 Task: Create a flat brand manual brochure template.
Action: Mouse moved to (259, 127)
Screenshot: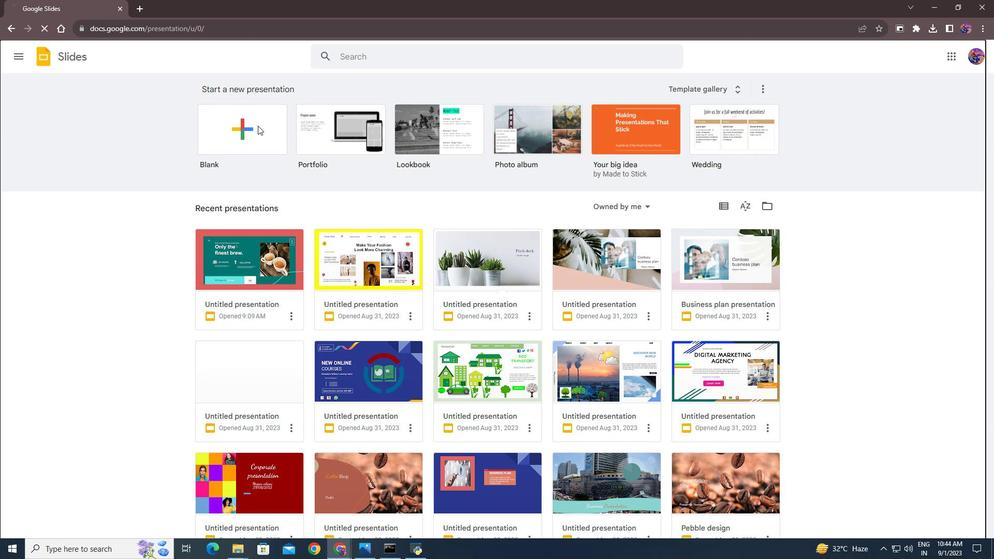 
Action: Mouse pressed left at (259, 127)
Screenshot: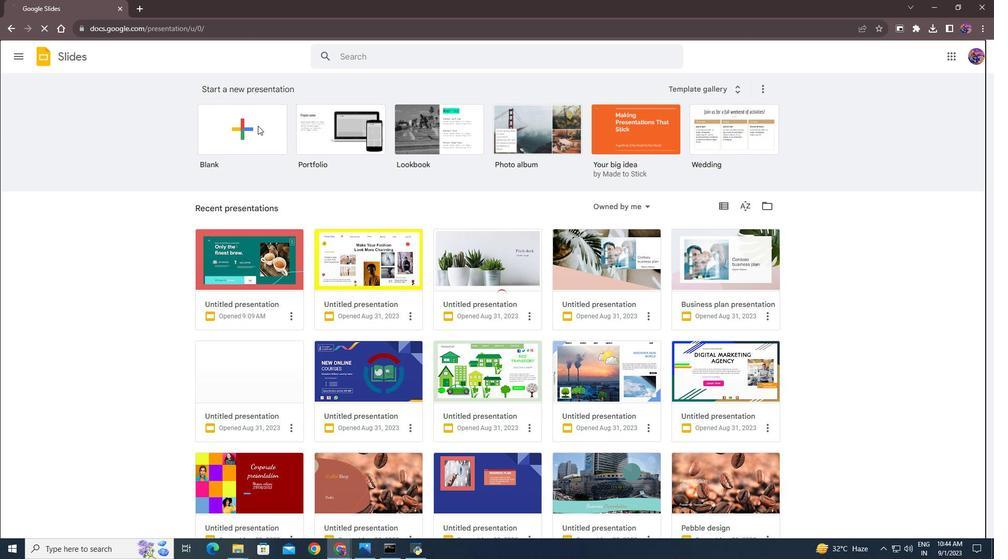 
Action: Mouse moved to (342, 173)
Screenshot: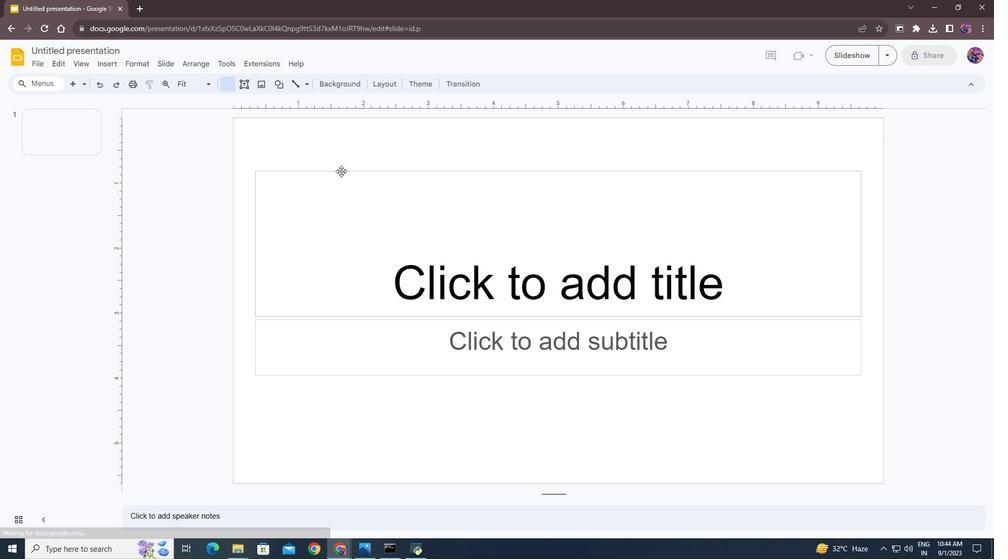 
Action: Mouse pressed left at (342, 173)
Screenshot: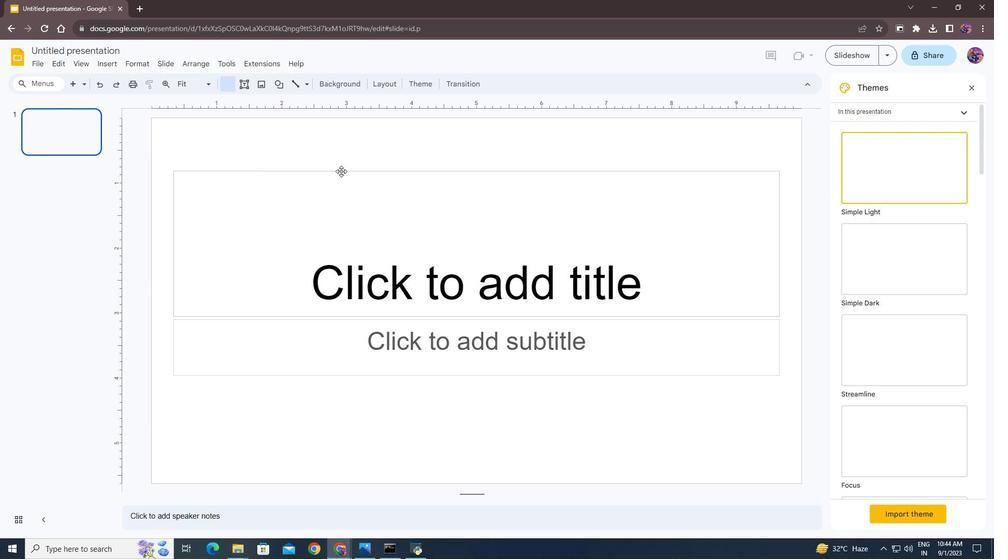 
Action: Key pressed <Key.delete>
Screenshot: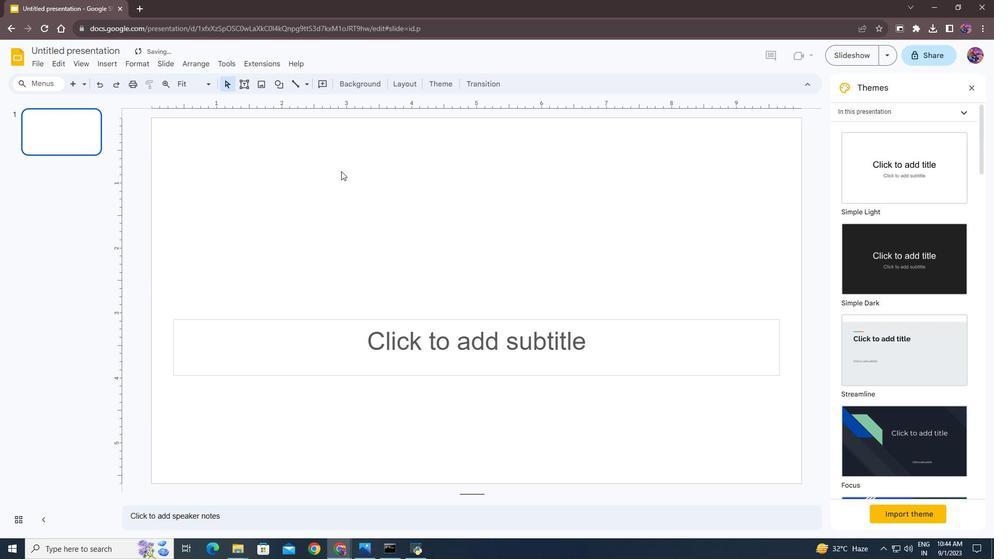 
Action: Mouse moved to (307, 321)
Screenshot: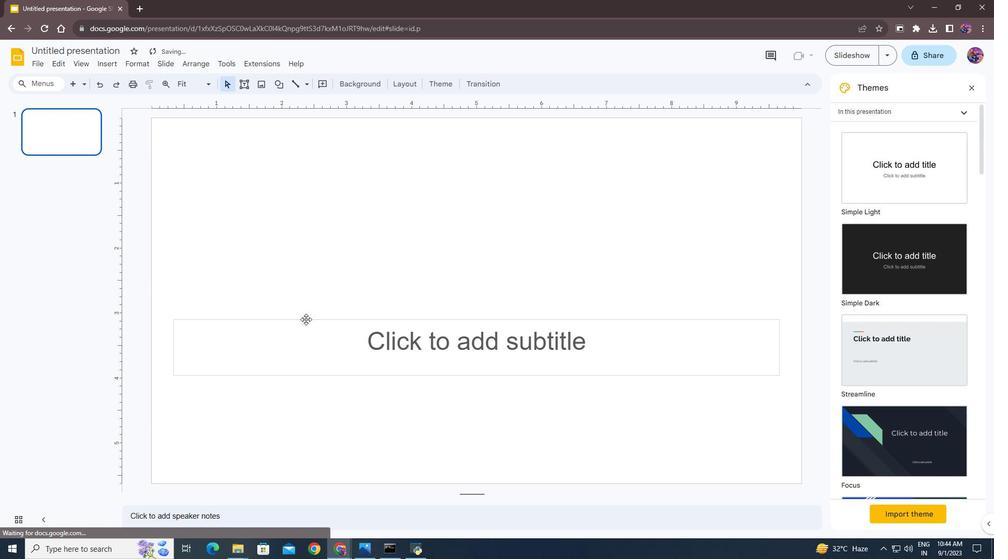 
Action: Mouse pressed left at (307, 321)
Screenshot: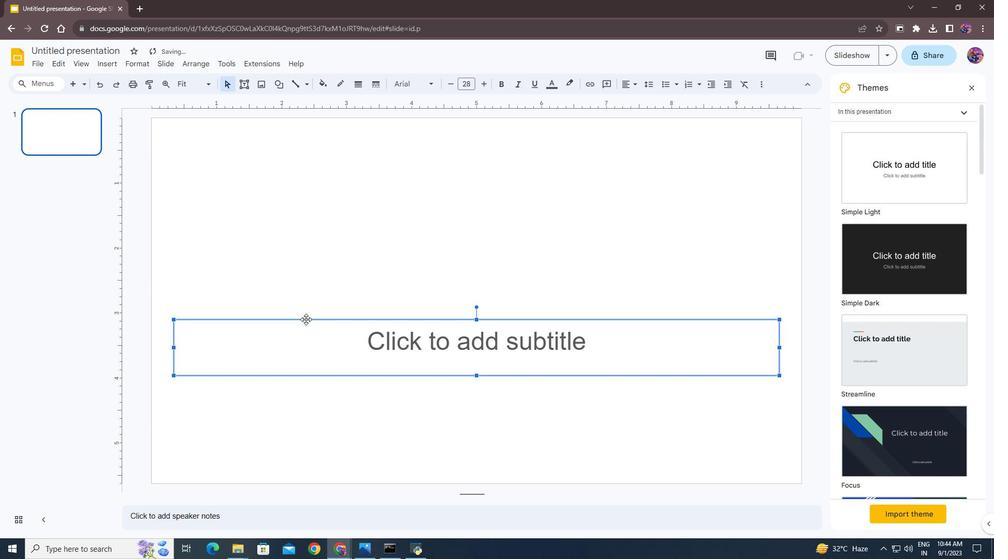 
Action: Key pressed <Key.delete>
Screenshot: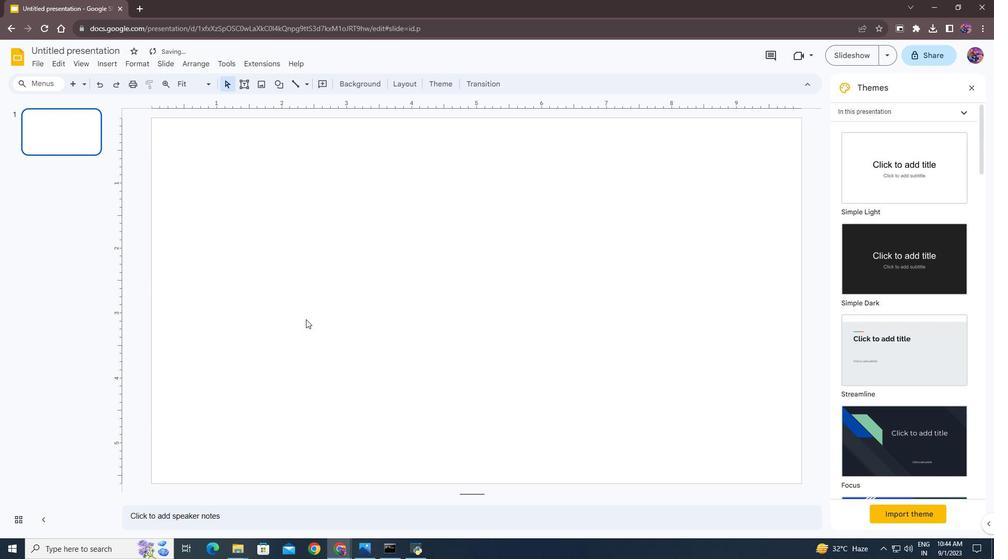 
Action: Mouse moved to (897, 370)
Screenshot: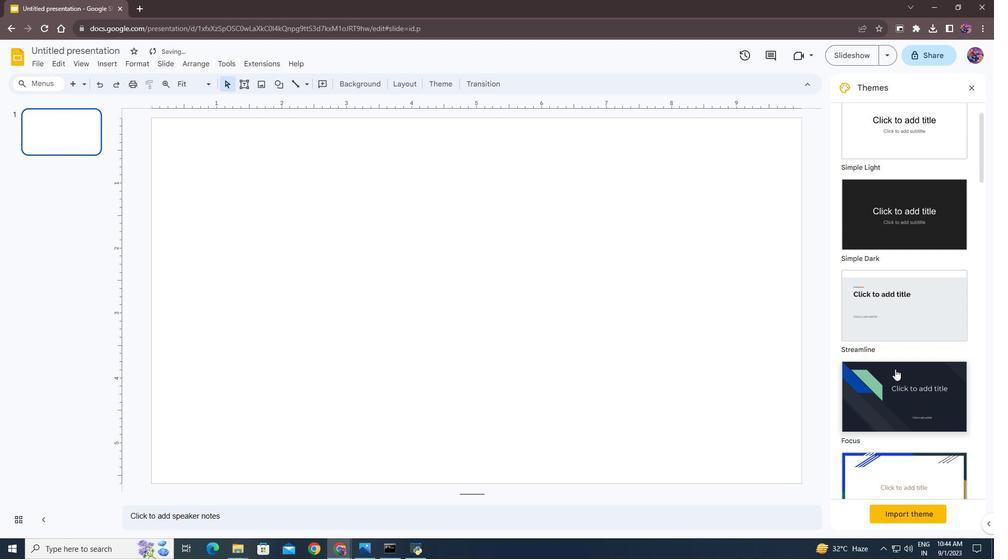 
Action: Mouse scrolled (897, 370) with delta (0, 0)
Screenshot: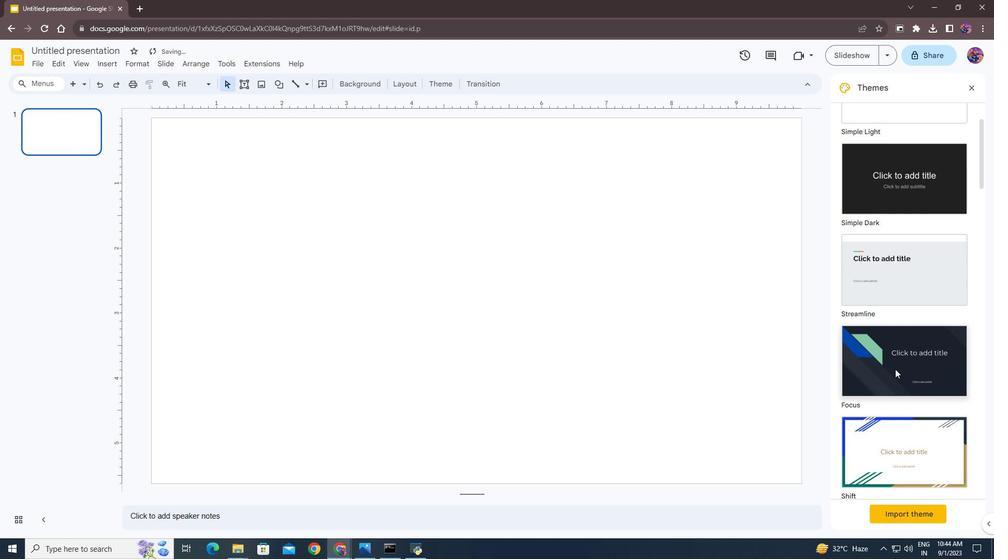 
Action: Mouse scrolled (897, 370) with delta (0, 0)
Screenshot: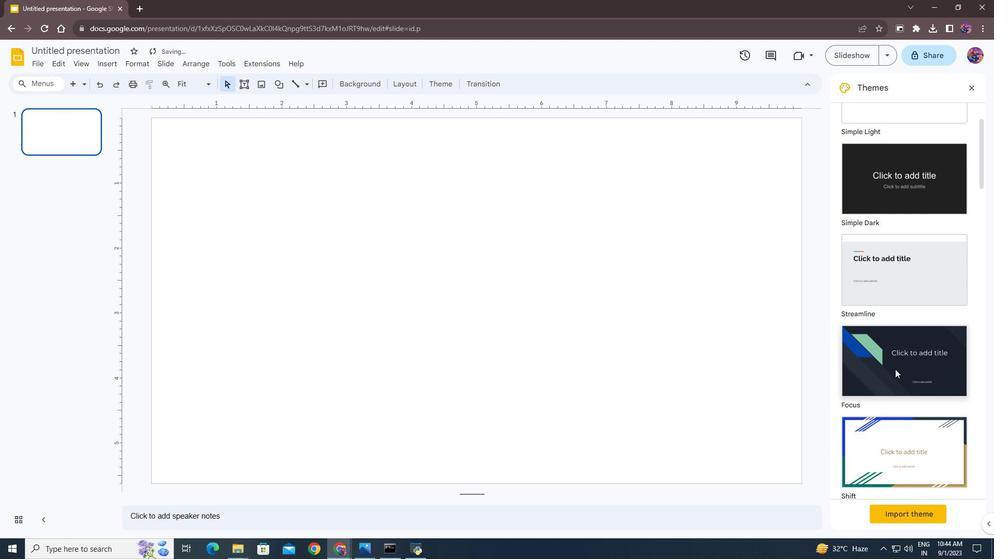 
Action: Mouse scrolled (897, 370) with delta (0, 0)
Screenshot: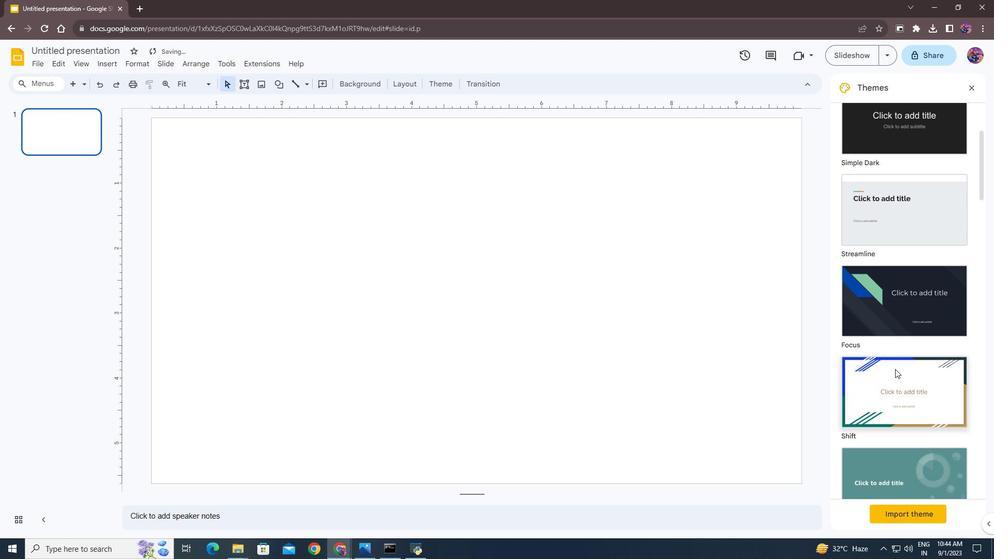 
Action: Mouse scrolled (897, 370) with delta (0, 0)
Screenshot: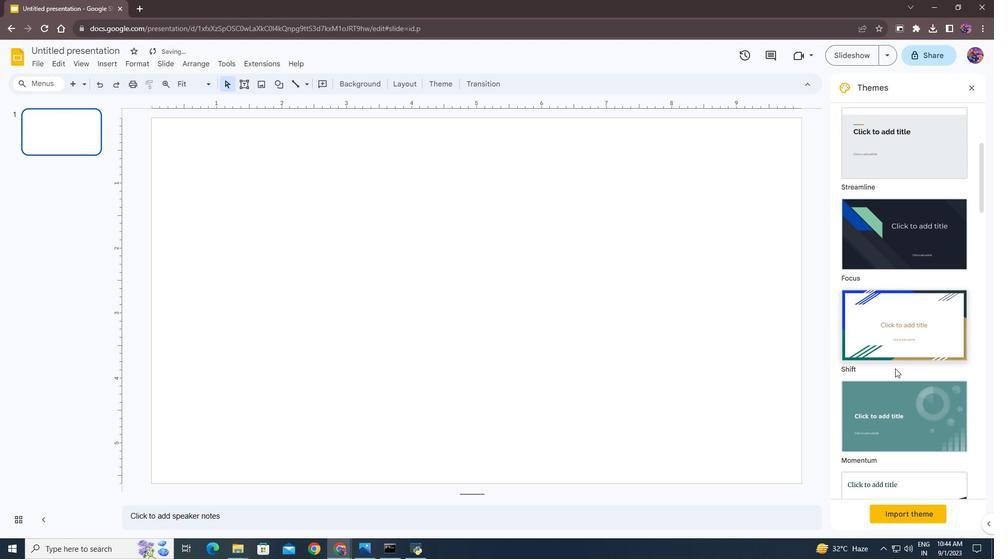 
Action: Mouse moved to (897, 370)
Screenshot: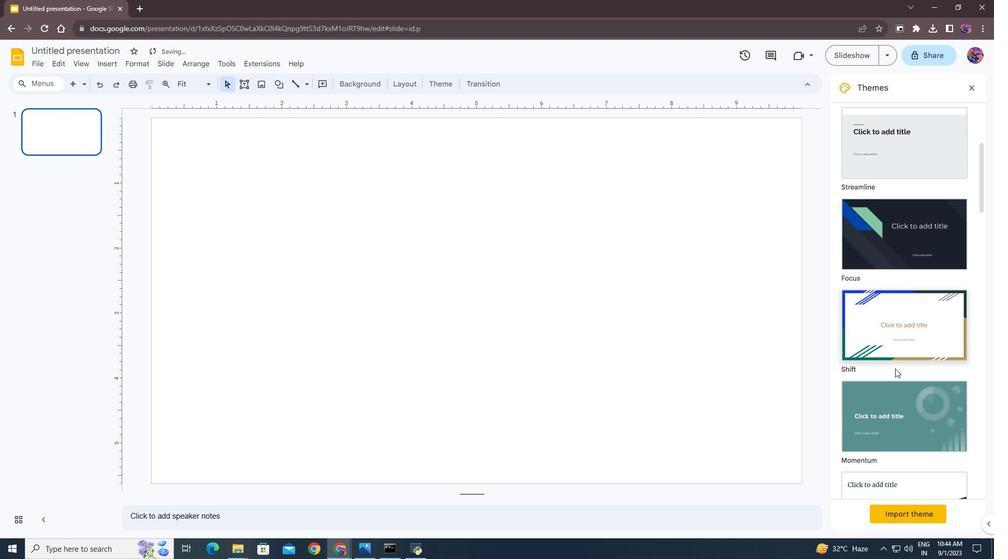
Action: Mouse scrolled (897, 369) with delta (0, 0)
Screenshot: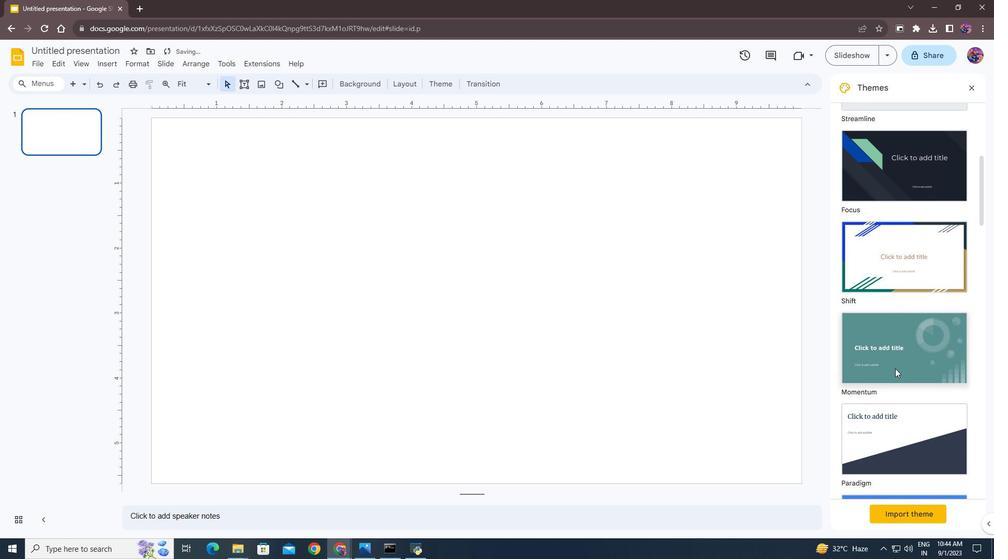 
Action: Mouse scrolled (897, 369) with delta (0, 0)
Screenshot: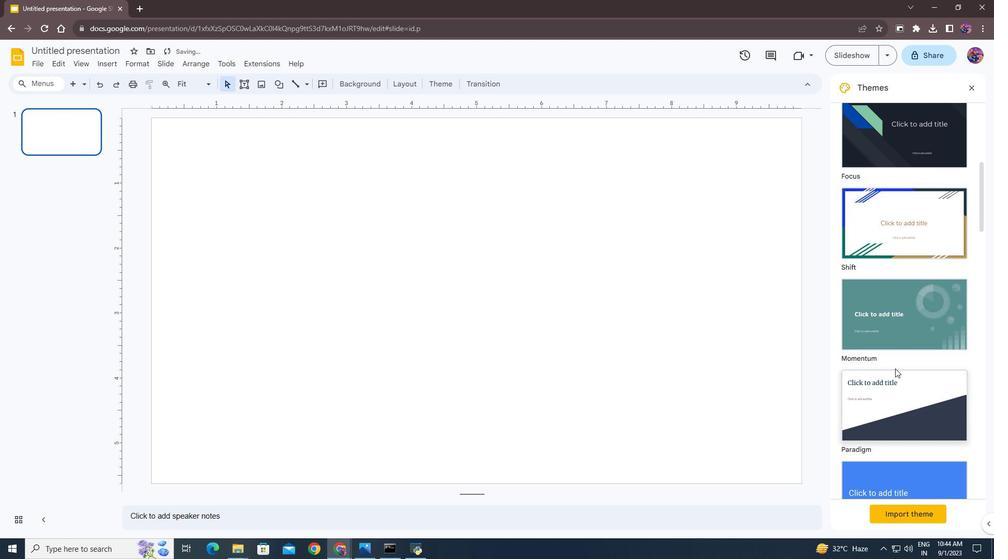 
Action: Mouse scrolled (897, 369) with delta (0, 0)
Screenshot: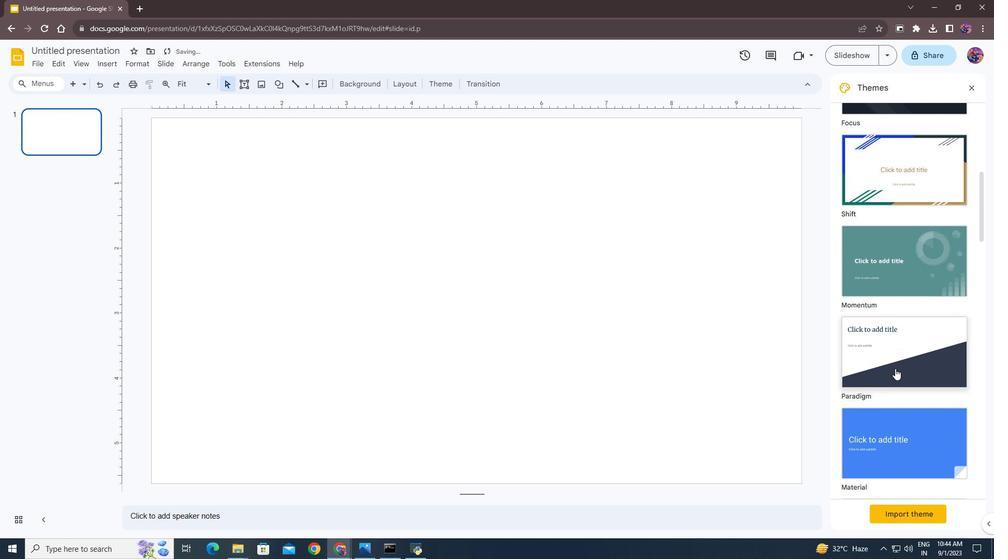 
Action: Mouse scrolled (897, 369) with delta (0, 0)
Screenshot: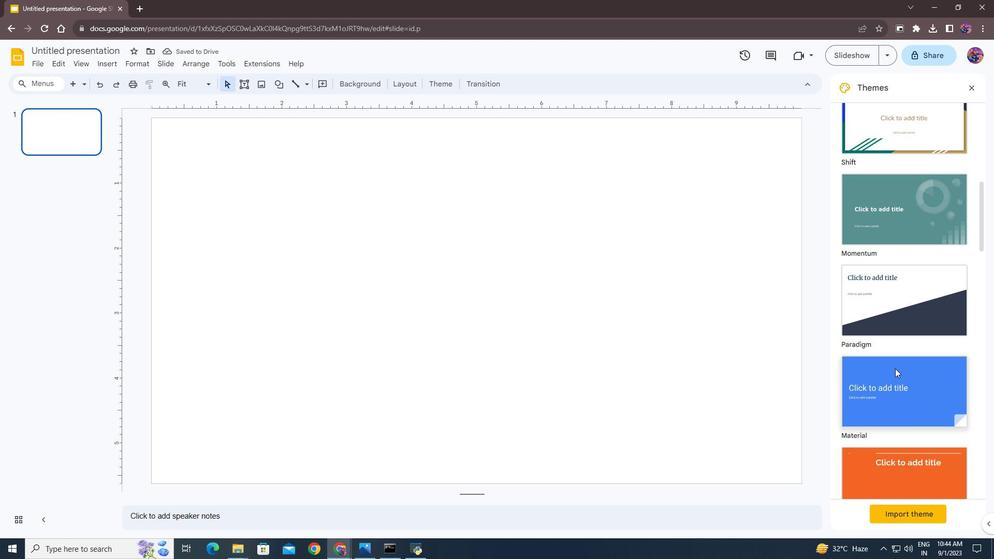 
Action: Mouse scrolled (897, 369) with delta (0, 0)
Screenshot: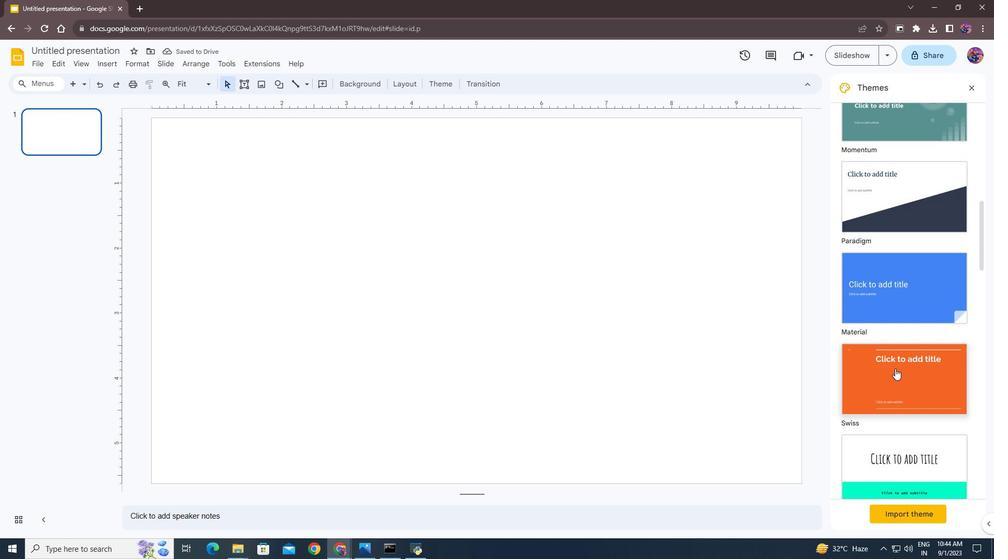 
Action: Mouse scrolled (897, 369) with delta (0, 0)
Screenshot: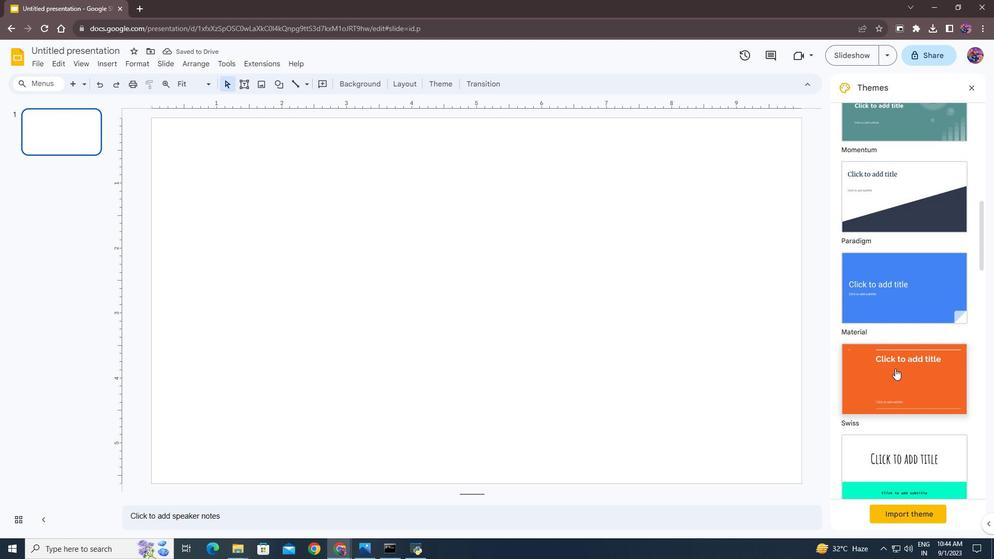 
Action: Mouse scrolled (897, 369) with delta (0, 0)
Screenshot: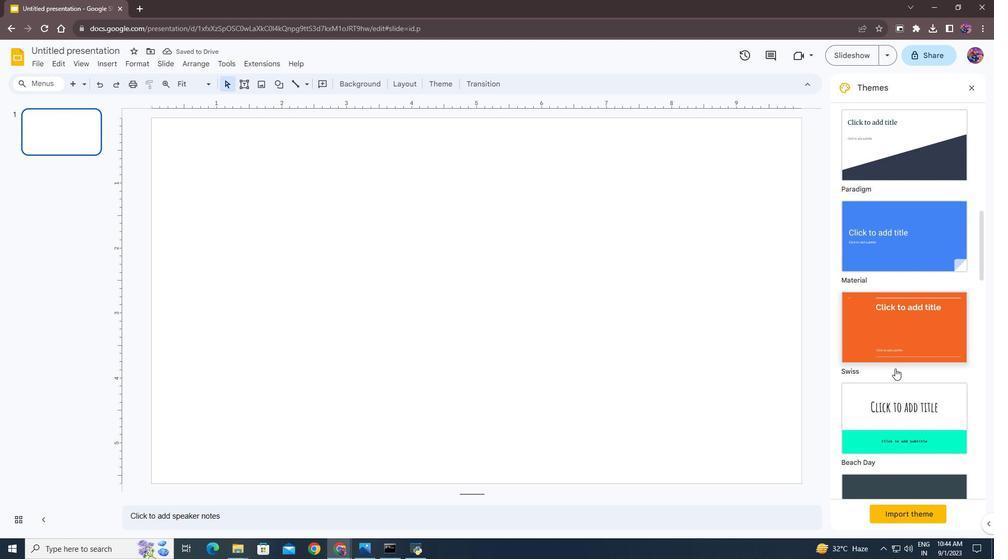 
Action: Mouse scrolled (897, 369) with delta (0, 0)
Screenshot: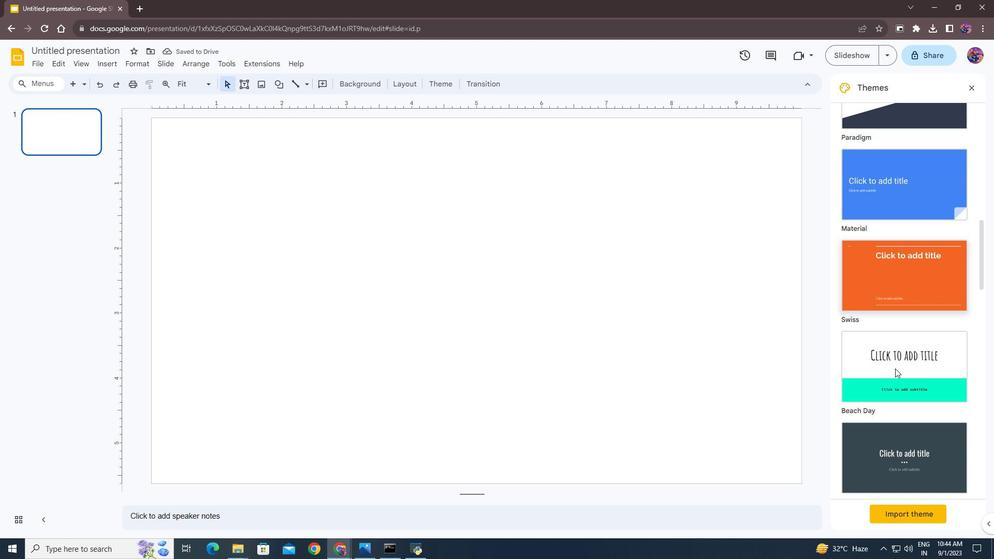 
Action: Mouse scrolled (897, 369) with delta (0, 0)
Screenshot: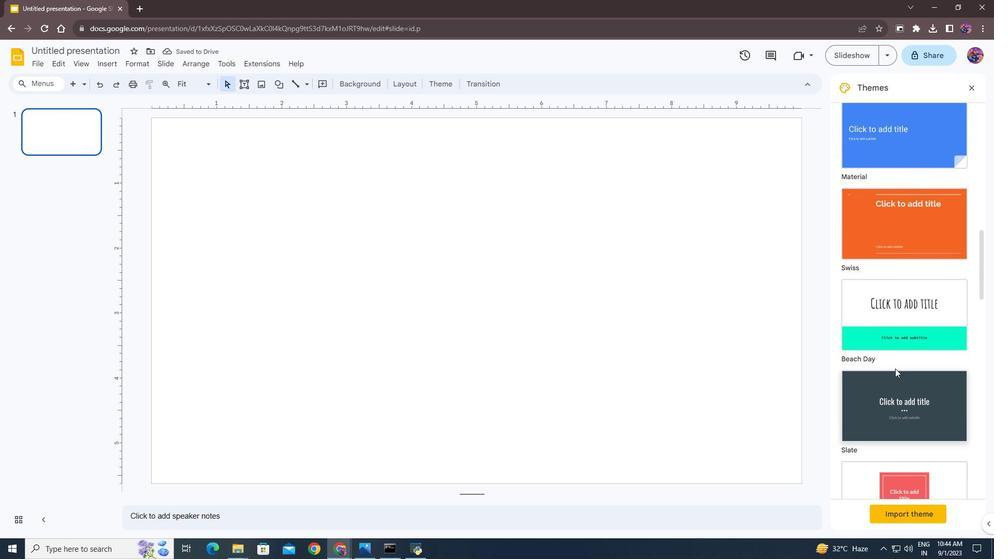 
Action: Mouse scrolled (897, 369) with delta (0, 0)
Screenshot: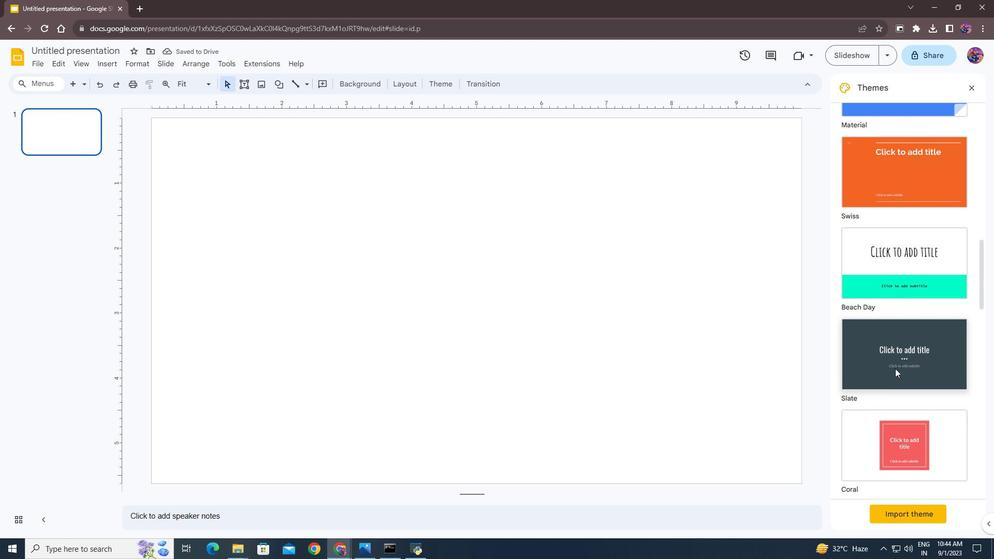 
Action: Mouse scrolled (897, 369) with delta (0, 0)
Screenshot: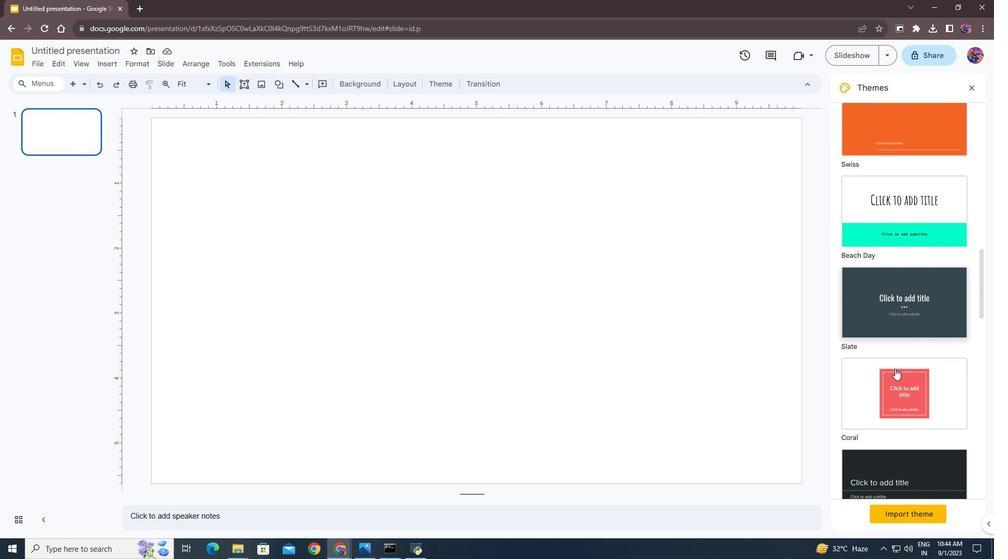 
Action: Mouse scrolled (897, 369) with delta (0, 0)
Screenshot: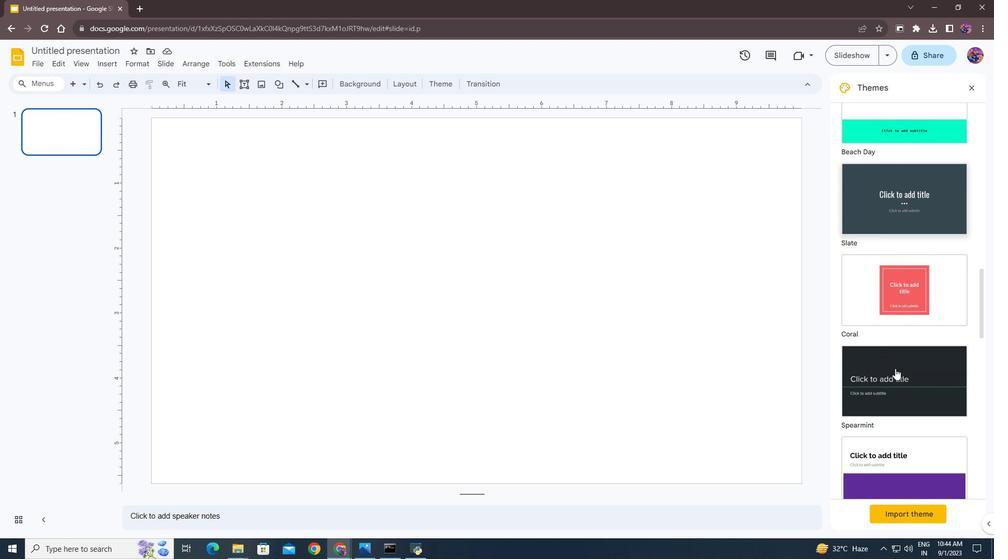 
Action: Mouse scrolled (897, 369) with delta (0, 0)
Screenshot: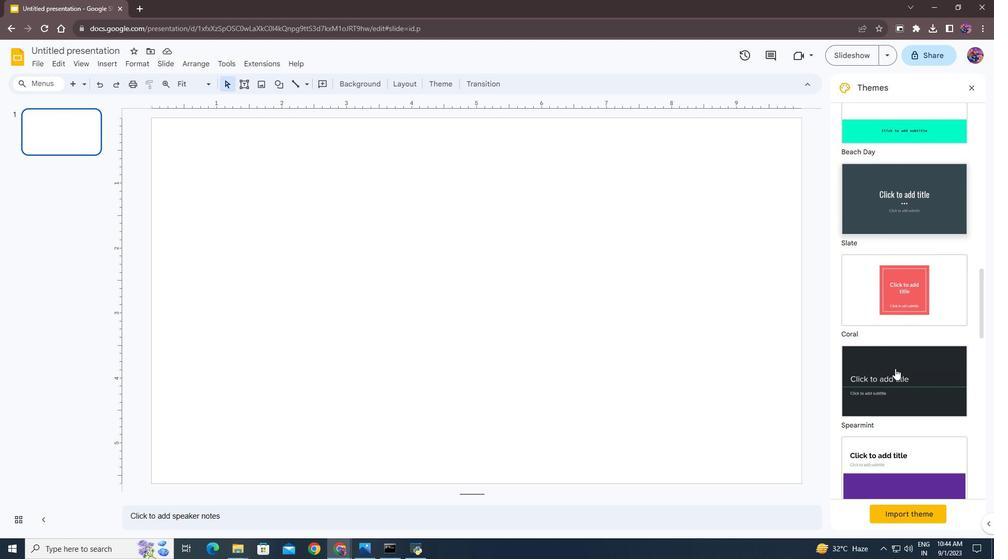 
Action: Mouse scrolled (897, 369) with delta (0, 0)
Screenshot: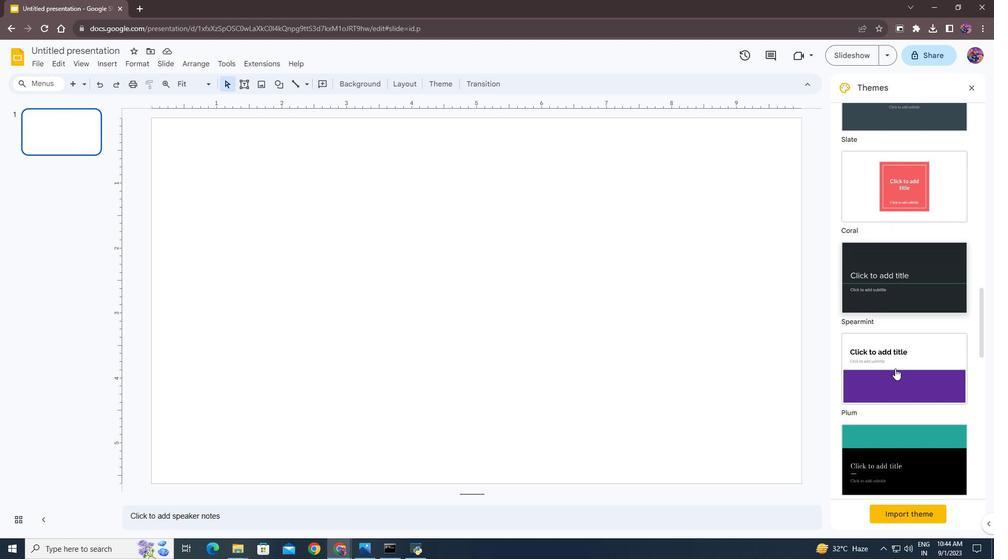 
Action: Mouse scrolled (897, 369) with delta (0, 0)
Screenshot: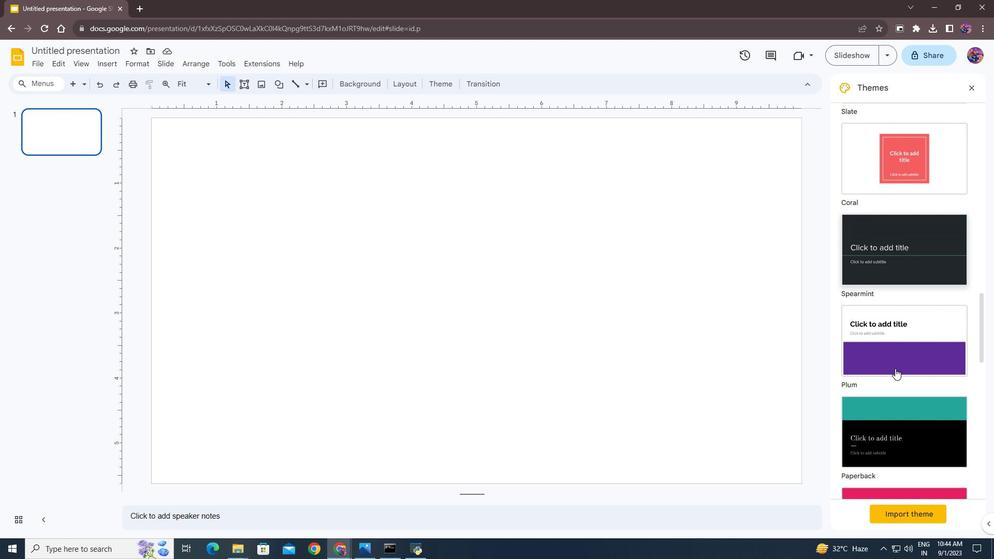 
Action: Mouse scrolled (897, 369) with delta (0, 0)
Screenshot: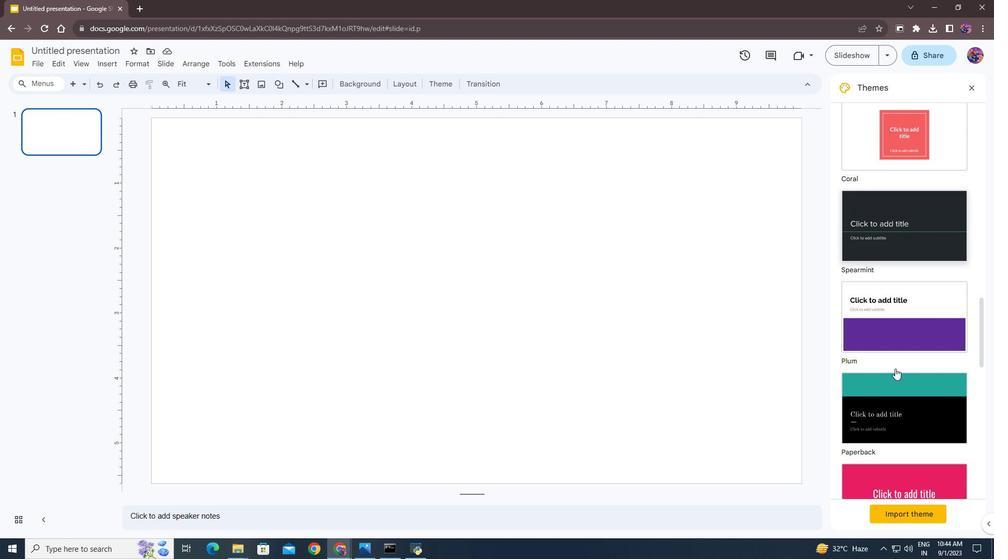 
Action: Mouse moved to (891, 317)
Screenshot: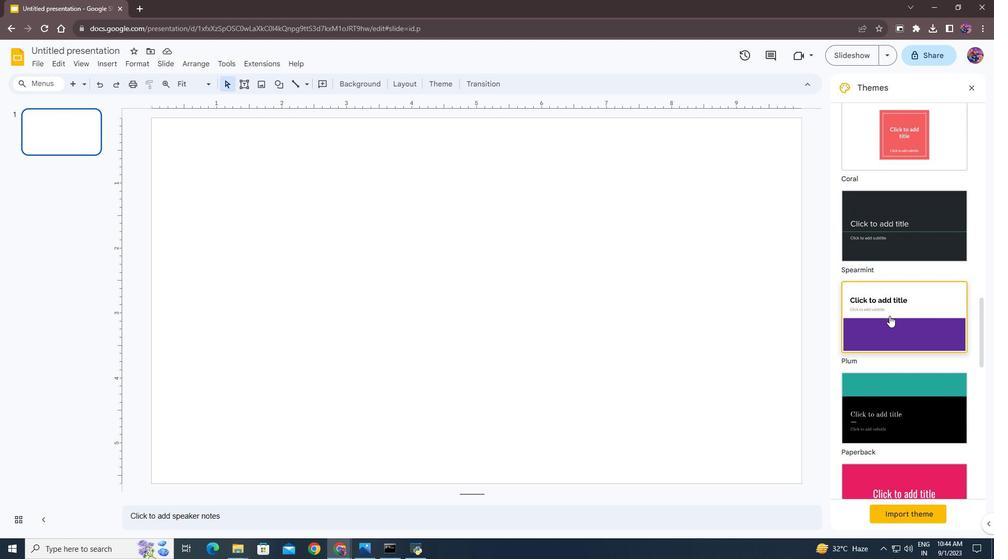 
Action: Mouse pressed left at (891, 317)
Screenshot: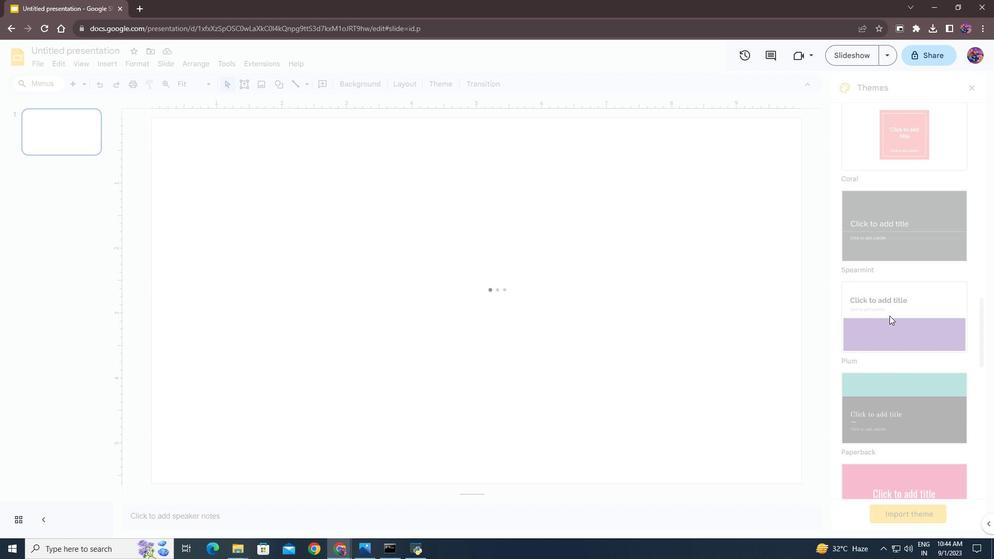 
Action: Mouse moved to (441, 263)
Screenshot: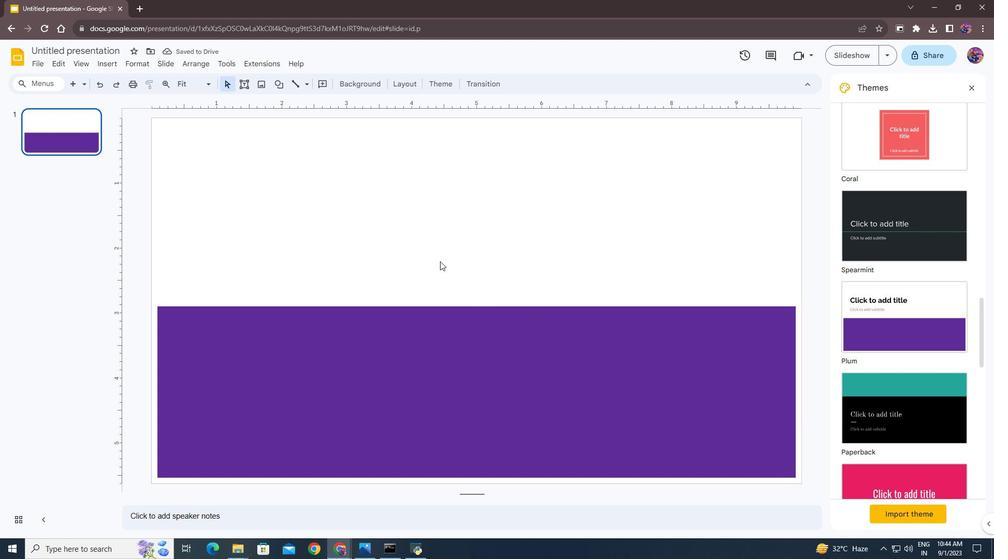 
Action: Mouse pressed left at (441, 263)
Screenshot: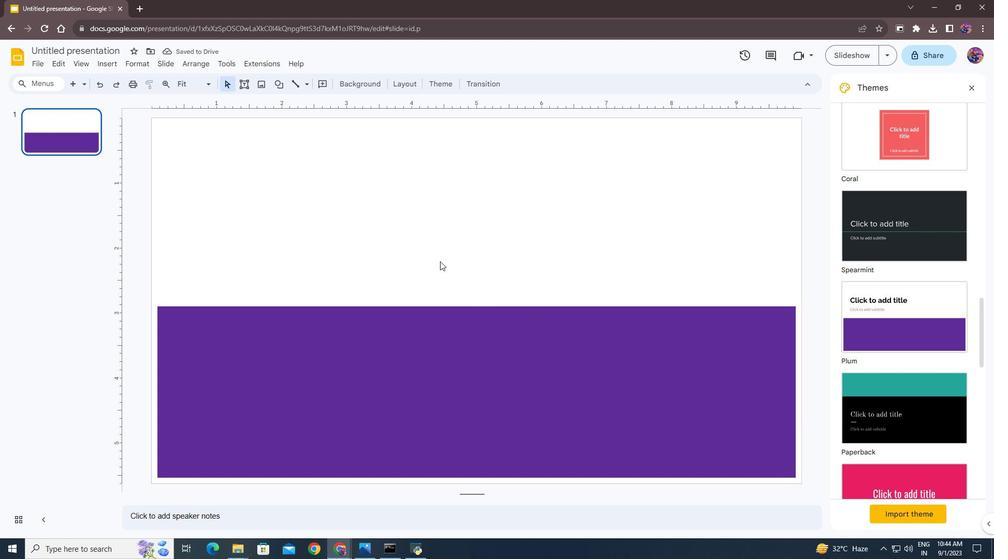 
Action: Mouse moved to (240, 81)
Screenshot: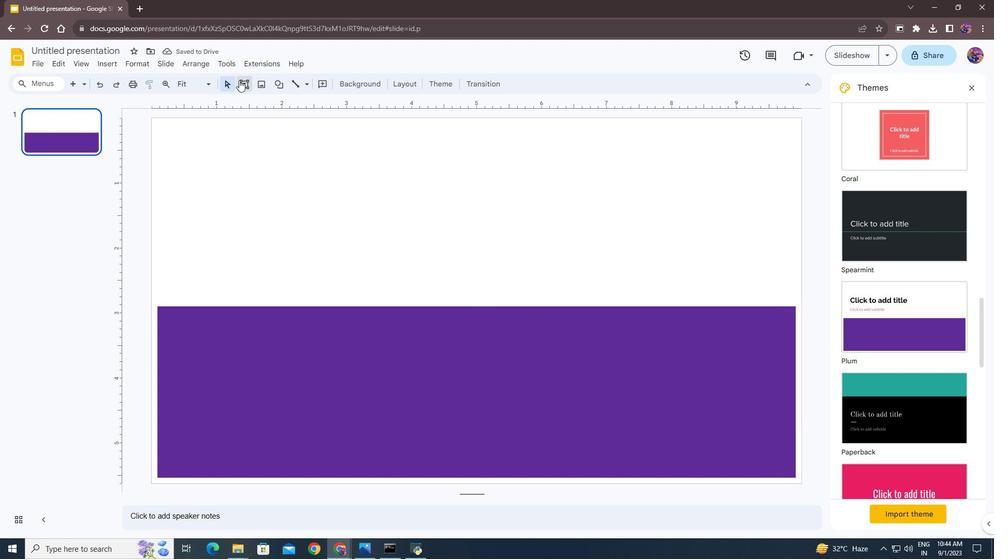 
Action: Mouse pressed left at (240, 81)
Screenshot: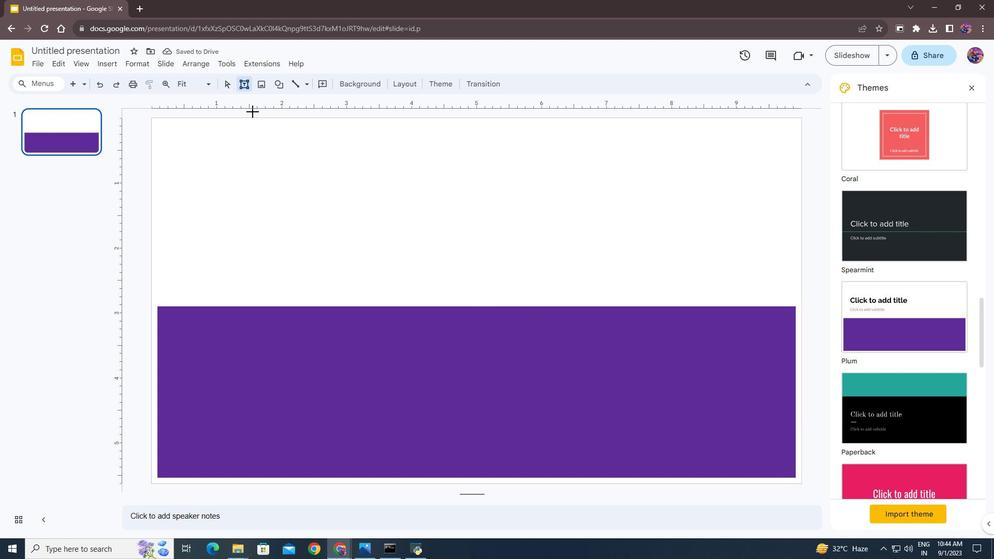 
Action: Mouse moved to (253, 205)
Screenshot: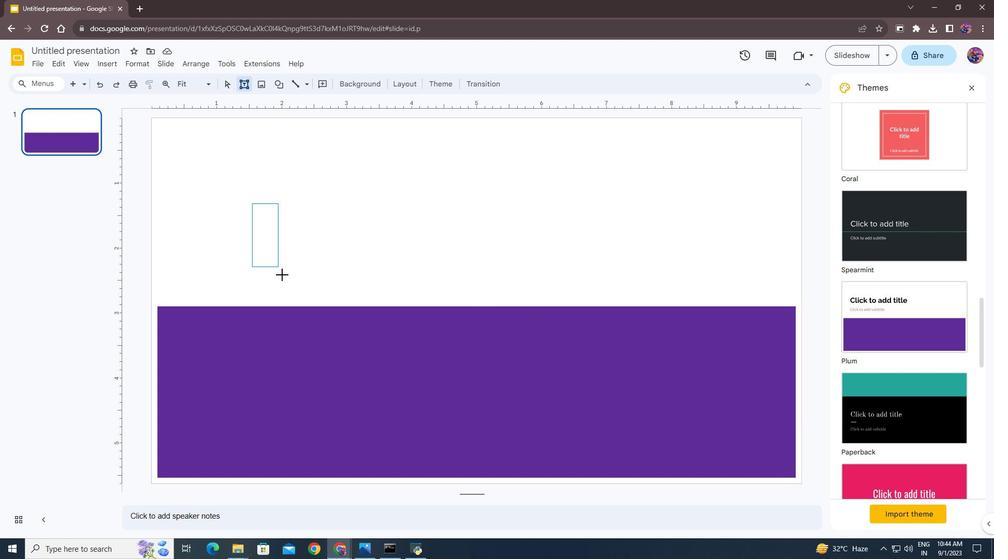 
Action: Mouse pressed left at (253, 205)
Screenshot: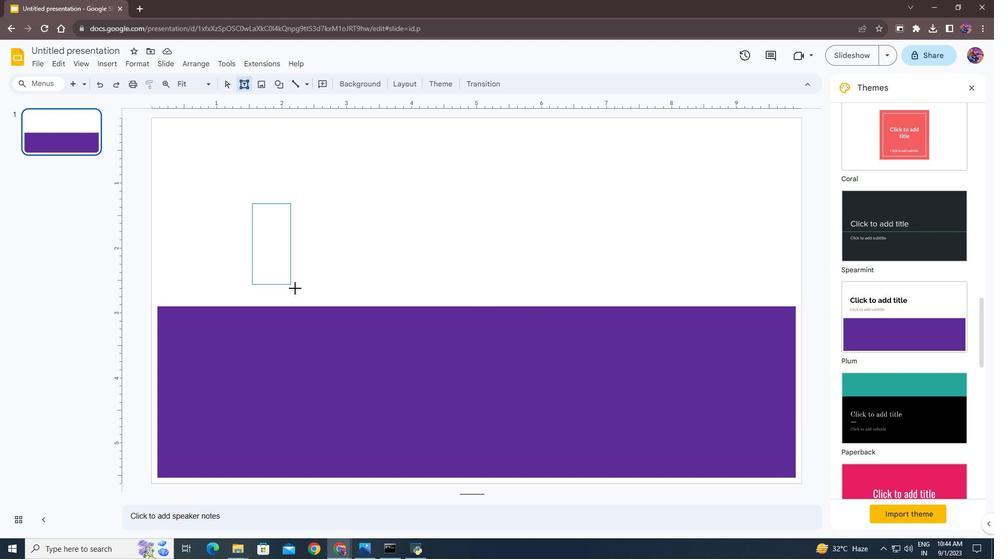 
Action: Mouse moved to (572, 259)
Screenshot: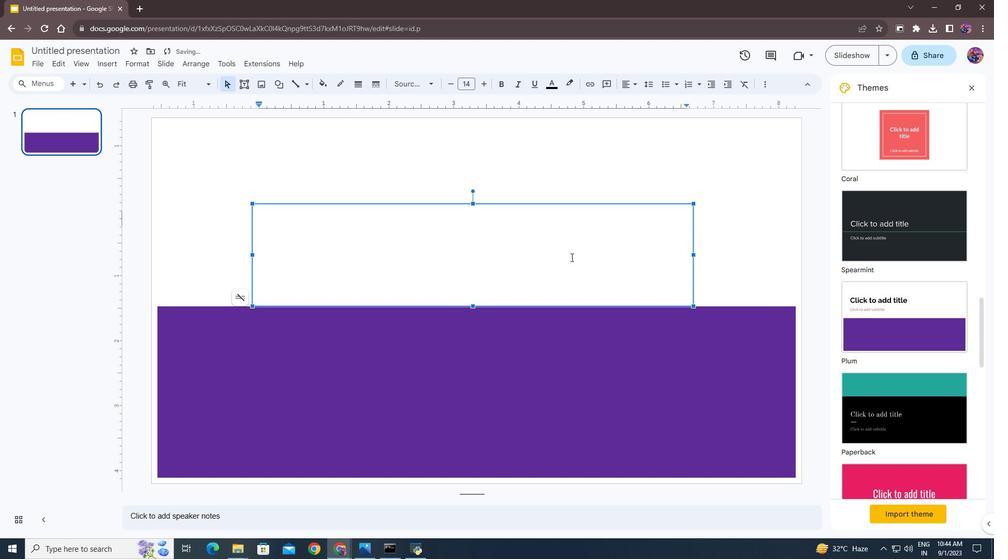 
Action: Key pressed <Key.shift><Key.shift><Key.shift><Key.shift><Key.shift><Key.shift><Key.shift><Key.shift><Key.shift><Key.shift><Key.shift>Wl<Key.backspace>elv<Key.backspace>come<Key.shift_r><Key.shift_r><Key.shift_r><Key.shift_r><Key.shift_r><Key.shift_r><Key.shift_r><Key.shift_r><Key.home>
Screenshot: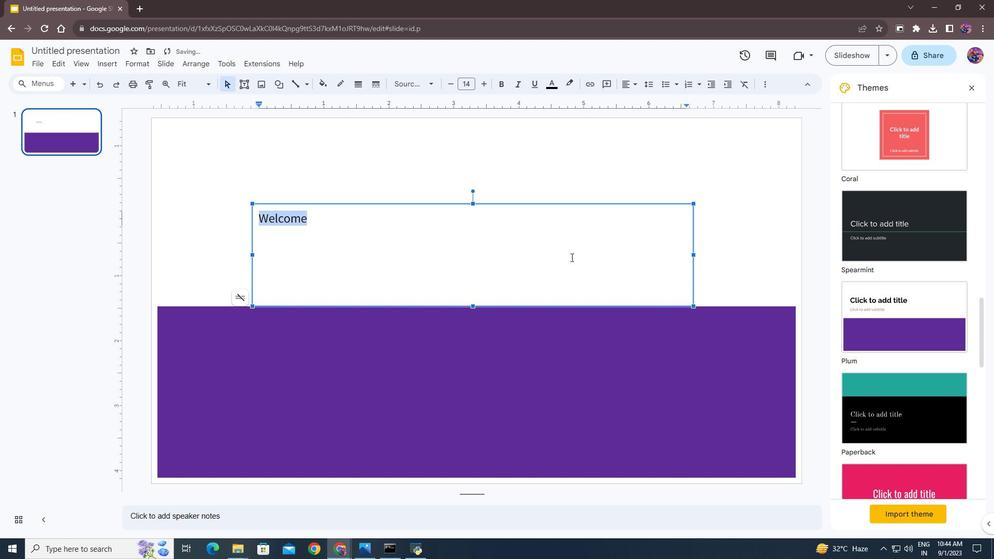 
Action: Mouse moved to (483, 85)
Screenshot: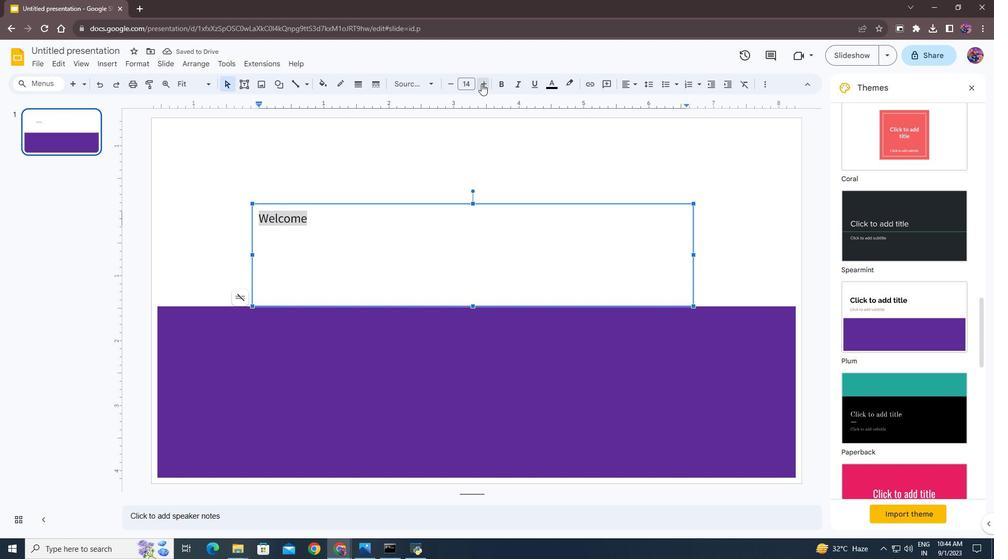 
Action: Mouse pressed left at (483, 85)
Screenshot: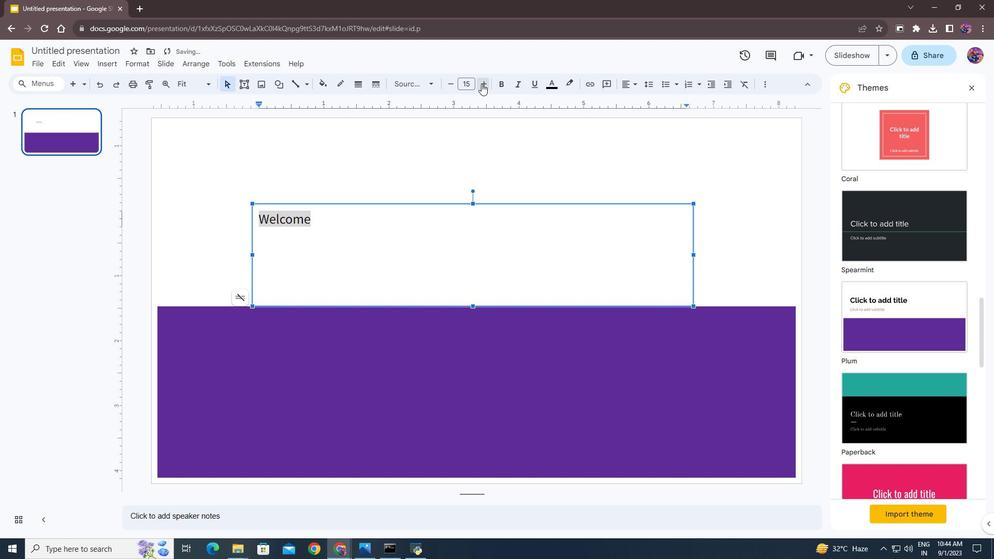 
Action: Mouse moved to (483, 85)
Screenshot: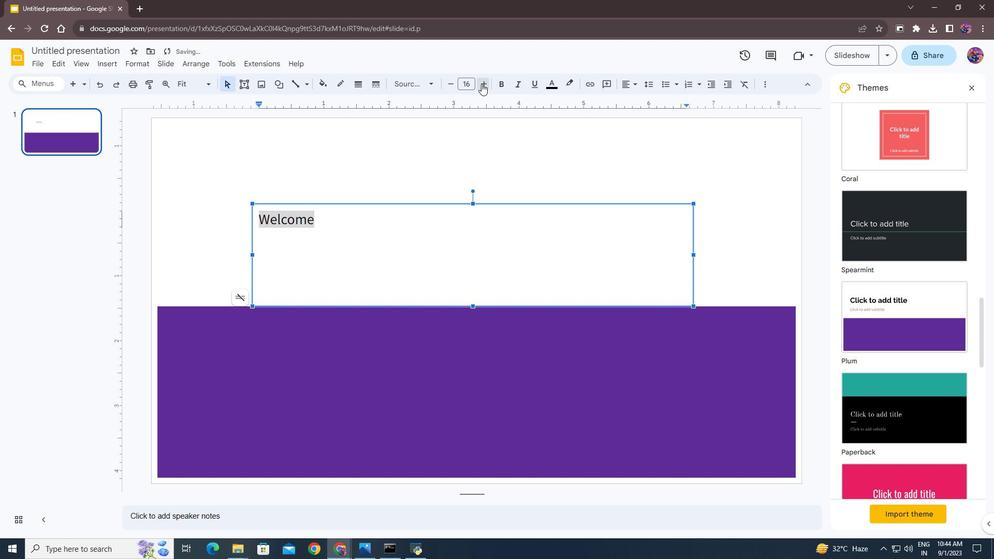 
Action: Mouse pressed left at (483, 85)
Screenshot: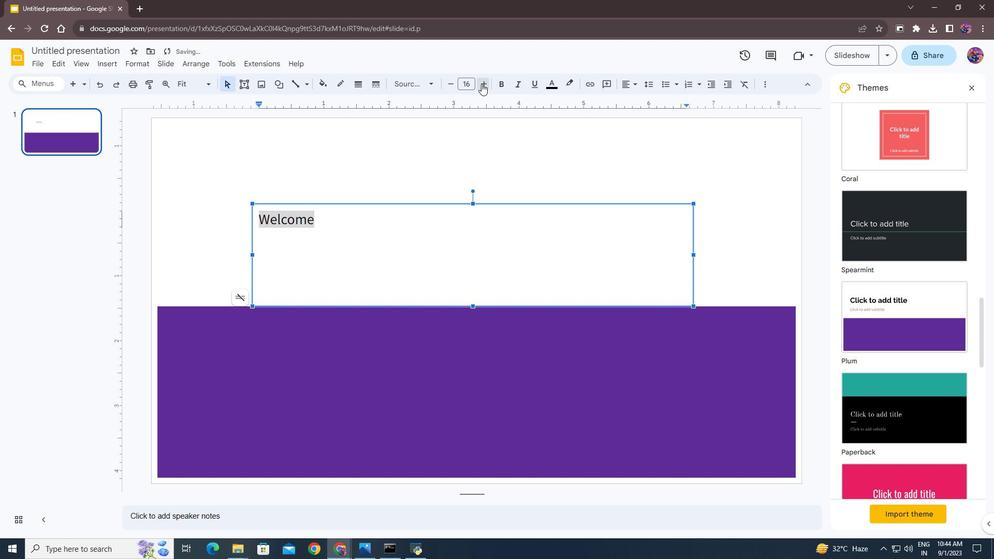 
Action: Mouse pressed left at (483, 85)
Screenshot: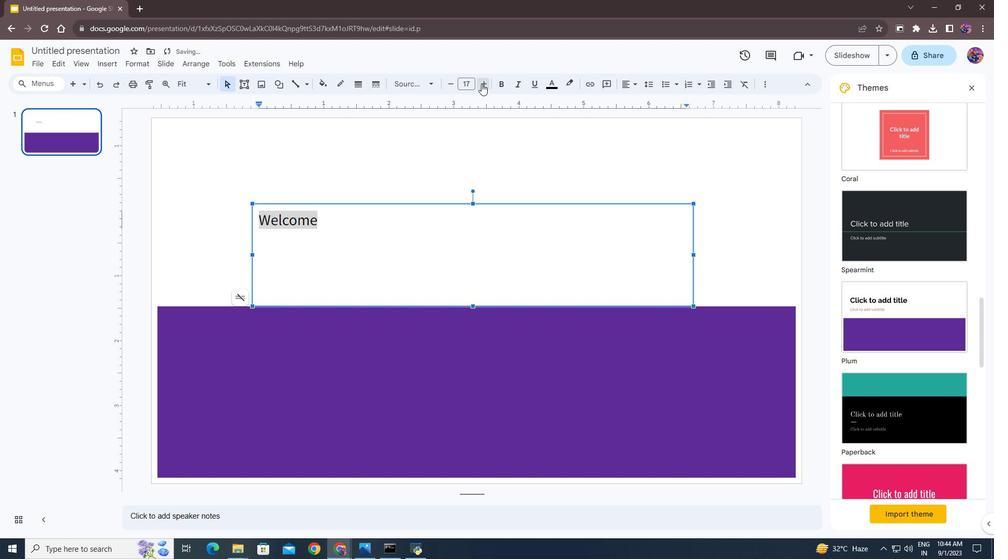 
Action: Mouse pressed left at (483, 85)
Screenshot: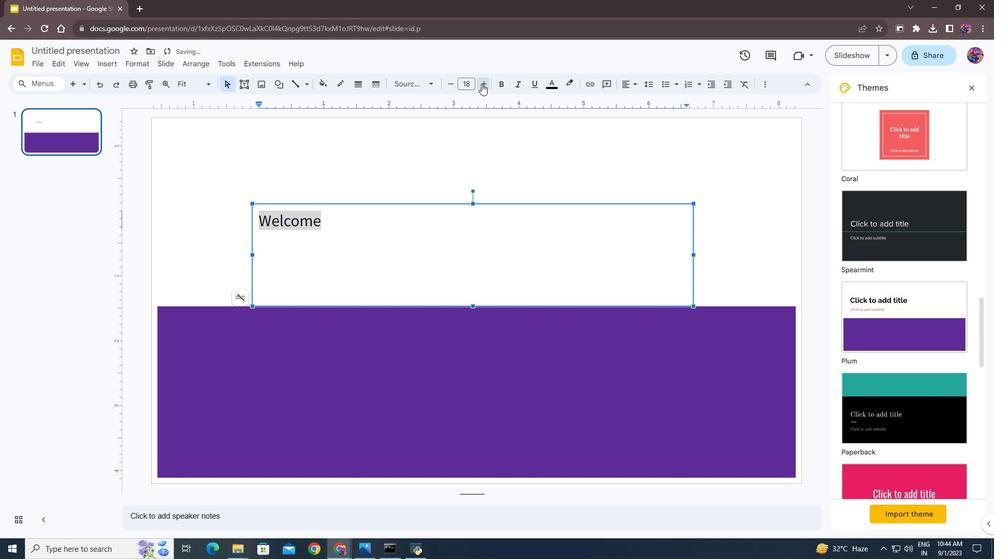 
Action: Mouse pressed left at (483, 85)
Screenshot: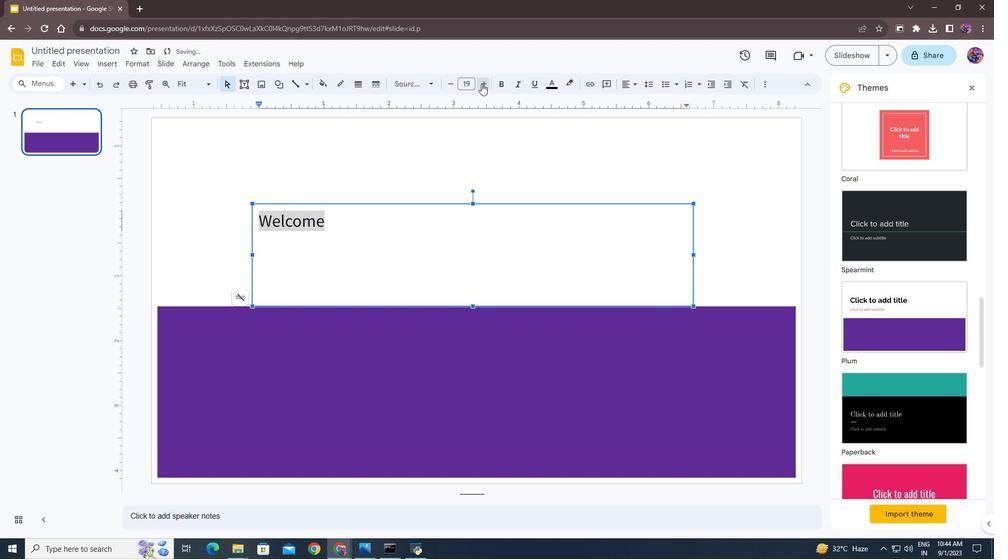 
Action: Mouse pressed left at (483, 85)
Screenshot: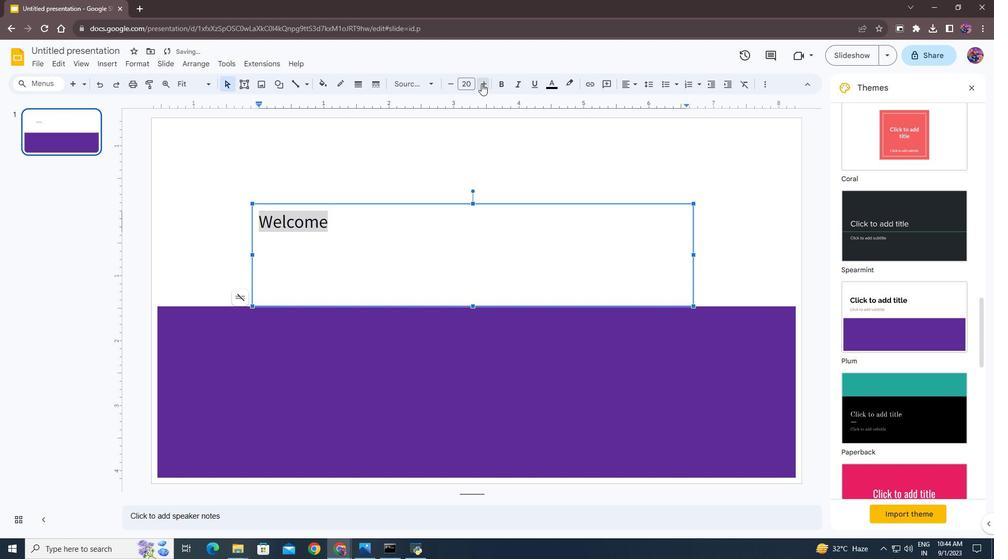 
Action: Mouse pressed left at (483, 85)
Screenshot: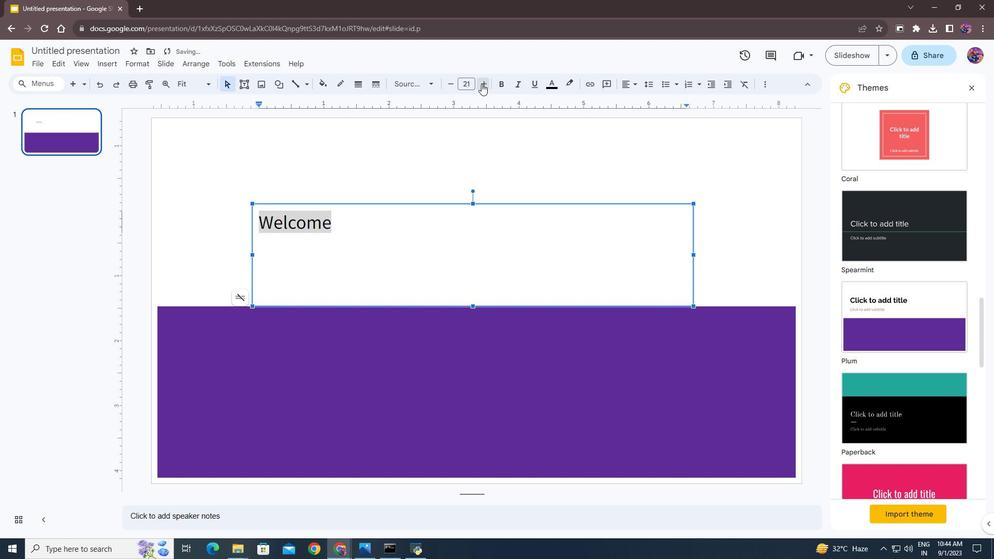 
Action: Mouse pressed left at (483, 85)
Screenshot: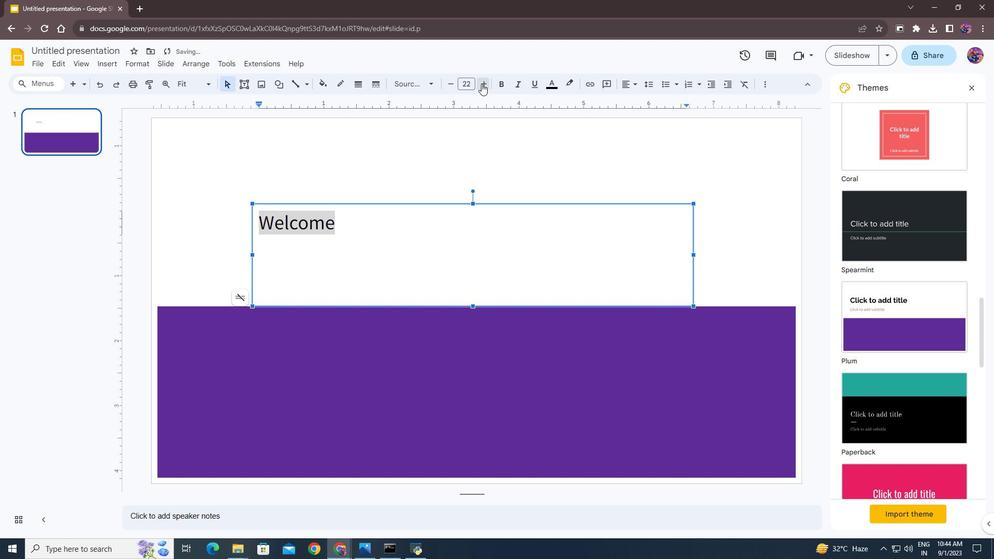
Action: Mouse pressed left at (483, 85)
Screenshot: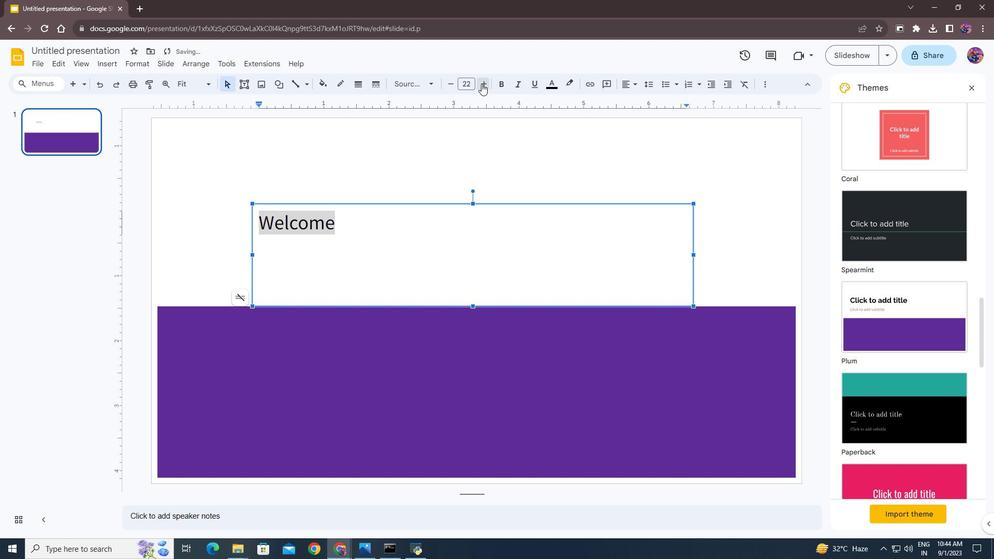 
Action: Mouse pressed left at (483, 85)
Screenshot: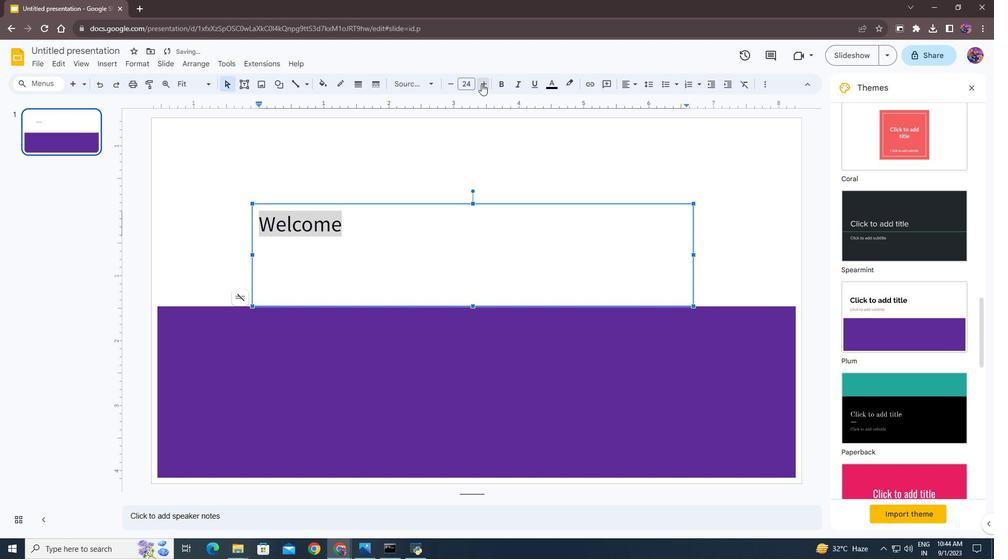 
Action: Mouse pressed left at (483, 85)
Screenshot: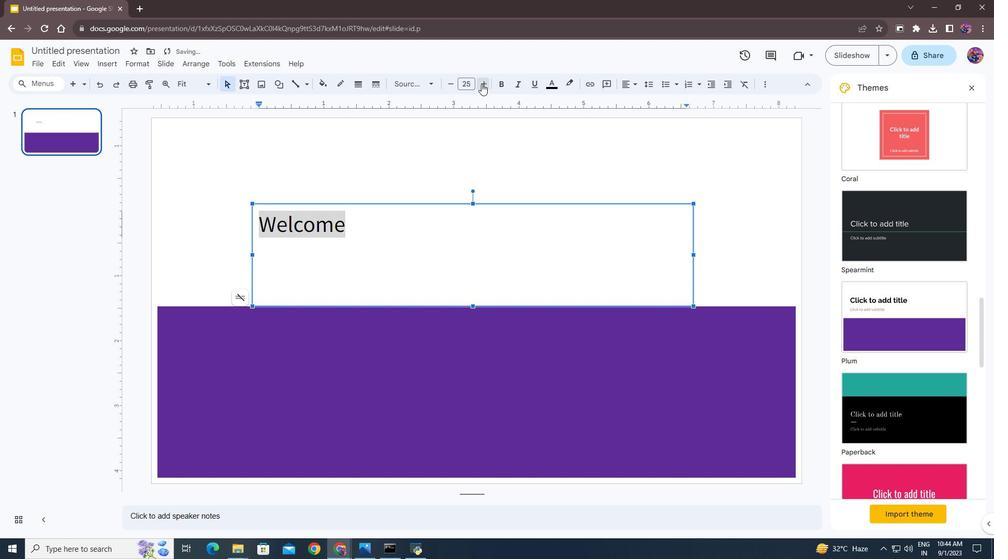 
Action: Mouse pressed left at (483, 85)
Screenshot: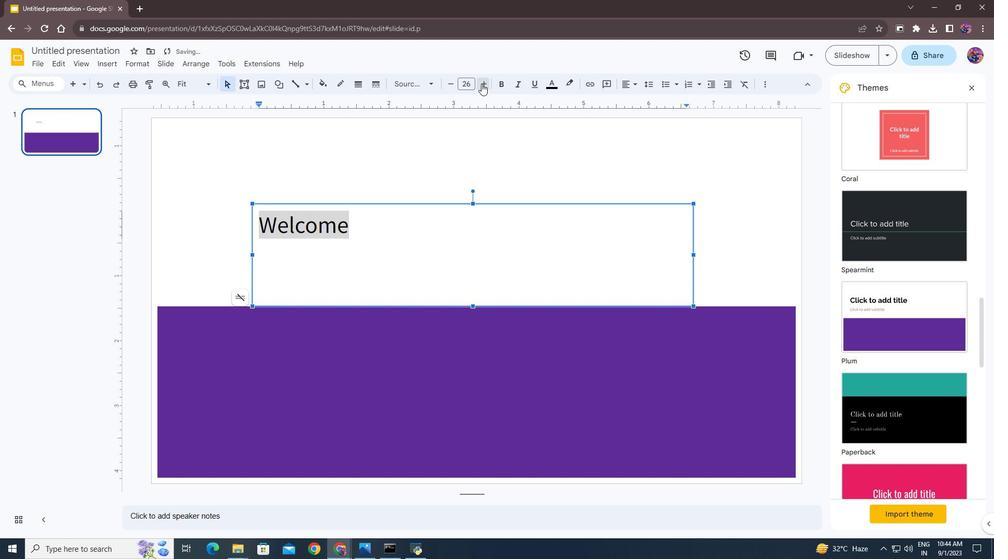 
Action: Mouse pressed left at (483, 85)
Screenshot: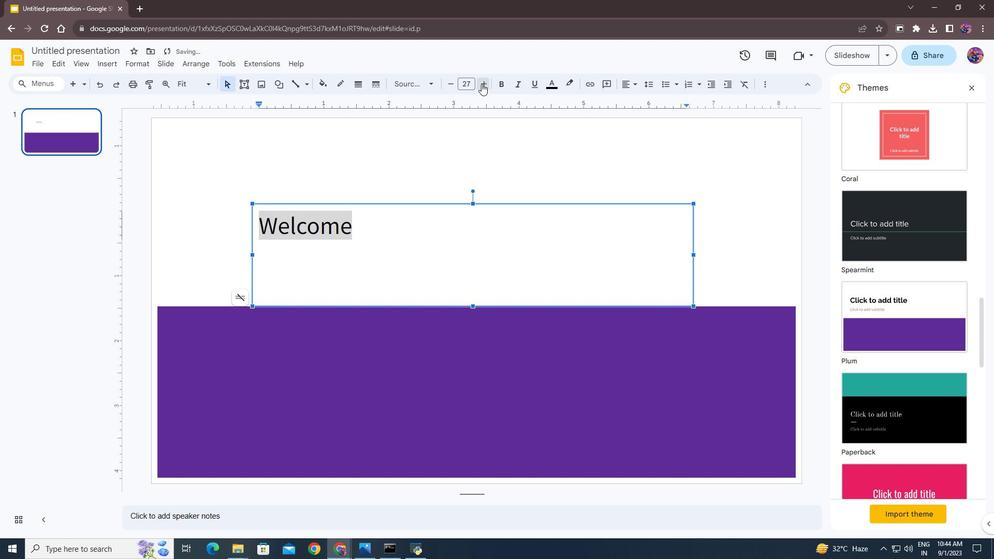 
Action: Mouse pressed left at (483, 85)
Screenshot: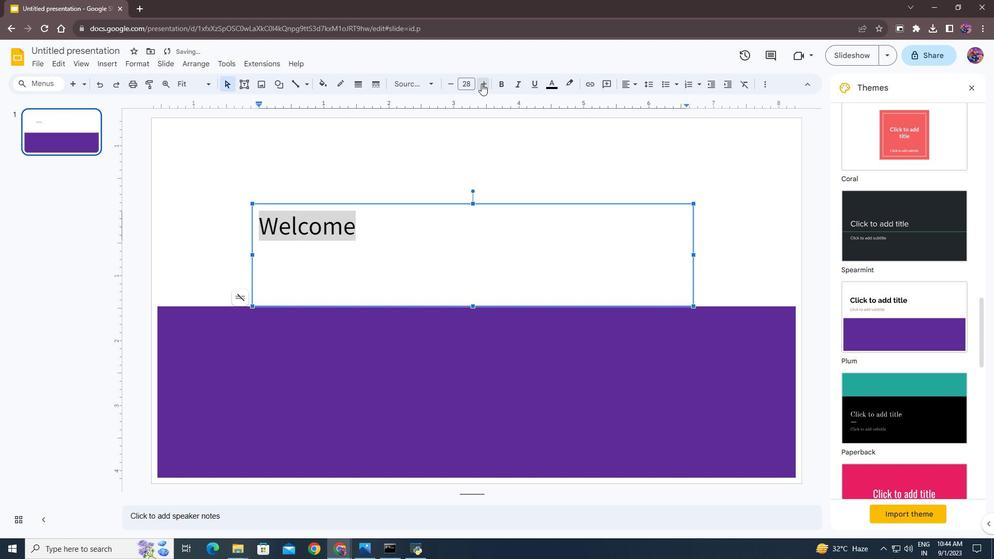 
Action: Mouse pressed left at (483, 85)
Screenshot: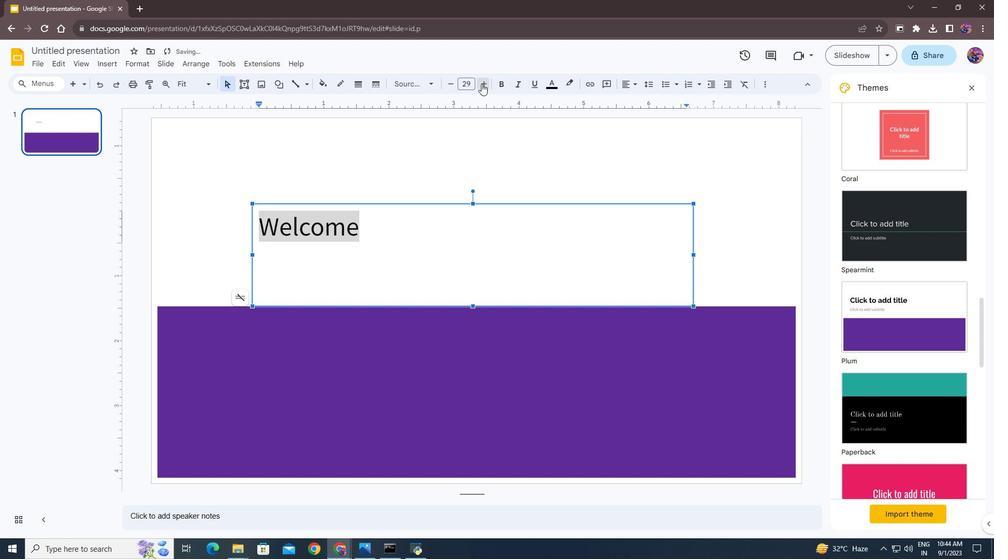 
Action: Mouse pressed left at (483, 85)
Screenshot: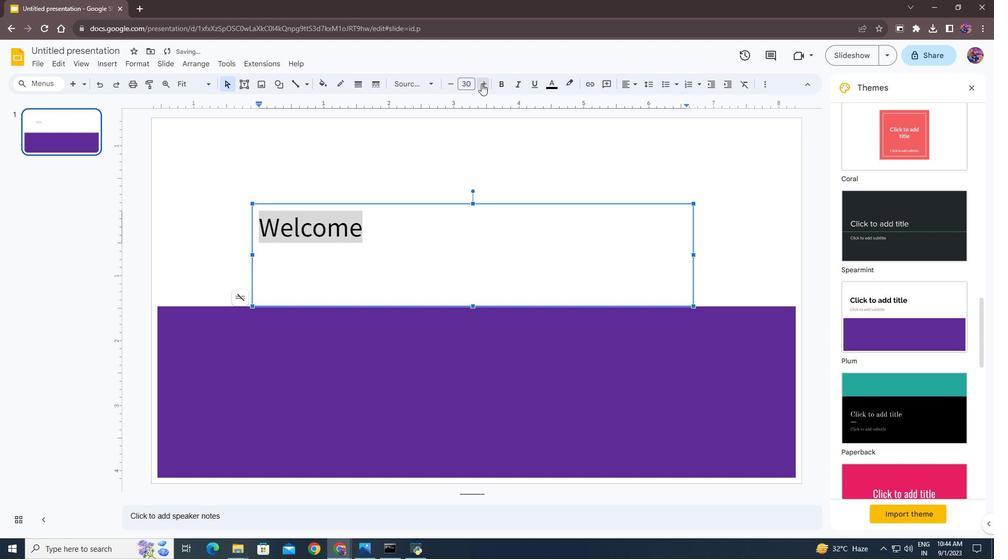 
Action: Mouse pressed left at (483, 85)
Screenshot: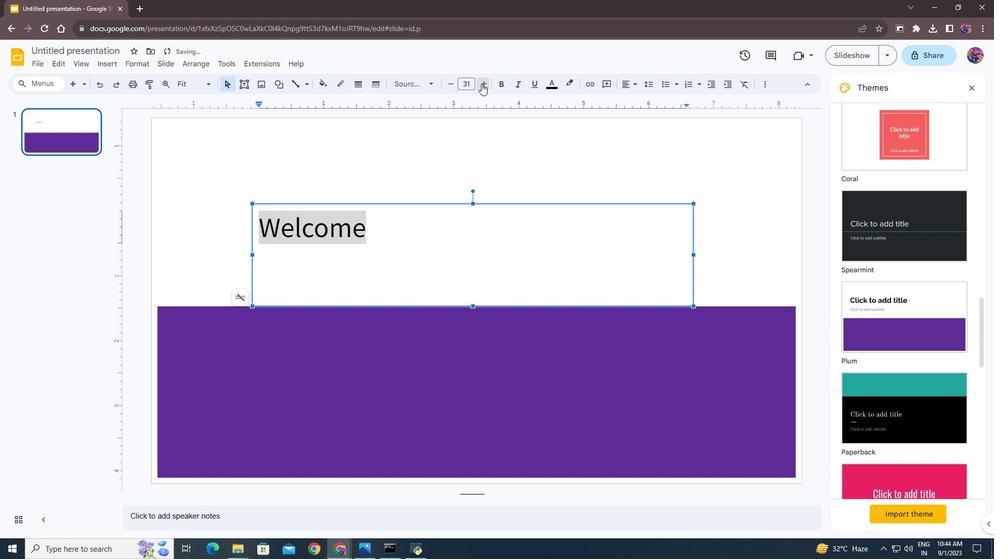 
Action: Mouse pressed left at (483, 85)
Screenshot: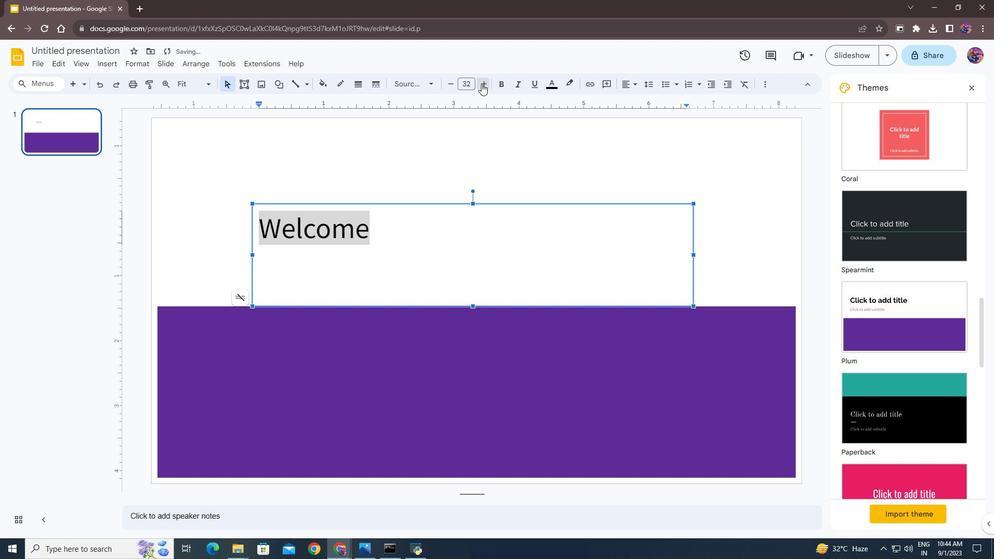 
Action: Mouse pressed left at (483, 85)
Screenshot: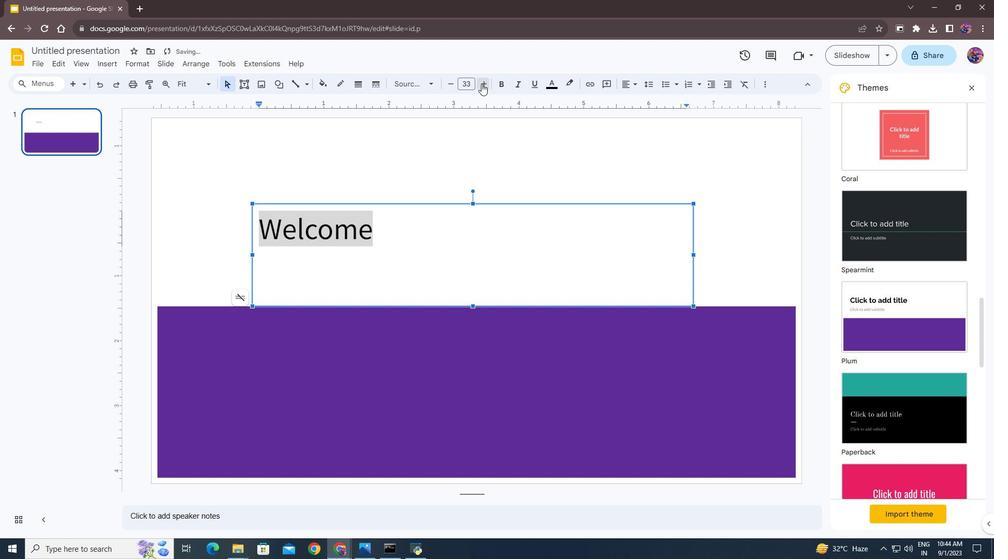 
Action: Mouse pressed left at (483, 85)
Screenshot: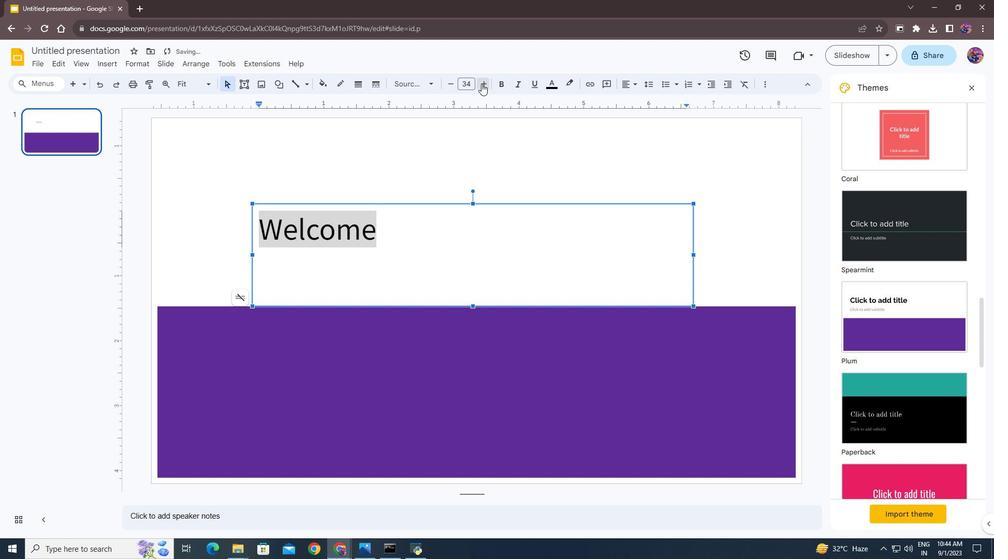 
Action: Mouse pressed left at (483, 85)
Screenshot: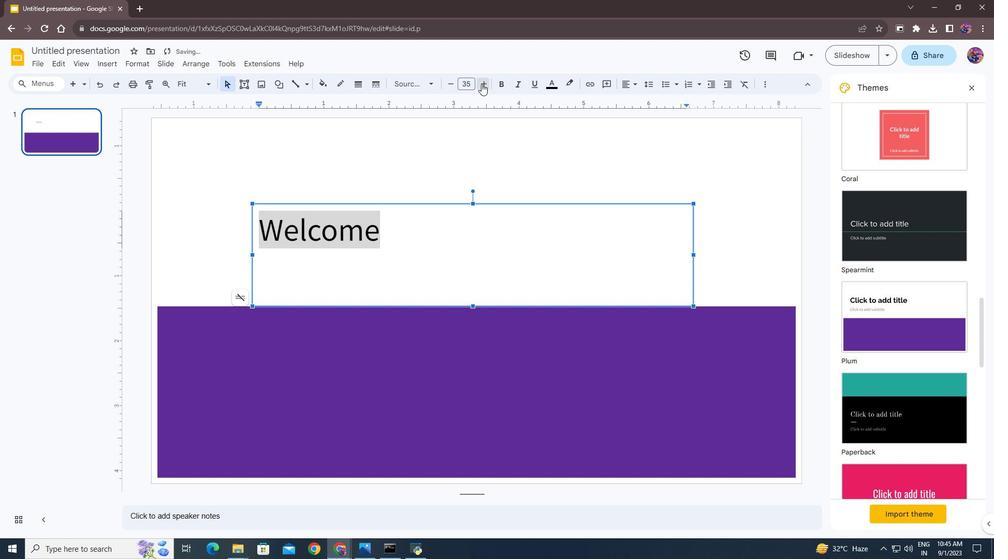 
Action: Mouse pressed left at (483, 85)
Screenshot: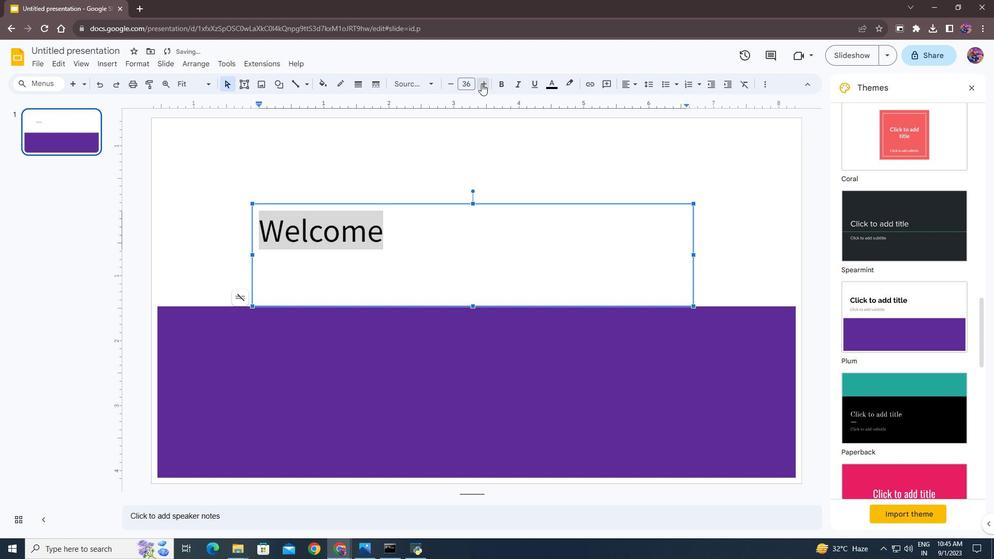 
Action: Mouse pressed left at (483, 85)
Screenshot: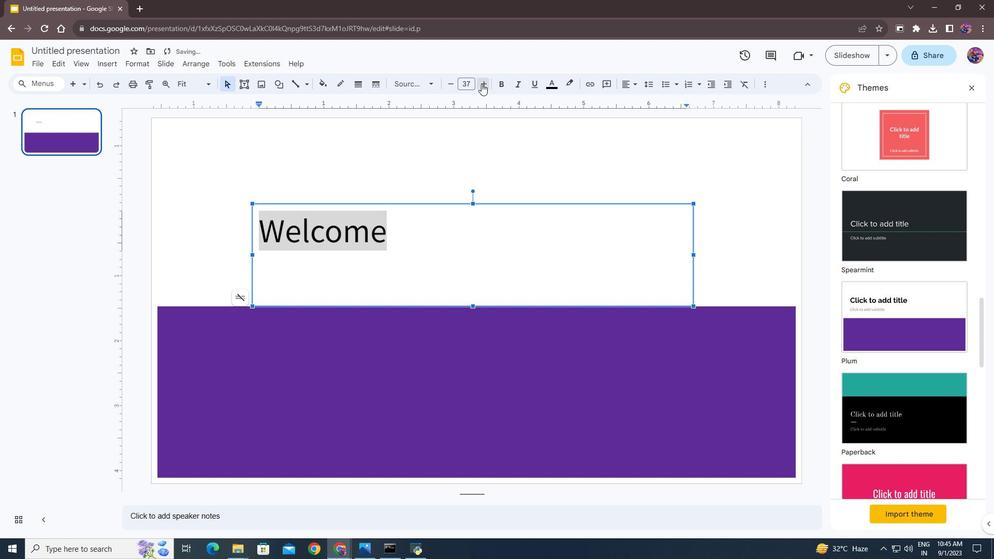 
Action: Mouse pressed left at (483, 85)
Screenshot: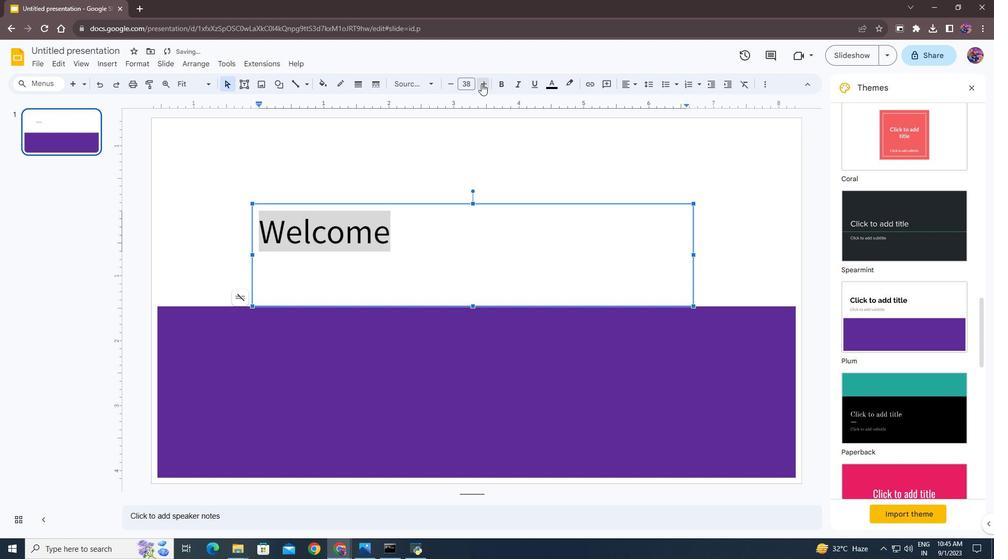 
Action: Mouse pressed left at (483, 85)
Screenshot: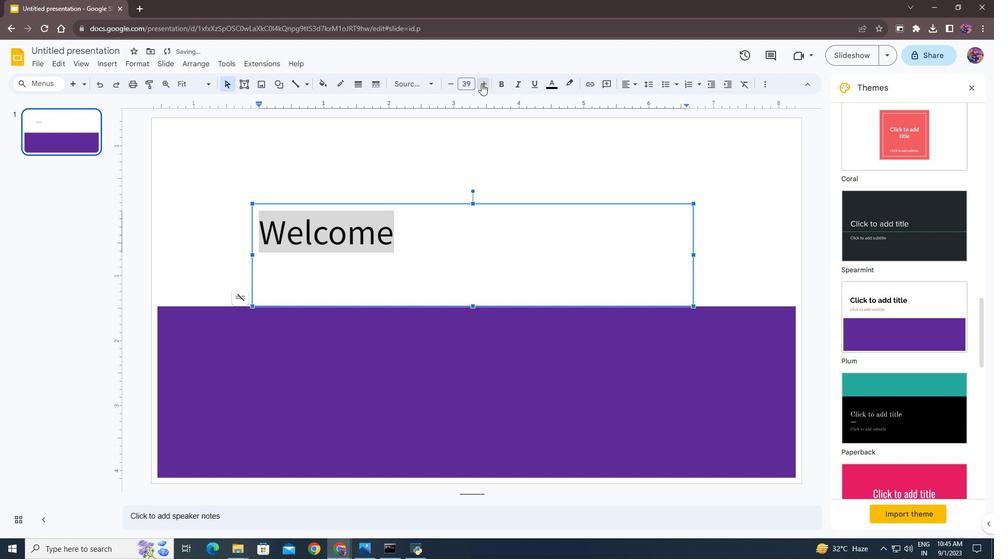 
Action: Mouse pressed left at (483, 85)
Screenshot: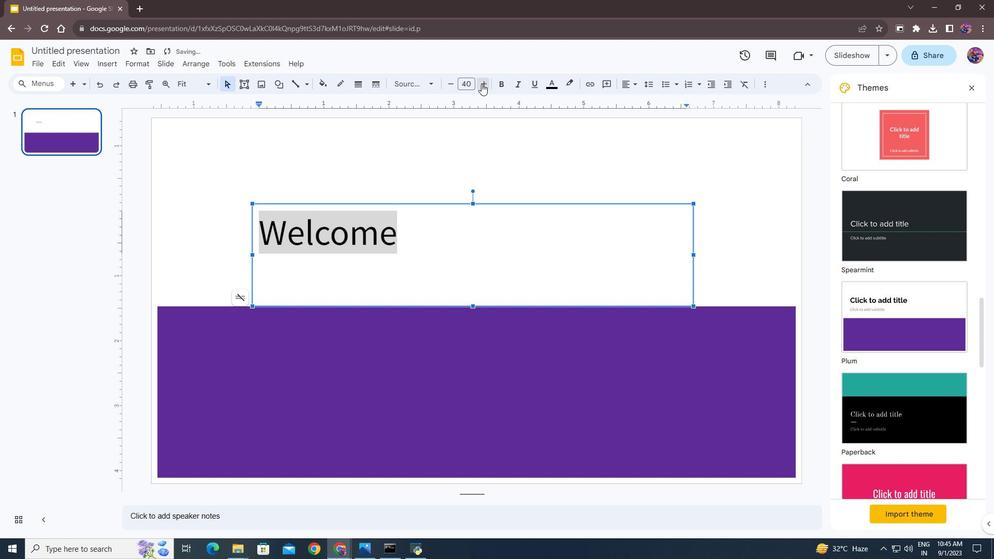 
Action: Mouse pressed left at (483, 85)
Screenshot: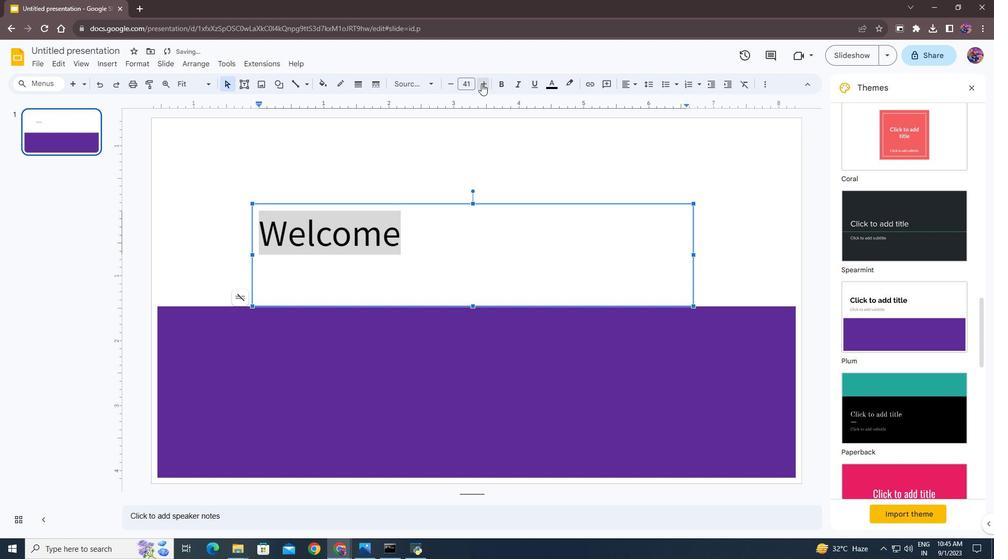 
Action: Mouse pressed left at (483, 85)
Screenshot: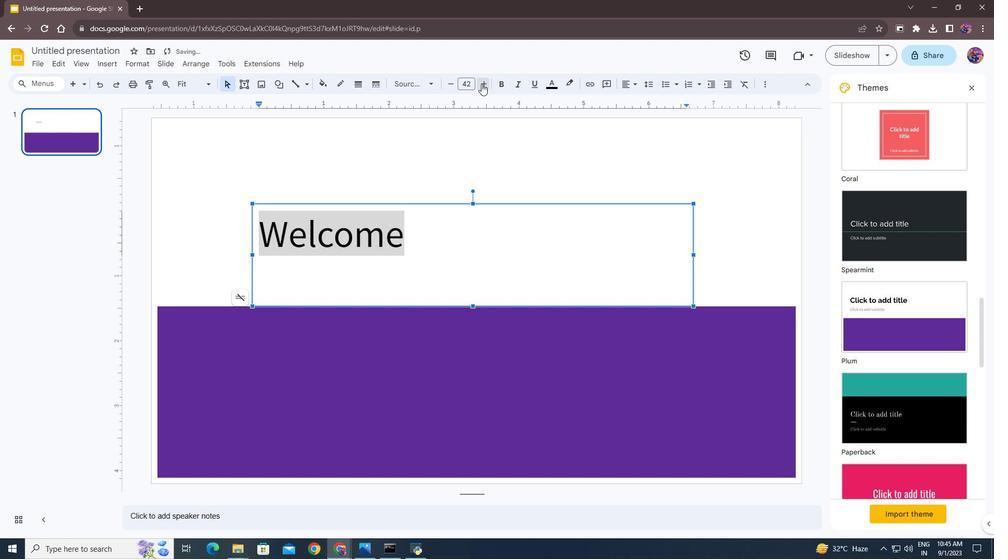 
Action: Mouse pressed left at (483, 85)
Screenshot: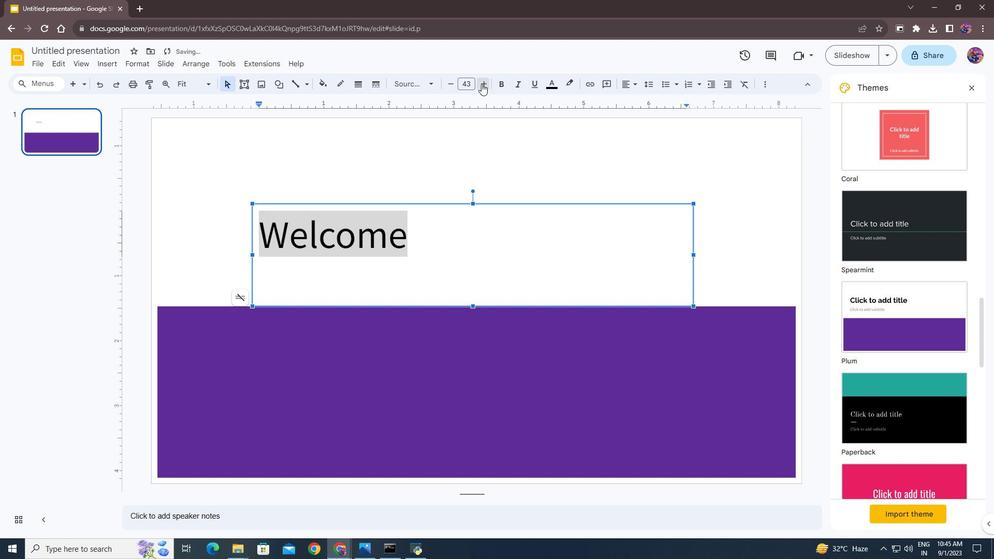 
Action: Mouse pressed left at (483, 85)
Screenshot: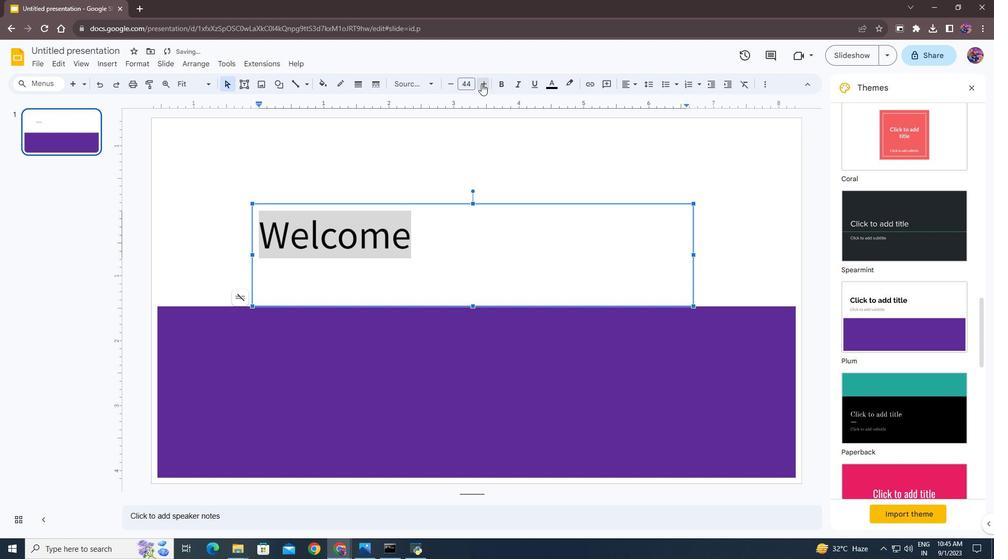 
Action: Mouse pressed left at (483, 85)
Screenshot: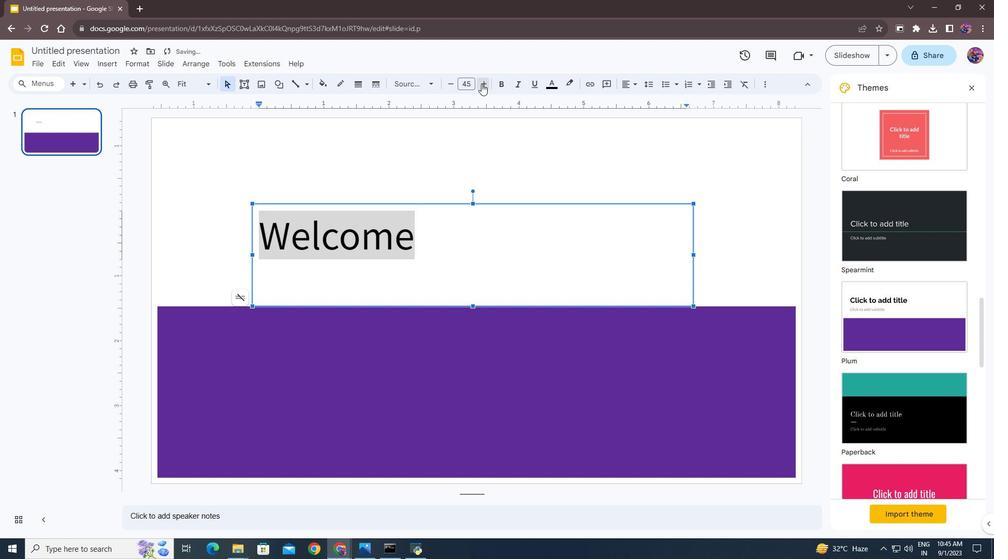 
Action: Mouse pressed left at (483, 85)
Screenshot: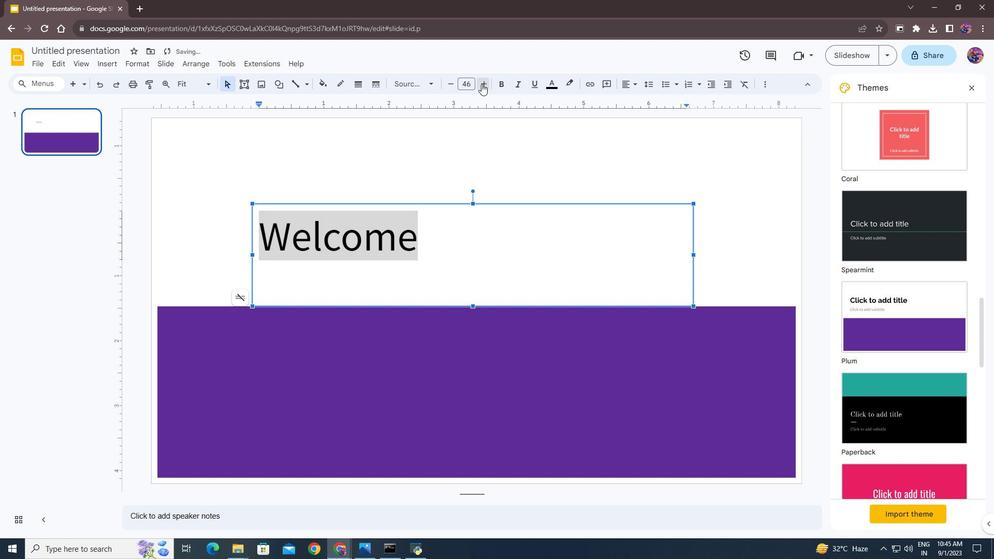 
Action: Mouse pressed left at (483, 85)
Screenshot: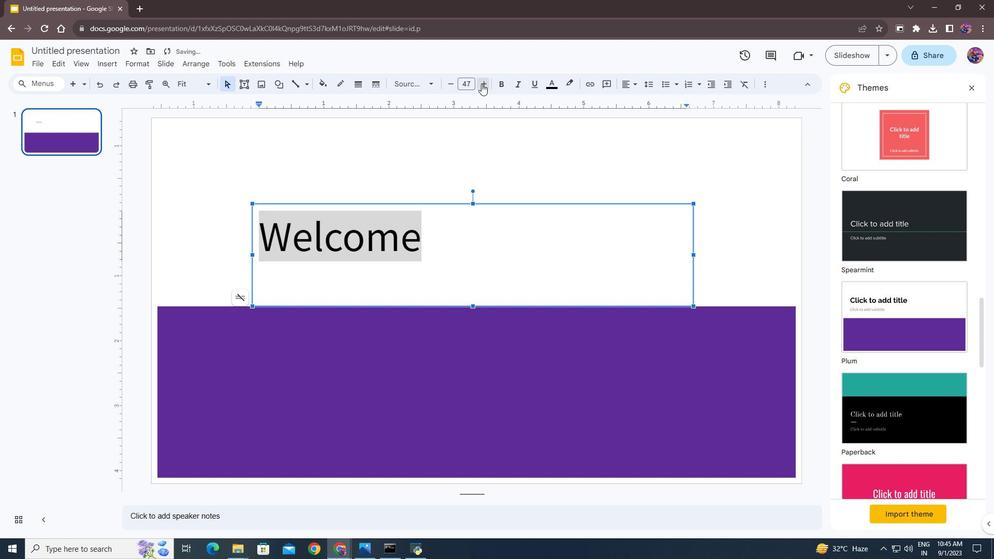 
Action: Mouse pressed left at (483, 85)
Screenshot: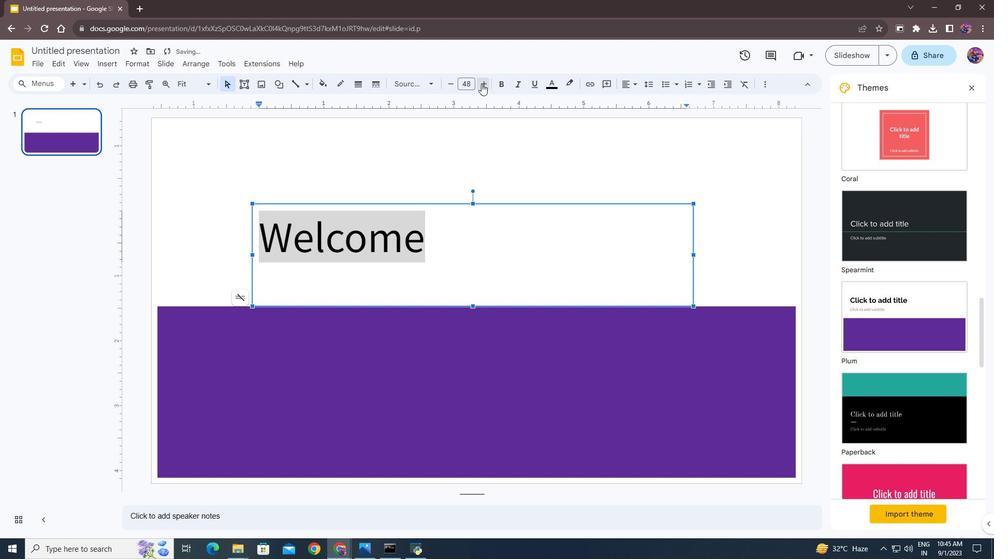 
Action: Mouse pressed left at (483, 85)
Screenshot: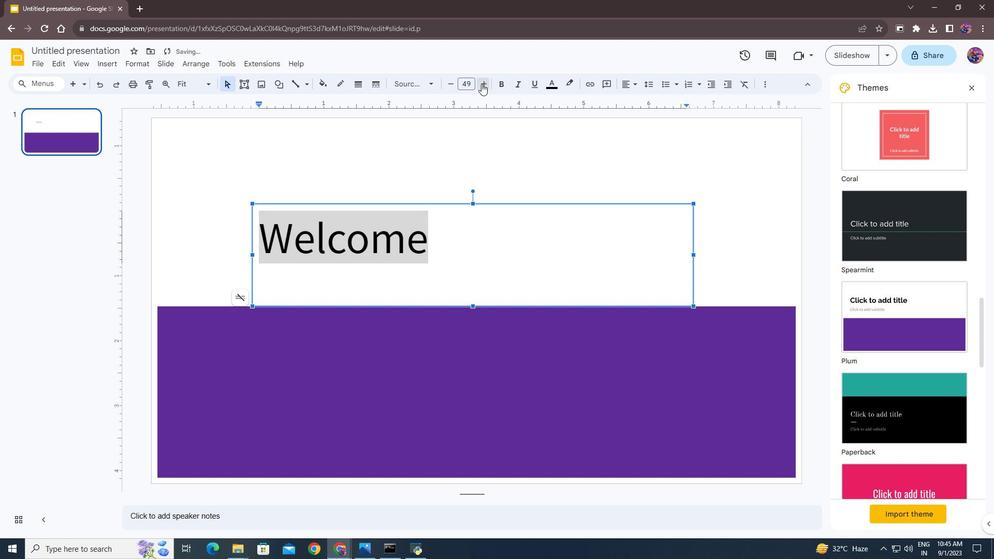 
Action: Mouse pressed left at (483, 85)
Screenshot: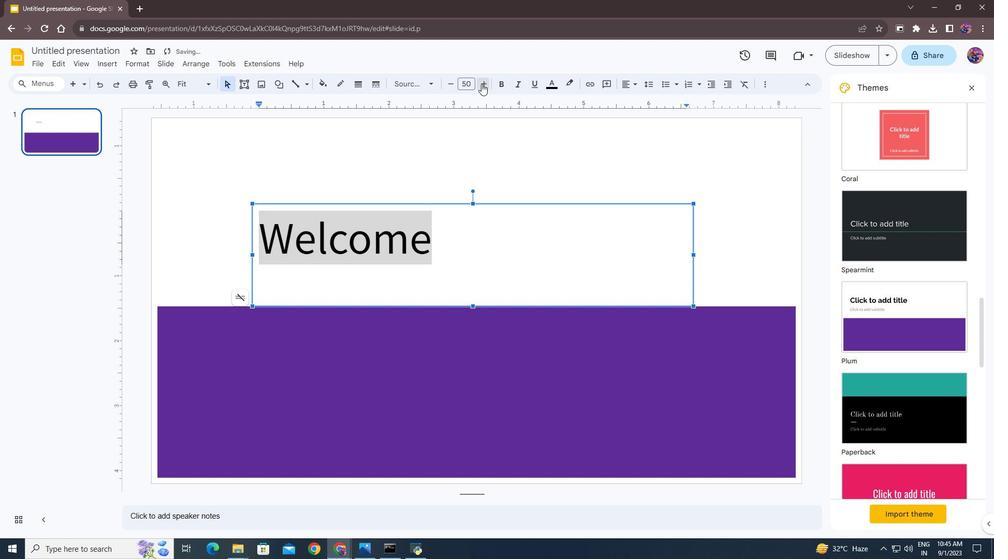 
Action: Mouse pressed left at (483, 85)
Screenshot: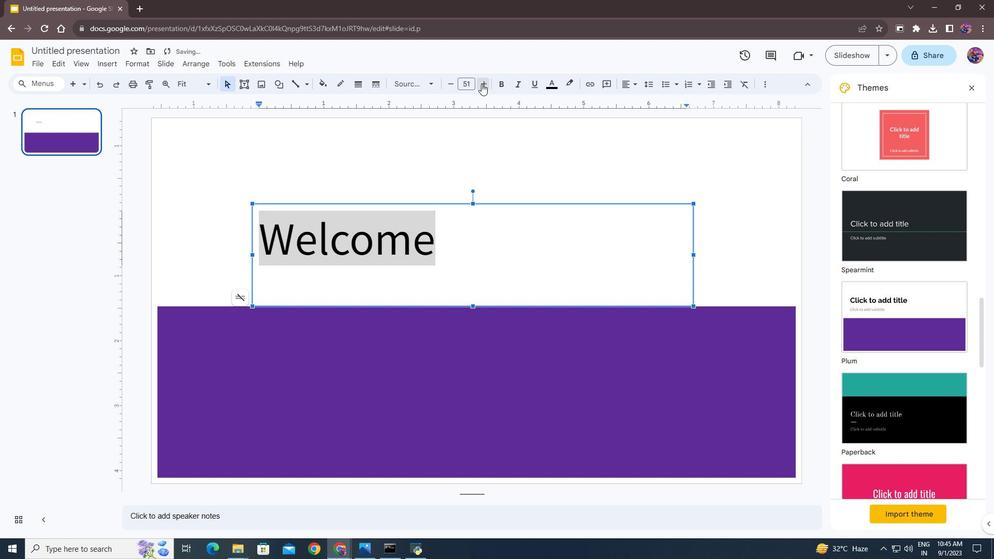 
Action: Mouse pressed left at (483, 85)
Screenshot: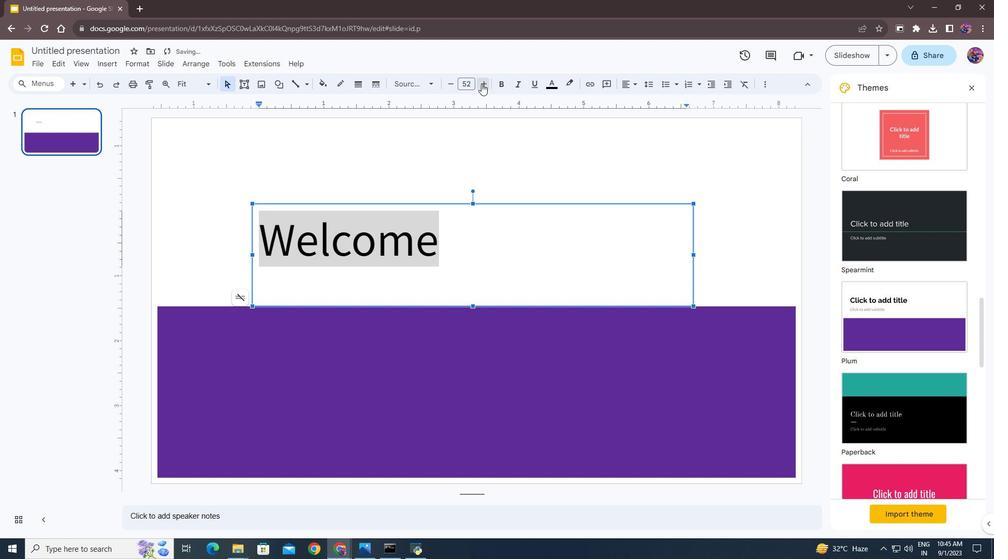 
Action: Mouse pressed left at (483, 85)
Screenshot: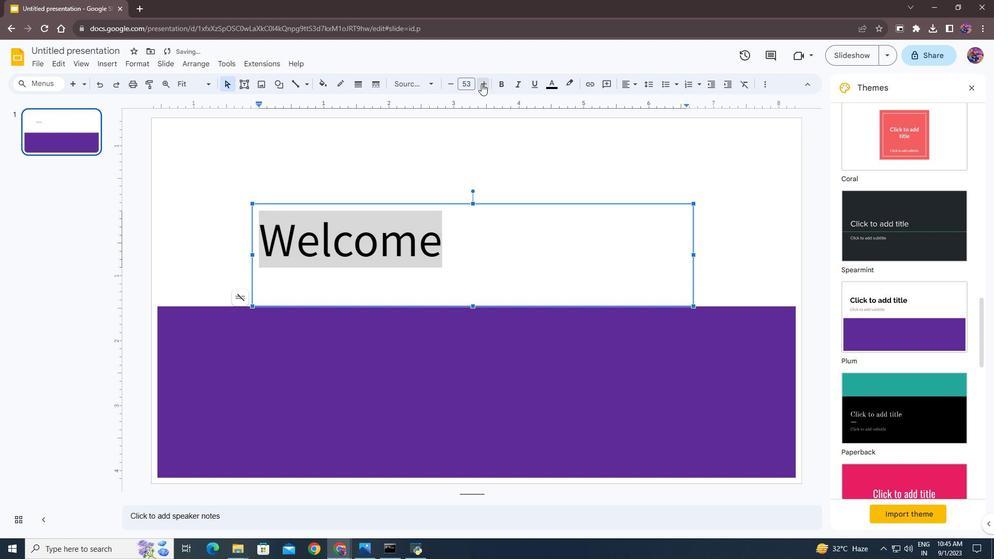 
Action: Mouse pressed left at (483, 85)
Screenshot: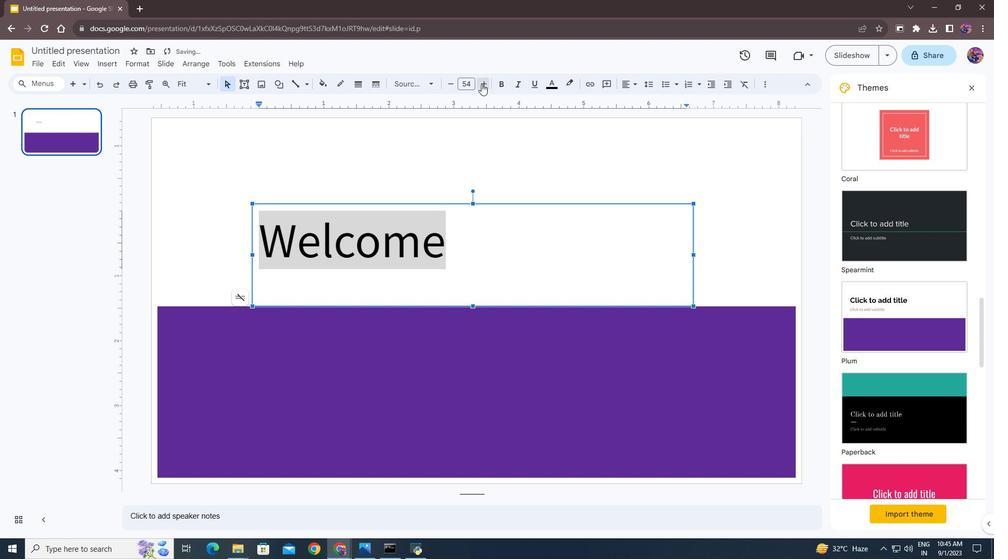 
Action: Mouse pressed left at (483, 85)
Screenshot: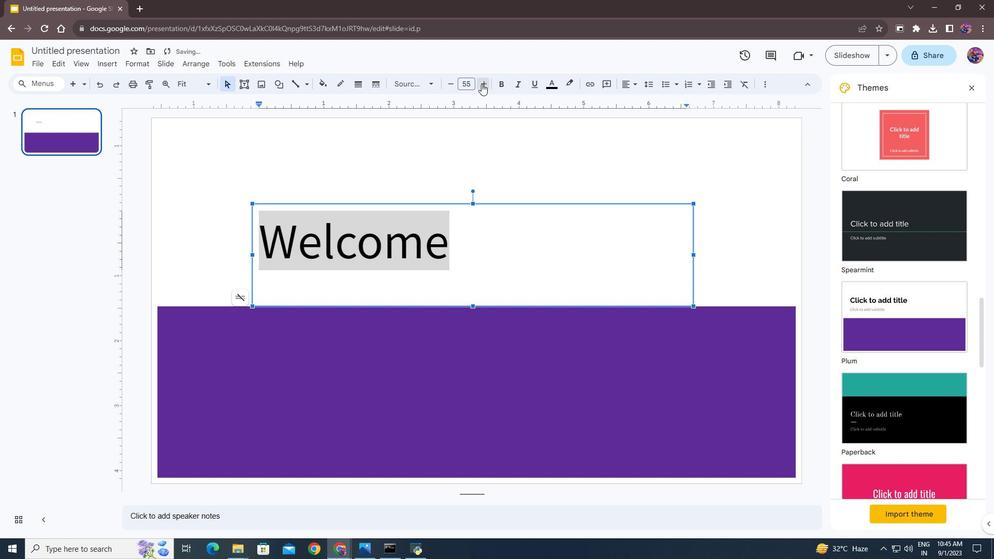 
Action: Mouse pressed left at (483, 85)
Screenshot: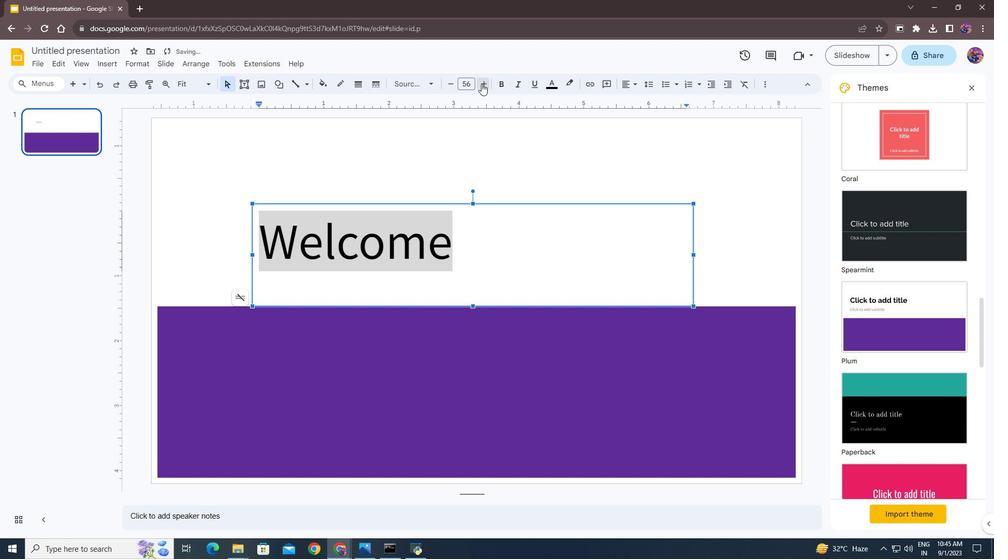 
Action: Mouse pressed left at (483, 85)
Screenshot: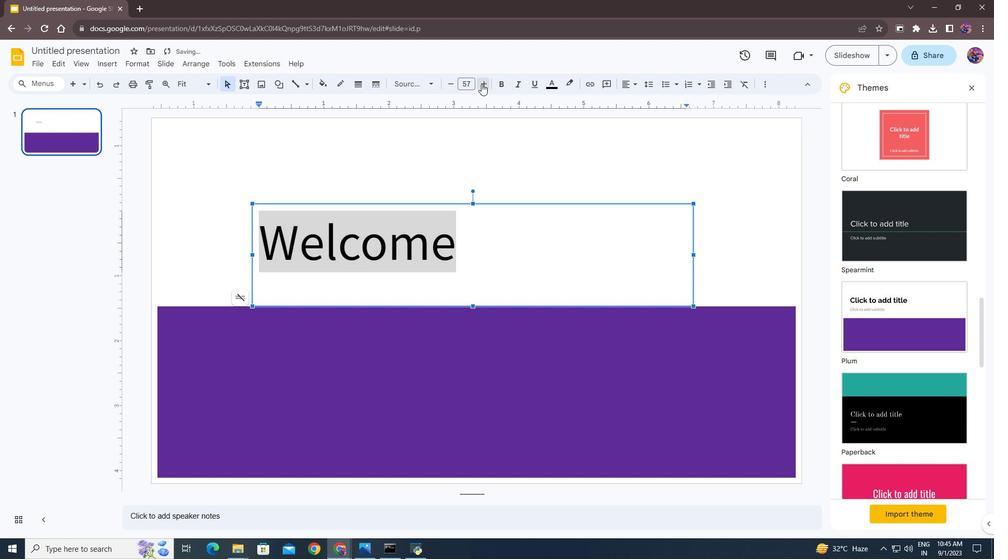 
Action: Mouse pressed left at (483, 85)
Screenshot: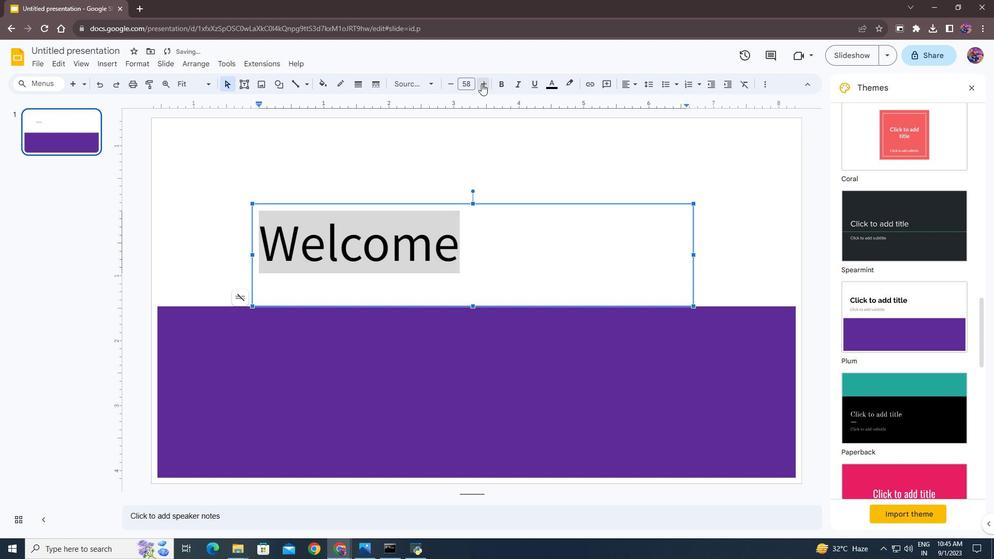 
Action: Mouse pressed left at (483, 85)
Screenshot: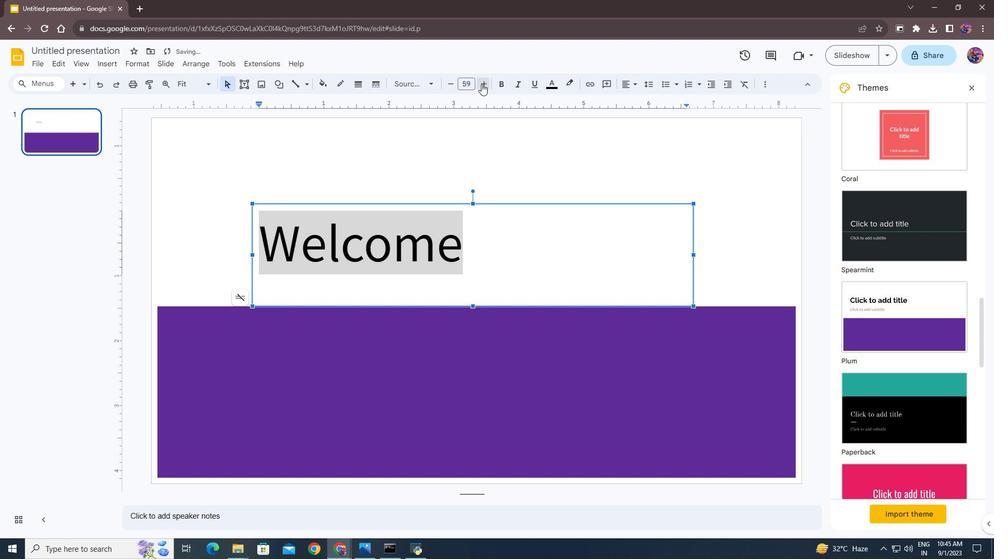 
Action: Mouse pressed left at (483, 85)
Screenshot: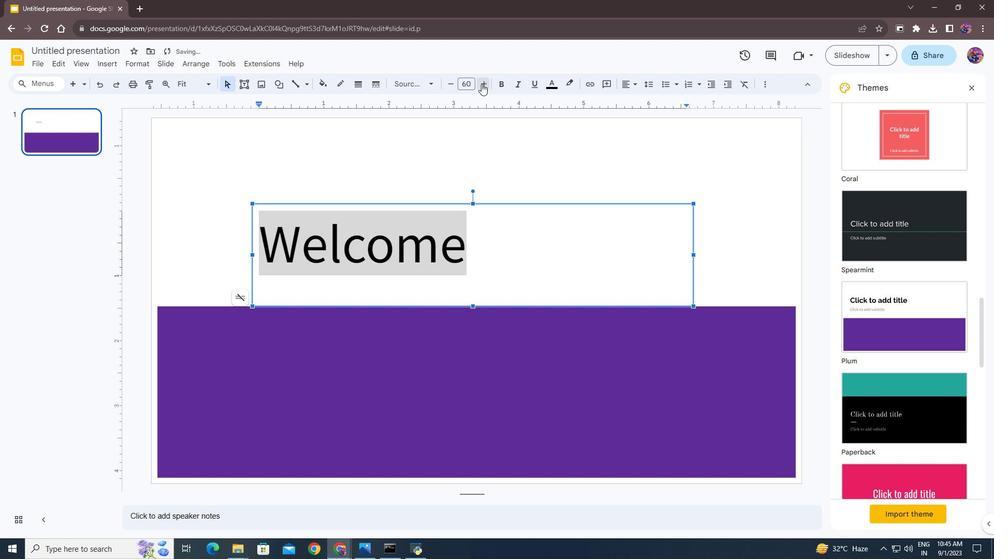 
Action: Mouse pressed left at (483, 85)
Screenshot: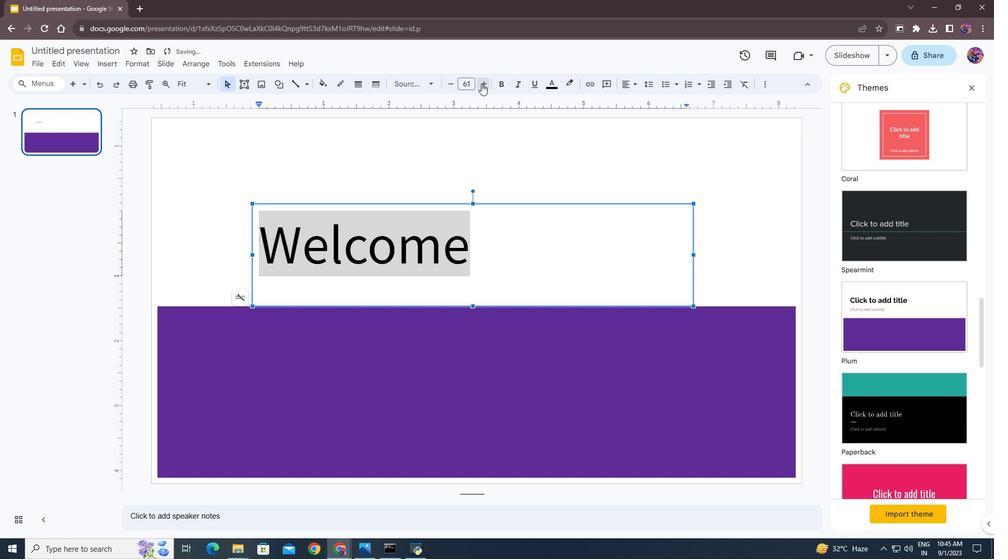 
Action: Mouse pressed left at (483, 85)
Screenshot: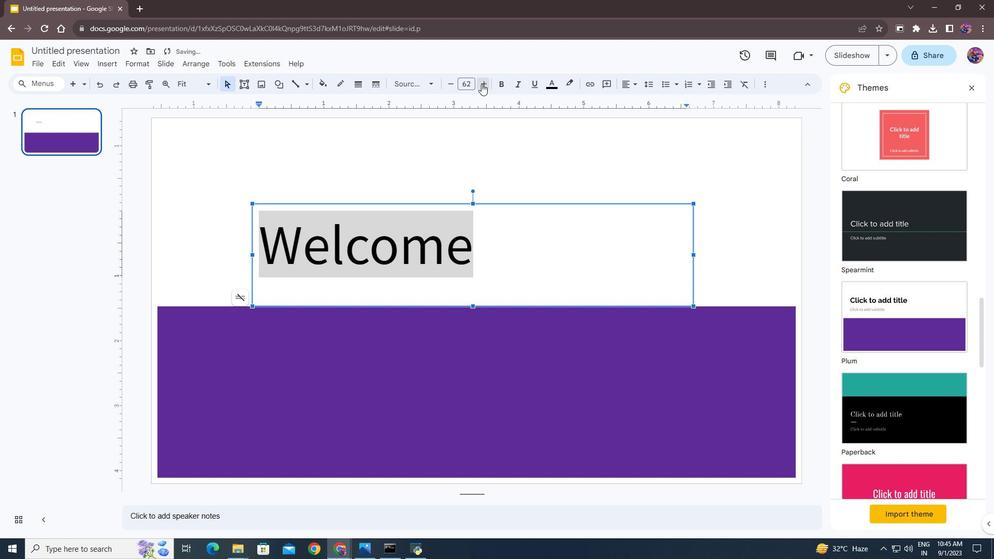 
Action: Mouse pressed left at (483, 85)
Screenshot: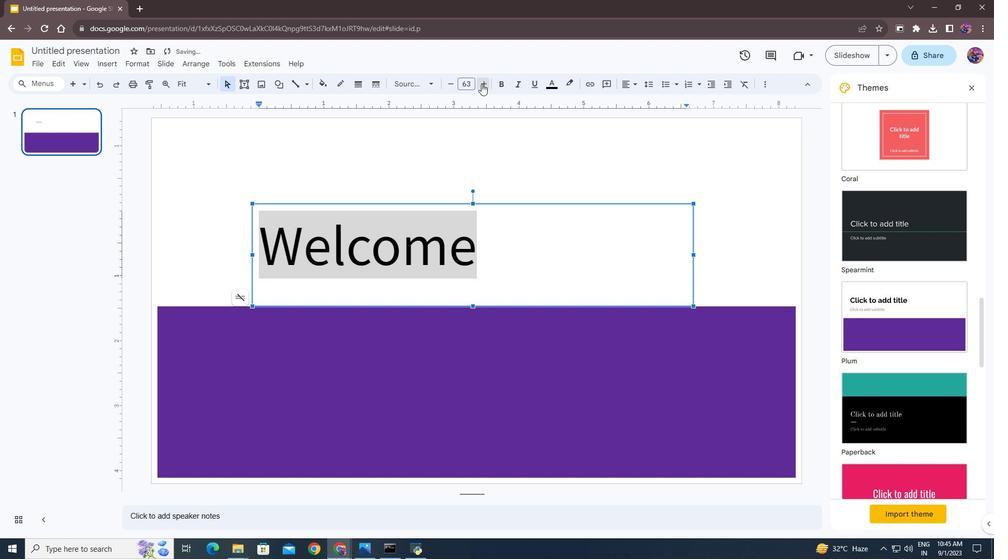 
Action: Mouse pressed left at (483, 85)
Screenshot: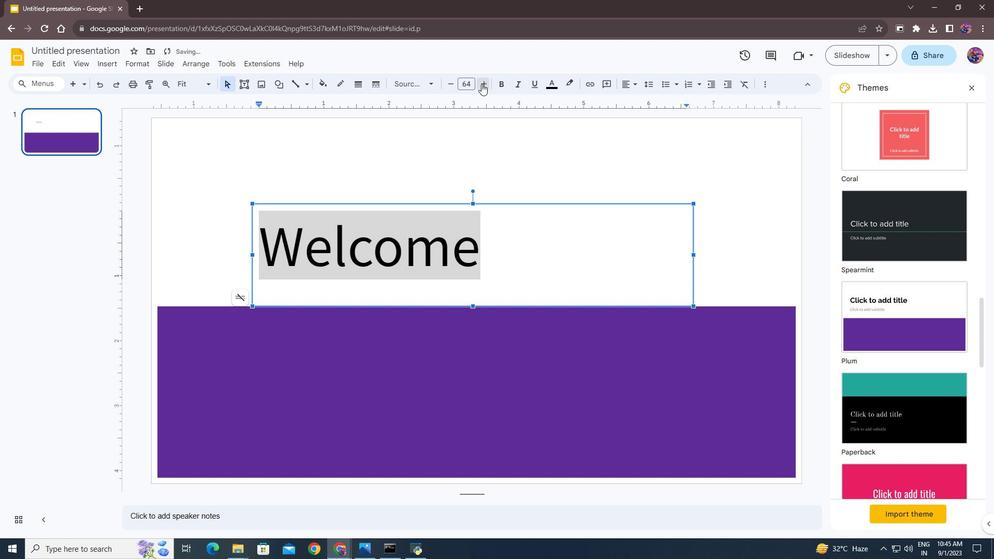 
Action: Mouse pressed left at (483, 85)
Screenshot: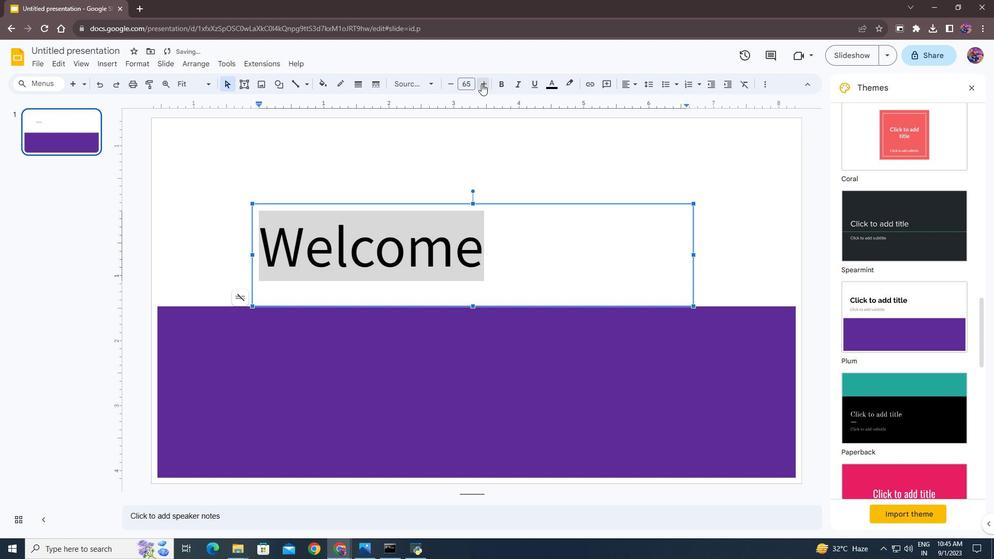 
Action: Mouse pressed left at (483, 85)
Screenshot: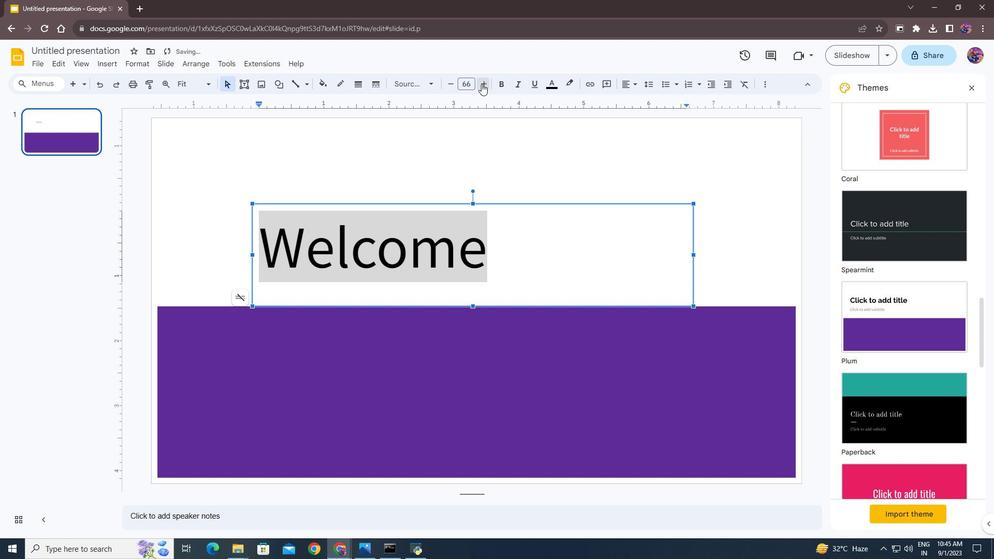 
Action: Mouse pressed left at (483, 85)
Screenshot: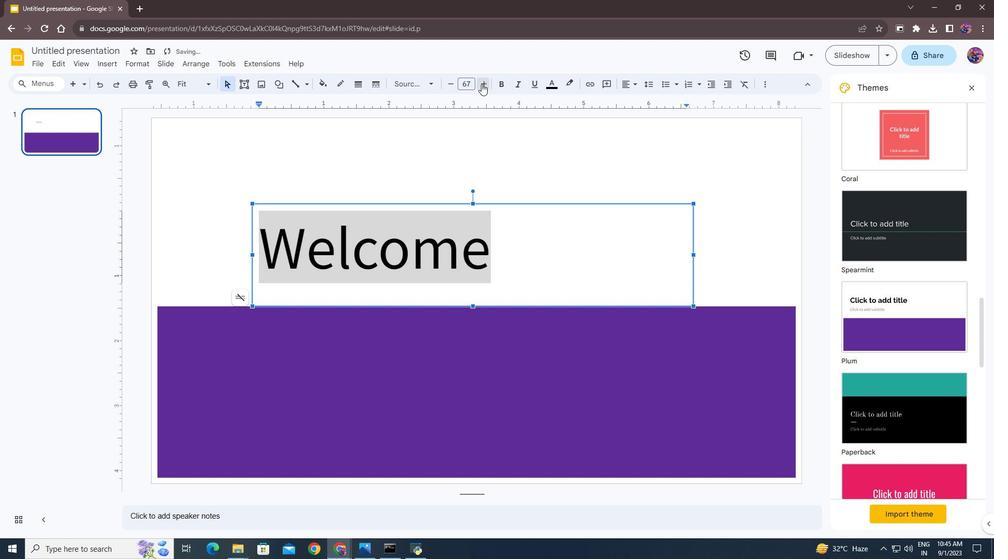 
Action: Mouse pressed left at (483, 85)
Screenshot: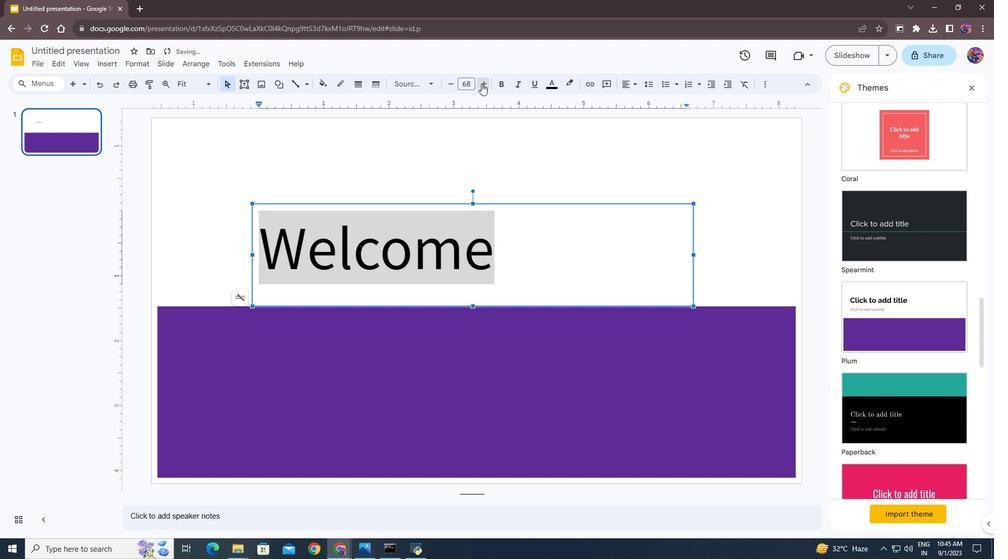 
Action: Mouse pressed left at (483, 85)
Screenshot: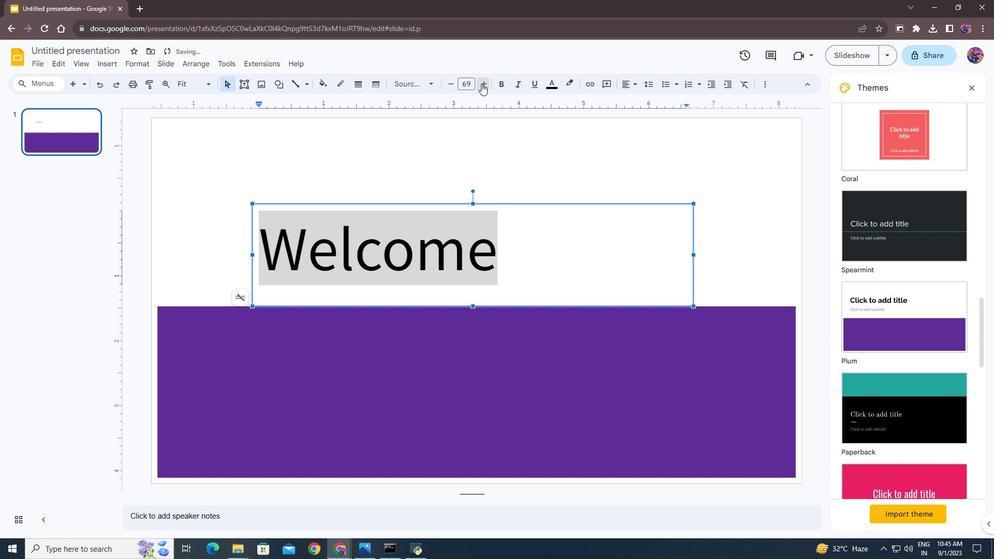 
Action: Mouse pressed left at (483, 85)
Screenshot: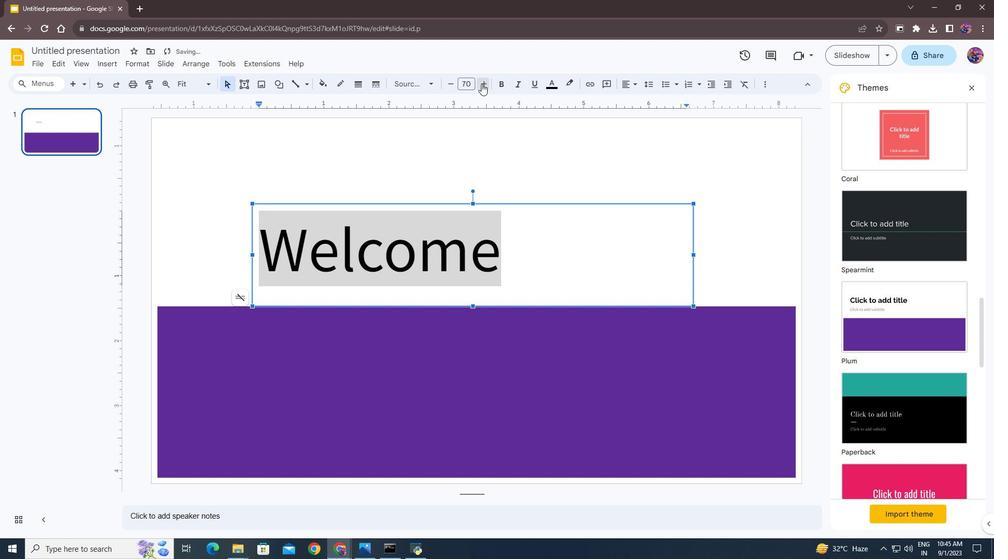 
Action: Mouse pressed left at (483, 85)
Screenshot: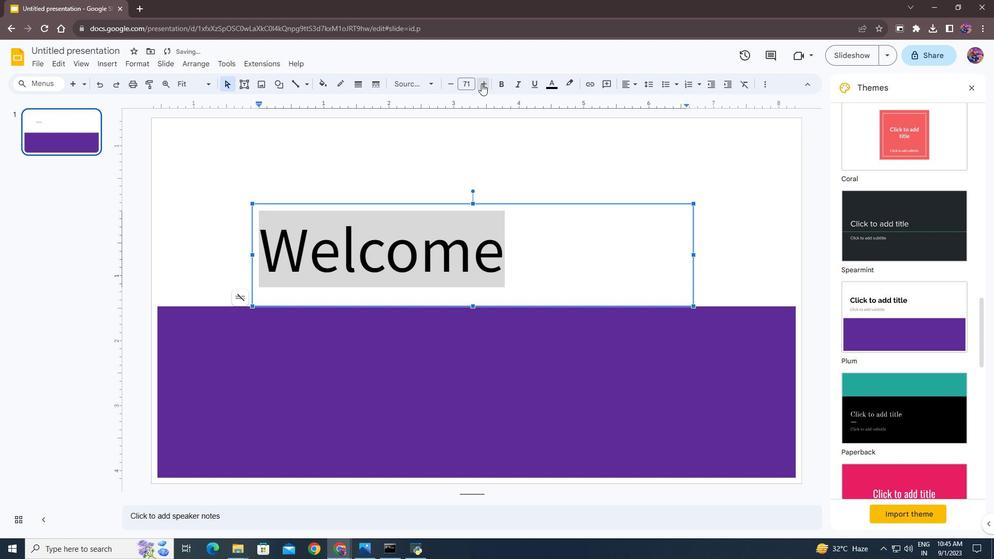 
Action: Mouse pressed left at (483, 85)
Screenshot: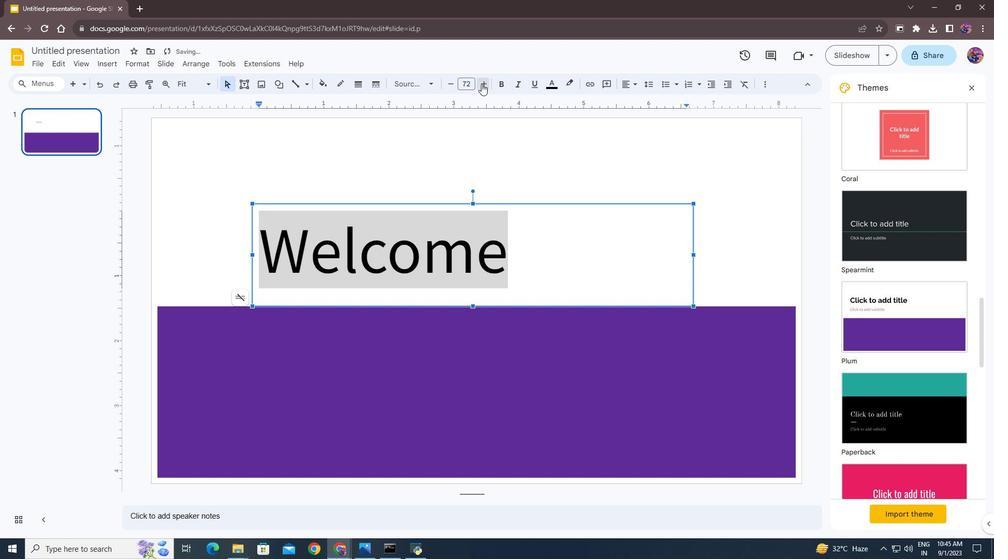 
Action: Mouse pressed left at (483, 85)
Screenshot: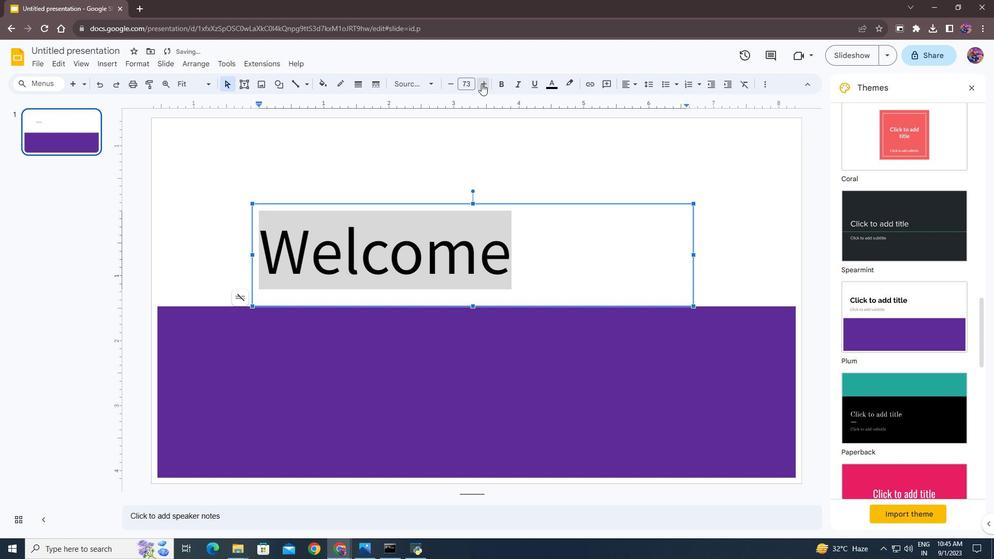 
Action: Mouse pressed left at (483, 85)
Screenshot: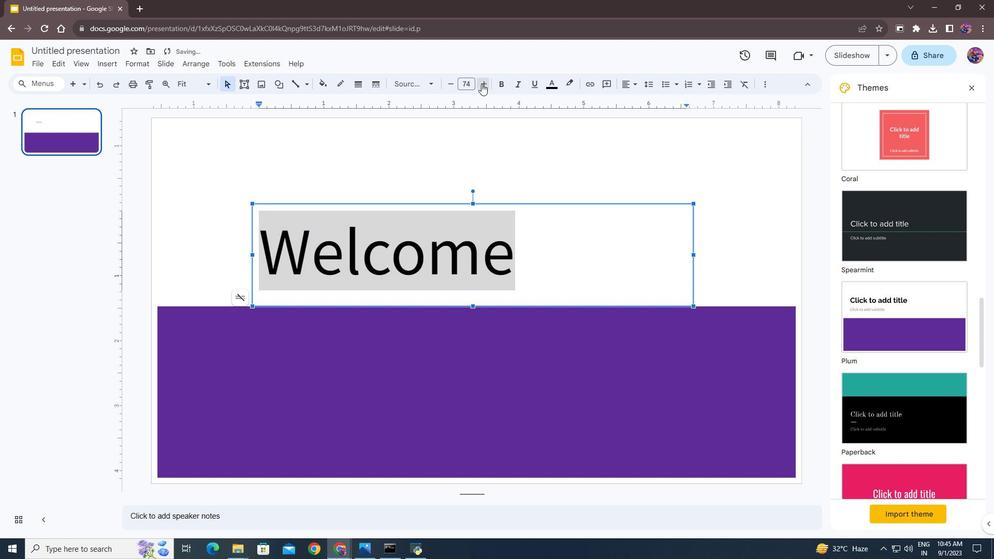 
Action: Mouse pressed left at (483, 85)
Screenshot: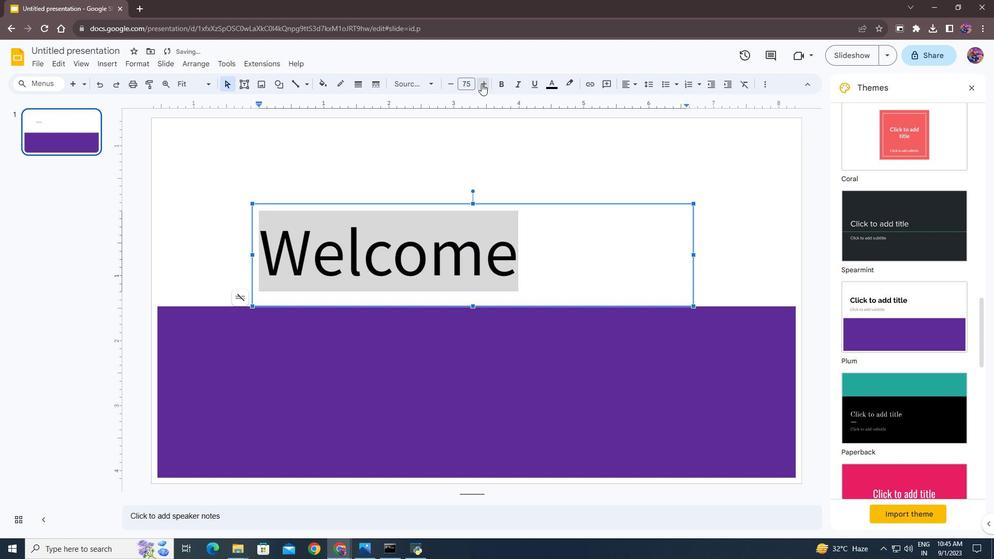 
Action: Mouse pressed left at (483, 85)
Screenshot: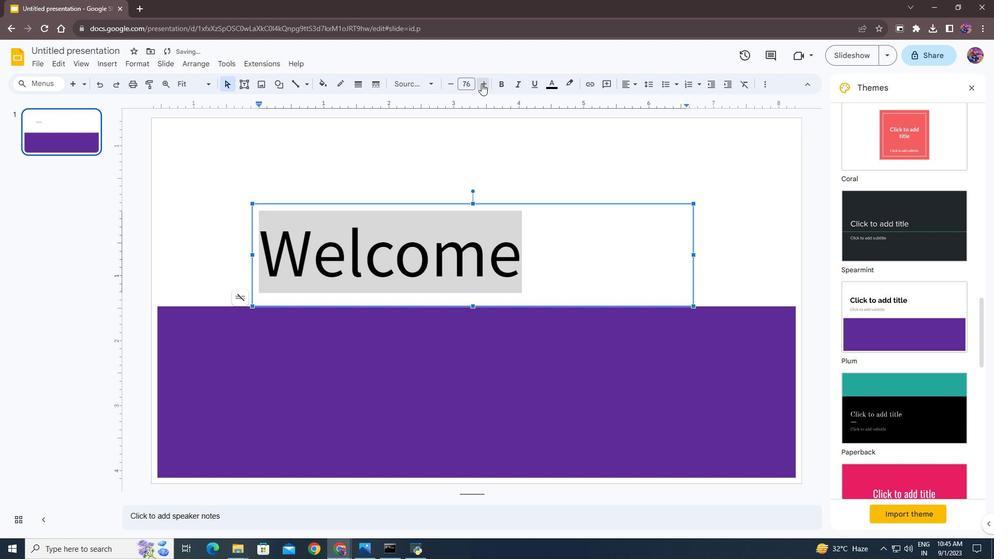 
Action: Mouse pressed left at (483, 85)
Screenshot: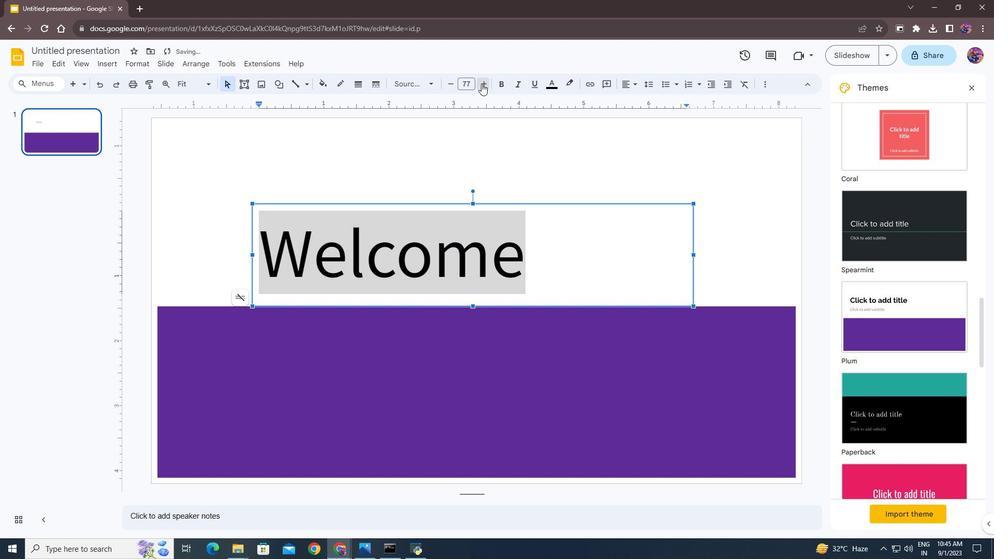 
Action: Mouse pressed left at (483, 85)
Screenshot: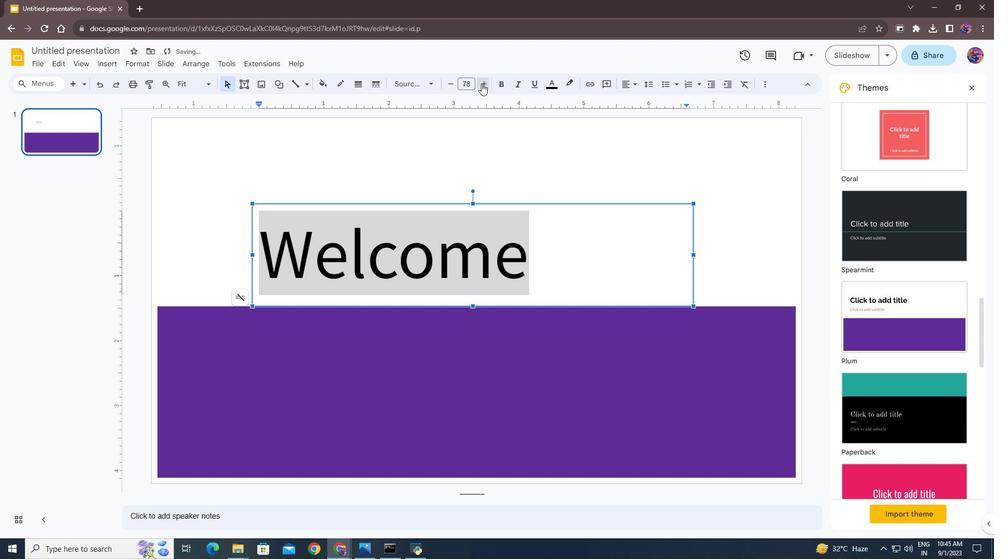 
Action: Mouse pressed left at (483, 85)
Screenshot: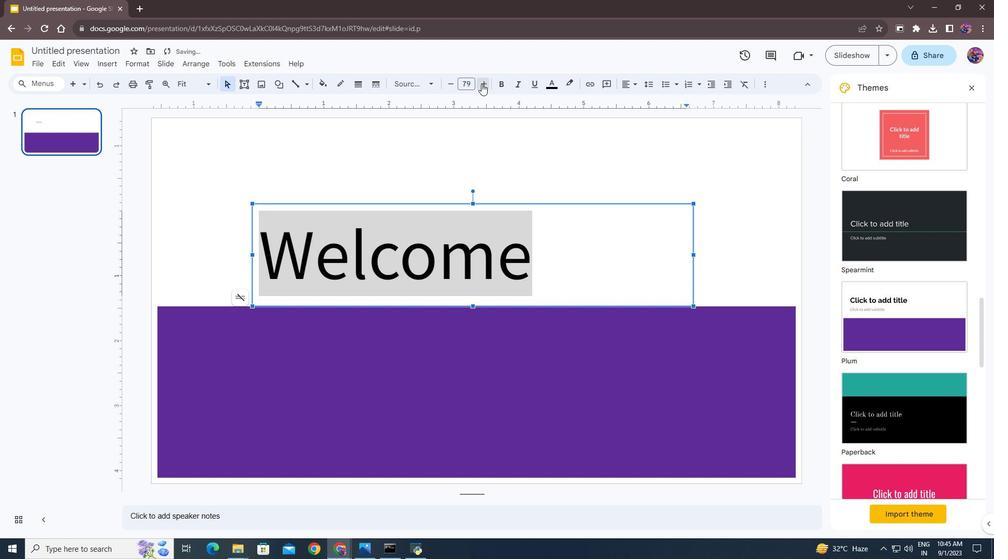 
Action: Mouse pressed left at (483, 85)
Screenshot: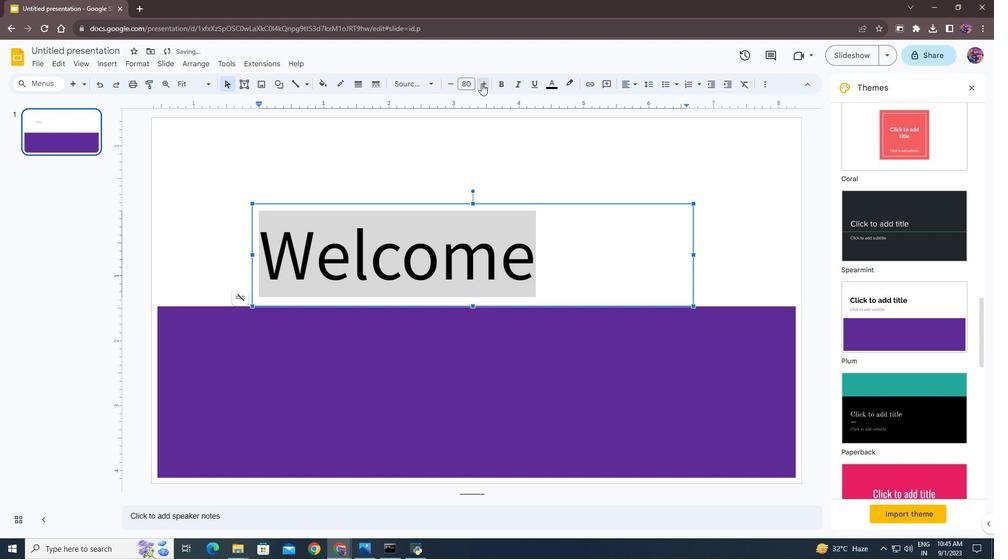 
Action: Mouse pressed left at (483, 85)
Screenshot: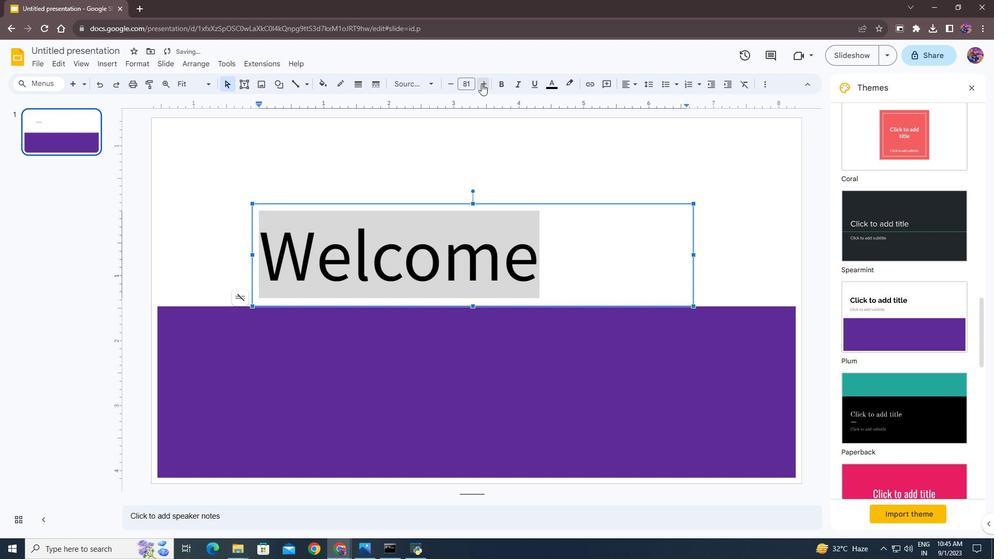 
Action: Mouse pressed left at (483, 85)
Screenshot: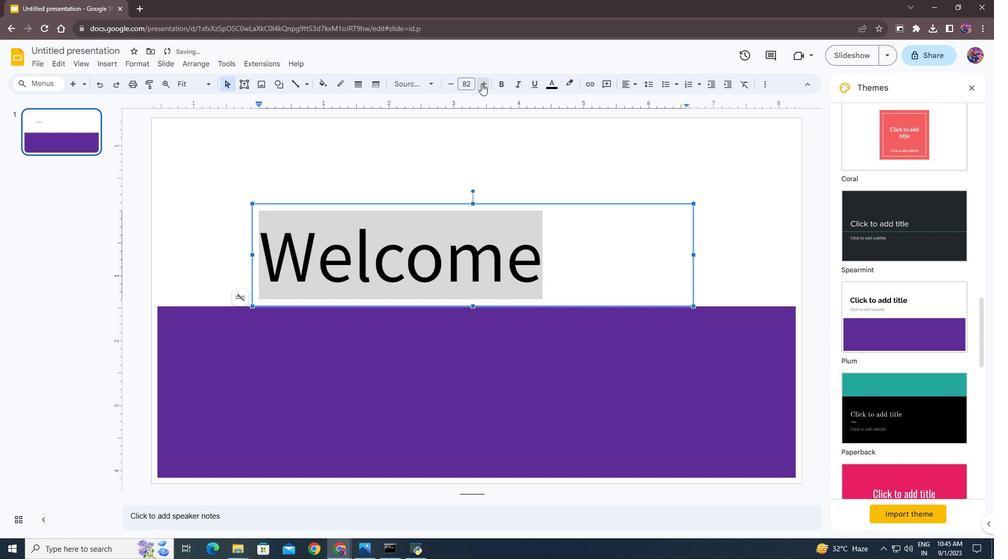 
Action: Mouse pressed left at (483, 85)
Screenshot: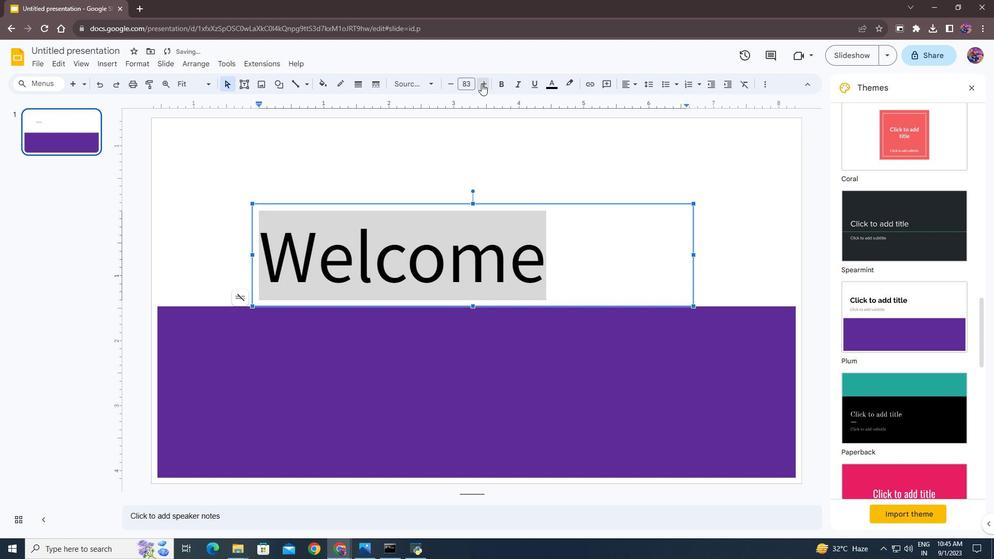 
Action: Mouse pressed left at (483, 85)
Screenshot: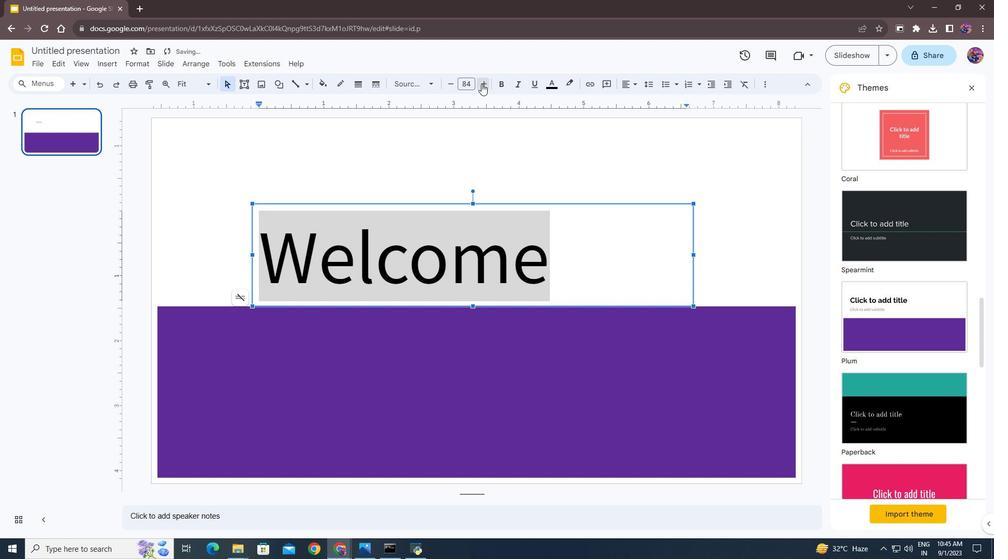
Action: Mouse pressed left at (483, 85)
Screenshot: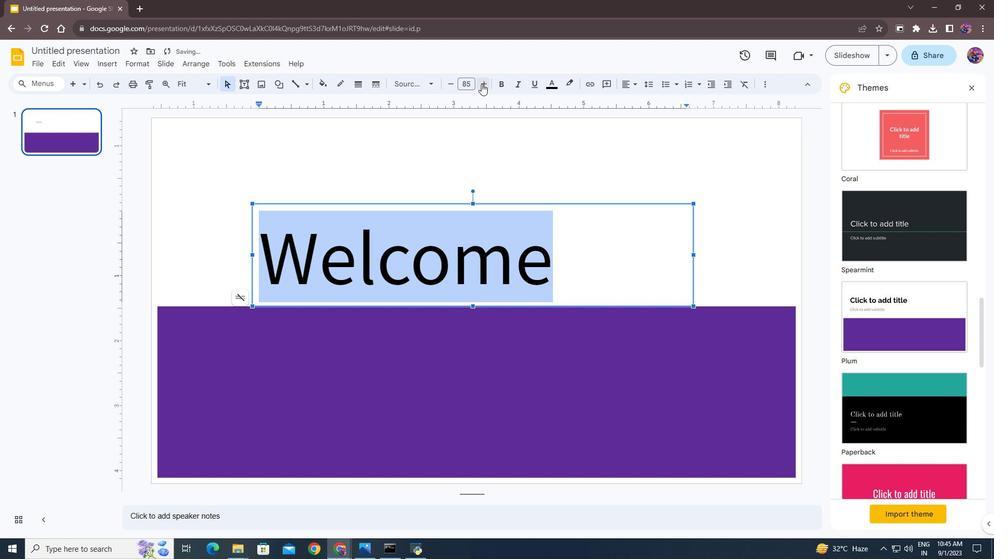 
Action: Mouse pressed left at (483, 85)
Screenshot: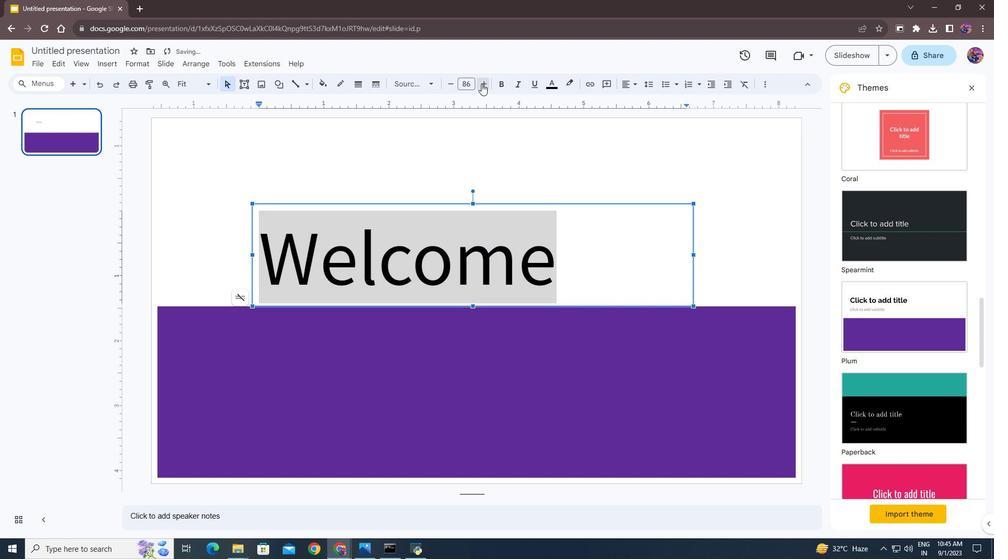 
Action: Mouse pressed left at (483, 85)
Screenshot: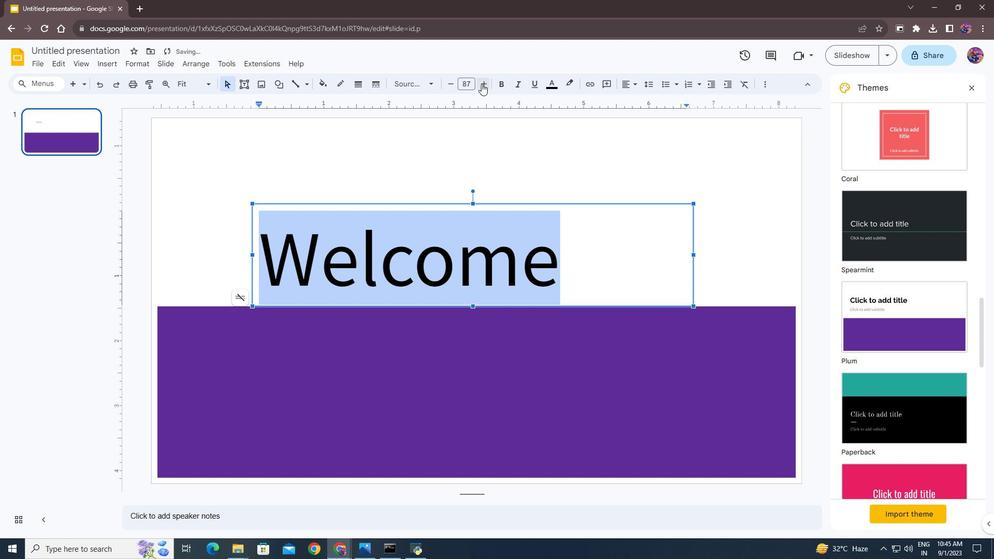 
Action: Mouse pressed left at (483, 85)
Screenshot: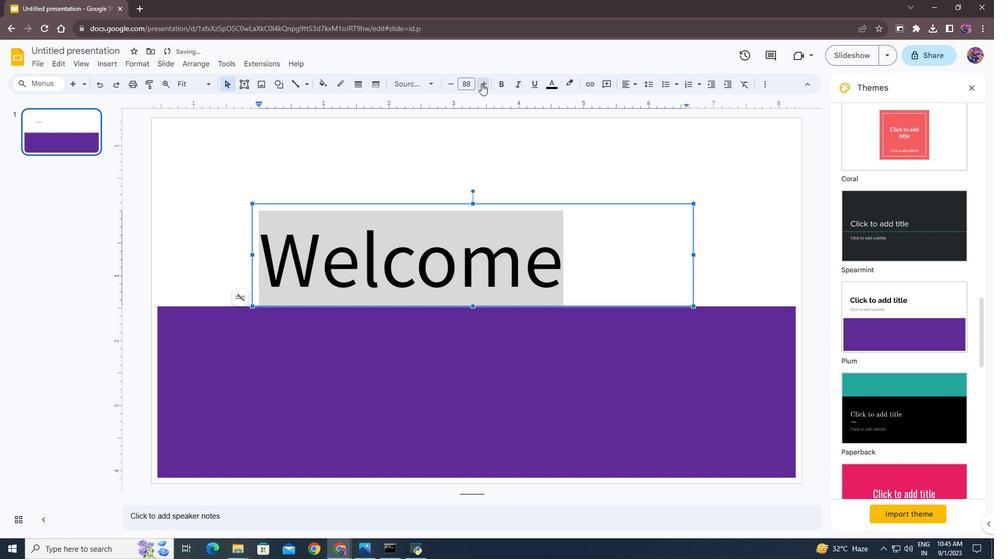 
Action: Mouse pressed left at (483, 85)
Screenshot: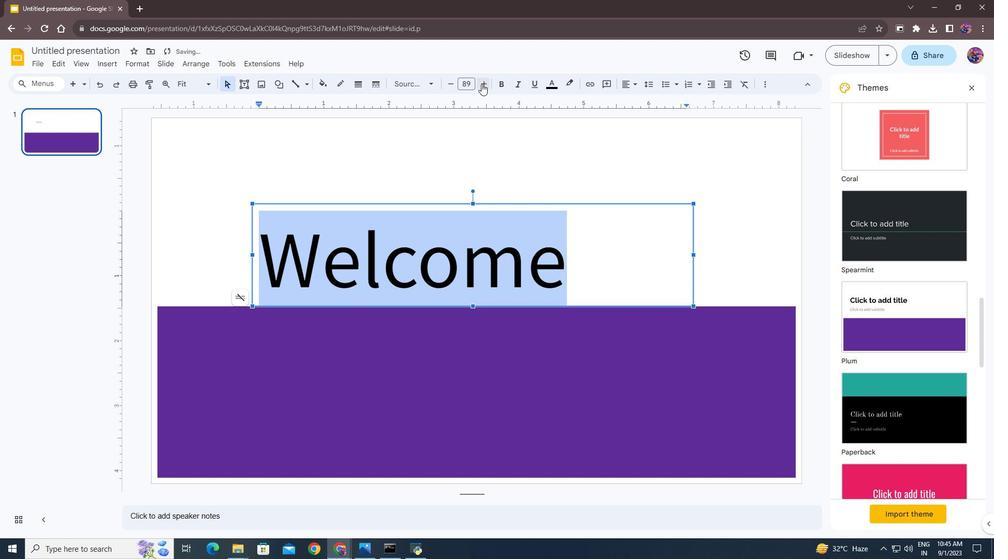 
Action: Mouse pressed left at (483, 85)
Screenshot: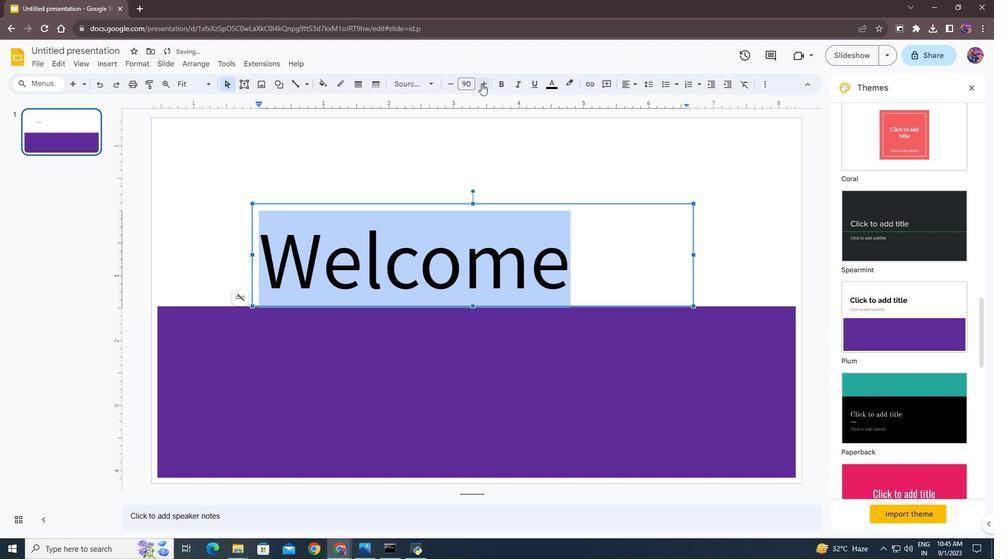 
Action: Mouse pressed left at (483, 85)
Screenshot: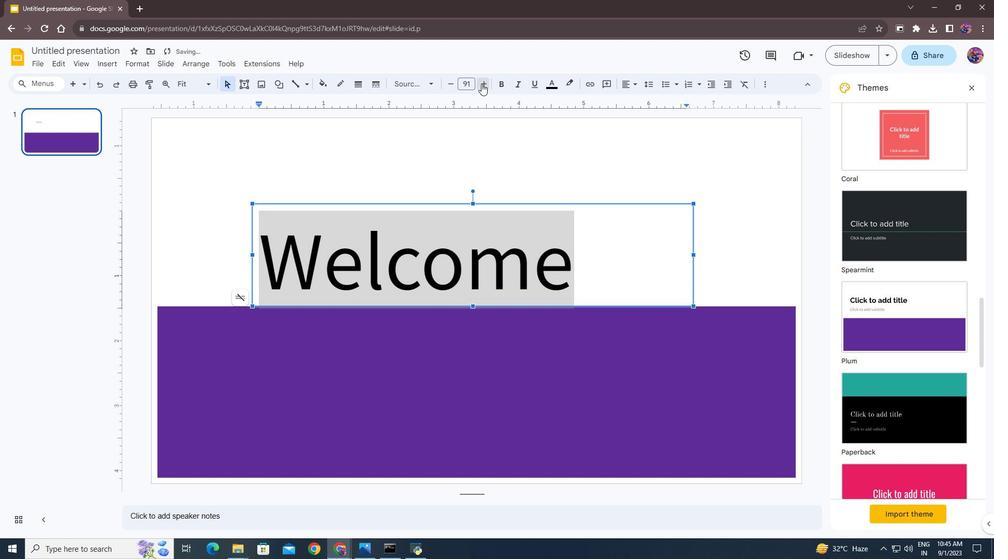 
Action: Mouse pressed left at (483, 85)
Screenshot: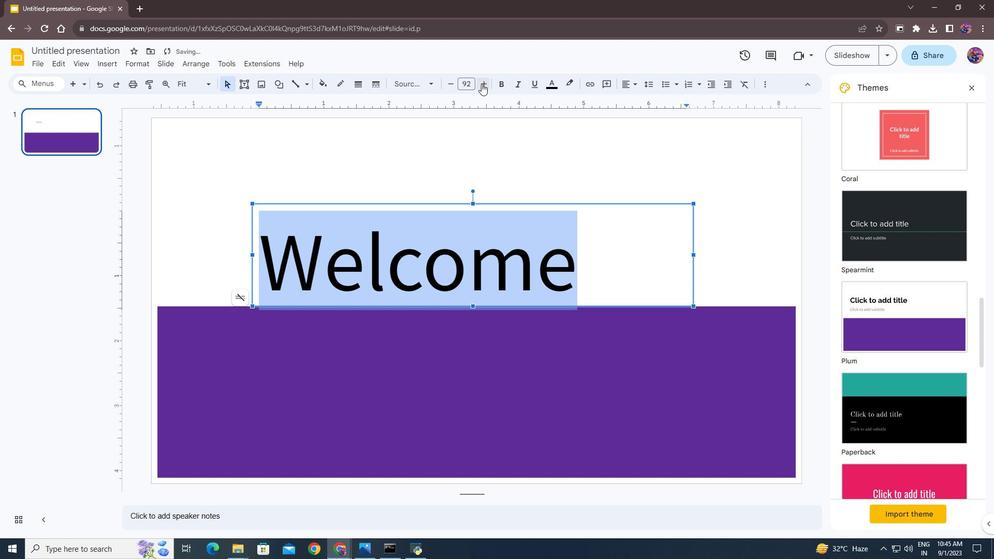 
Action: Mouse pressed left at (483, 85)
Screenshot: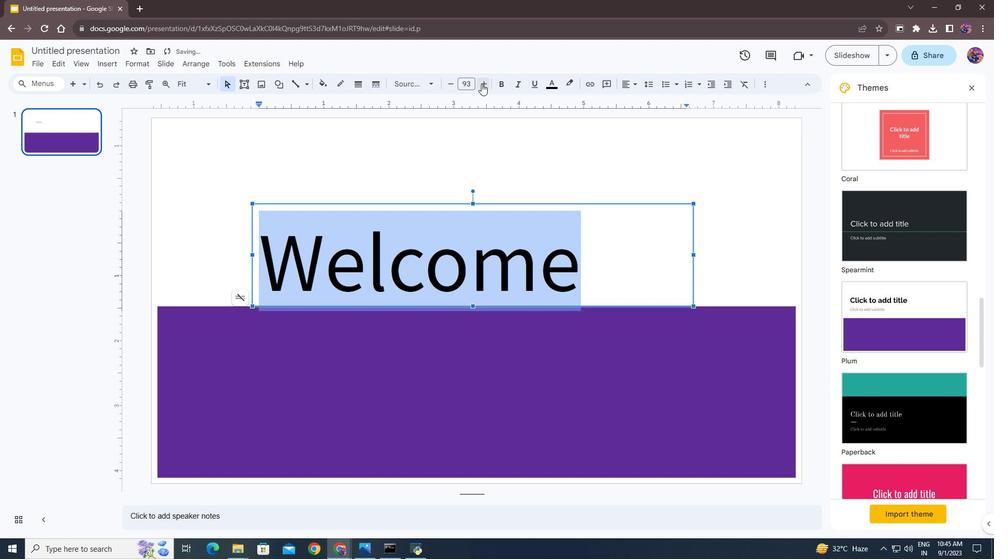 
Action: Mouse pressed left at (483, 85)
Screenshot: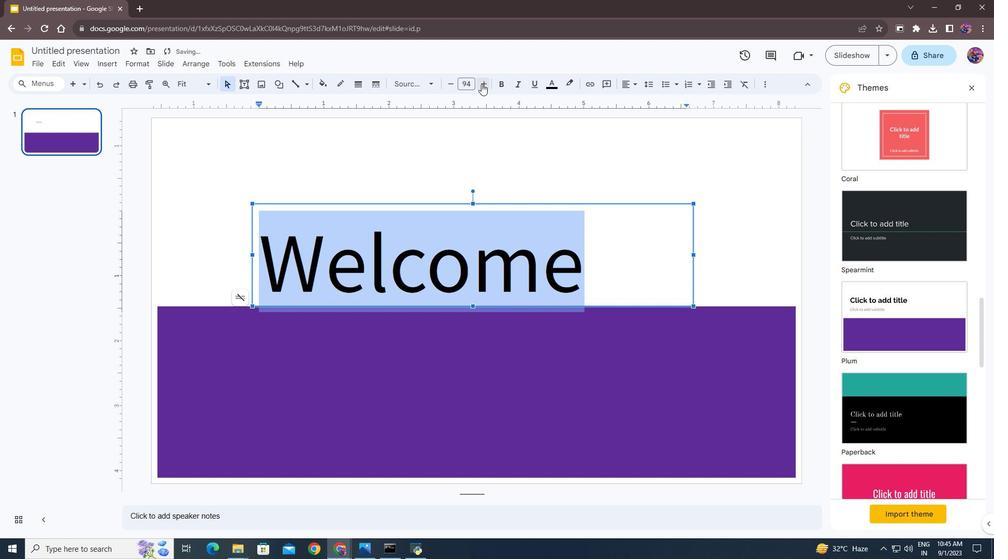 
Action: Mouse pressed left at (483, 85)
Screenshot: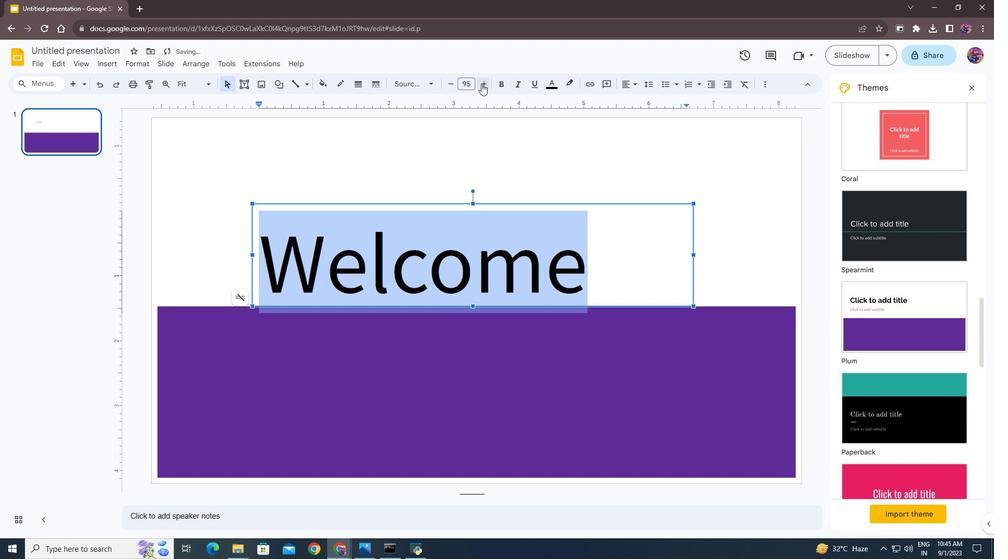 
Action: Mouse pressed left at (483, 85)
Screenshot: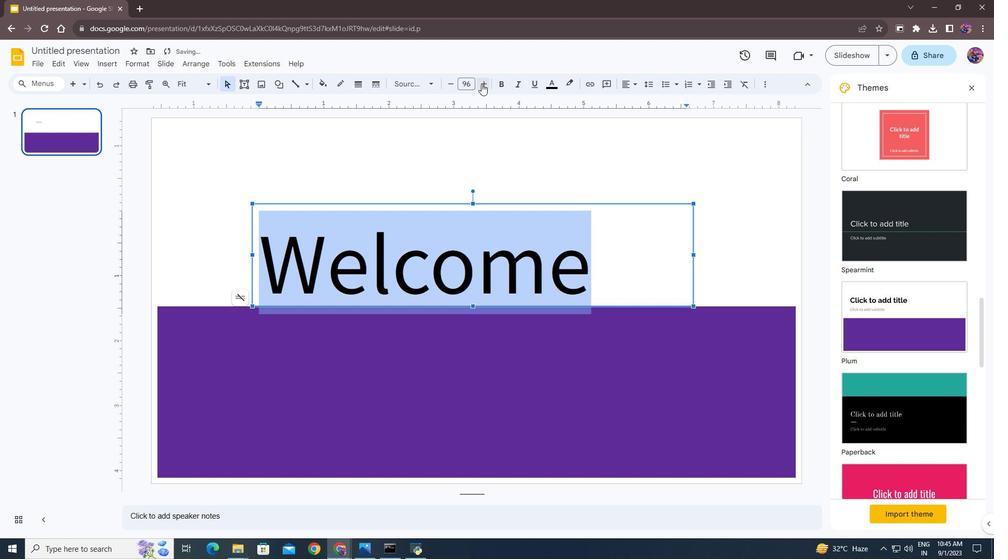 
Action: Mouse pressed left at (483, 85)
Screenshot: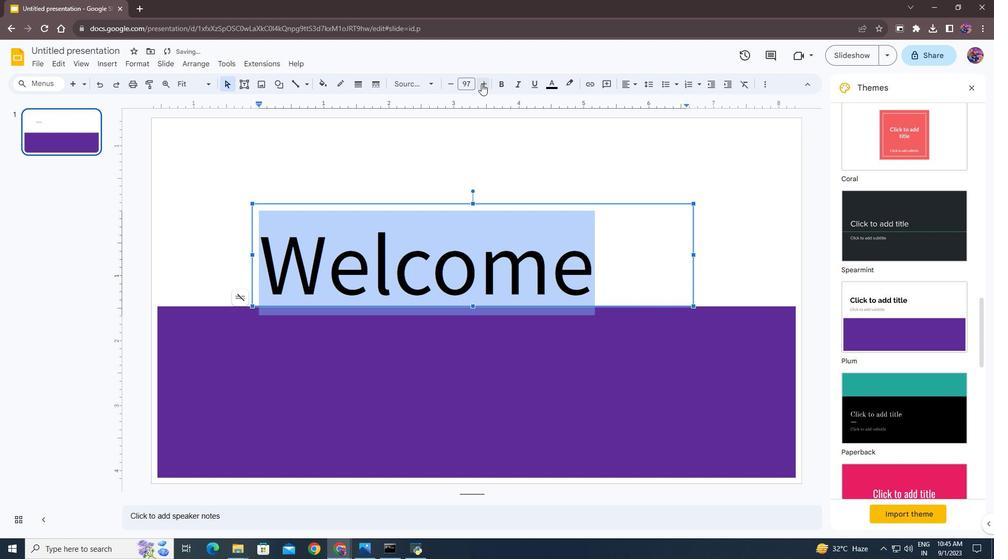 
Action: Mouse pressed left at (483, 85)
Screenshot: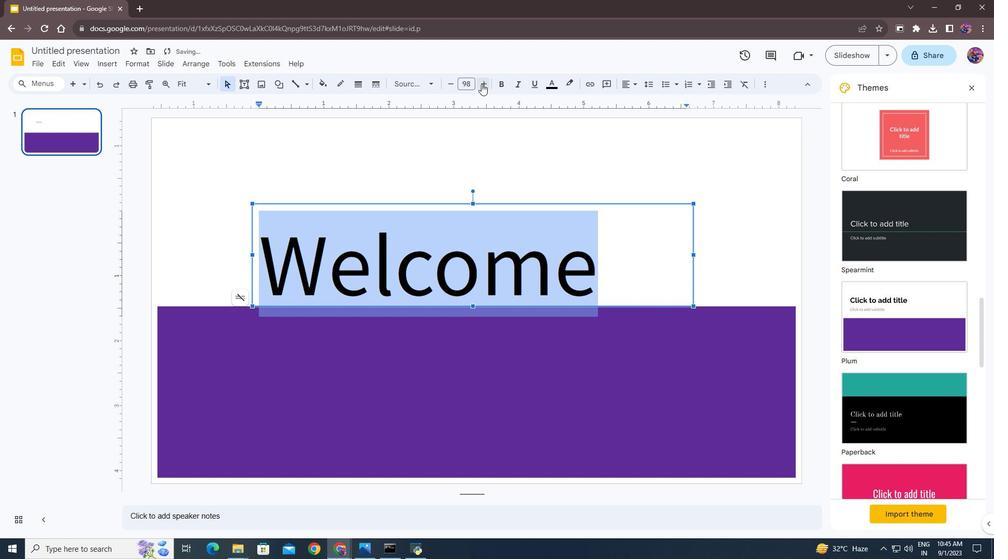 
Action: Mouse pressed left at (483, 85)
Screenshot: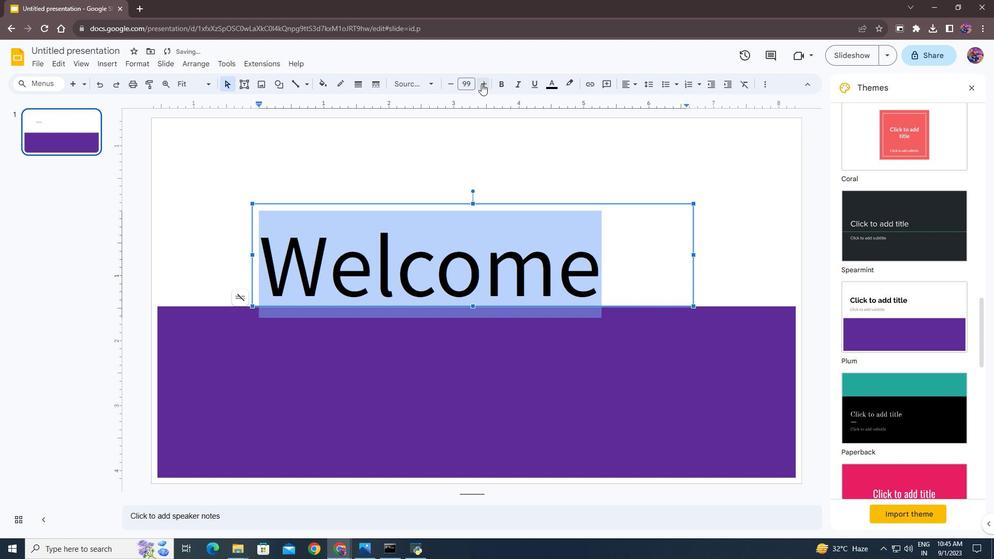 
Action: Mouse pressed left at (483, 85)
Screenshot: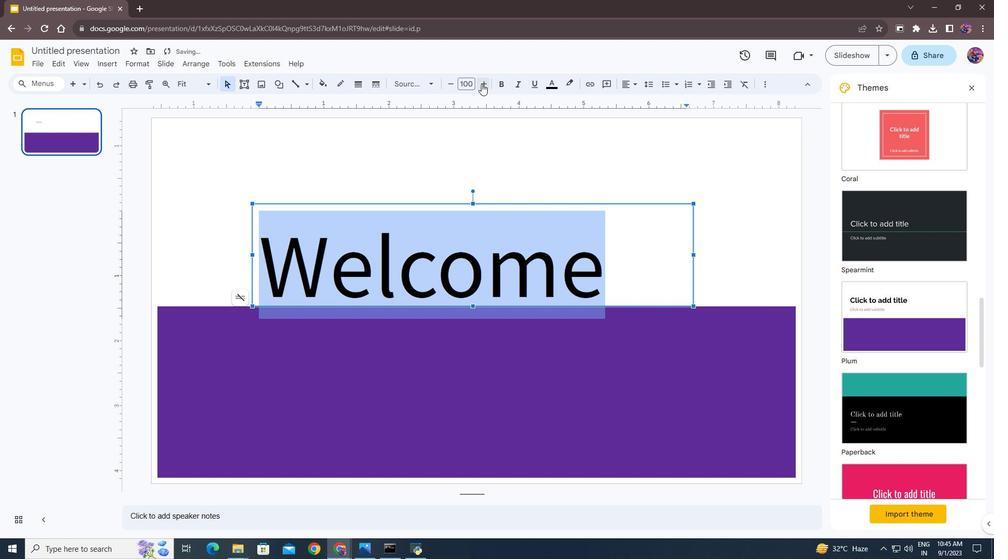 
Action: Mouse moved to (501, 88)
Screenshot: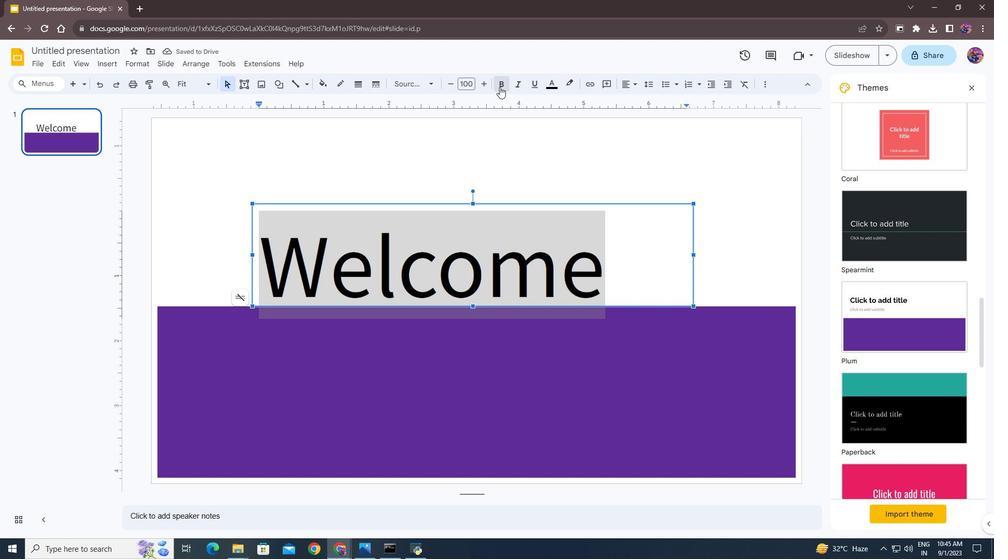 
Action: Mouse pressed left at (501, 88)
Screenshot: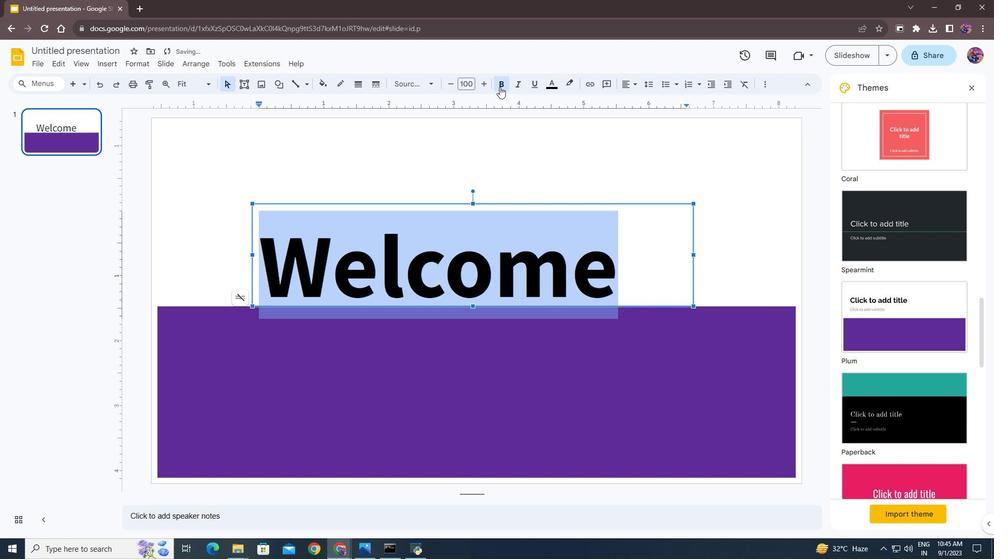 
Action: Mouse moved to (407, 165)
Screenshot: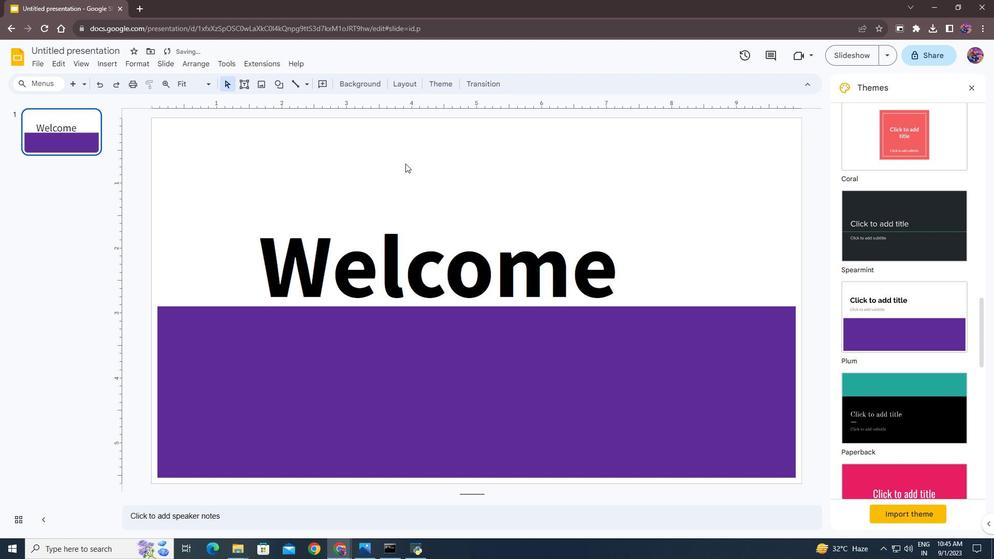 
Action: Mouse pressed left at (407, 165)
Screenshot: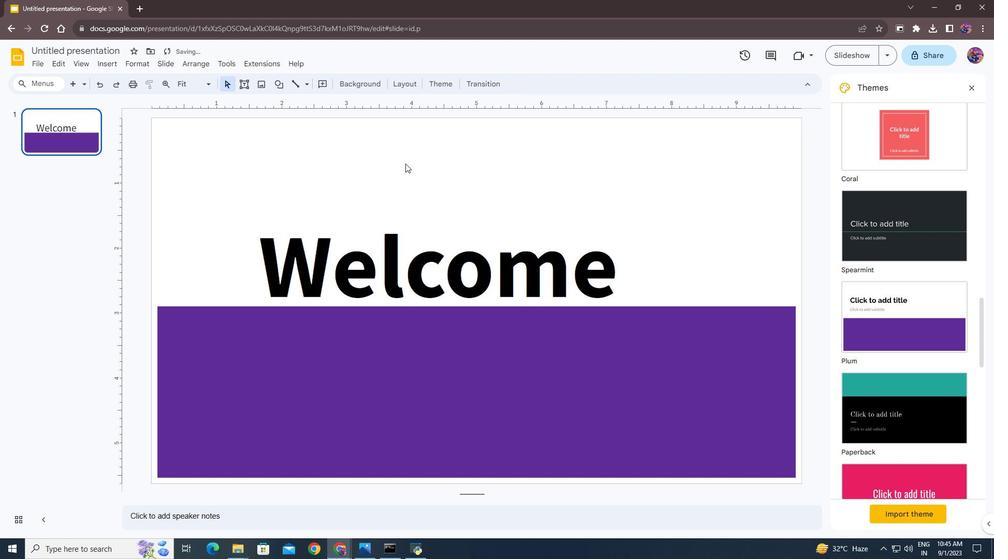 
Action: Mouse moved to (35, 62)
Screenshot: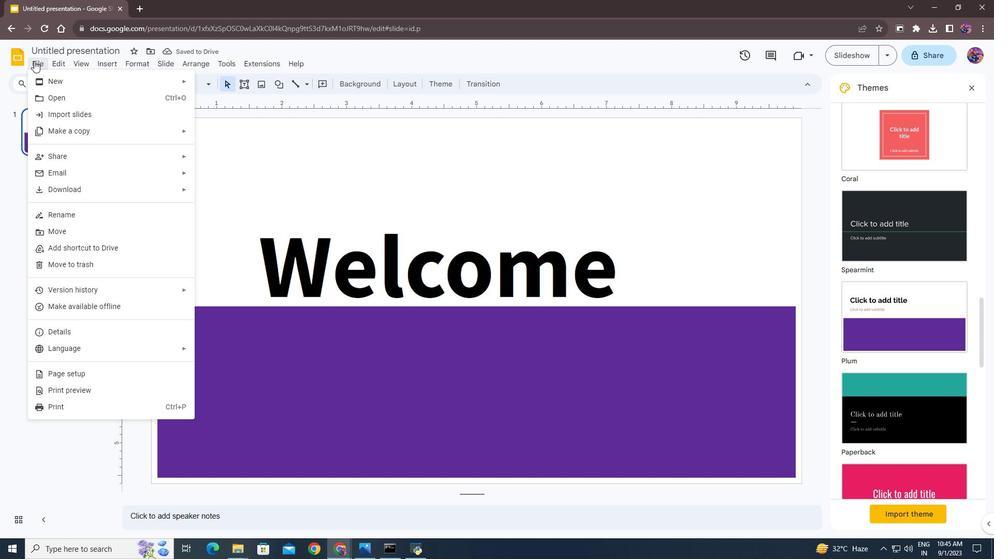 
Action: Mouse pressed left at (35, 62)
Screenshot: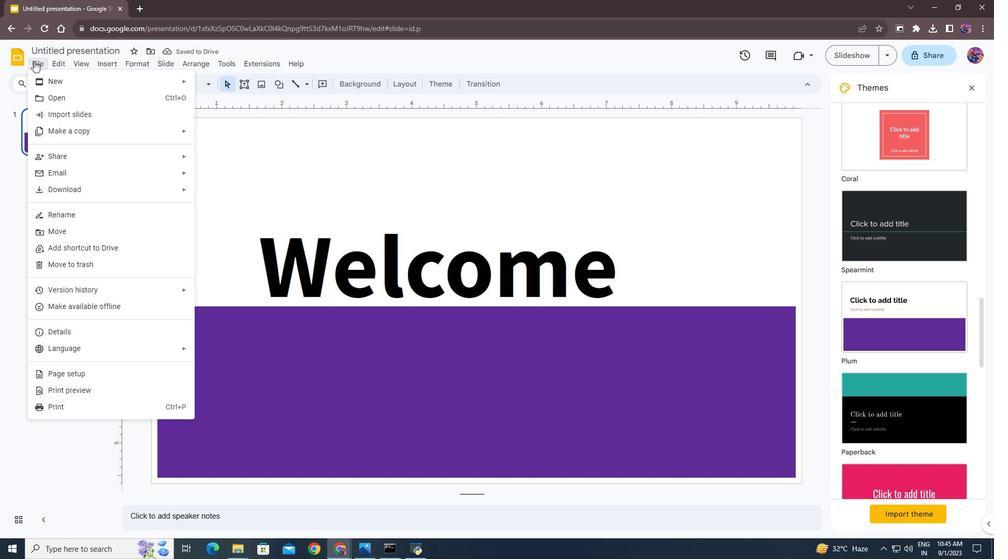 
Action: Mouse moved to (97, 375)
Screenshot: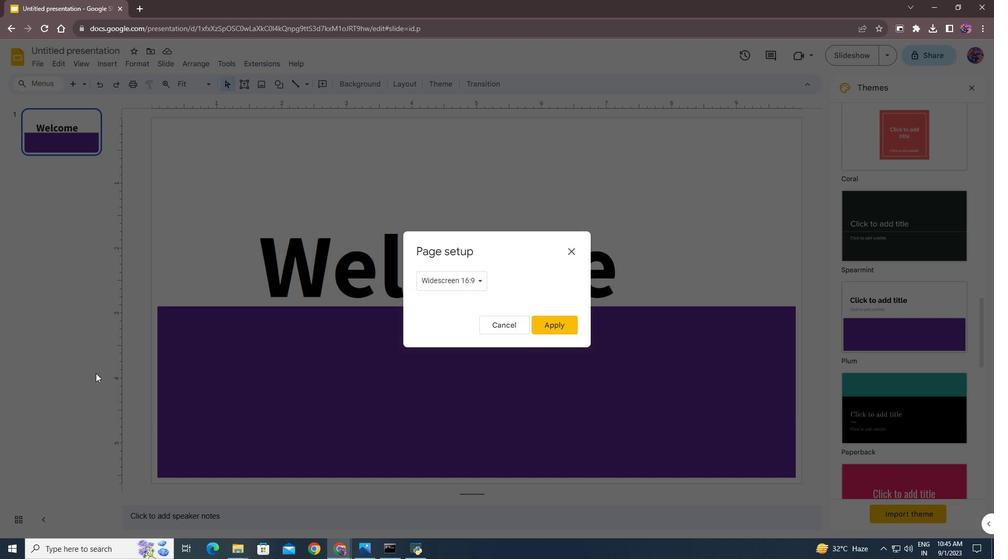 
Action: Mouse pressed left at (97, 375)
Screenshot: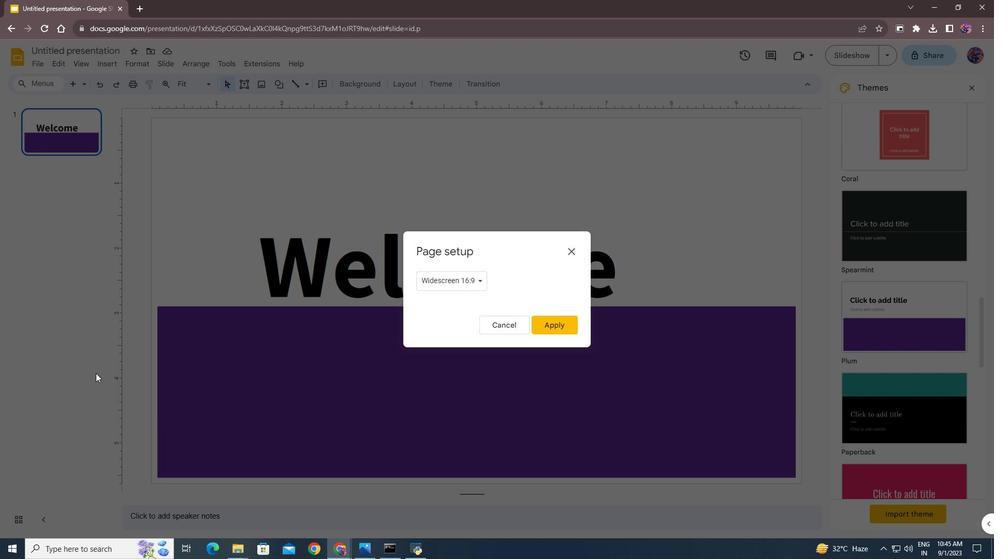 
Action: Mouse moved to (481, 282)
Screenshot: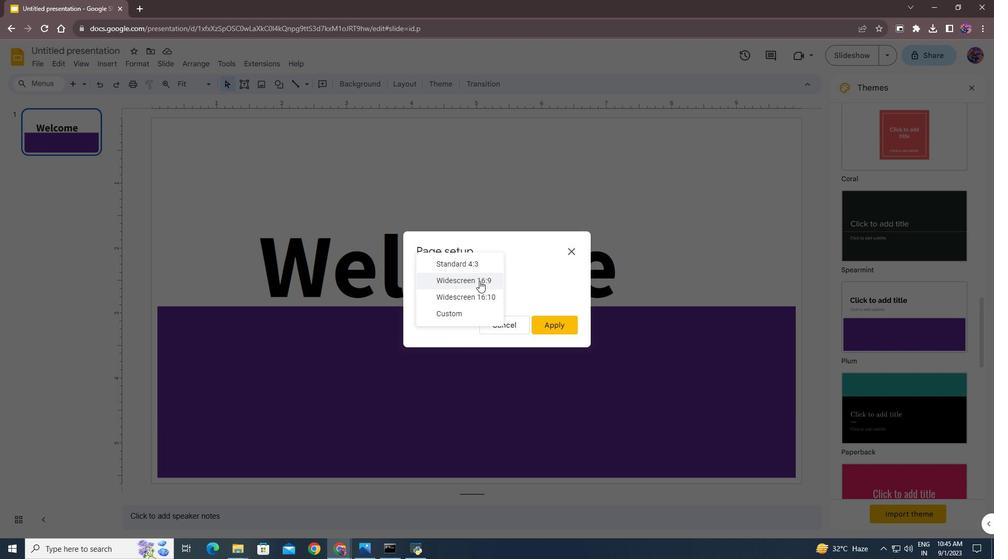 
Action: Mouse pressed left at (481, 282)
Screenshot: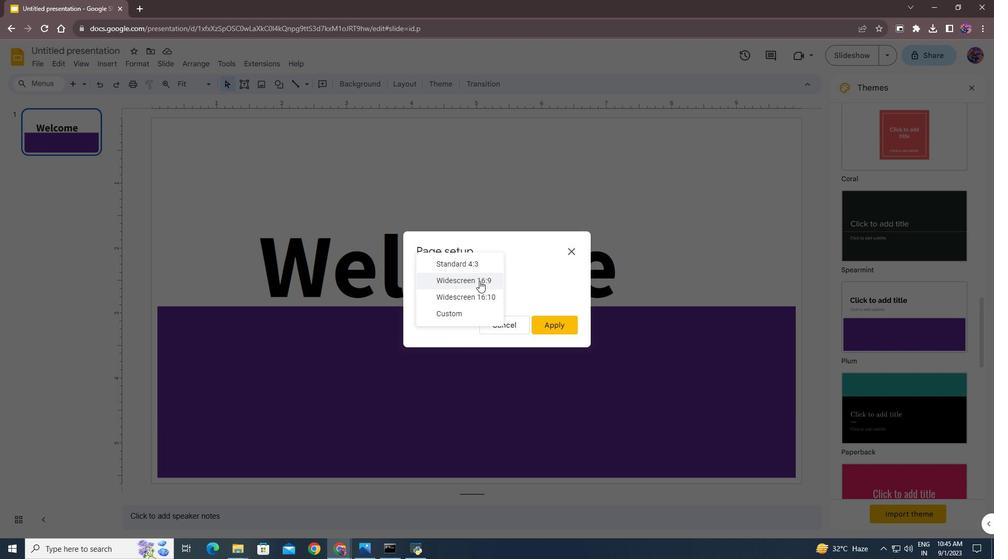 
Action: Mouse moved to (461, 313)
Screenshot: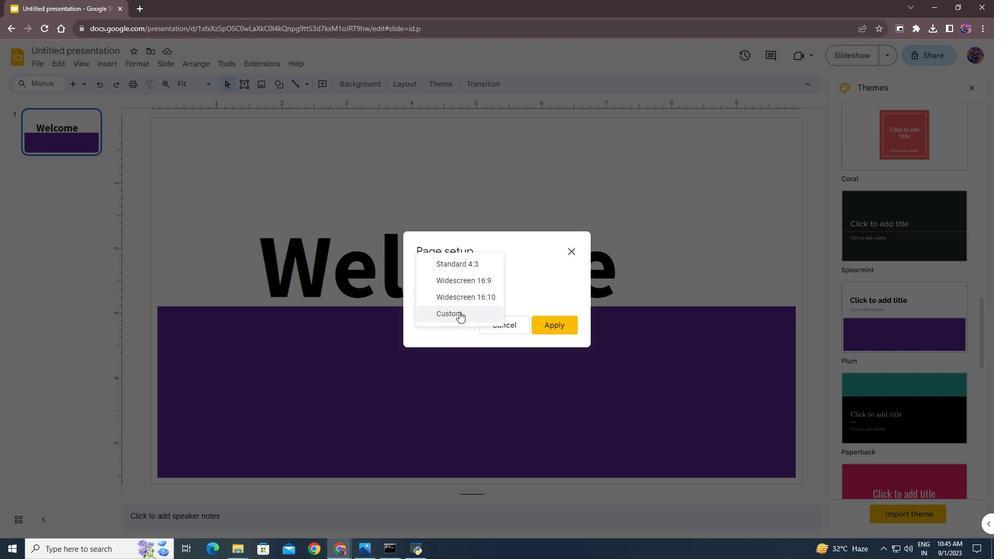 
Action: Mouse pressed left at (461, 313)
Screenshot: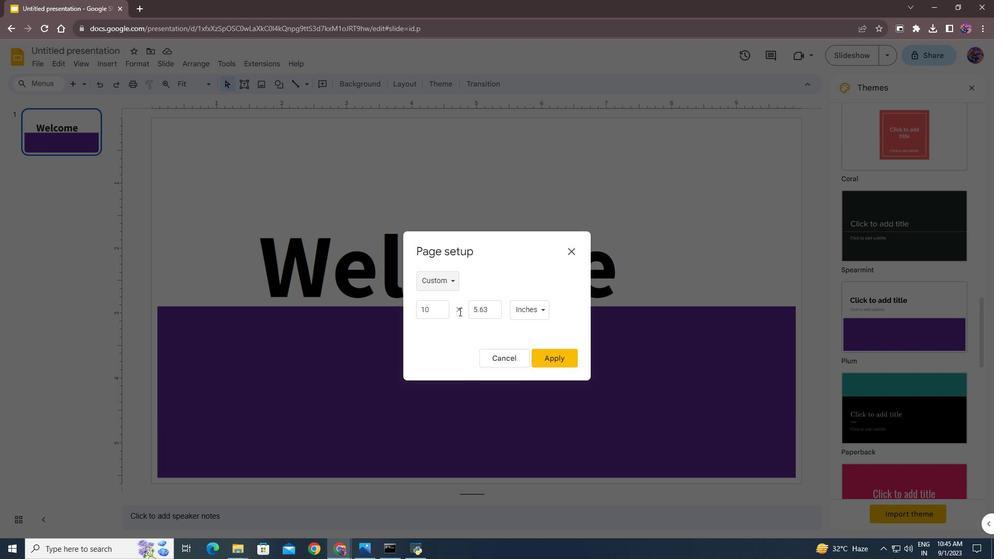 
Action: Mouse moved to (444, 310)
Screenshot: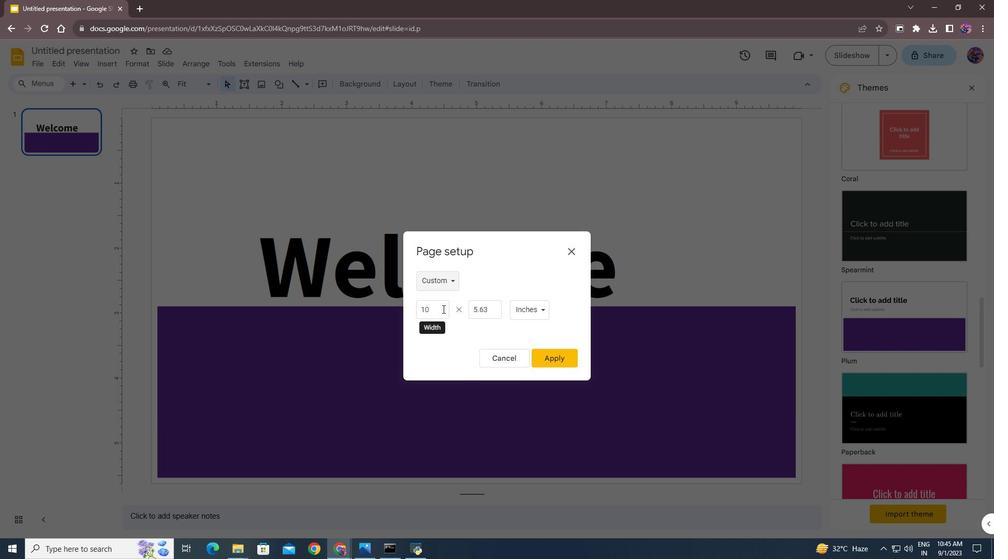 
Action: Mouse pressed left at (444, 310)
Screenshot: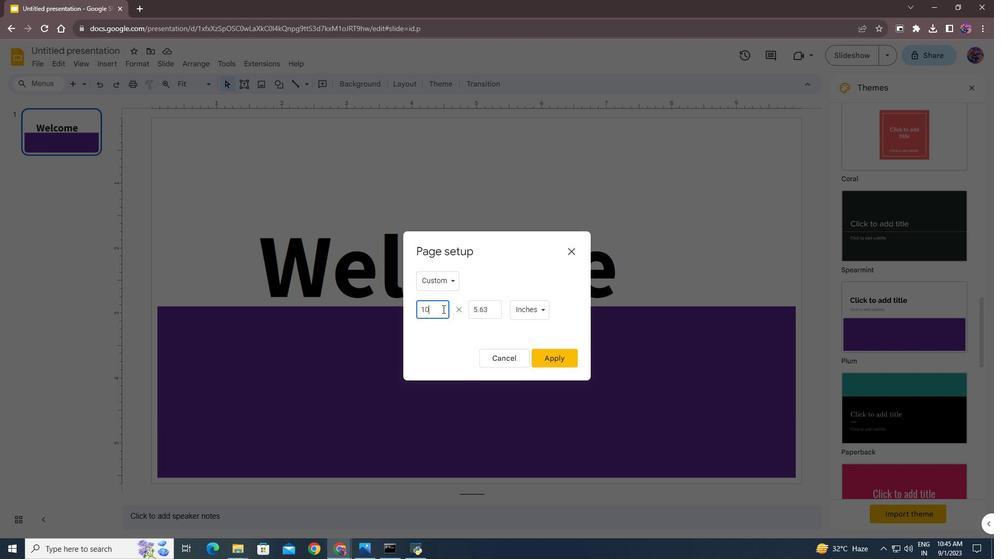 
Action: Key pressed <Key.backspace><Key.backspace>7.63
Screenshot: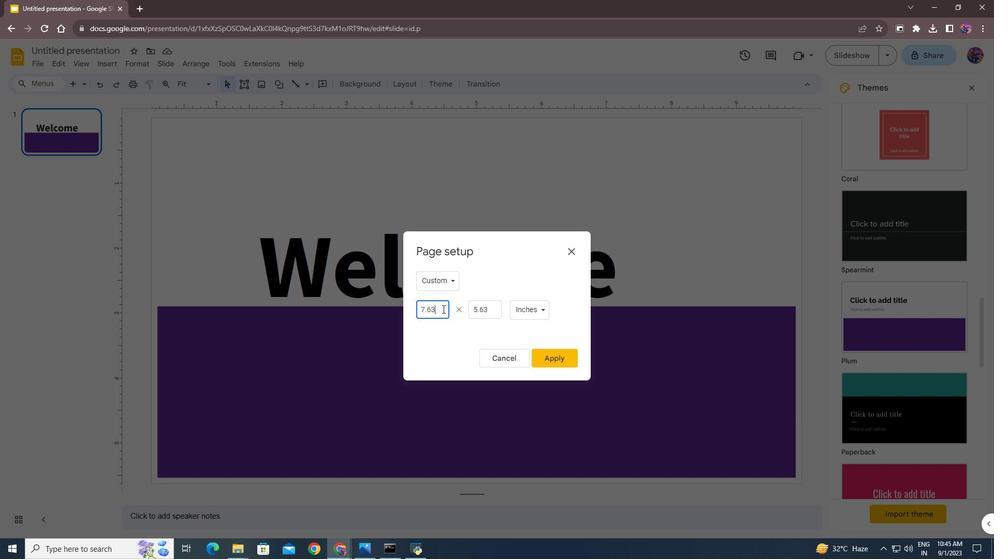 
Action: Mouse moved to (494, 313)
Screenshot: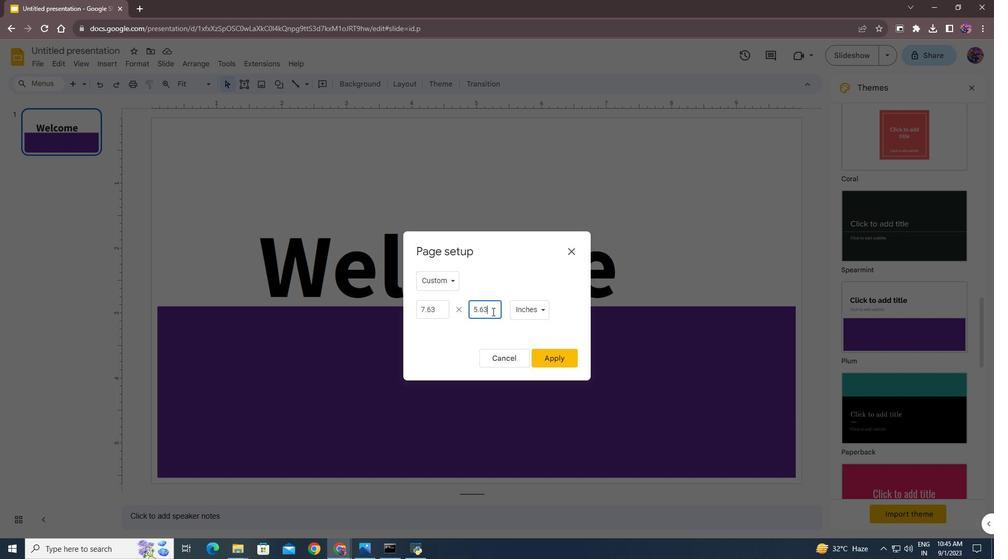 
Action: Mouse pressed left at (494, 313)
Screenshot: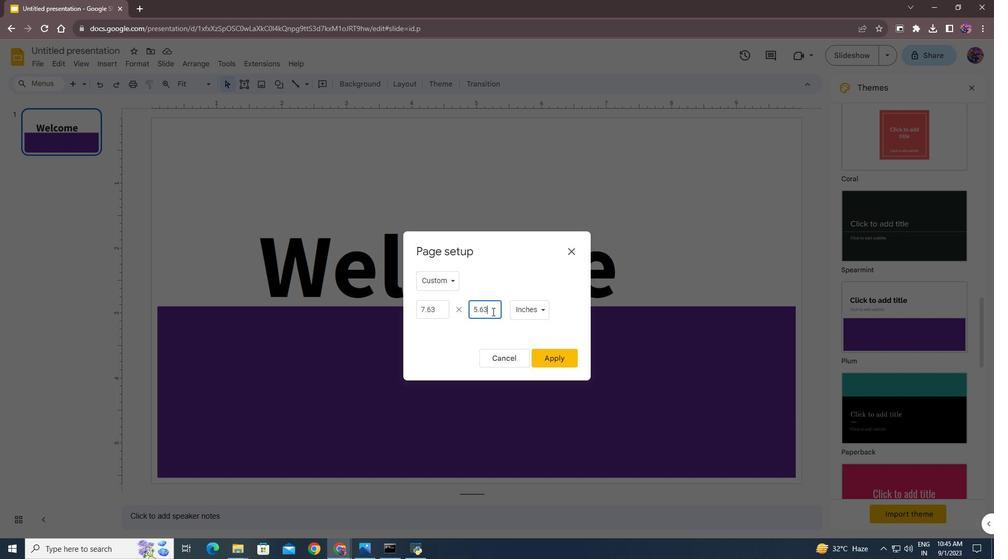 
Action: Key pressed <Key.backspace><Key.backspace><Key.backspace><Key.backspace>10
Screenshot: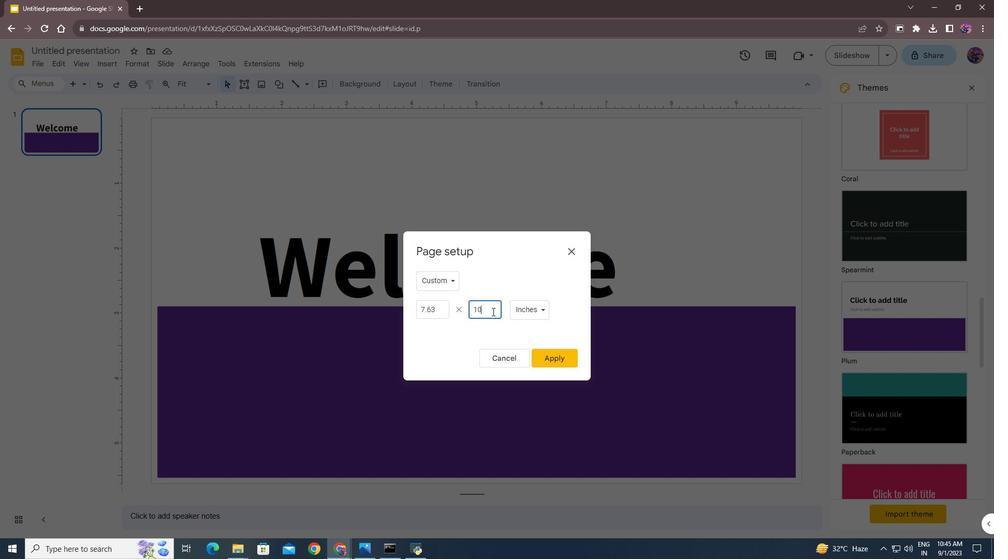 
Action: Mouse moved to (553, 357)
Screenshot: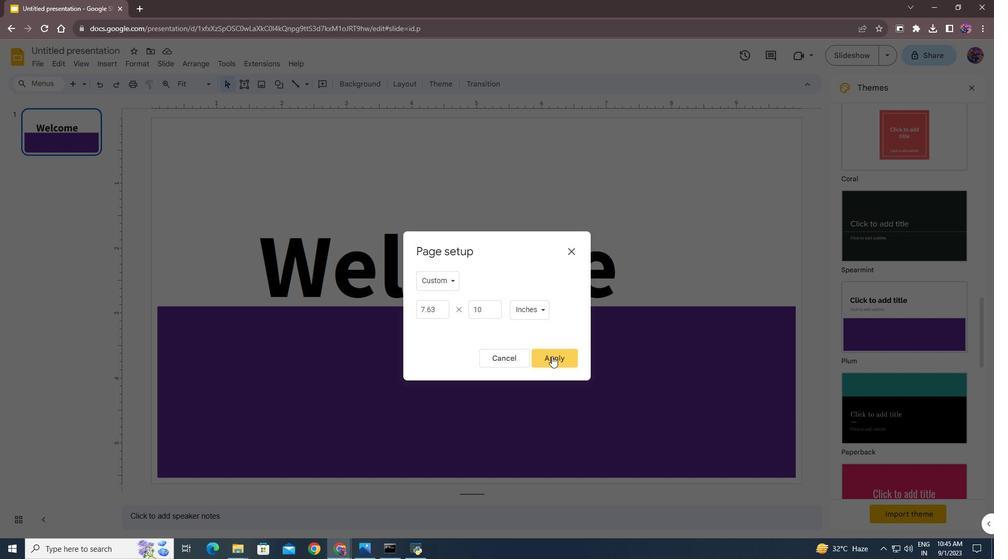 
Action: Mouse pressed left at (553, 357)
Screenshot: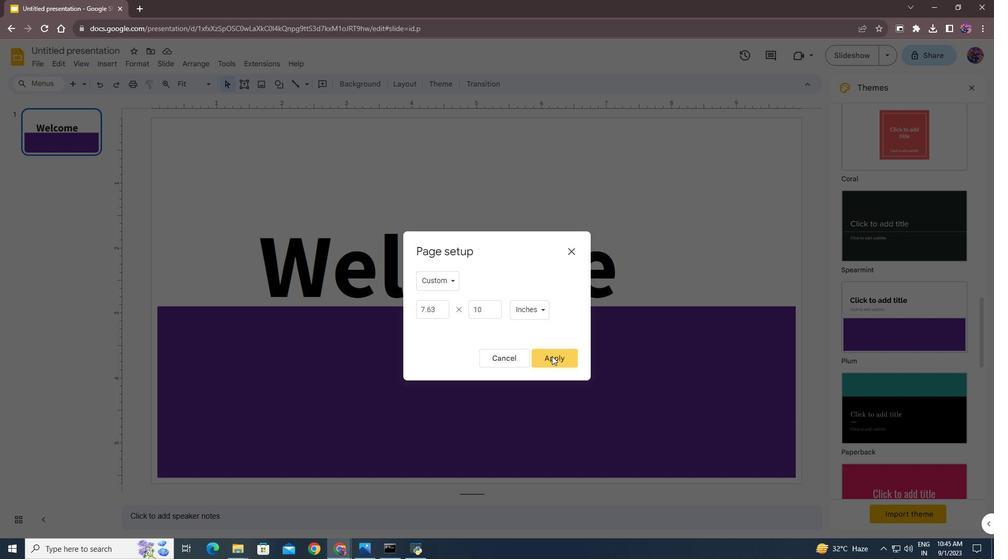 
Action: Mouse moved to (462, 256)
Screenshot: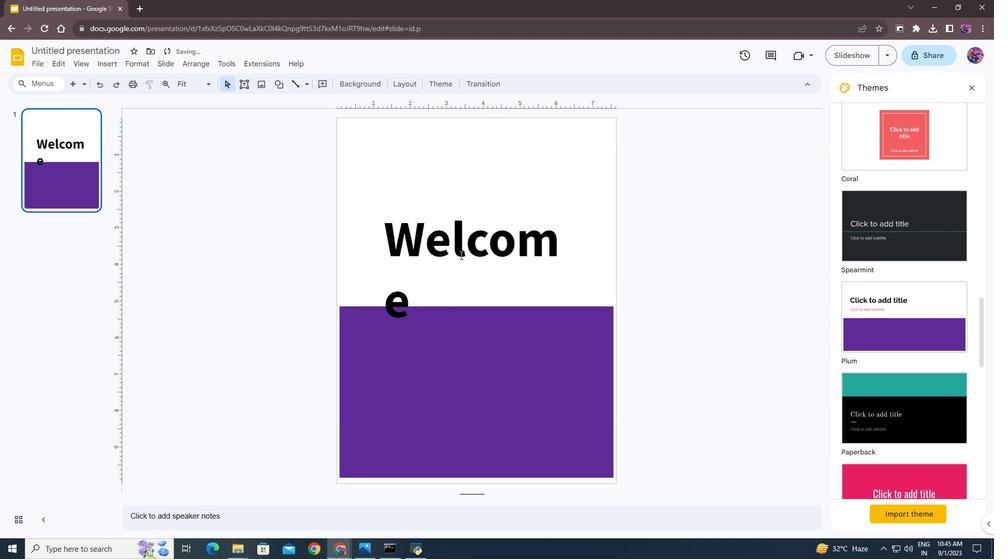 
Action: Mouse pressed left at (462, 256)
Screenshot: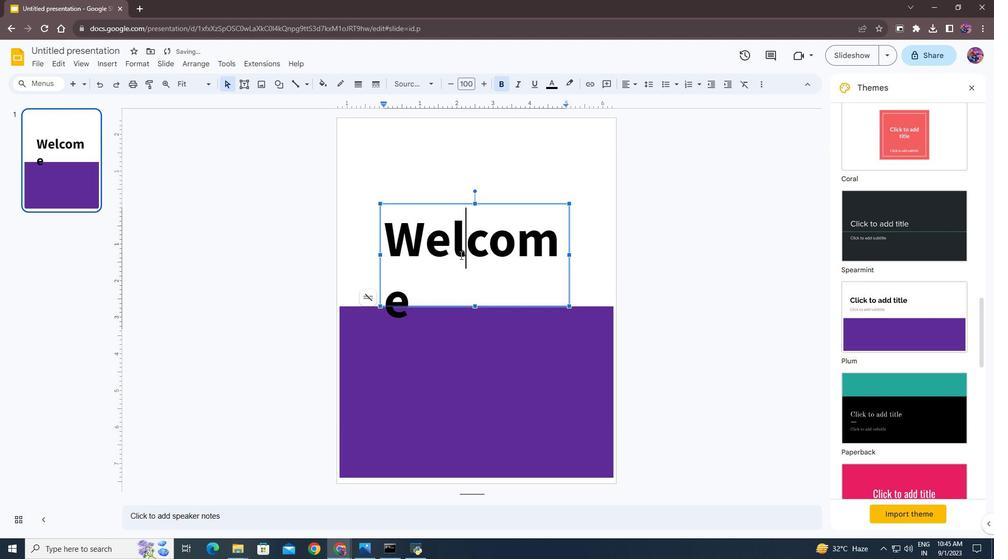 
Action: Mouse moved to (381, 256)
Screenshot: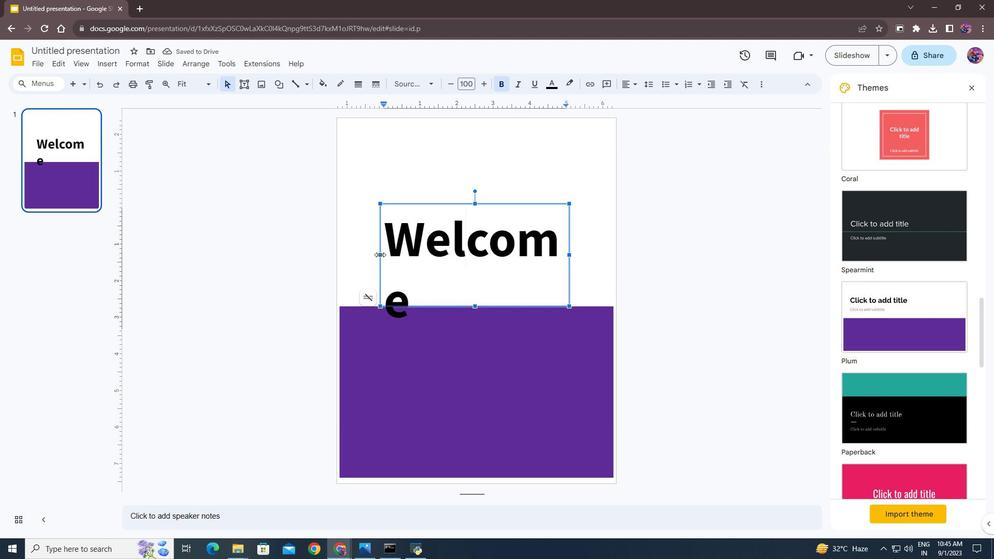 
Action: Mouse pressed left at (381, 256)
Screenshot: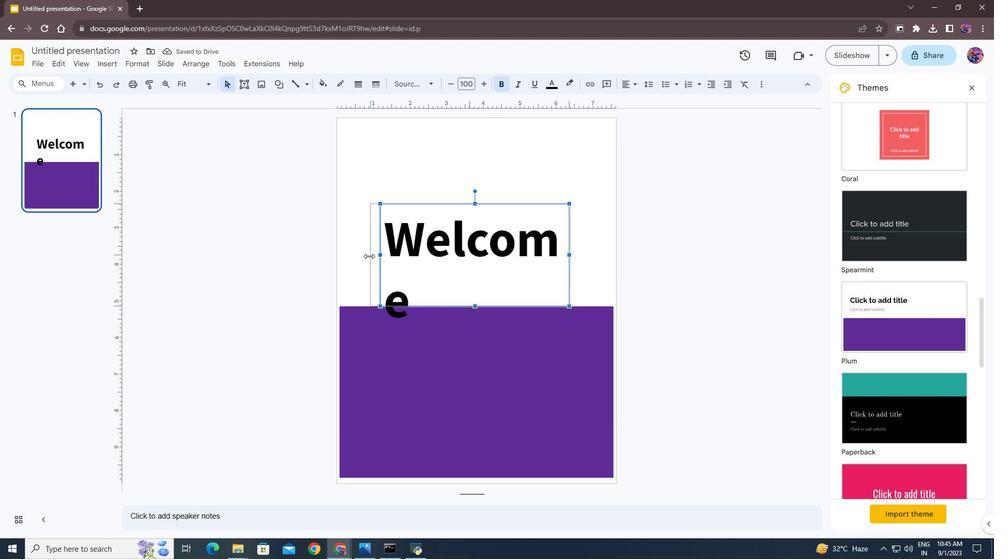 
Action: Mouse moved to (570, 255)
Screenshot: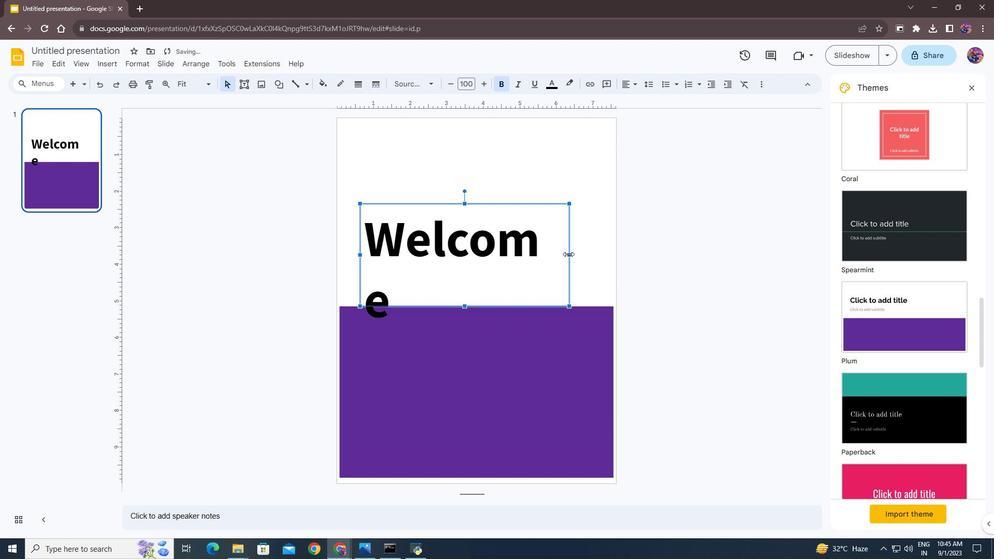 
Action: Mouse pressed left at (570, 255)
Screenshot: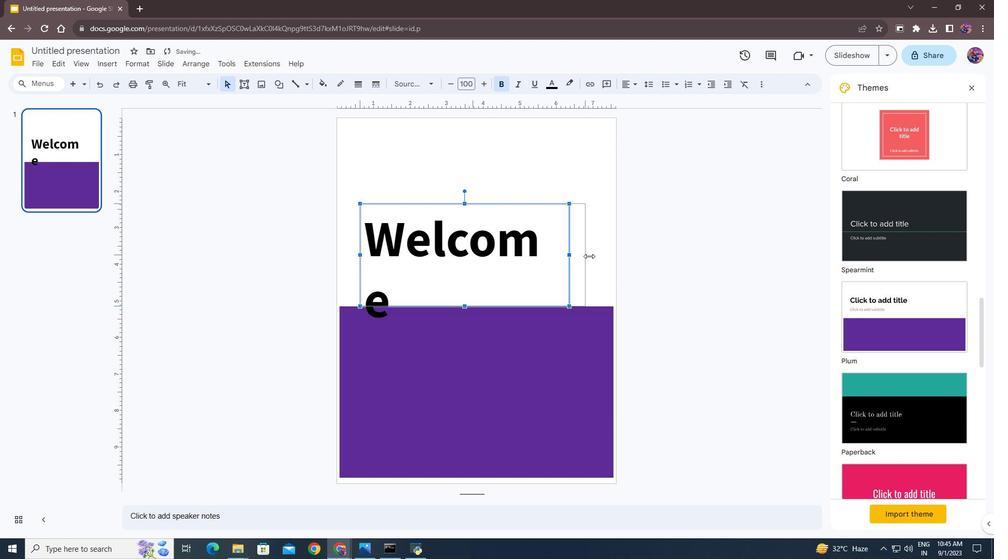 
Action: Mouse moved to (362, 255)
Screenshot: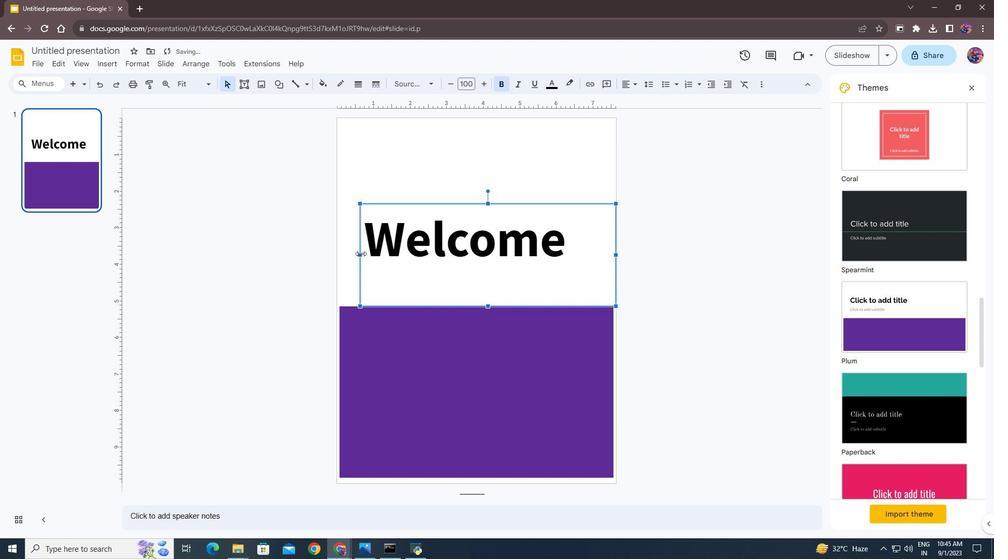 
Action: Mouse pressed left at (362, 255)
Screenshot: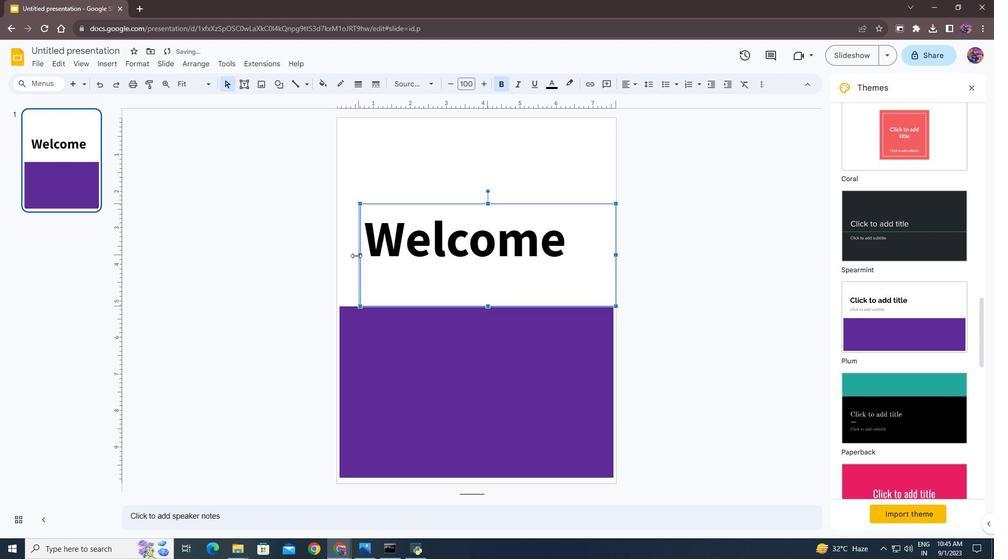 
Action: Mouse moved to (493, 243)
Screenshot: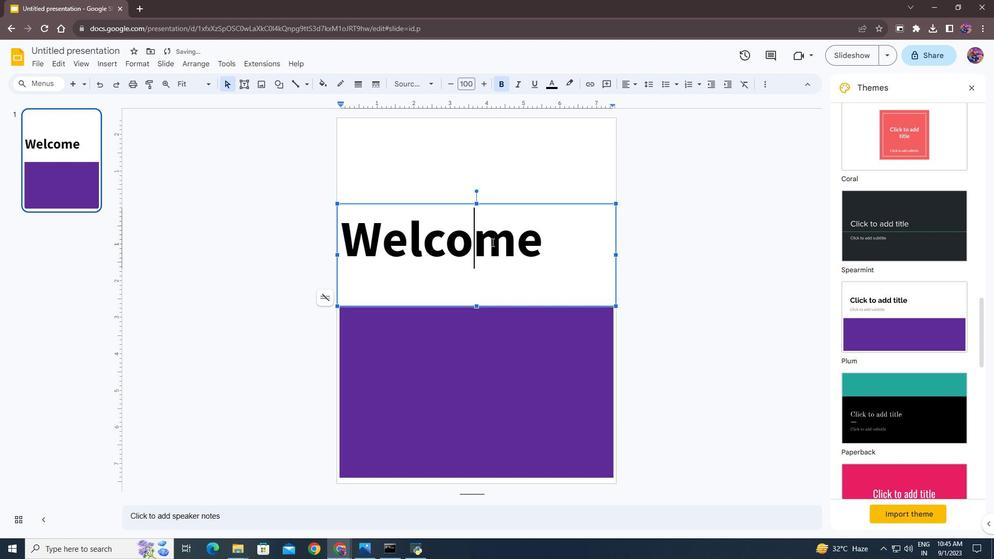 
Action: Mouse pressed left at (493, 243)
Screenshot: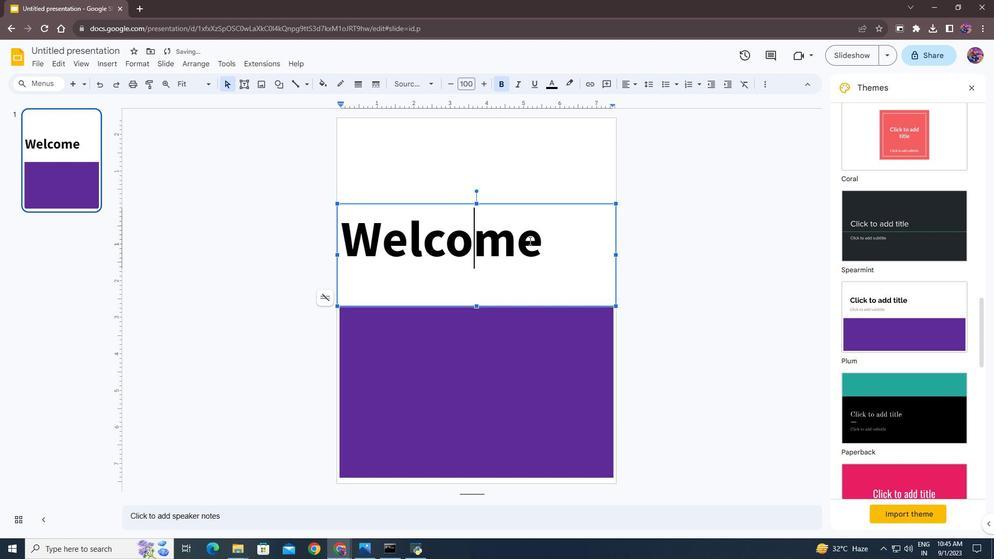 
Action: Mouse moved to (546, 239)
Screenshot: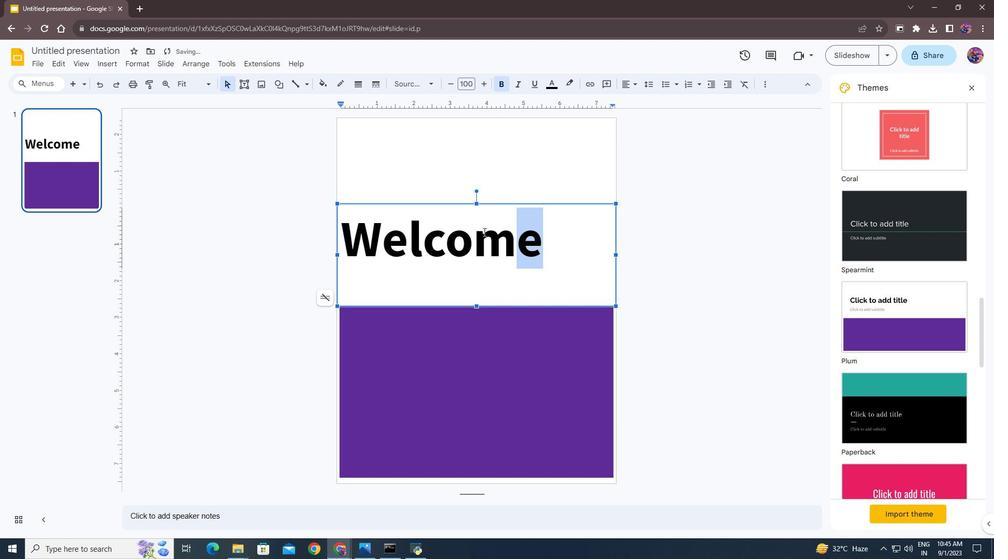 
Action: Mouse pressed left at (546, 239)
Screenshot: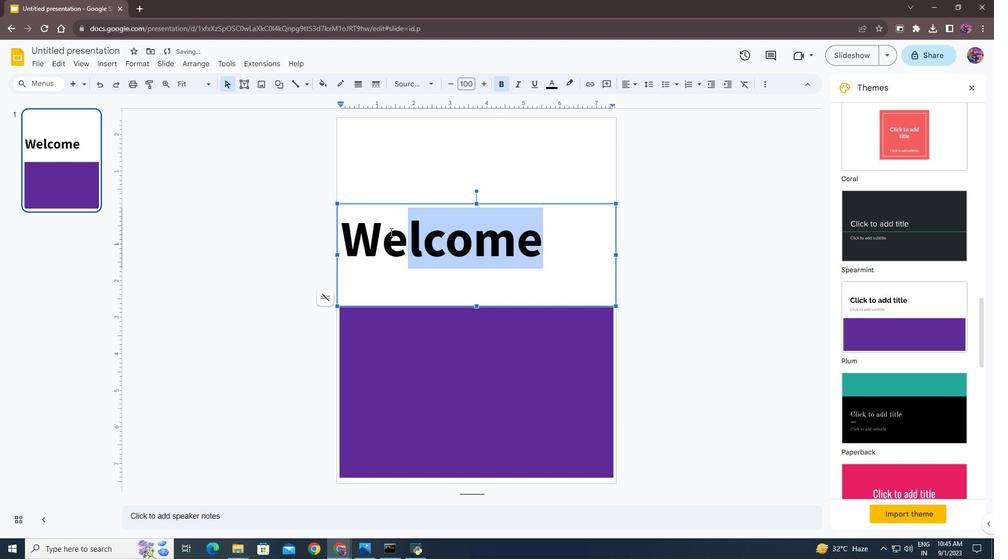 
Action: Mouse moved to (632, 83)
Screenshot: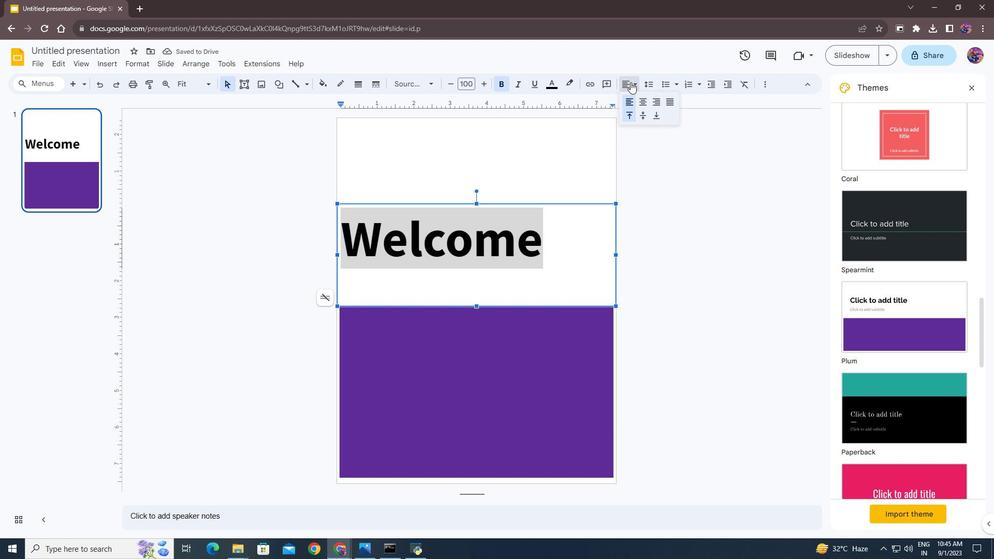 
Action: Mouse pressed left at (632, 83)
Screenshot: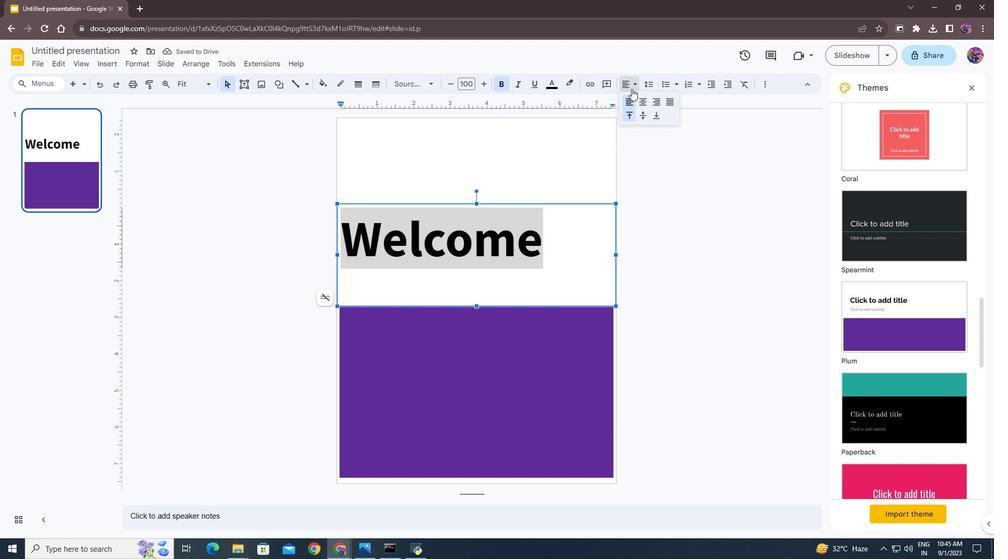 
Action: Mouse moved to (644, 103)
Screenshot: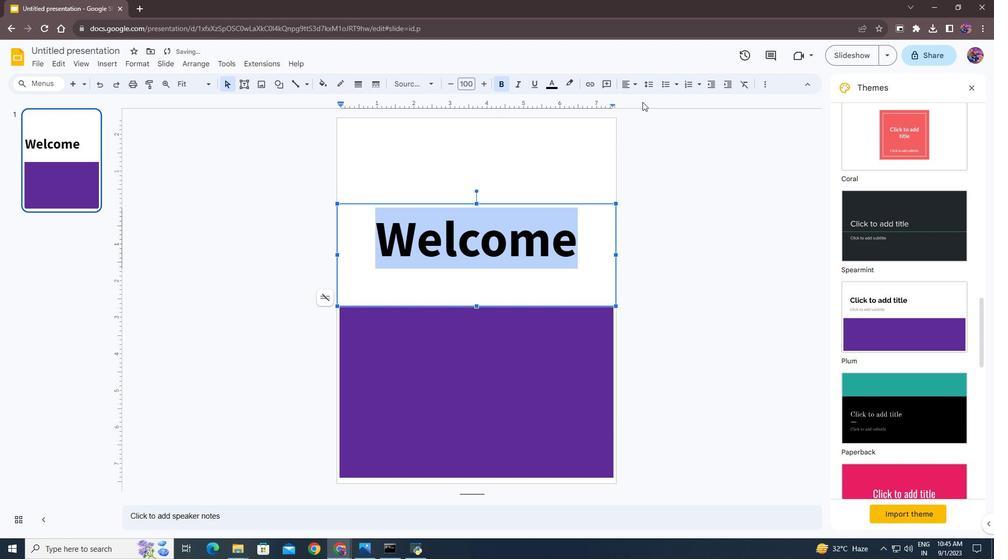 
Action: Mouse pressed left at (644, 103)
Screenshot: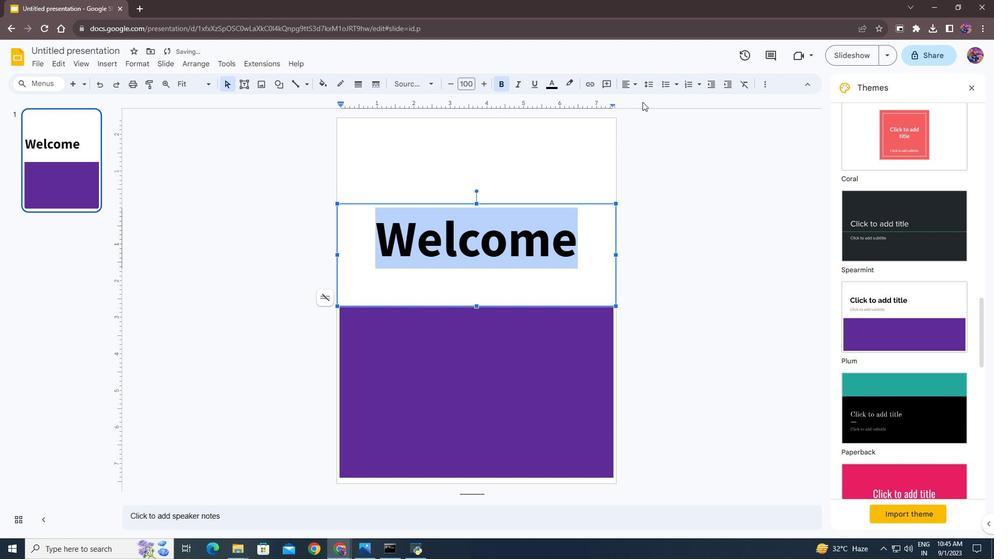 
Action: Mouse moved to (651, 83)
Screenshot: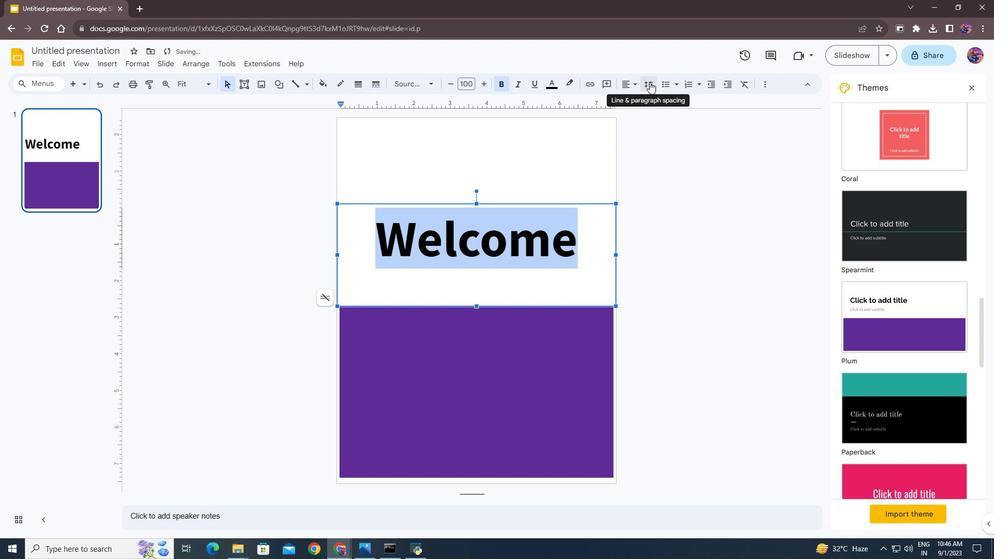 
Action: Mouse pressed left at (651, 83)
Screenshot: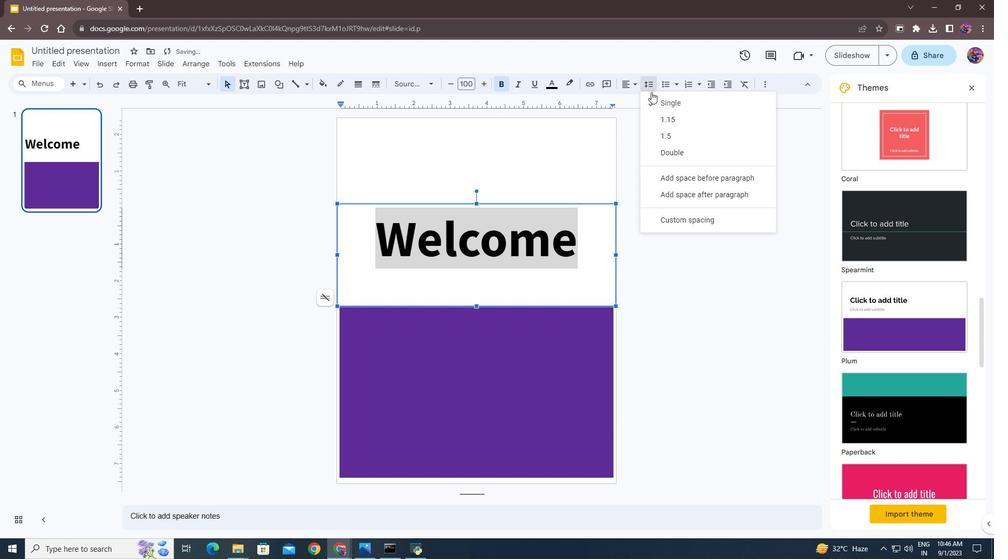 
Action: Mouse moved to (632, 84)
Screenshot: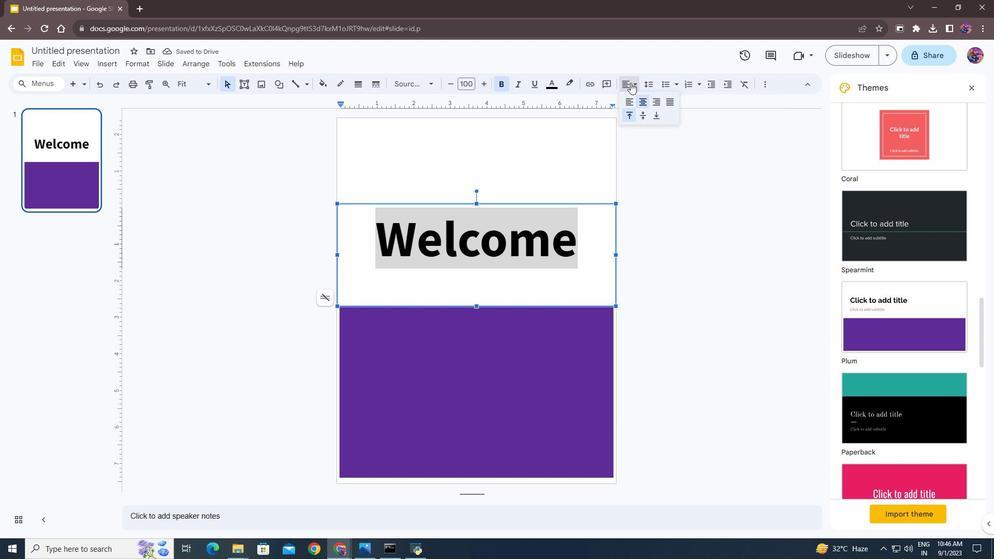 
Action: Mouse pressed left at (632, 84)
Screenshot: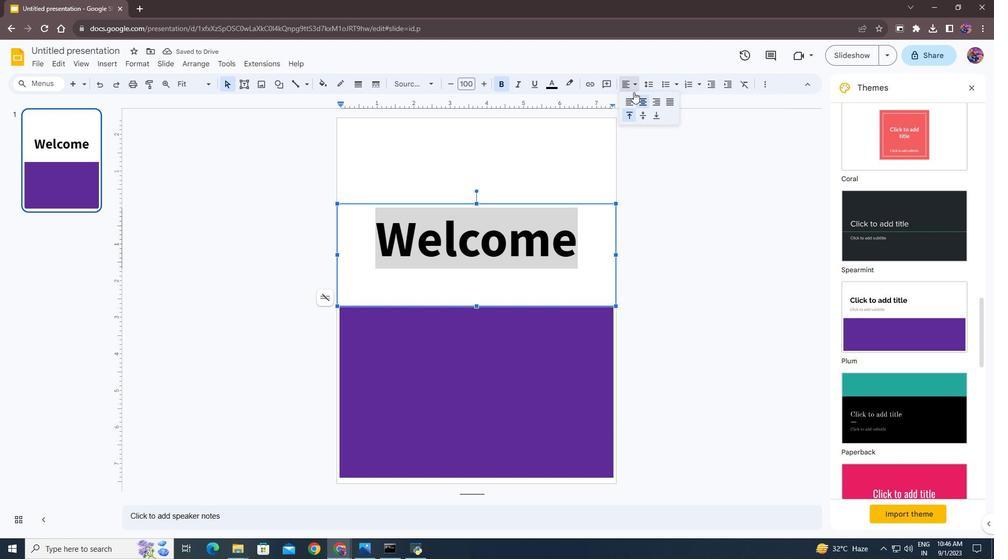 
Action: Mouse moved to (643, 116)
Screenshot: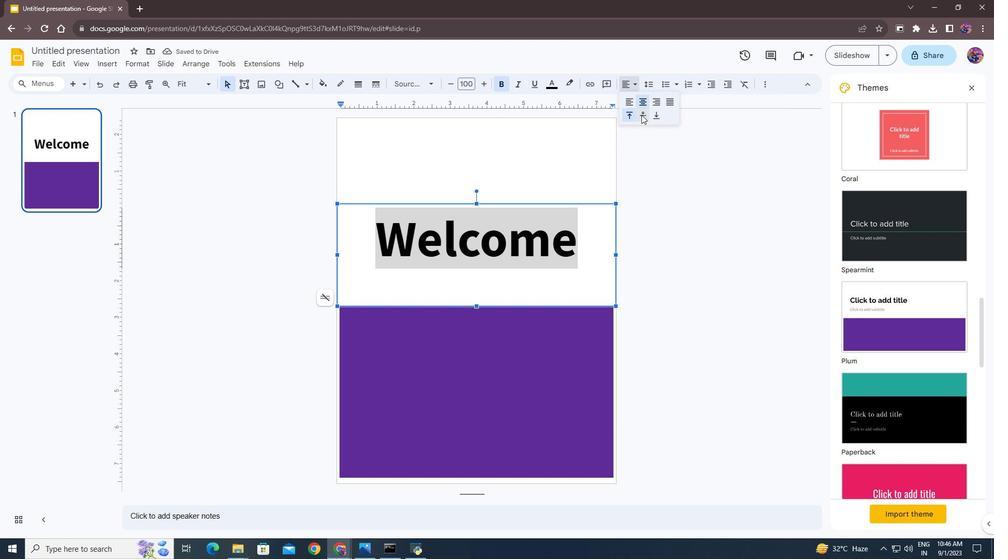 
Action: Mouse pressed left at (643, 116)
Screenshot: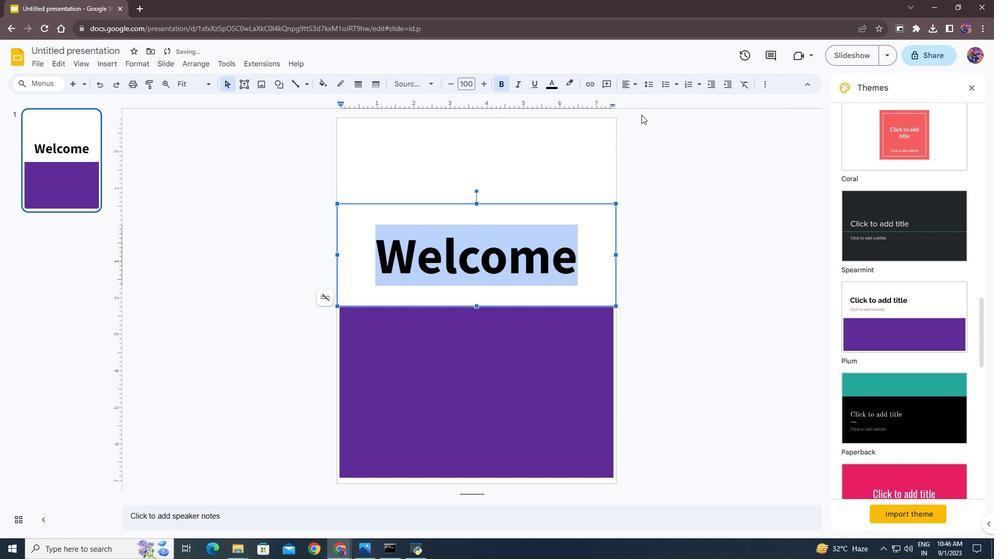 
Action: Mouse moved to (501, 143)
Screenshot: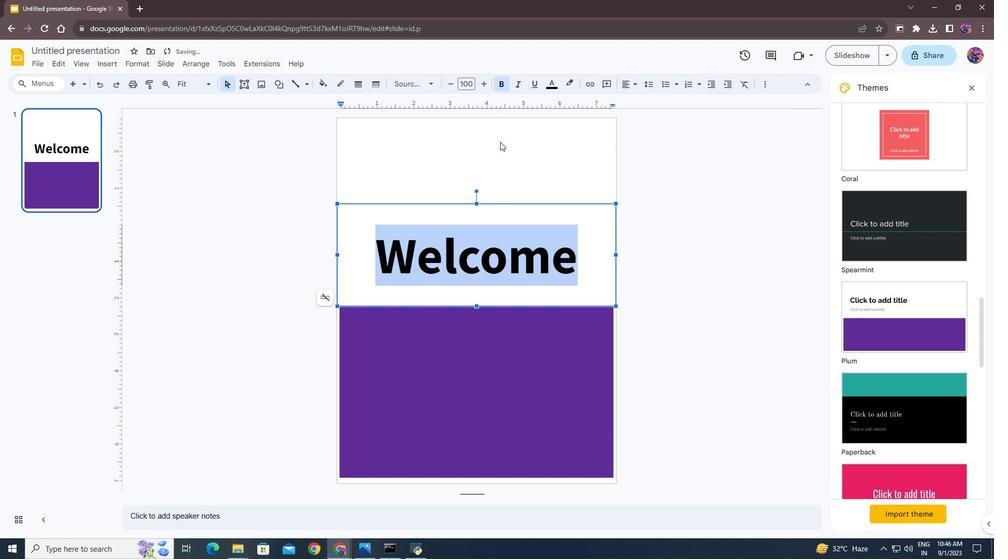 
Action: Mouse pressed left at (501, 143)
Screenshot: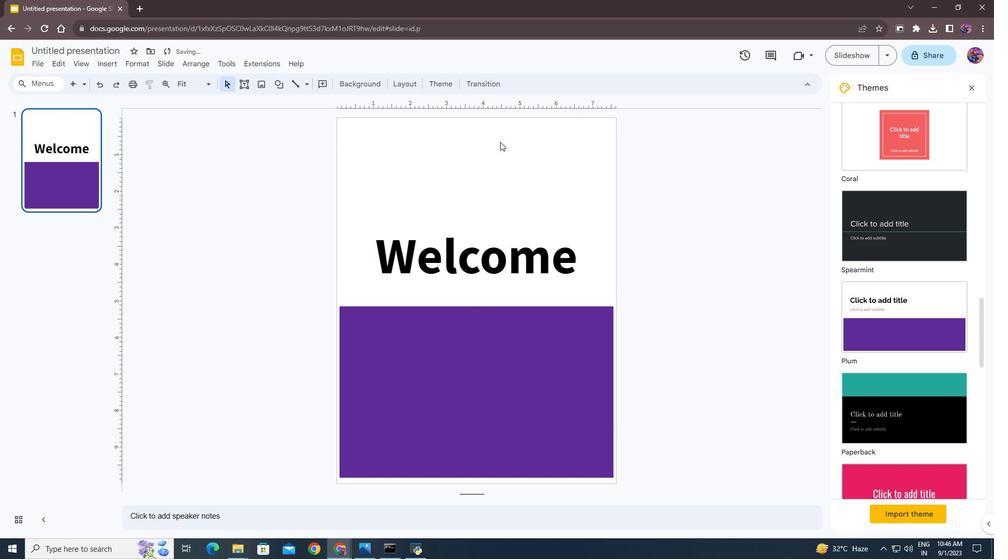 
Action: Mouse moved to (470, 213)
Screenshot: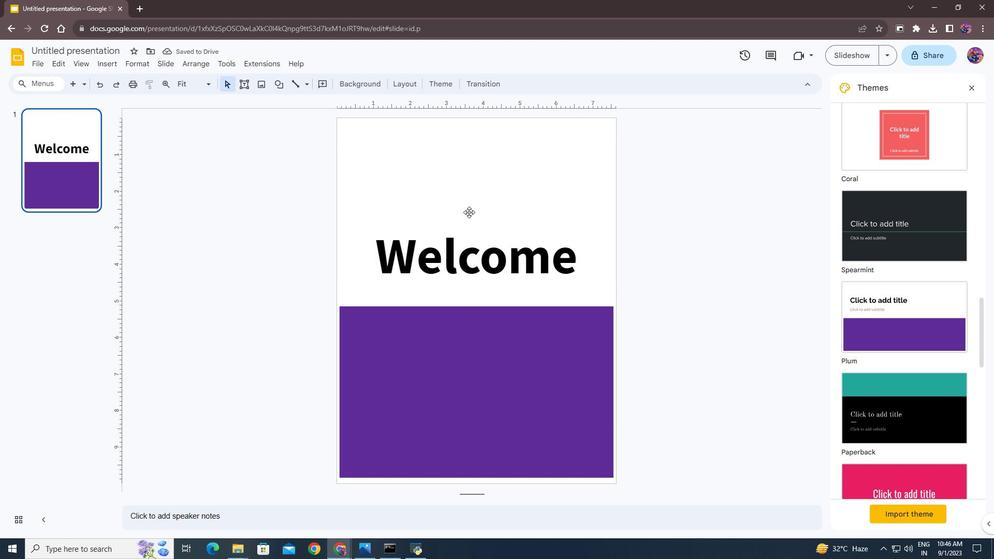 
Action: Mouse pressed left at (470, 213)
Screenshot: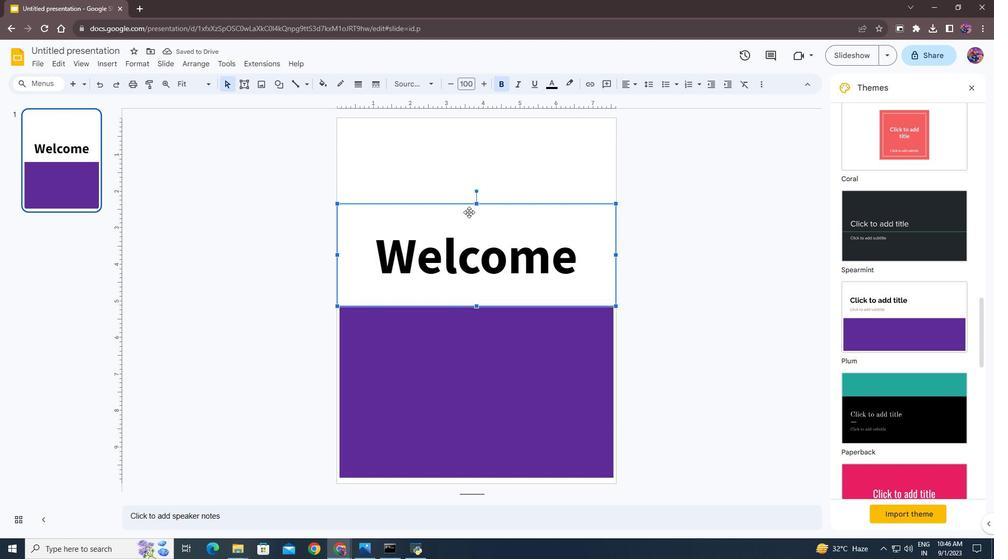 
Action: Mouse moved to (478, 204)
Screenshot: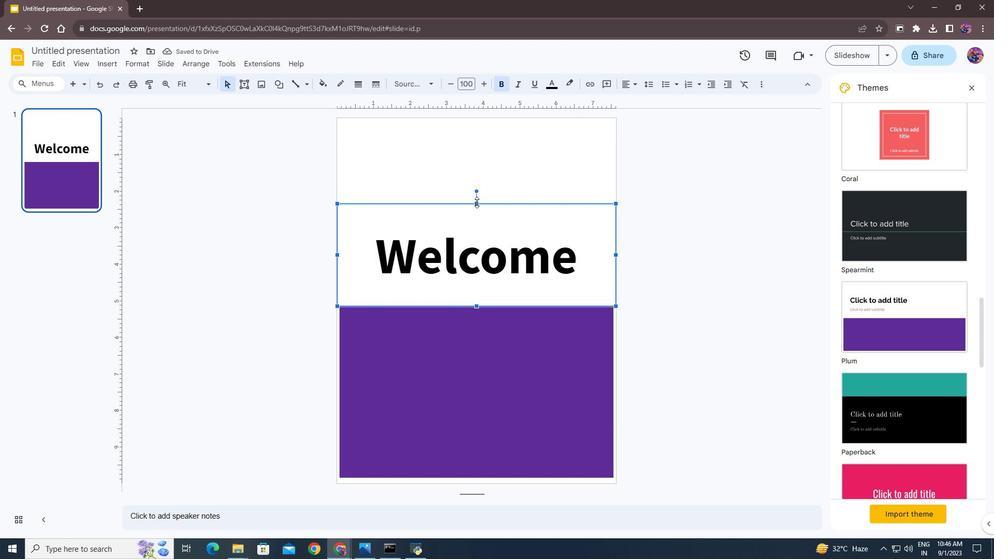 
Action: Mouse pressed left at (478, 204)
Screenshot: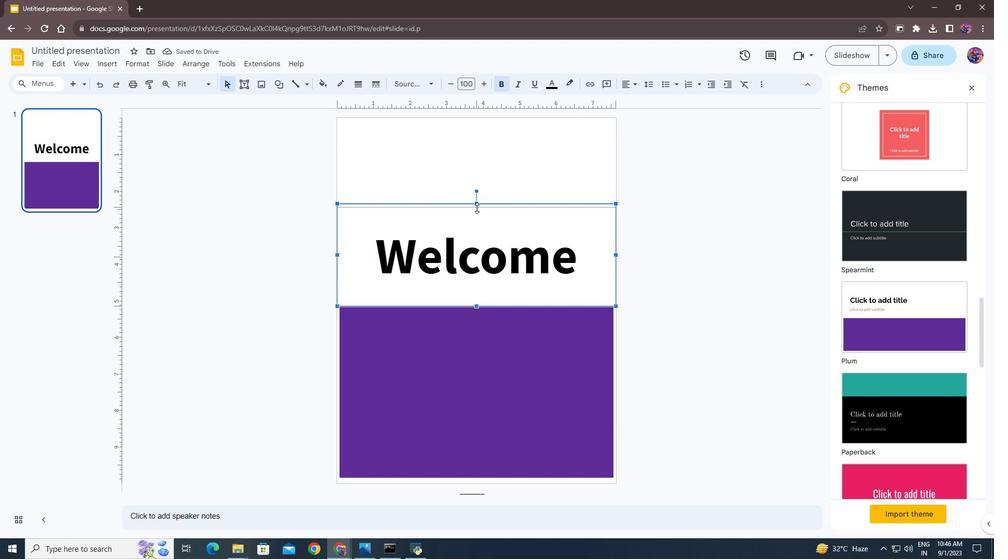 
Action: Mouse moved to (479, 226)
Screenshot: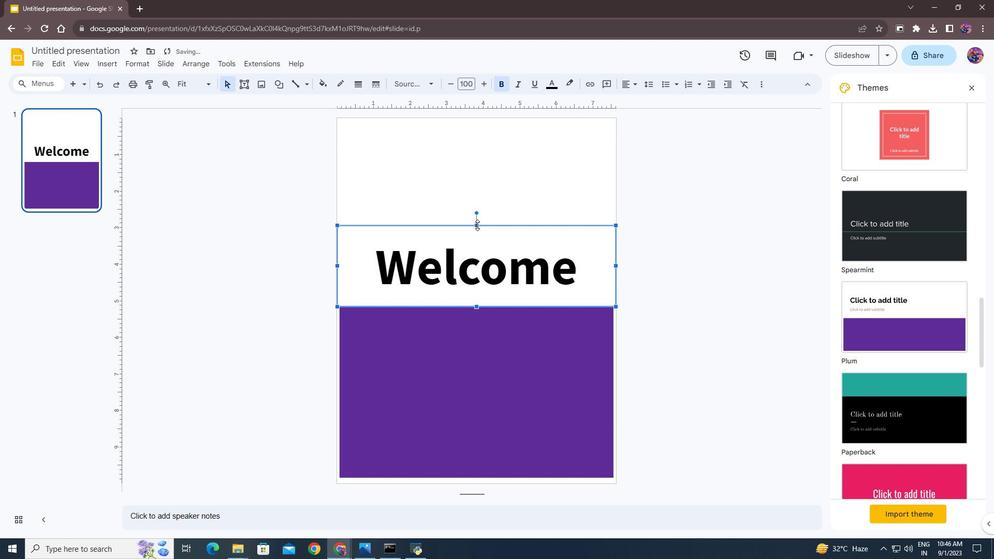 
Action: Mouse pressed left at (479, 226)
Screenshot: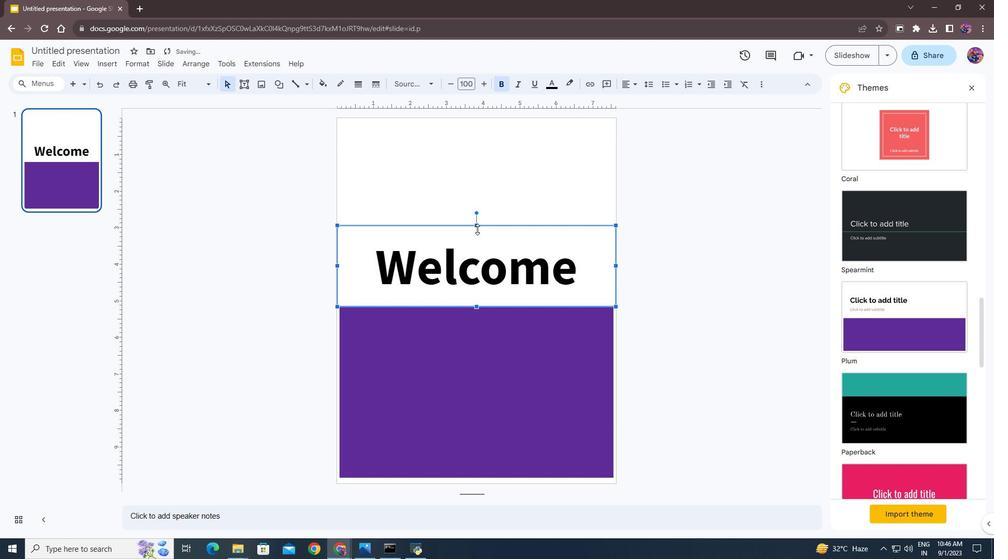 
Action: Mouse moved to (477, 245)
Screenshot: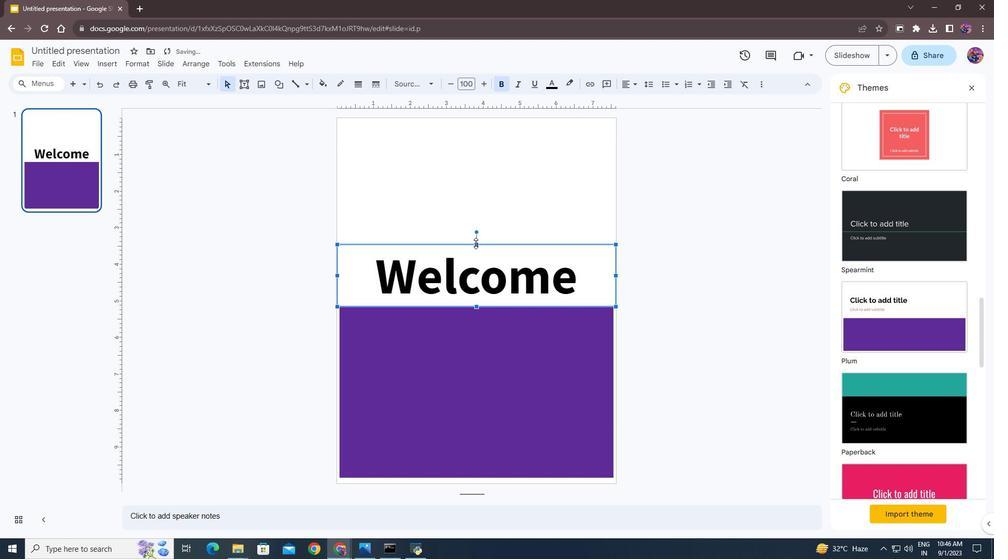 
Action: Mouse pressed left at (477, 245)
Screenshot: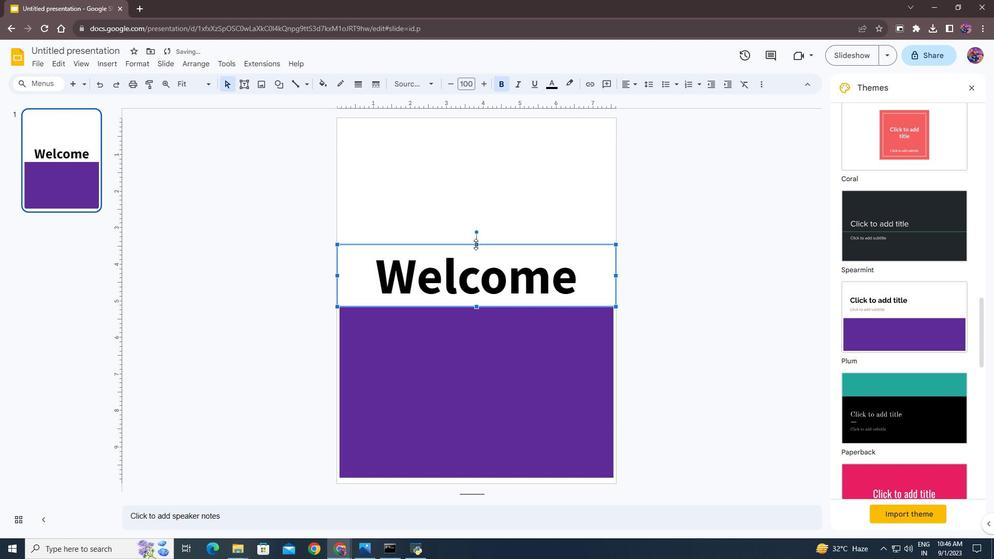 
Action: Mouse moved to (477, 252)
Screenshot: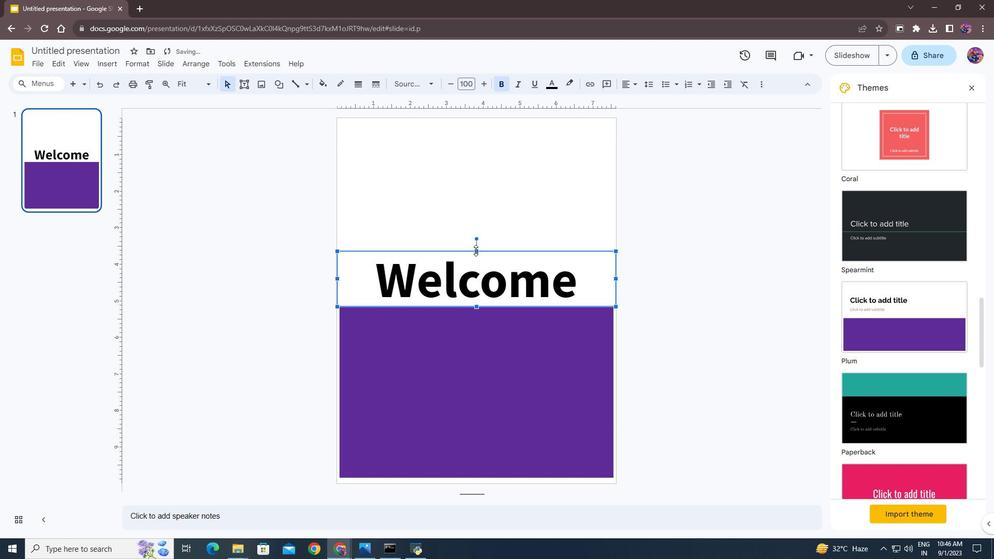 
Action: Mouse pressed left at (477, 252)
Screenshot: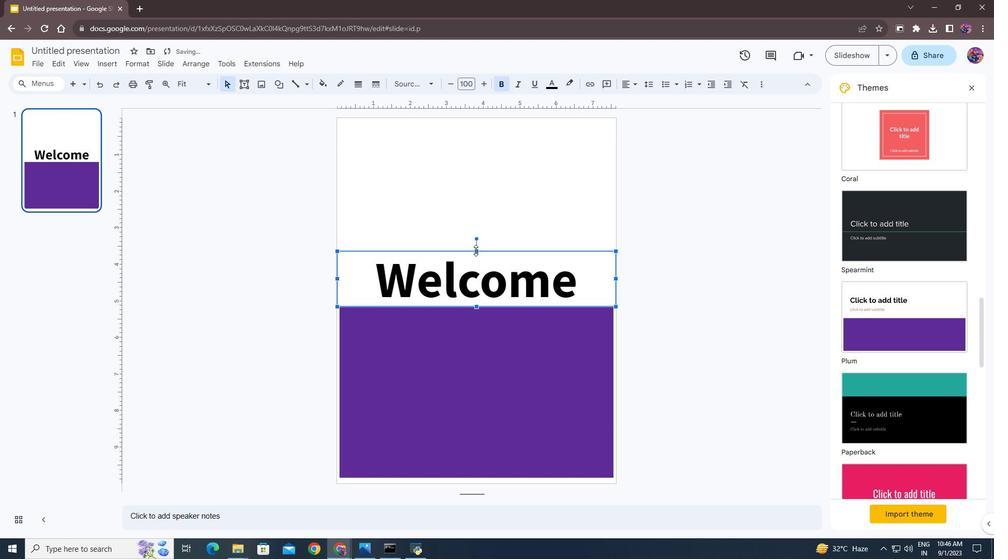 
Action: Mouse moved to (460, 383)
Screenshot: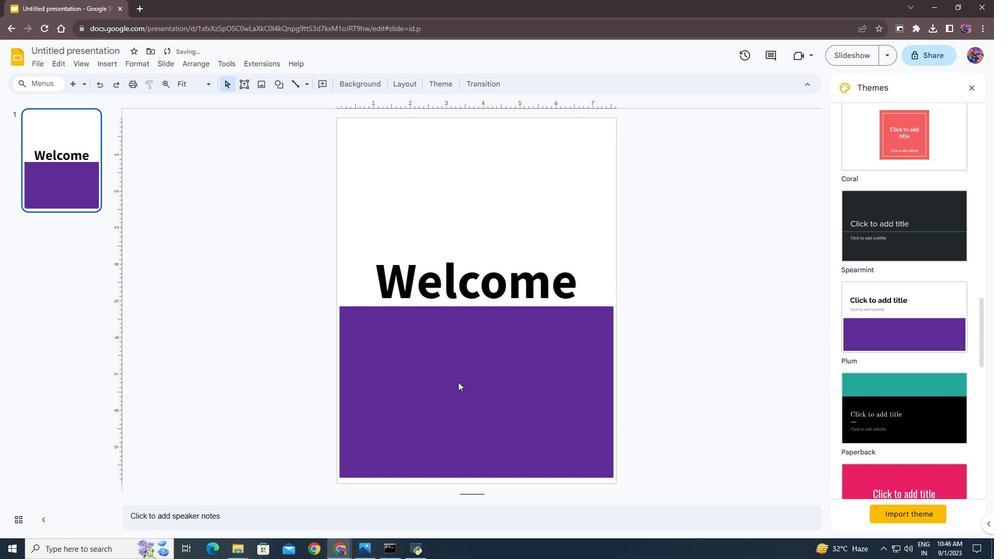 
Action: Mouse pressed left at (460, 383)
Screenshot: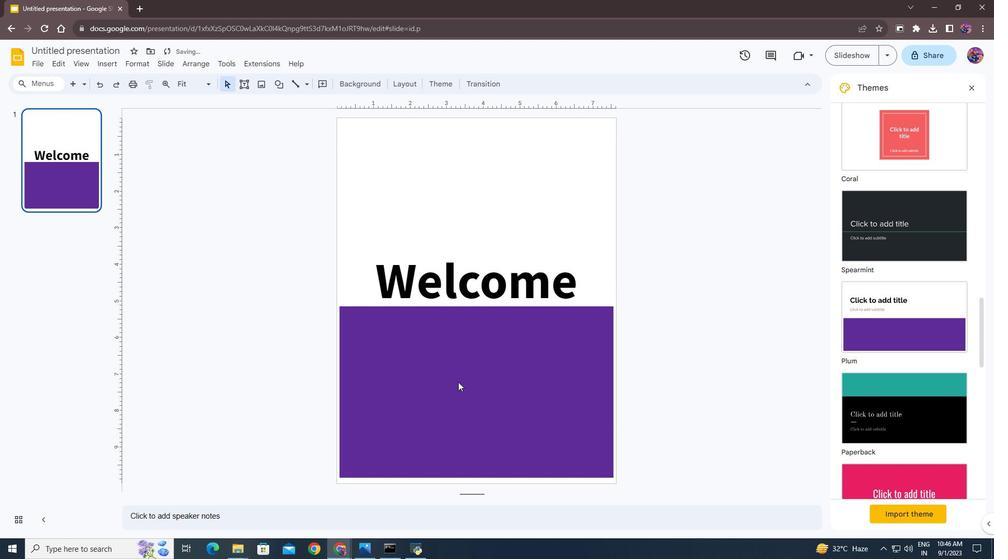 
Action: Mouse moved to (460, 280)
Screenshot: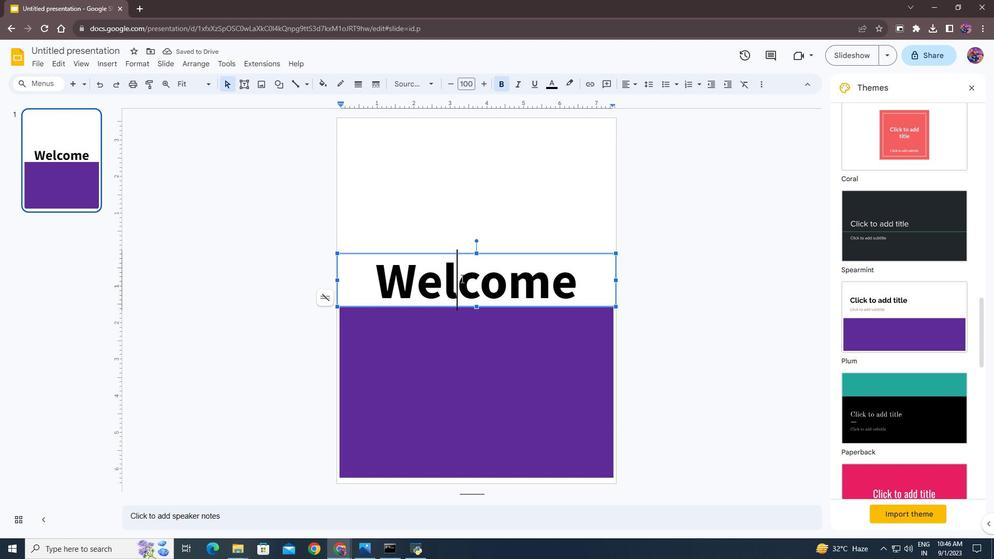 
Action: Mouse pressed left at (460, 280)
Screenshot: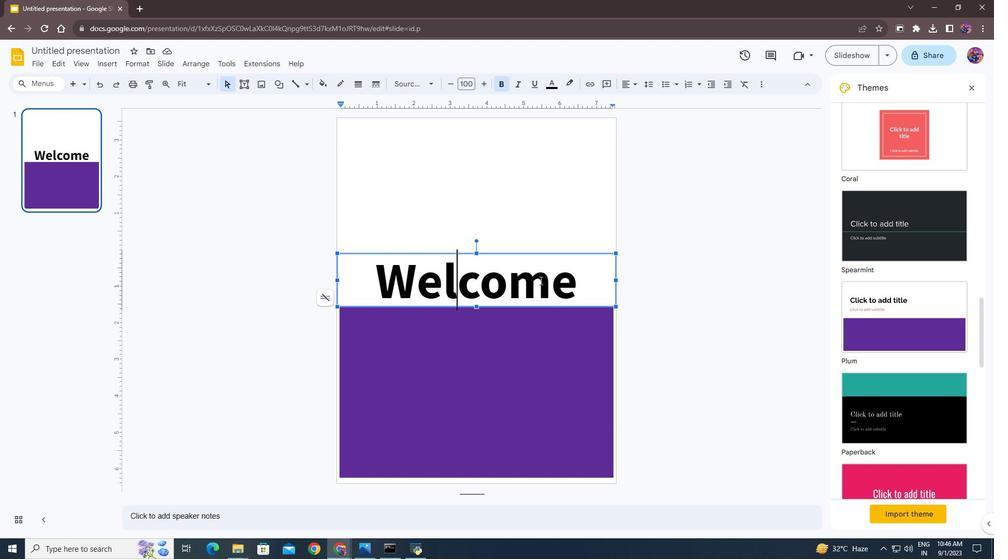 
Action: Mouse moved to (584, 280)
Screenshot: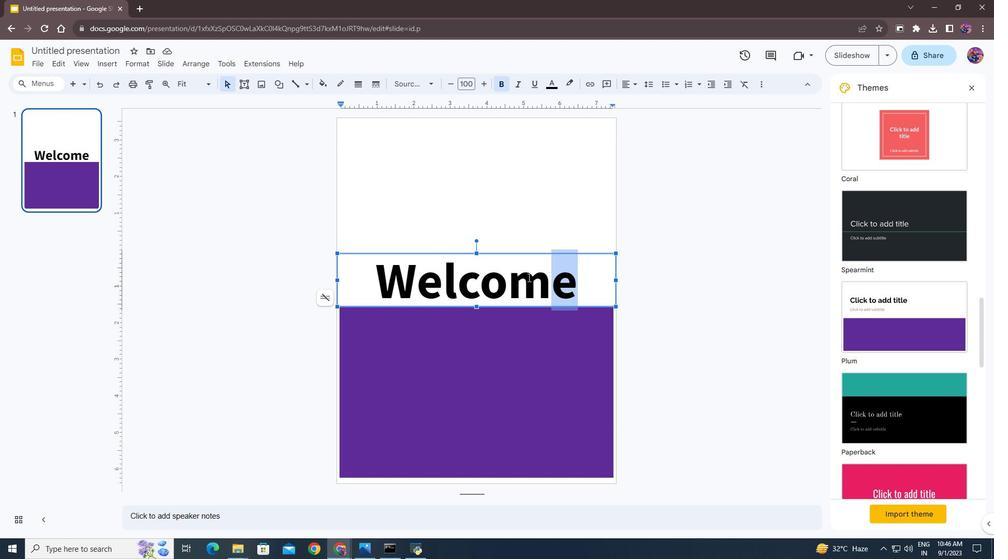 
Action: Mouse pressed left at (584, 280)
Screenshot: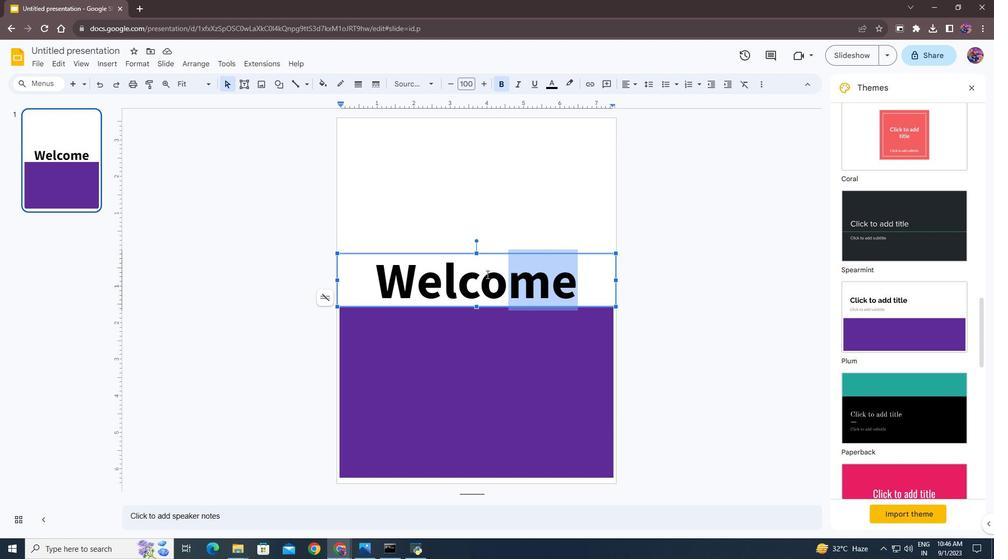 
Action: Mouse moved to (553, 87)
Screenshot: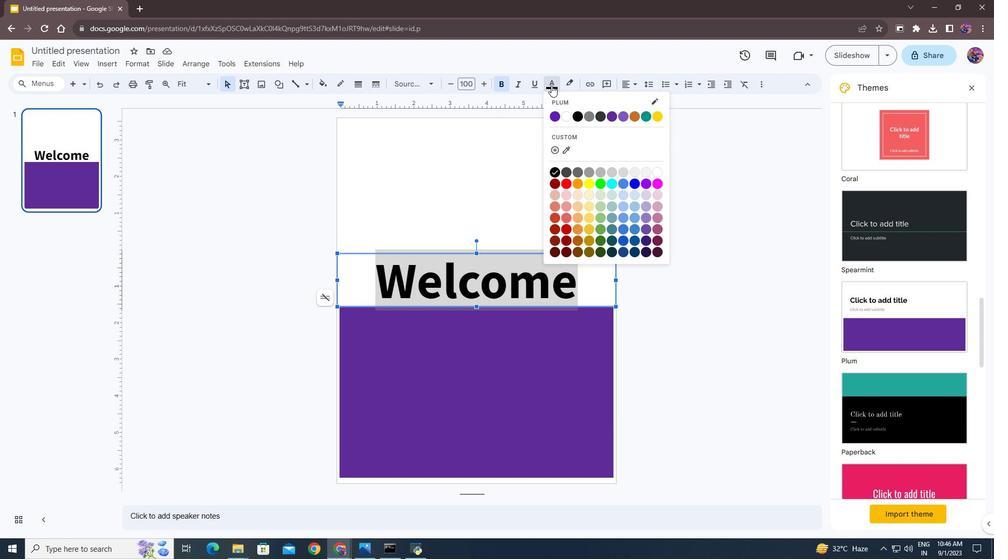 
Action: Mouse pressed left at (553, 87)
Screenshot: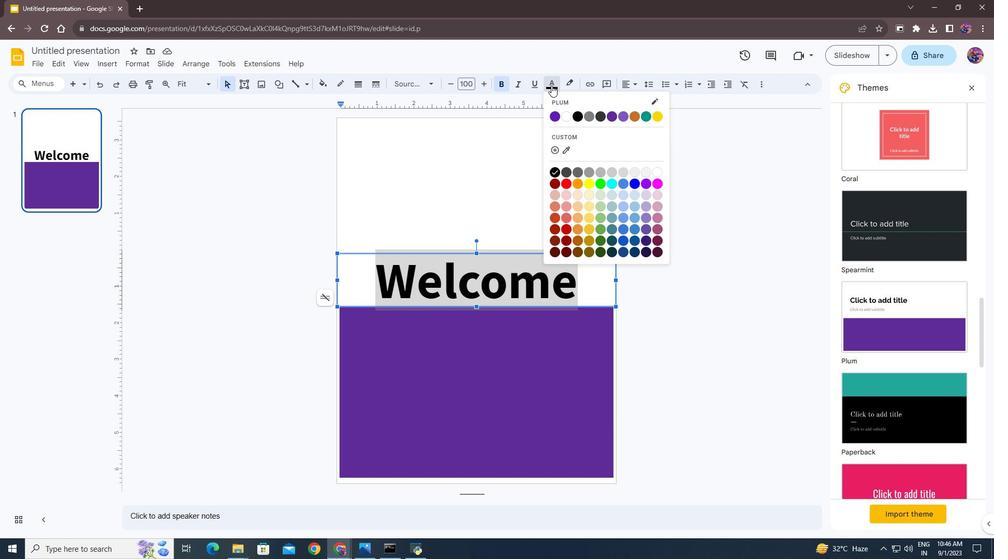 
Action: Mouse moved to (557, 116)
Screenshot: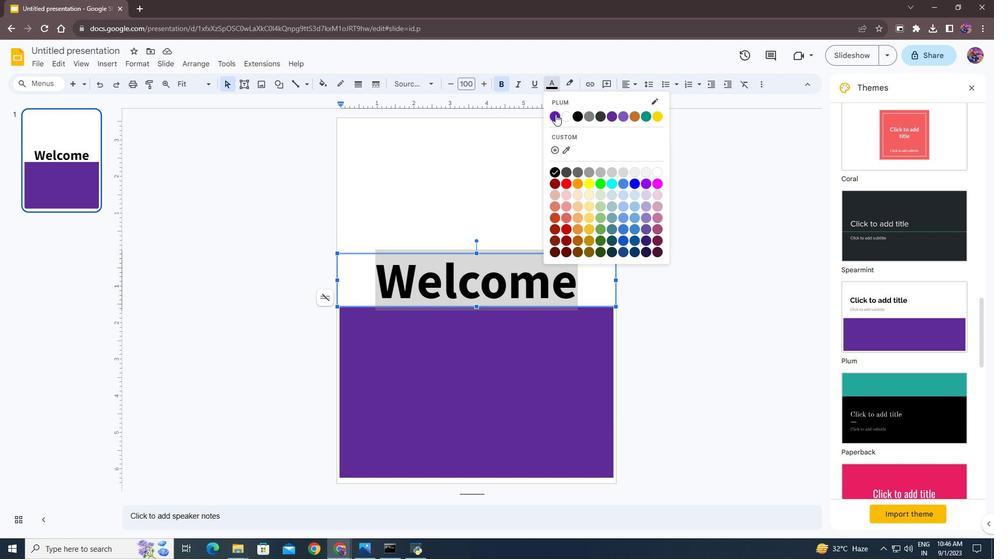 
Action: Mouse pressed left at (557, 116)
Screenshot: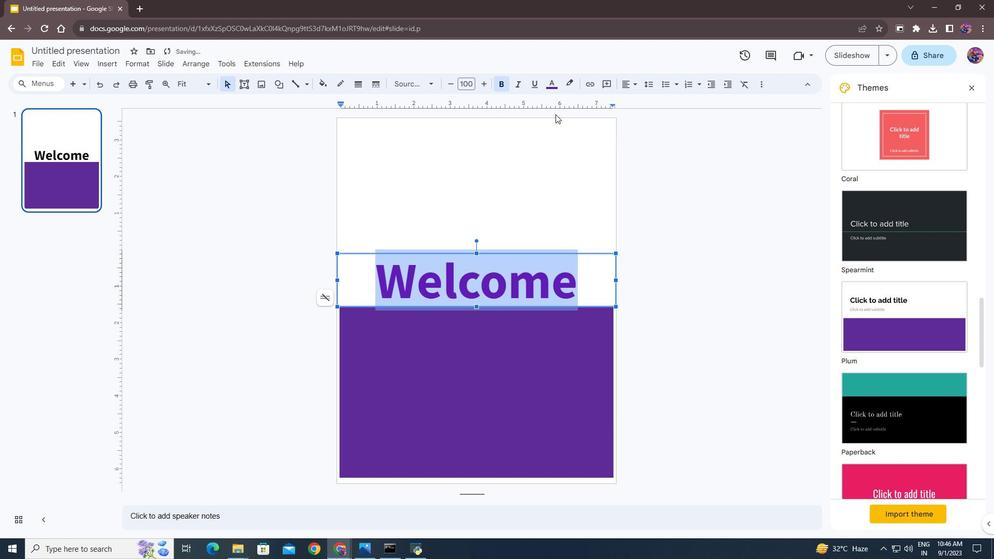 
Action: Mouse moved to (469, 210)
Screenshot: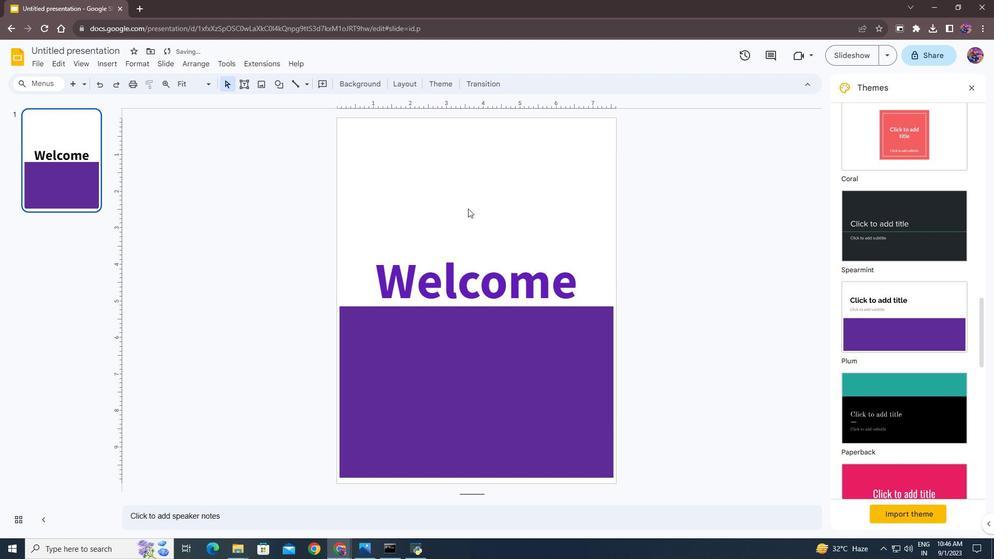 
Action: Mouse pressed left at (469, 210)
Screenshot: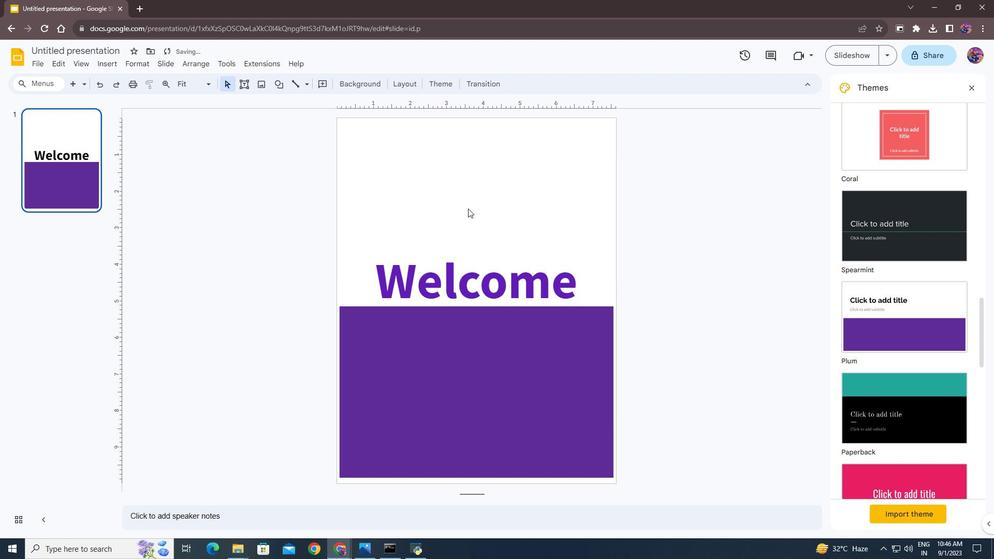 
Action: Mouse moved to (390, 158)
Screenshot: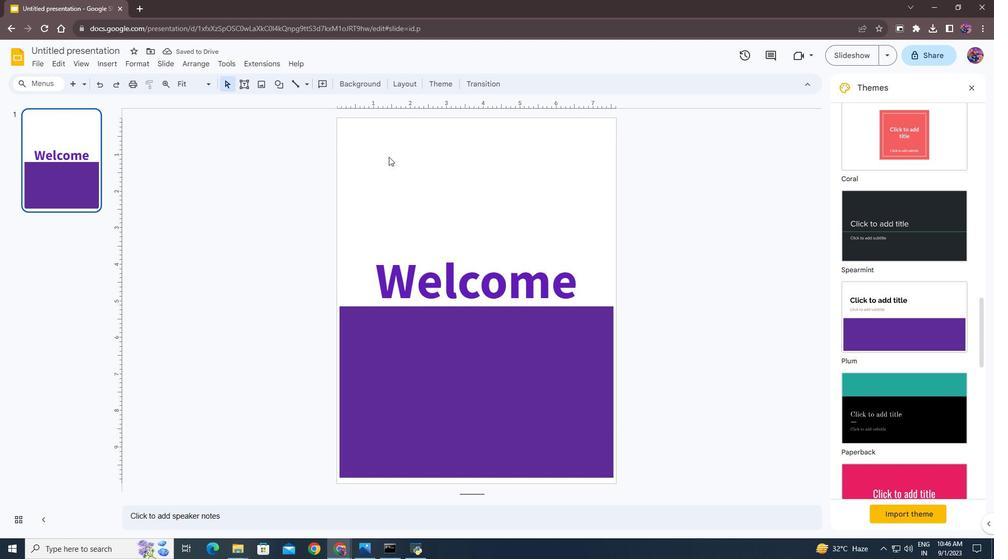 
Action: Mouse pressed left at (390, 158)
Screenshot: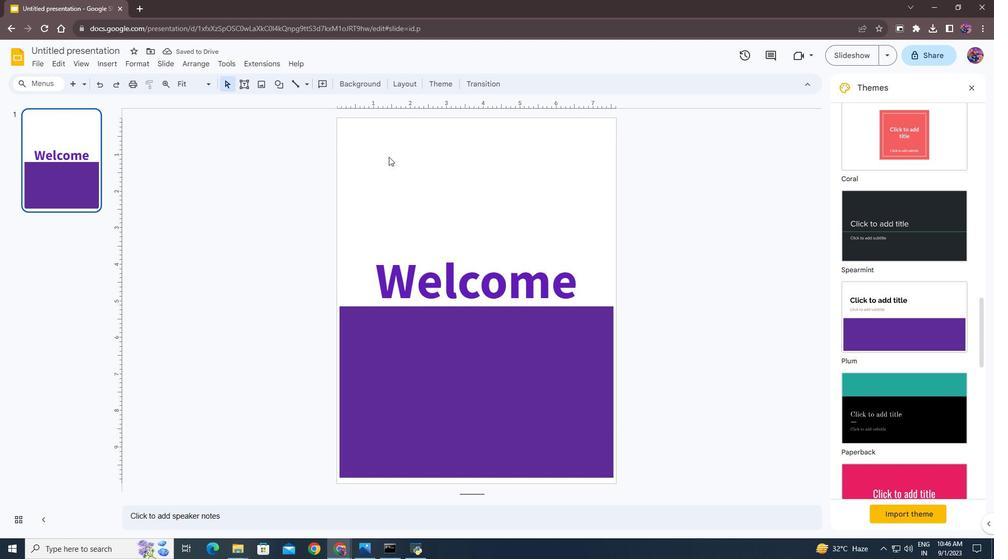 
Action: Mouse moved to (359, 84)
Screenshot: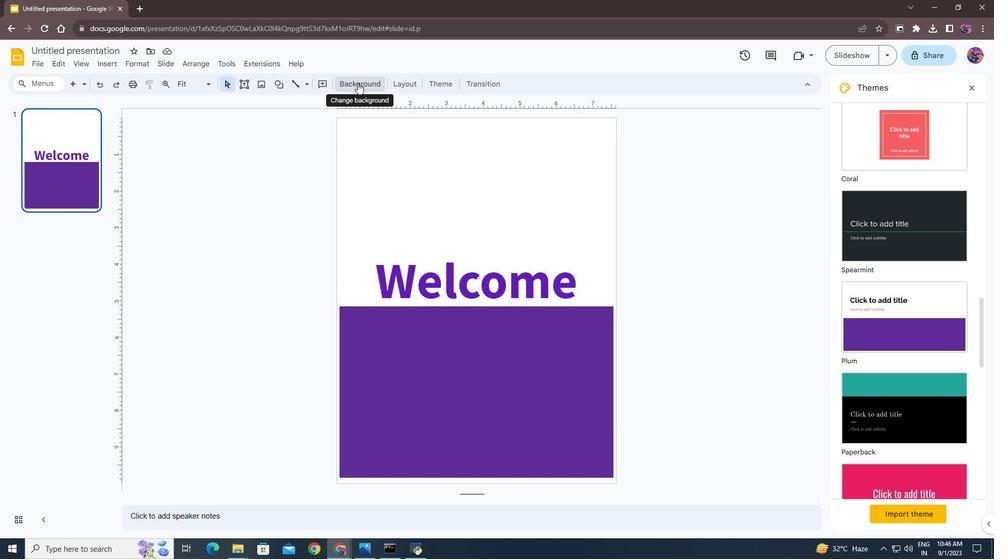 
Action: Mouse pressed left at (359, 84)
Screenshot: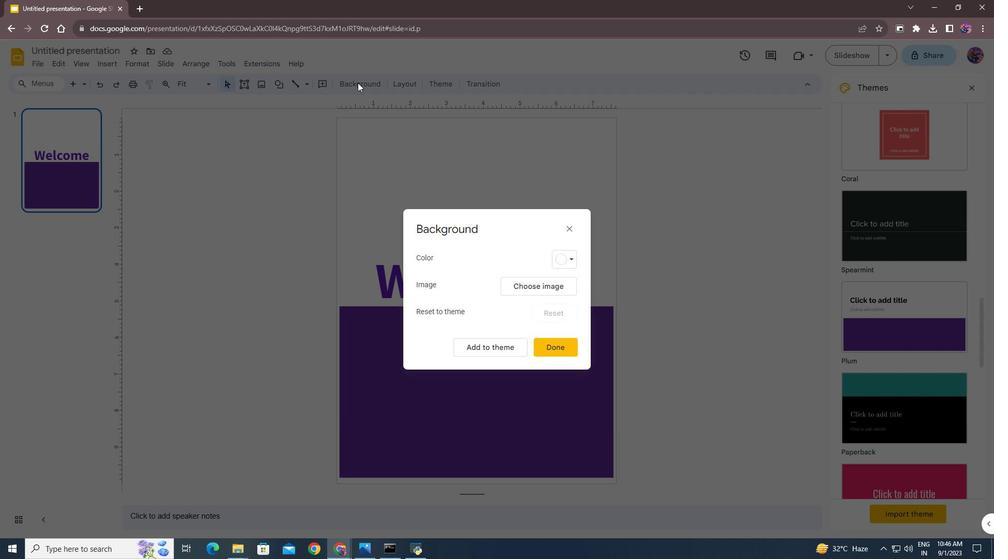 
Action: Mouse moved to (576, 256)
Screenshot: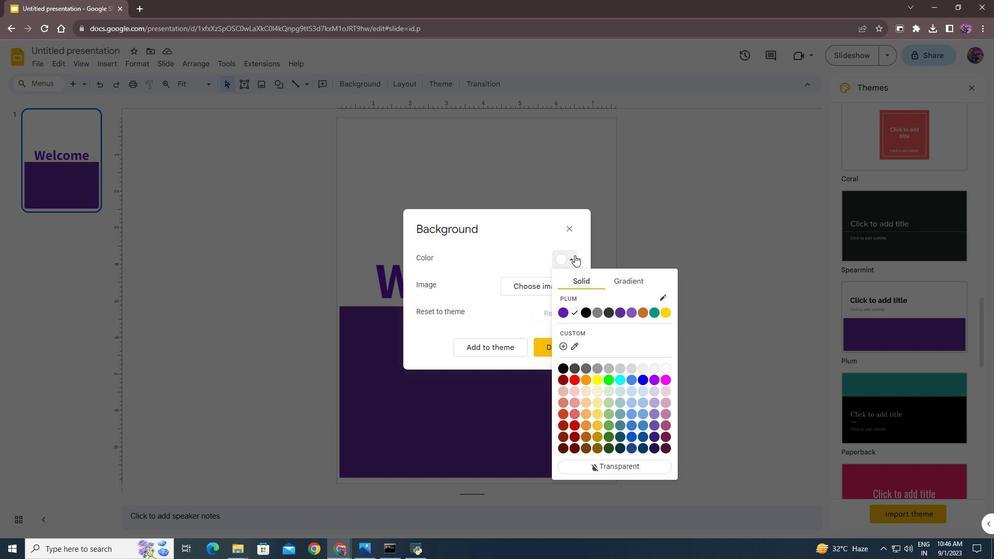 
Action: Mouse pressed left at (576, 256)
Screenshot: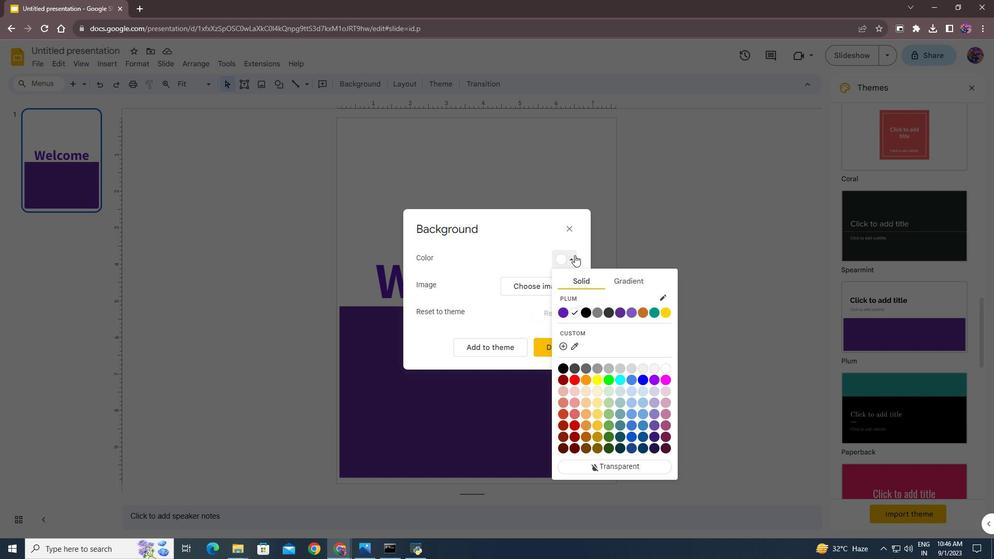 
Action: Mouse moved to (600, 403)
Screenshot: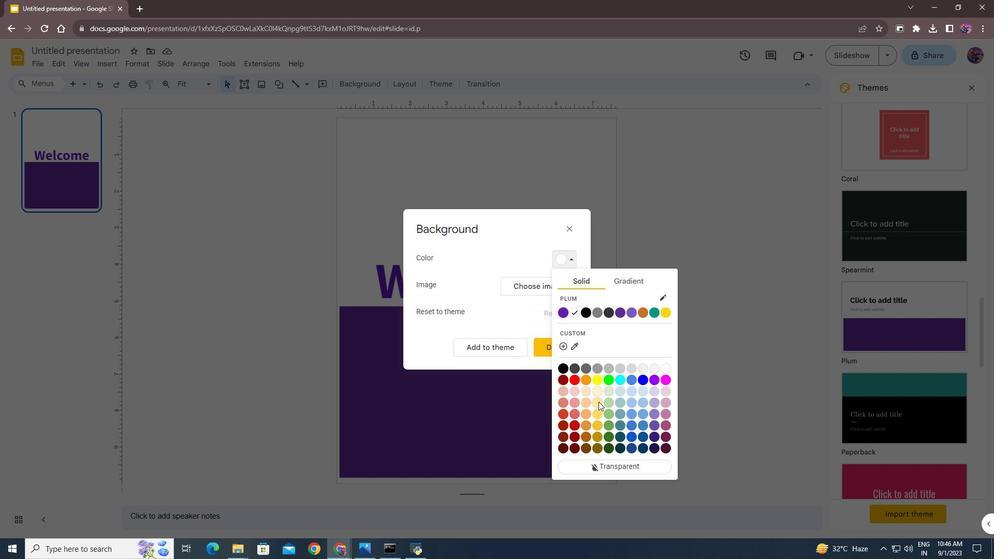 
Action: Mouse pressed left at (600, 403)
Screenshot: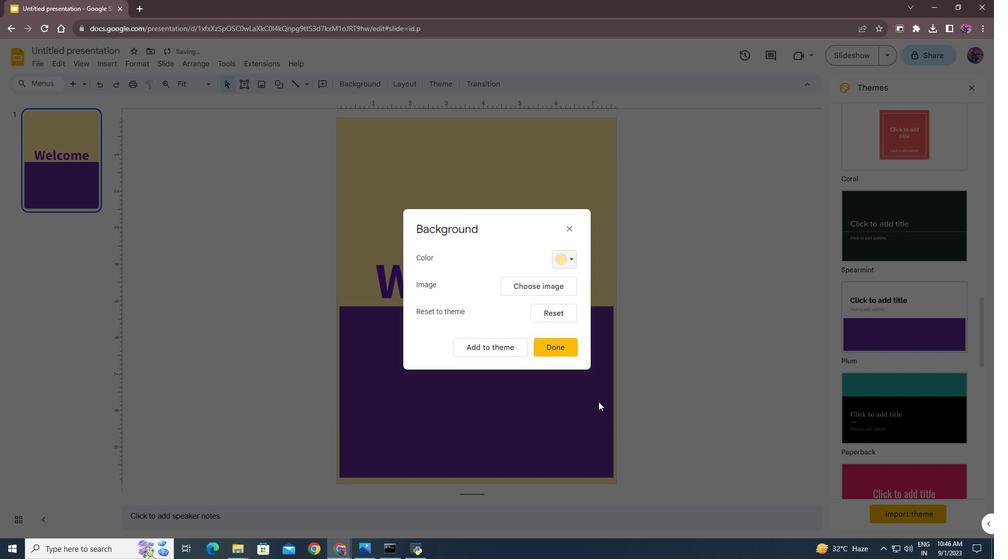
Action: Mouse moved to (573, 348)
Screenshot: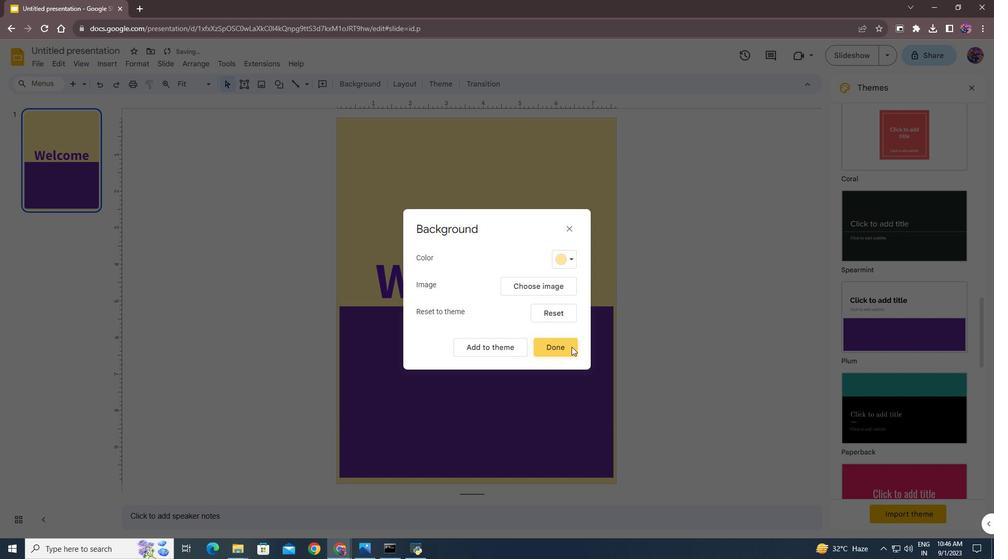 
Action: Mouse pressed left at (573, 348)
Screenshot: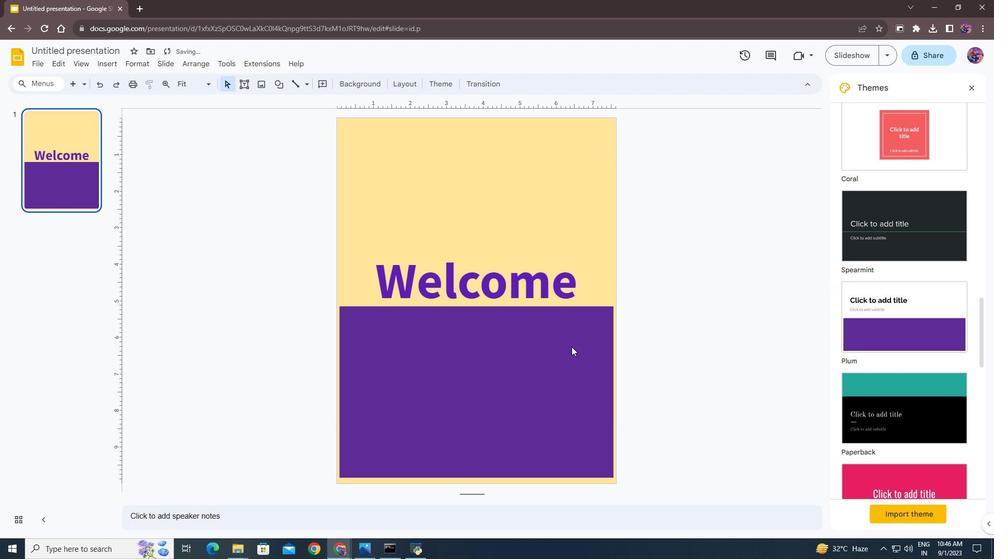 
Action: Mouse moved to (504, 362)
Screenshot: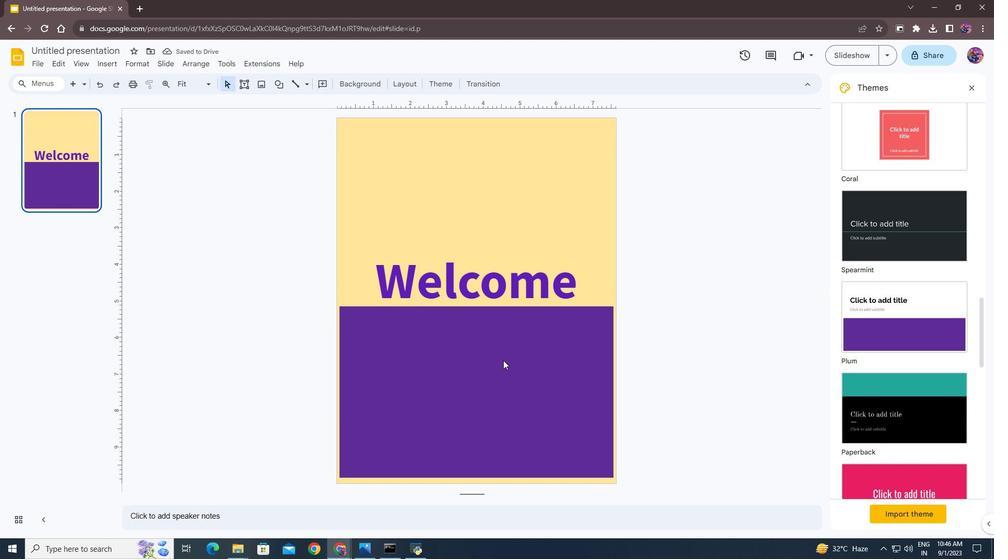 
Action: Mouse pressed left at (504, 362)
Screenshot: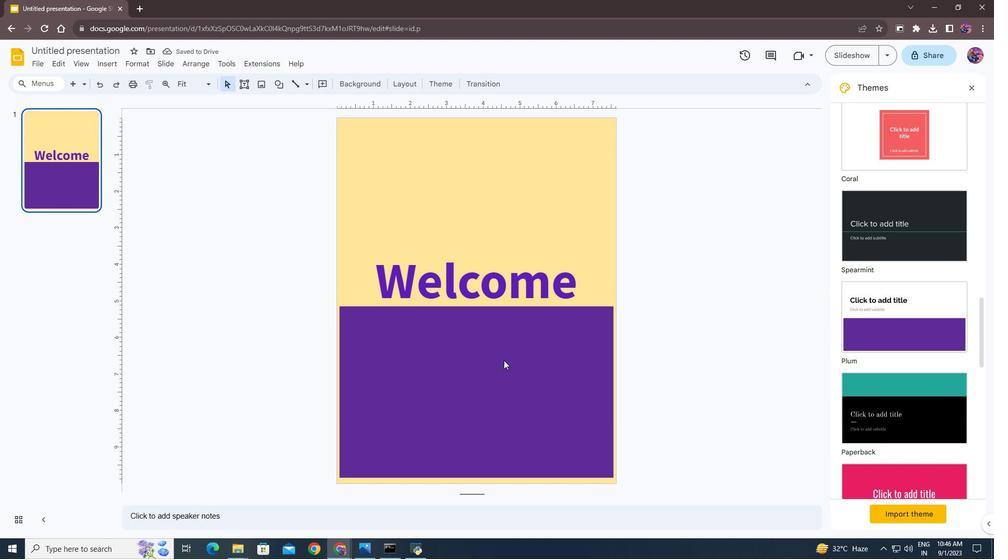 
Action: Mouse moved to (245, 89)
Screenshot: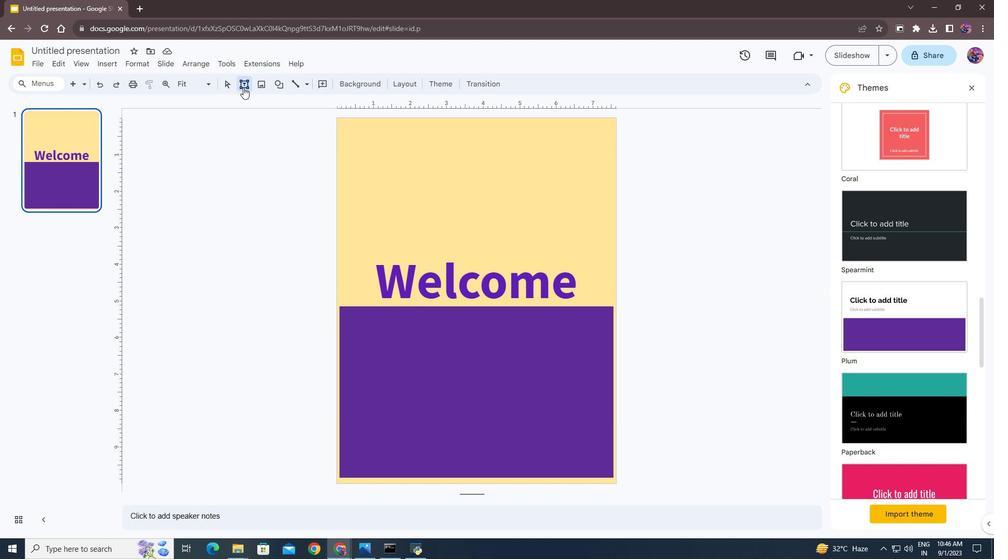 
Action: Mouse pressed left at (245, 89)
Screenshot: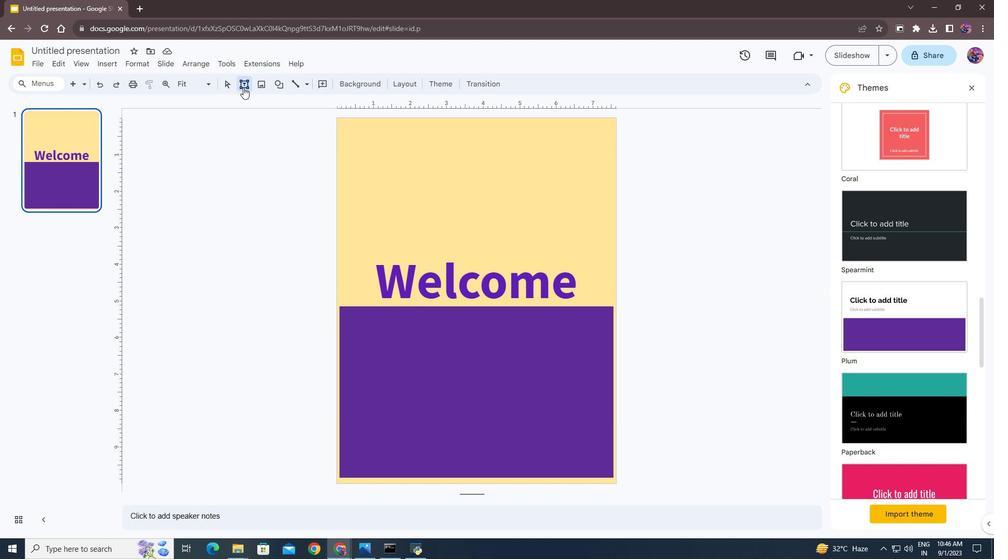 
Action: Mouse moved to (398, 308)
Screenshot: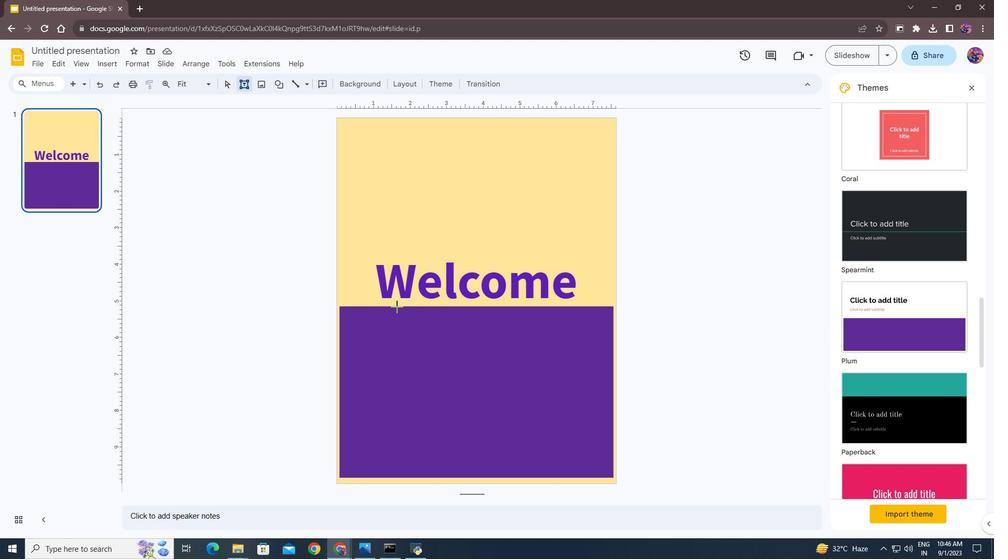 
Action: Mouse pressed left at (398, 308)
Screenshot: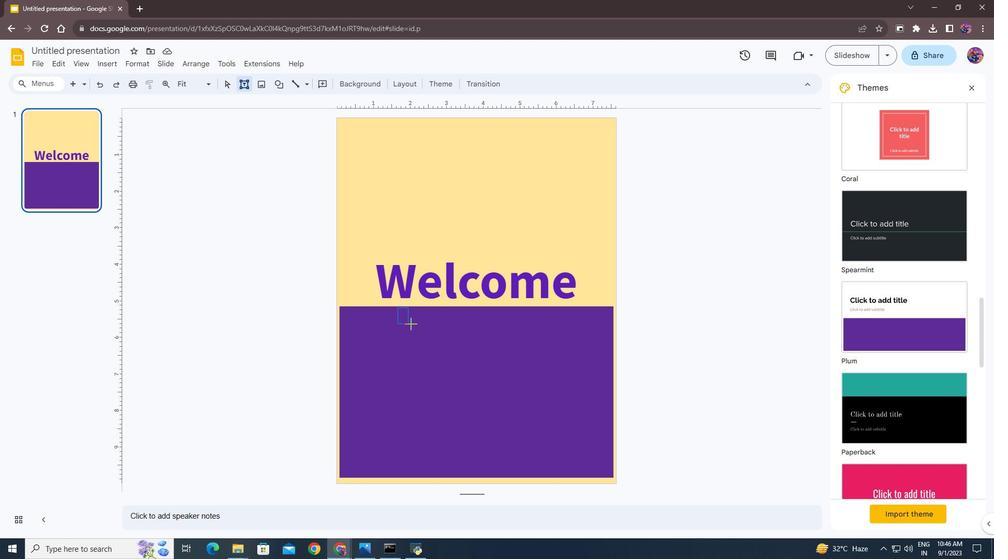
Action: Mouse moved to (497, 341)
Screenshot: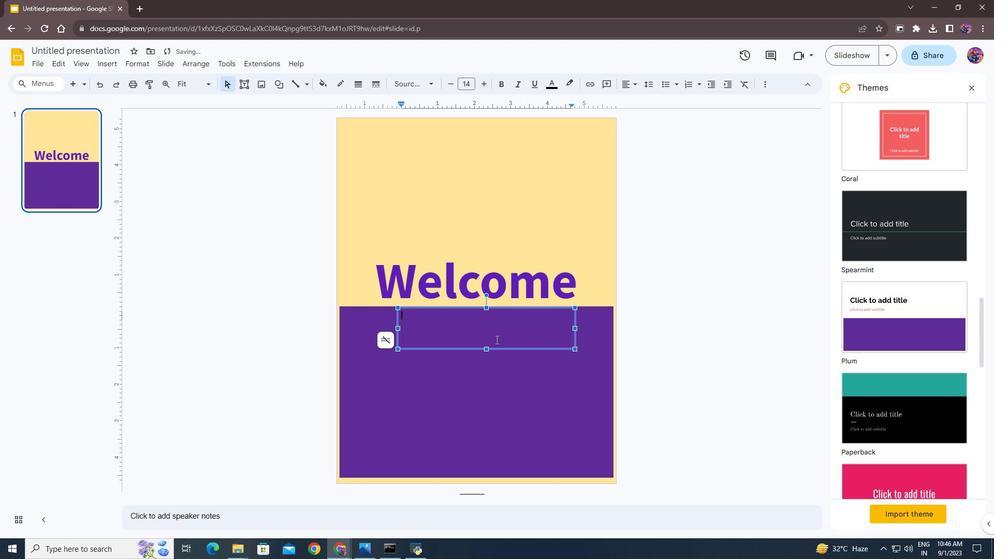 
Action: Key pressed <Key.shift><Key.caps_lock>YOUR<Key.space>BROCHURE<Key.space>TITLE<Key.shift_r><Key.shift_r><Key.home>
Screenshot: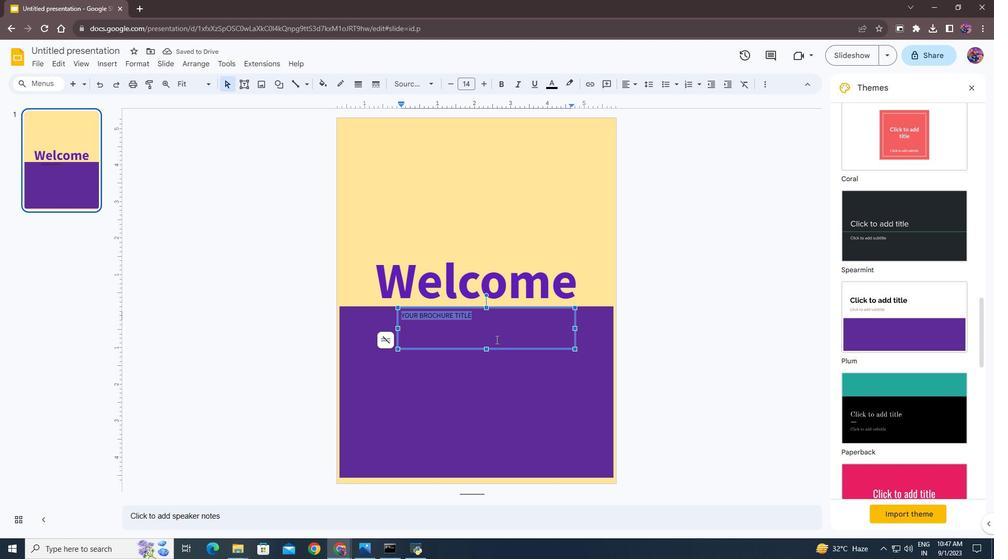 
Action: Mouse moved to (487, 87)
Screenshot: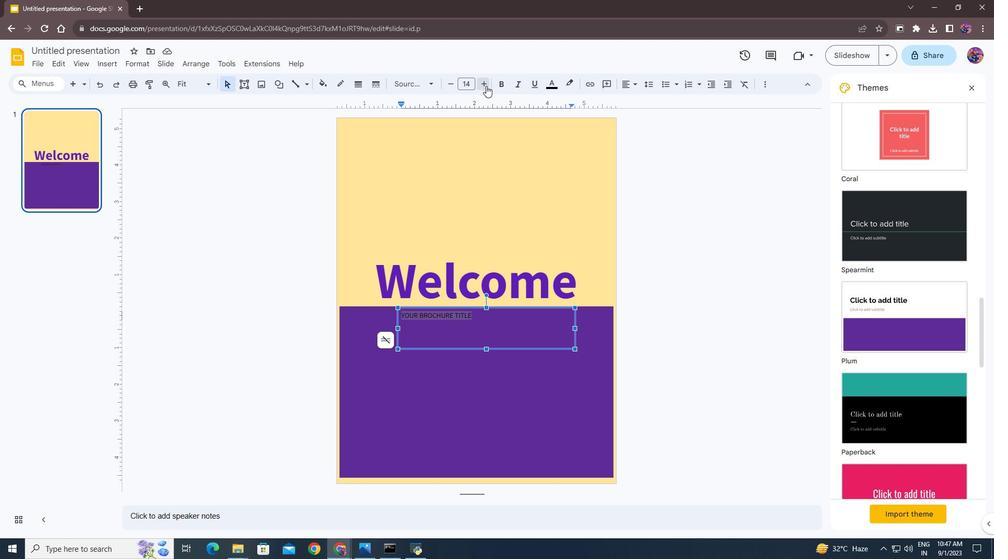 
Action: Mouse pressed left at (487, 87)
Screenshot: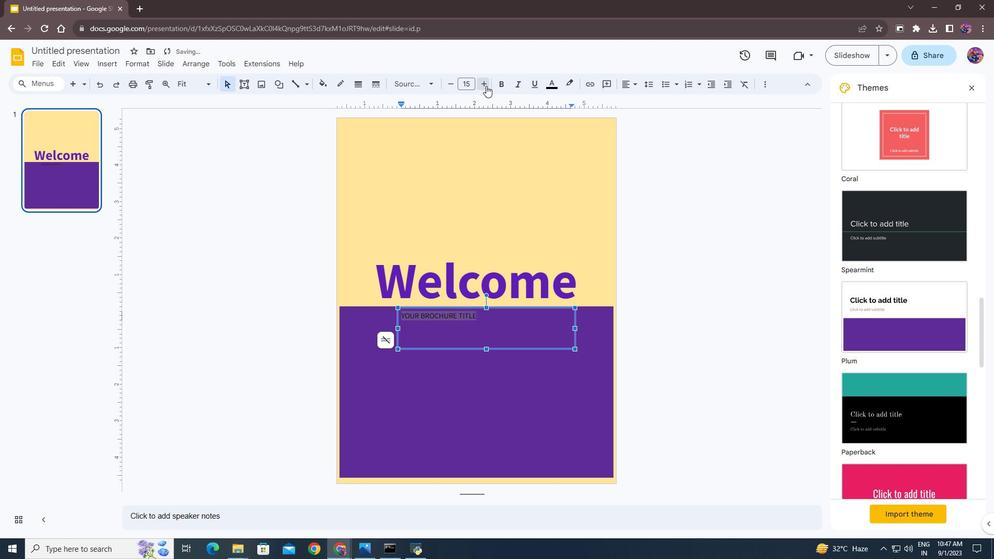 
Action: Mouse pressed left at (487, 87)
Screenshot: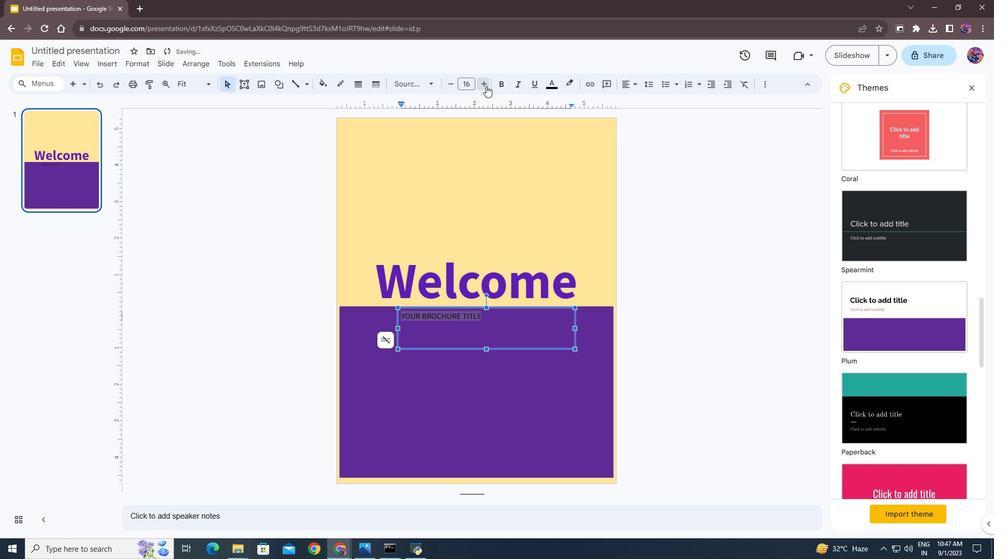 
Action: Mouse pressed left at (487, 87)
Screenshot: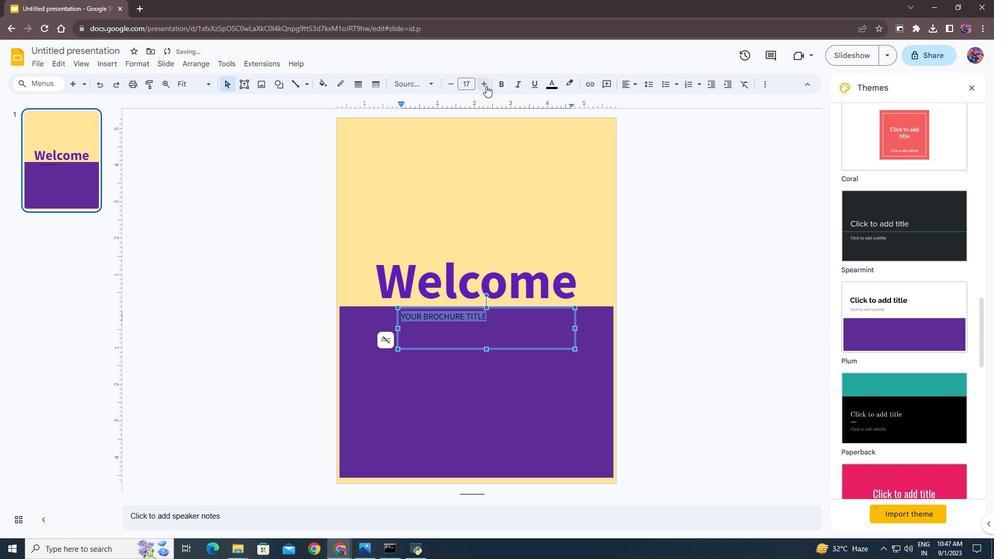 
Action: Mouse pressed left at (487, 87)
Screenshot: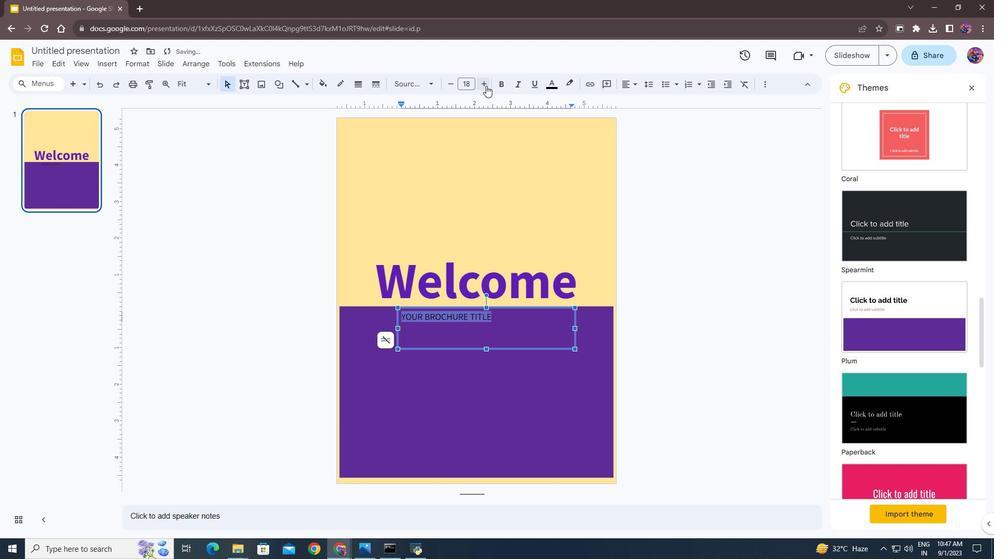 
Action: Mouse pressed left at (487, 87)
Screenshot: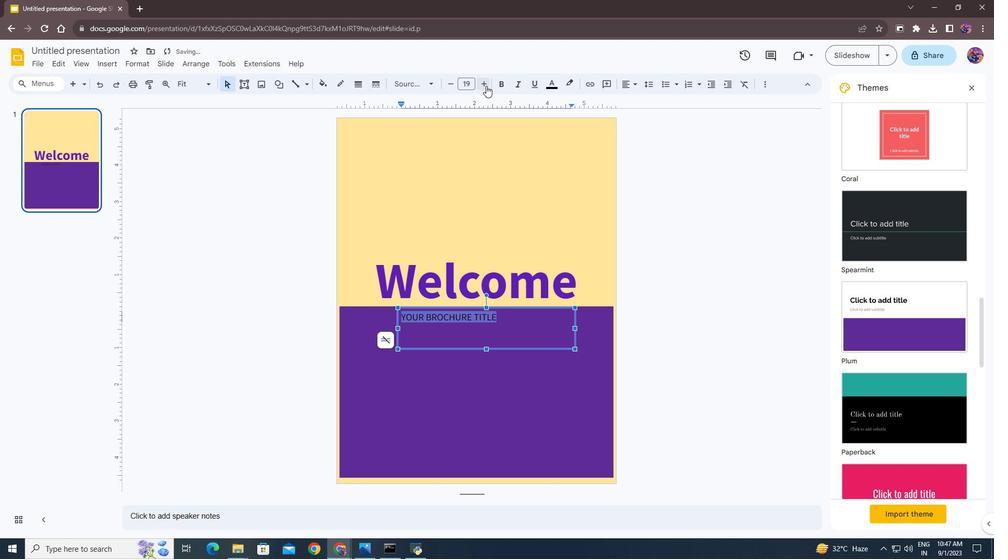 
Action: Mouse pressed left at (487, 87)
Screenshot: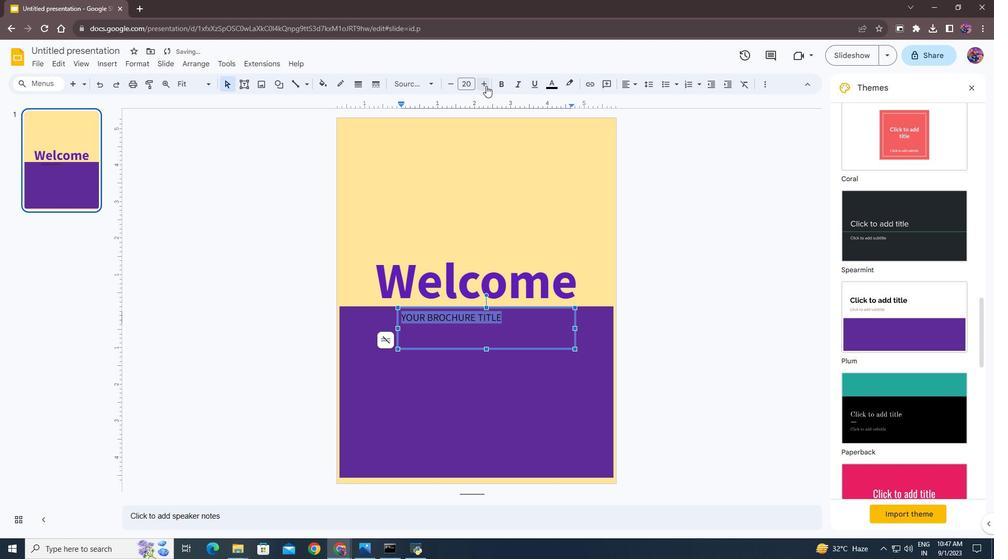 
Action: Mouse pressed left at (487, 87)
Screenshot: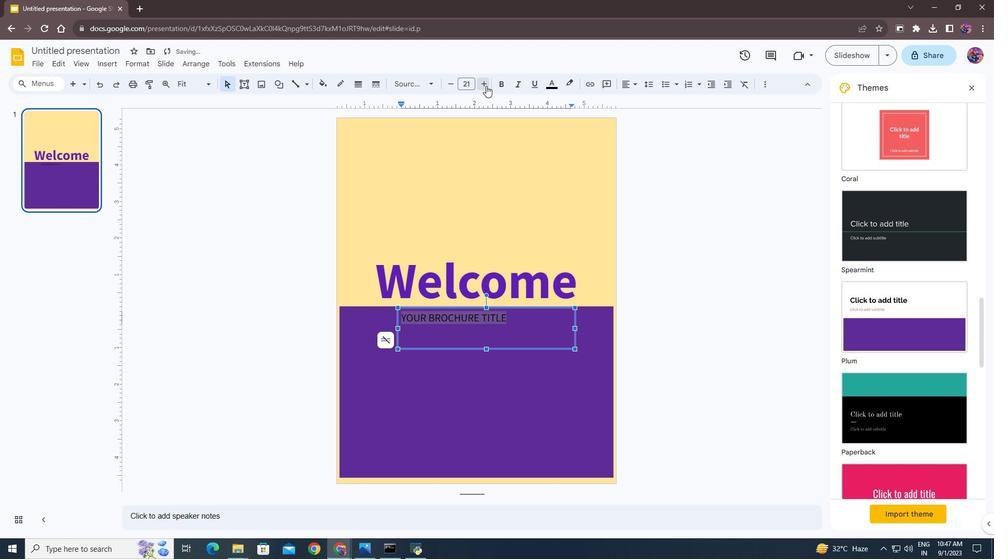 
Action: Mouse pressed left at (487, 87)
Screenshot: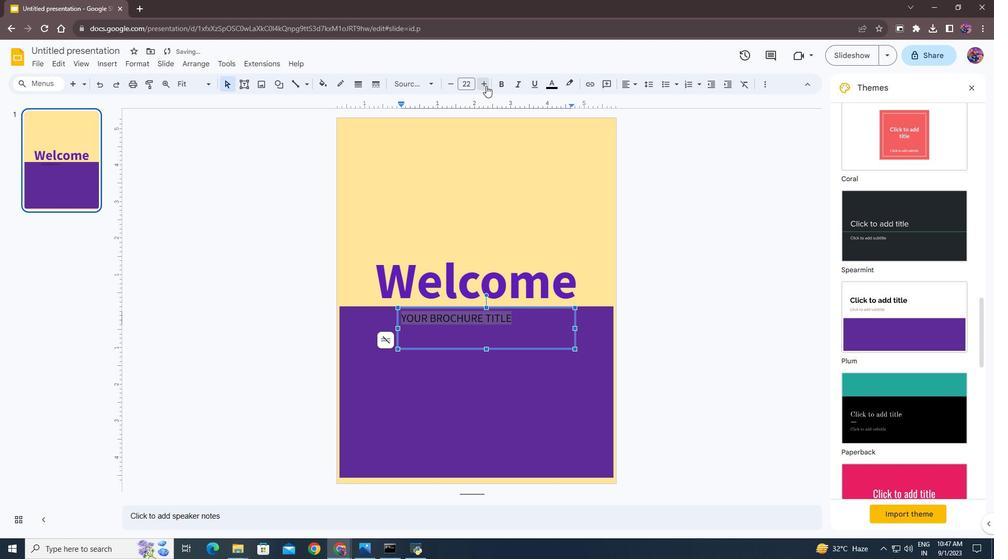 
Action: Mouse pressed left at (487, 87)
Screenshot: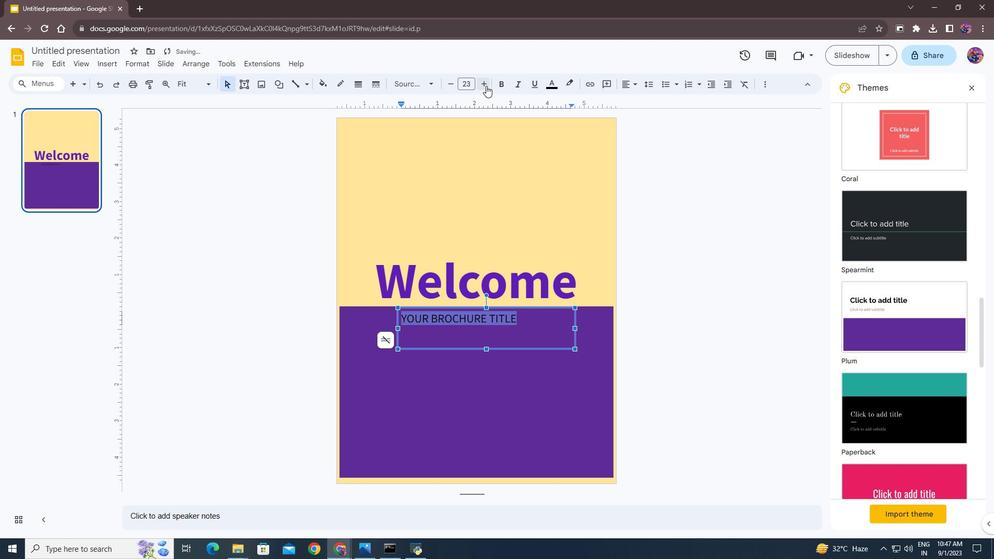 
Action: Mouse moved to (397, 330)
Screenshot: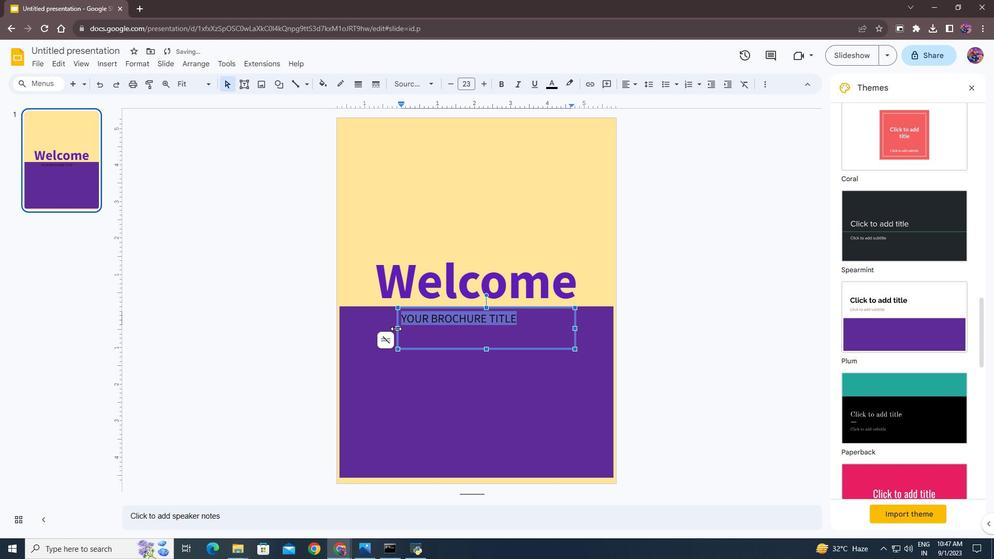 
Action: Mouse pressed left at (397, 330)
Screenshot: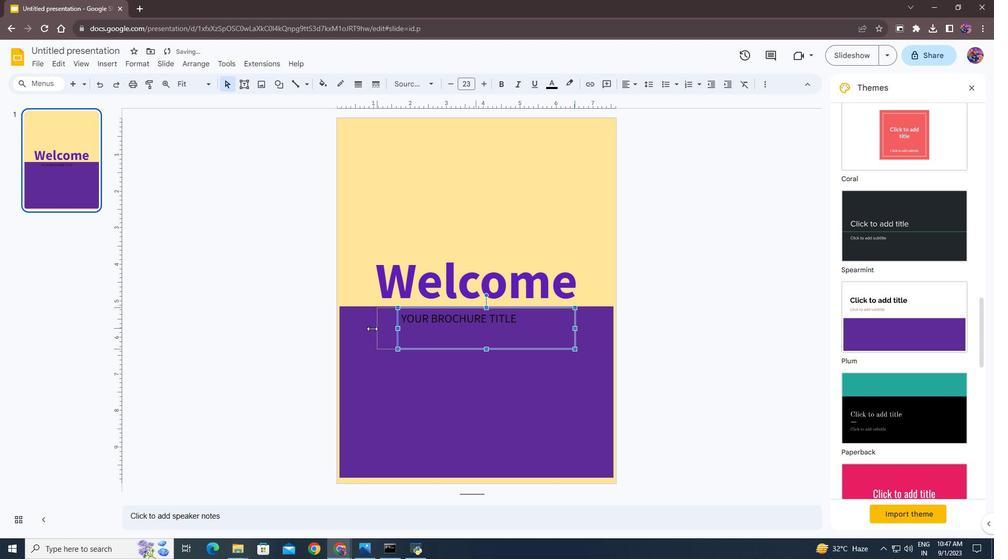 
Action: Mouse moved to (577, 330)
Screenshot: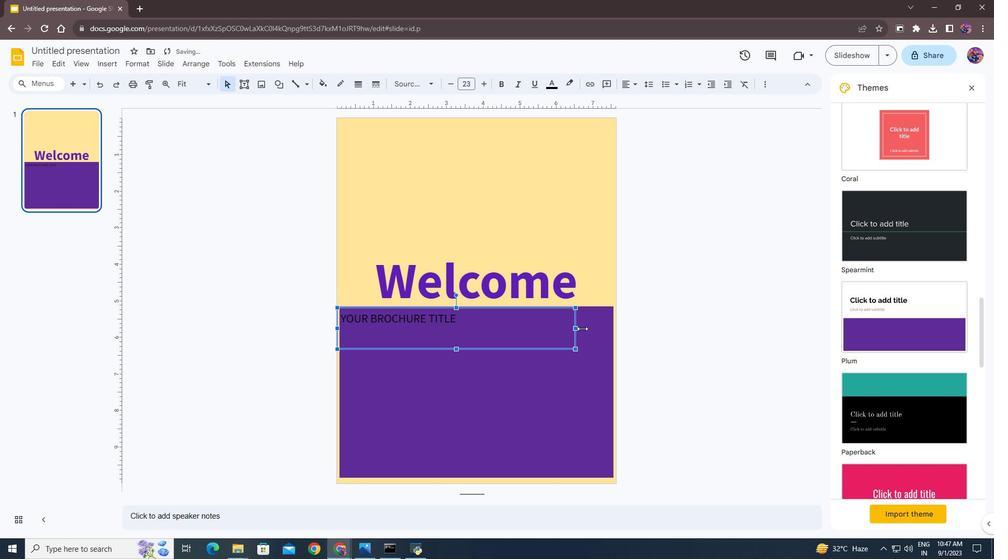 
Action: Mouse pressed left at (577, 330)
Screenshot: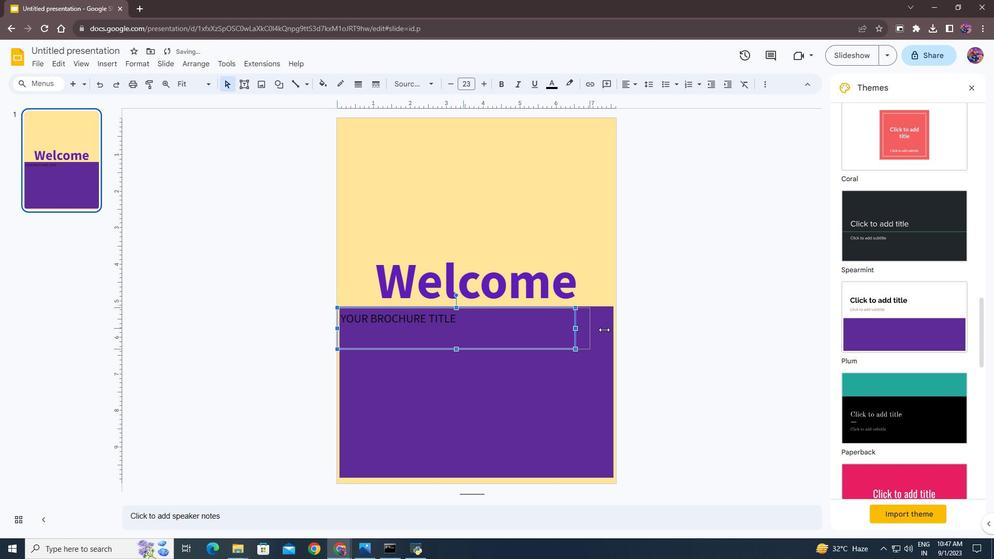 
Action: Mouse moved to (633, 81)
Screenshot: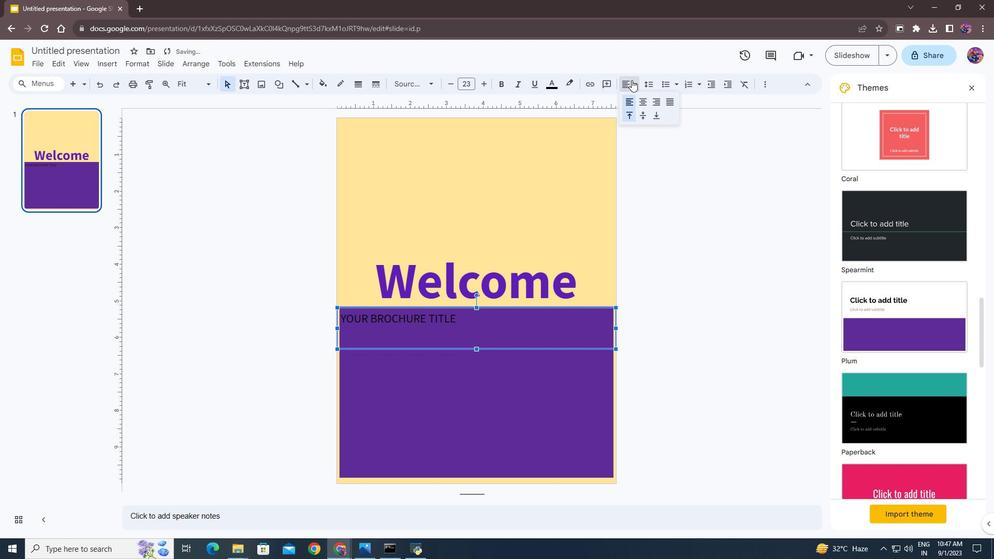 
Action: Mouse pressed left at (633, 81)
Screenshot: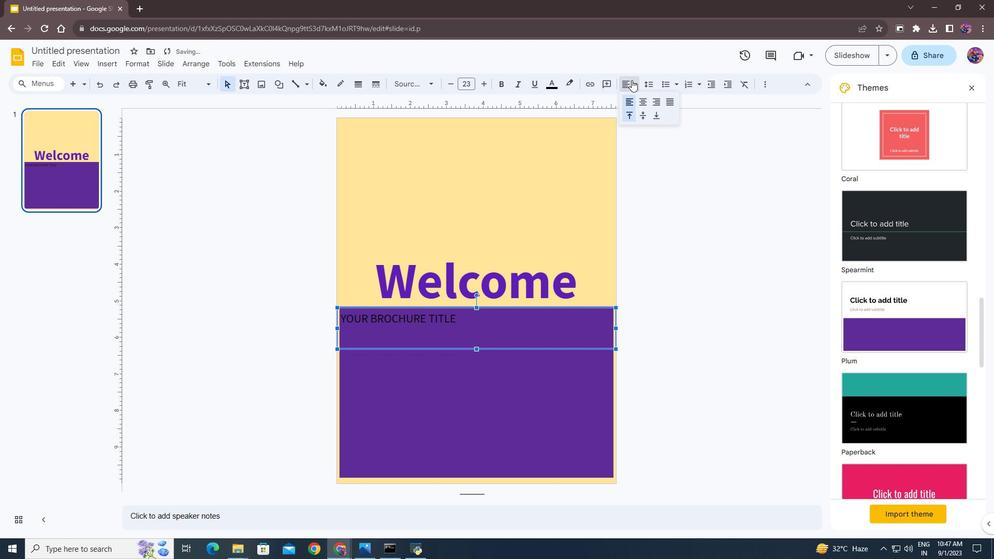 
Action: Mouse moved to (643, 103)
Screenshot: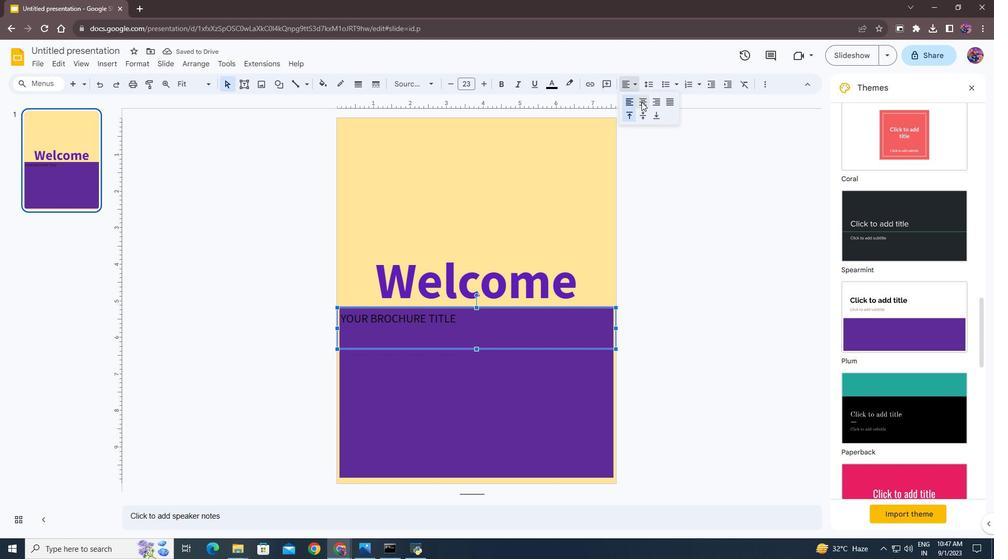 
Action: Mouse pressed left at (643, 103)
Screenshot: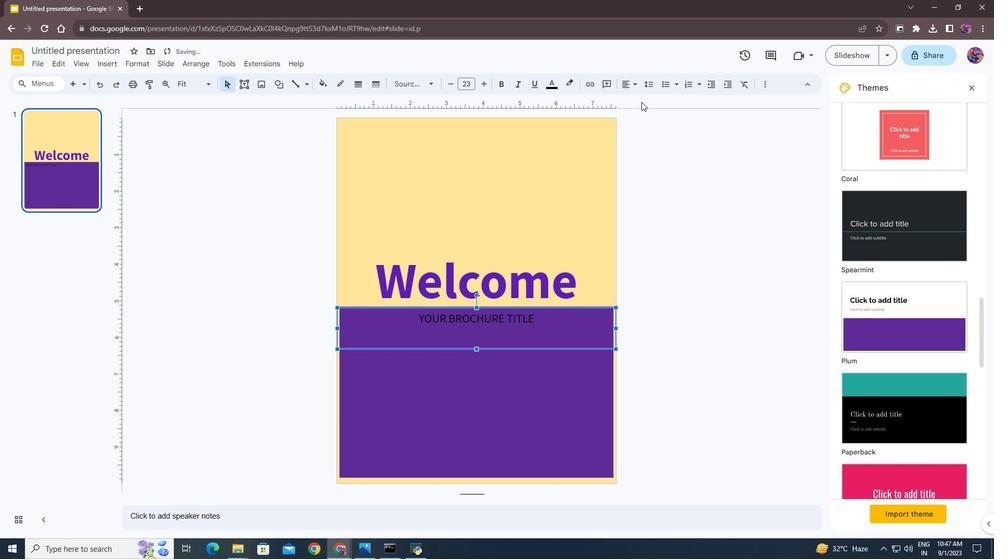 
Action: Mouse moved to (540, 319)
Screenshot: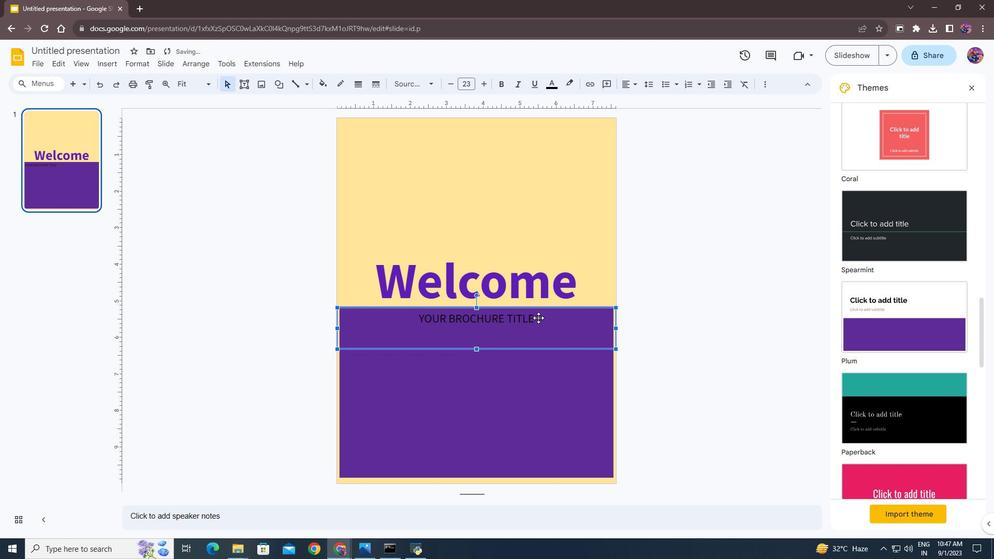 
Action: Mouse pressed left at (540, 319)
Screenshot: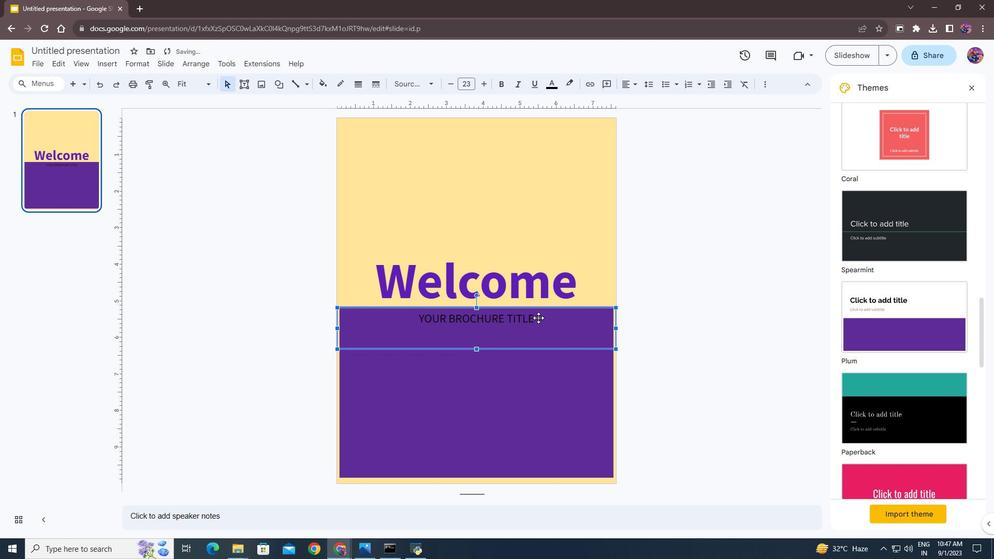
Action: Mouse moved to (534, 317)
Screenshot: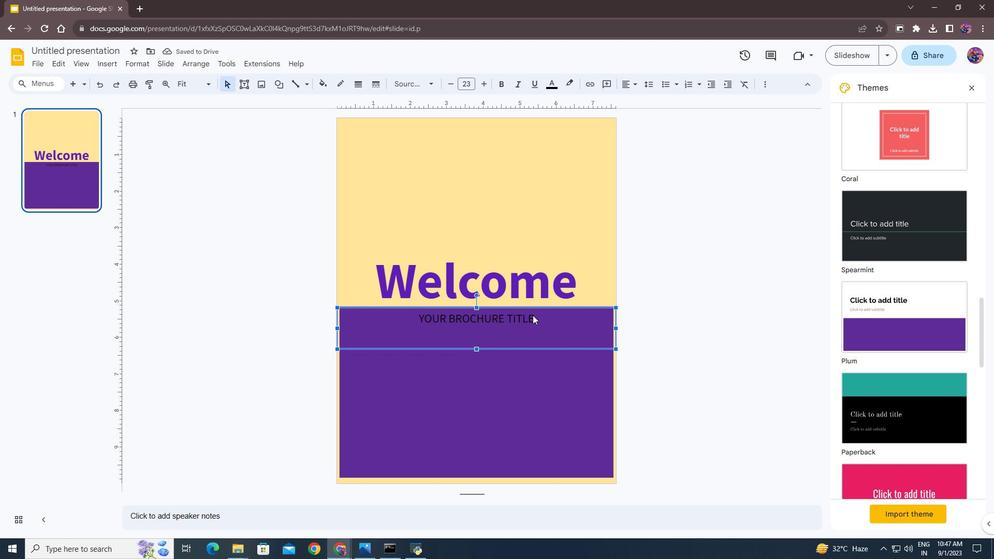 
Action: Mouse pressed left at (534, 317)
Screenshot: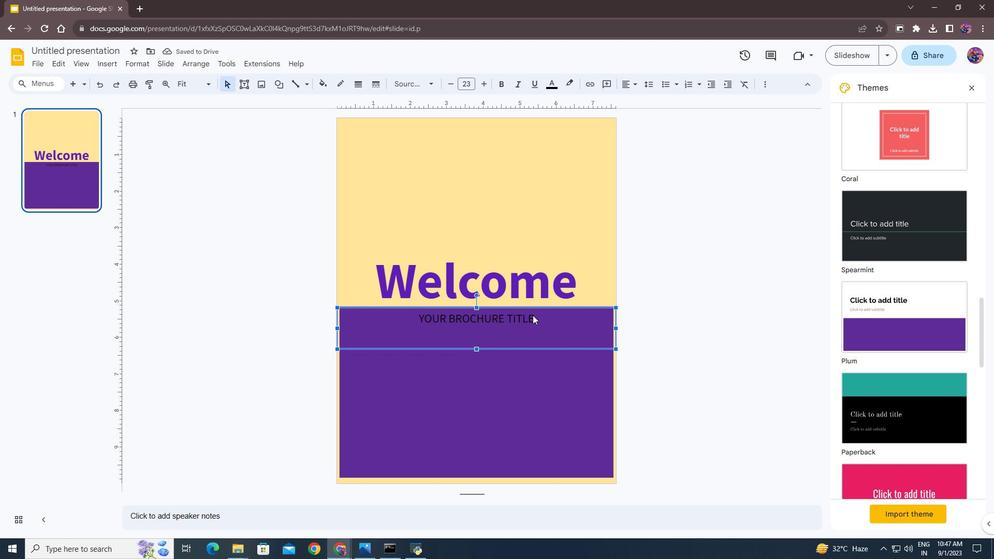 
Action: Mouse moved to (531, 318)
Screenshot: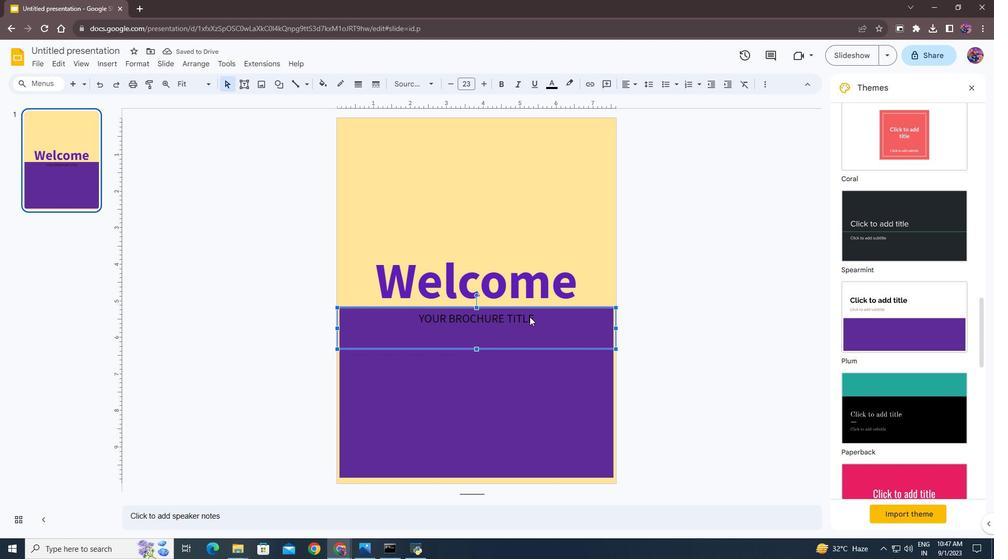 
Action: Mouse pressed left at (531, 318)
Screenshot: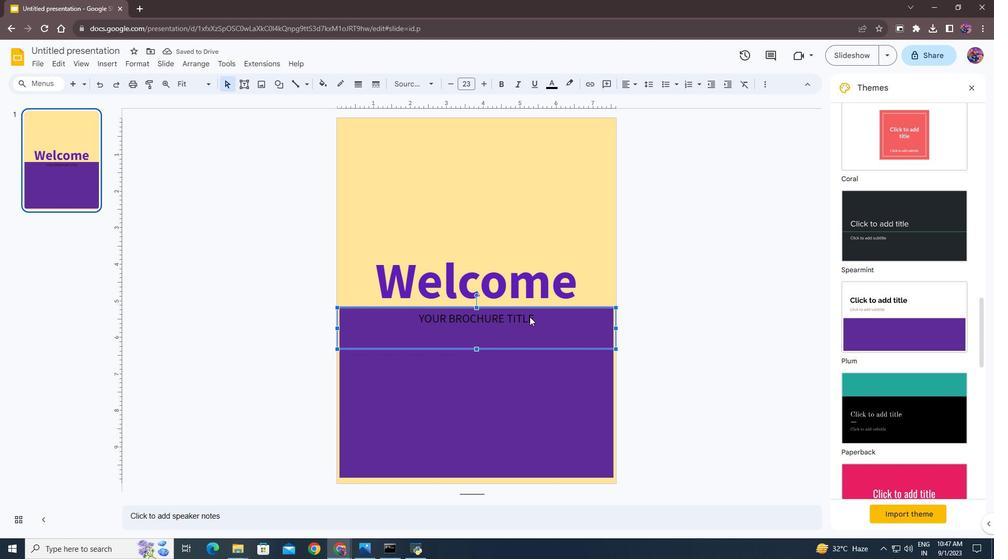 
Action: Mouse pressed left at (531, 318)
Screenshot: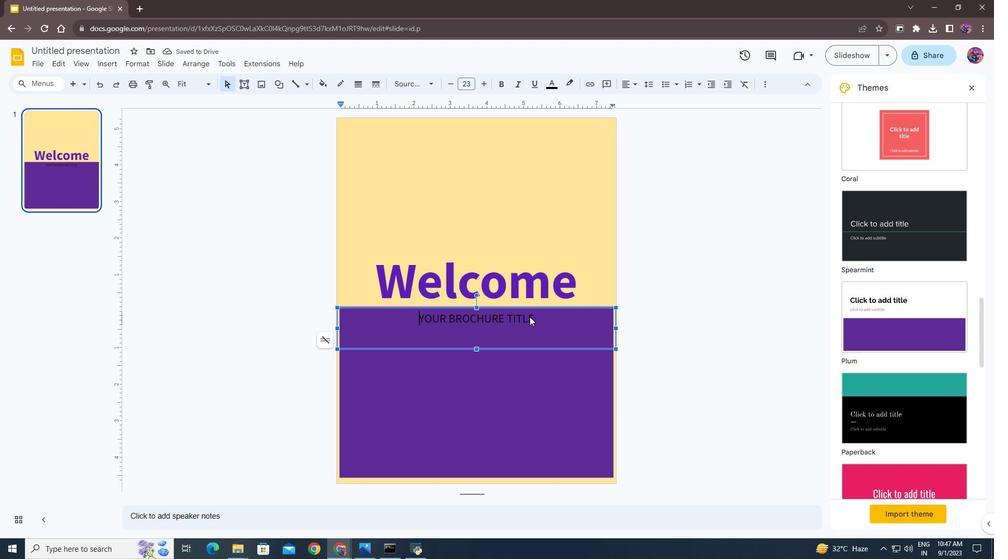 
Action: Mouse moved to (539, 322)
Screenshot: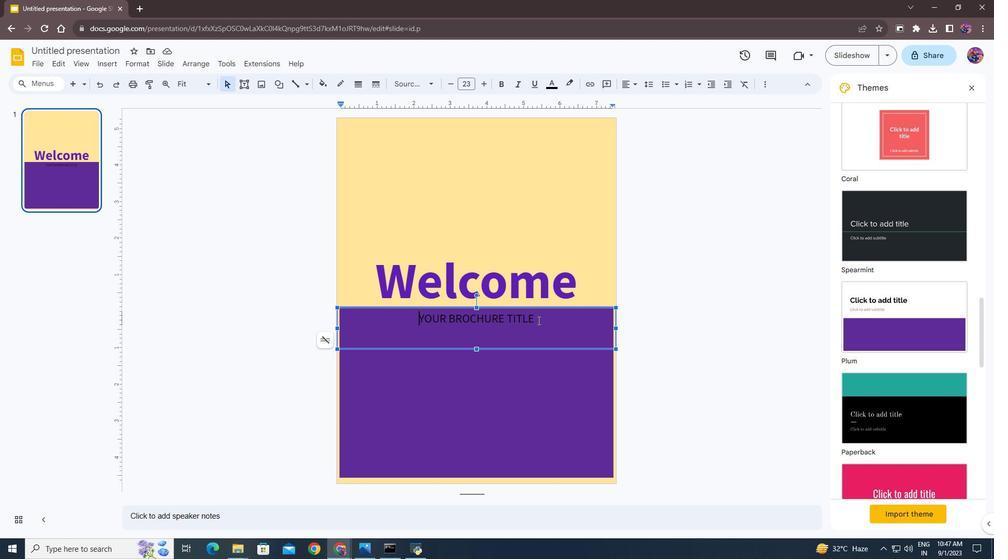 
Action: Key pressed <Key.shift_r><Key.right><Key.right><Key.right><Key.right><Key.right><Key.right><Key.right><Key.right><Key.right><Key.right><Key.right><Key.right><Key.right><Key.right><Key.right><Key.right><Key.right><Key.right><Key.right><Key.right><Key.left>
Screenshot: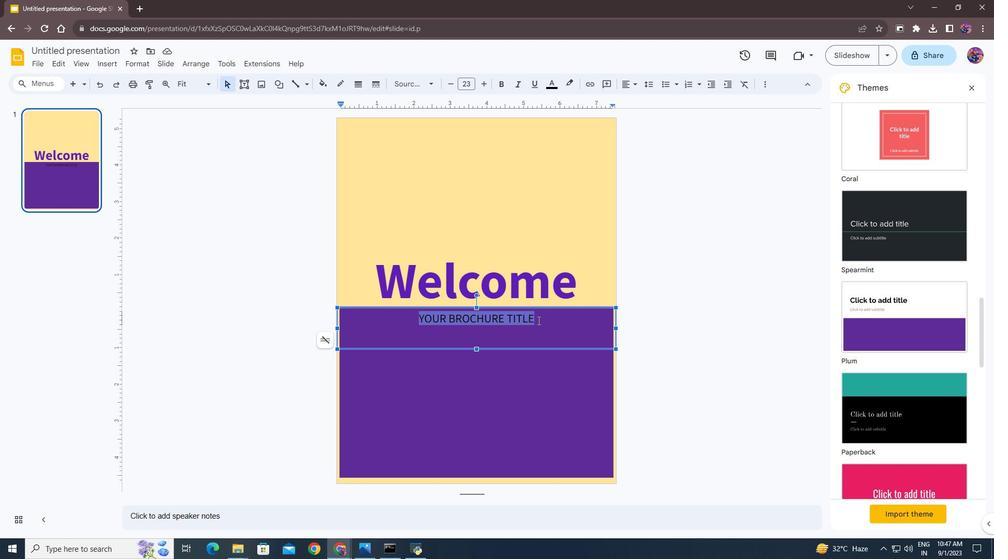 
Action: Mouse moved to (551, 82)
Screenshot: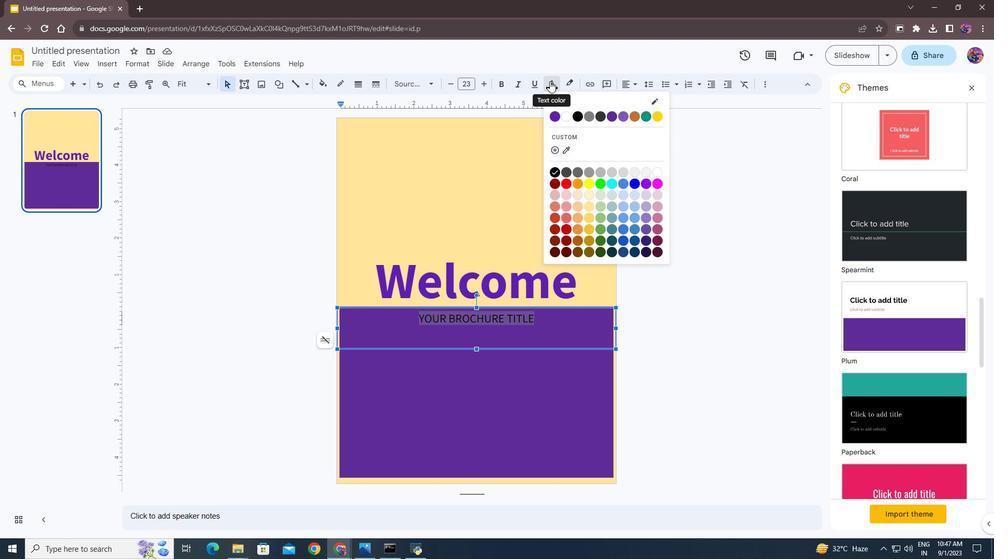 
Action: Mouse pressed left at (551, 82)
Screenshot: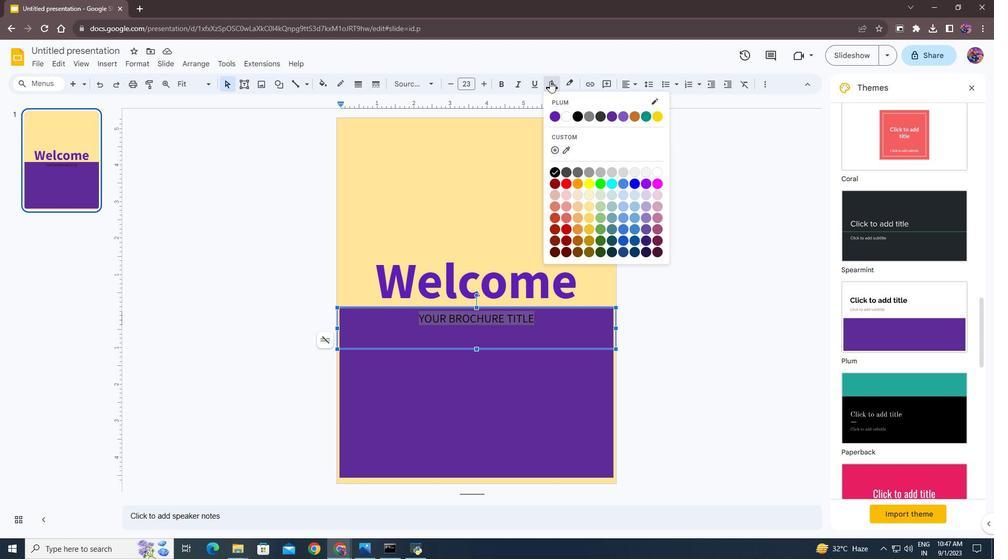 
Action: Mouse moved to (588, 208)
Screenshot: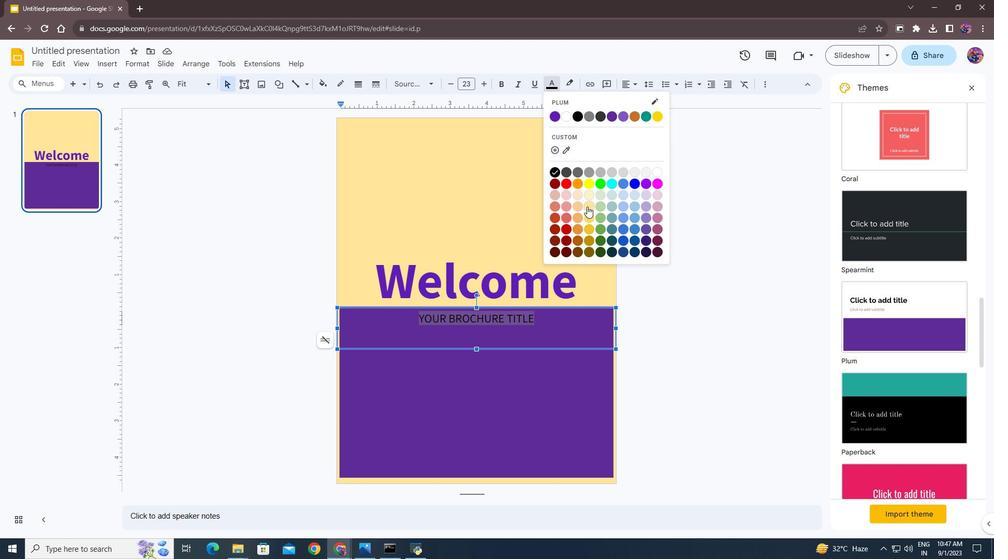 
Action: Mouse pressed left at (588, 208)
Screenshot: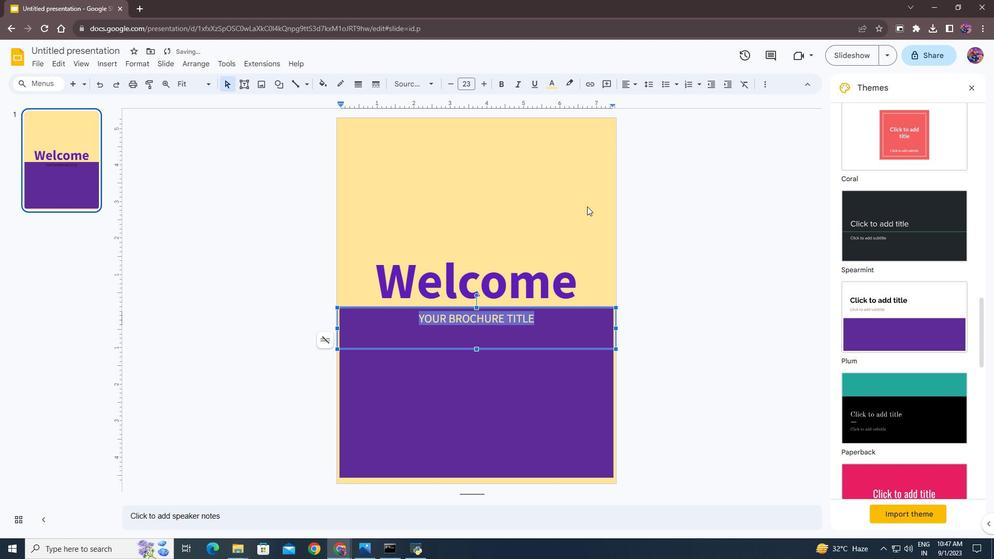 
Action: Mouse moved to (530, 376)
Screenshot: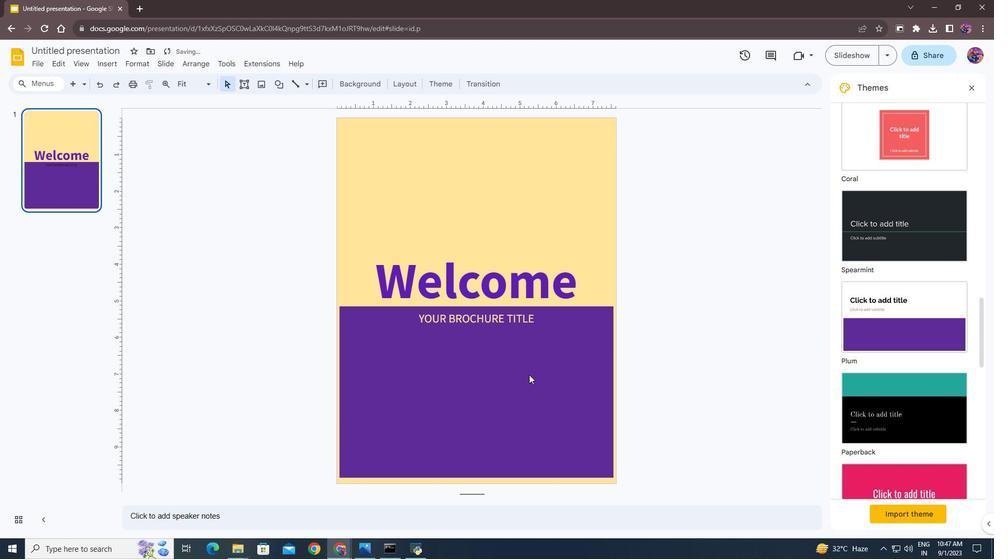 
Action: Mouse pressed left at (530, 376)
Screenshot: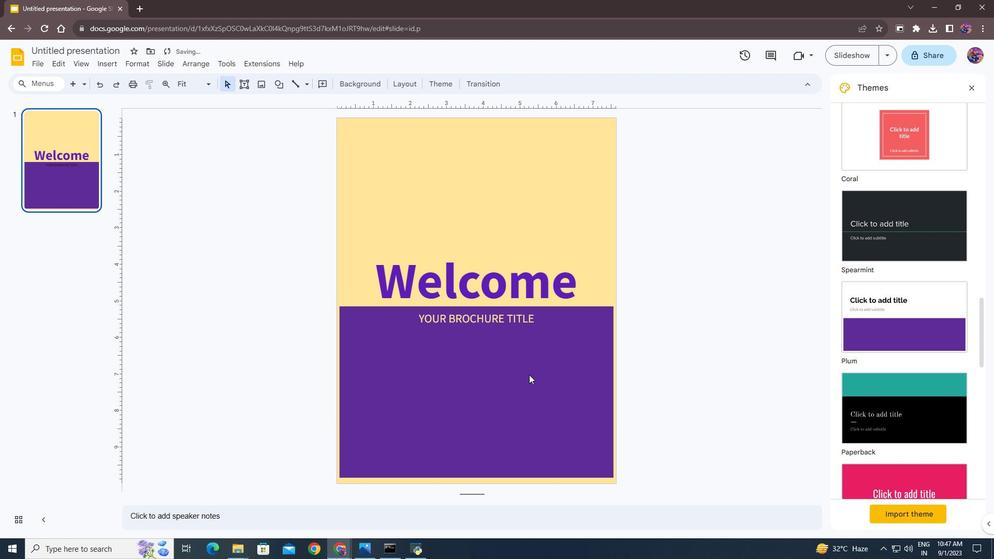
Action: Mouse moved to (478, 321)
Screenshot: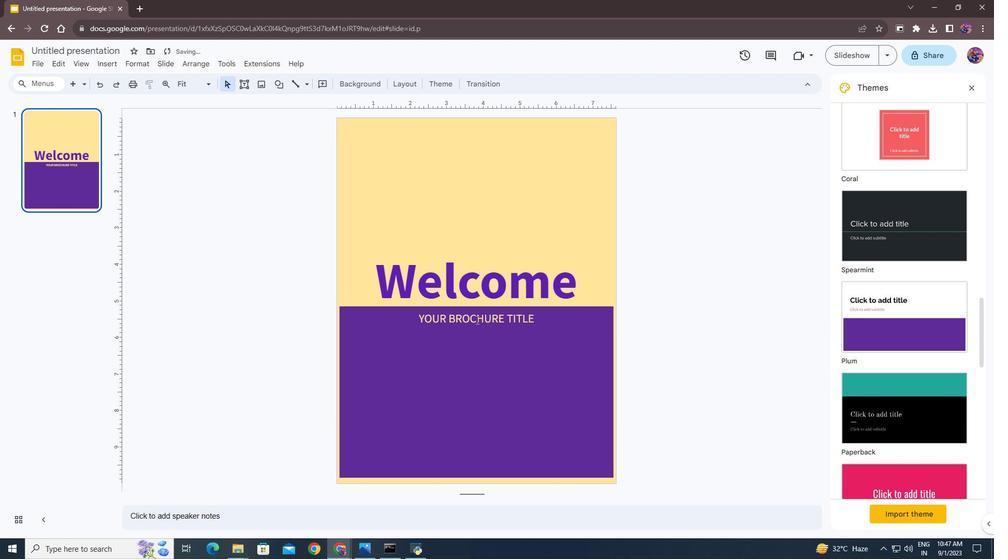 
Action: Mouse pressed left at (478, 321)
Screenshot: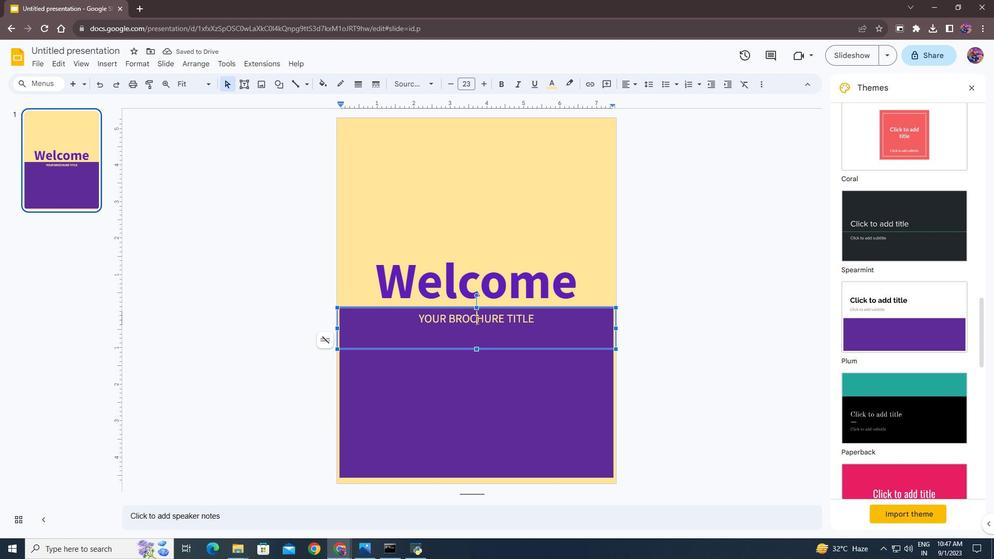 
Action: Mouse moved to (539, 322)
Screenshot: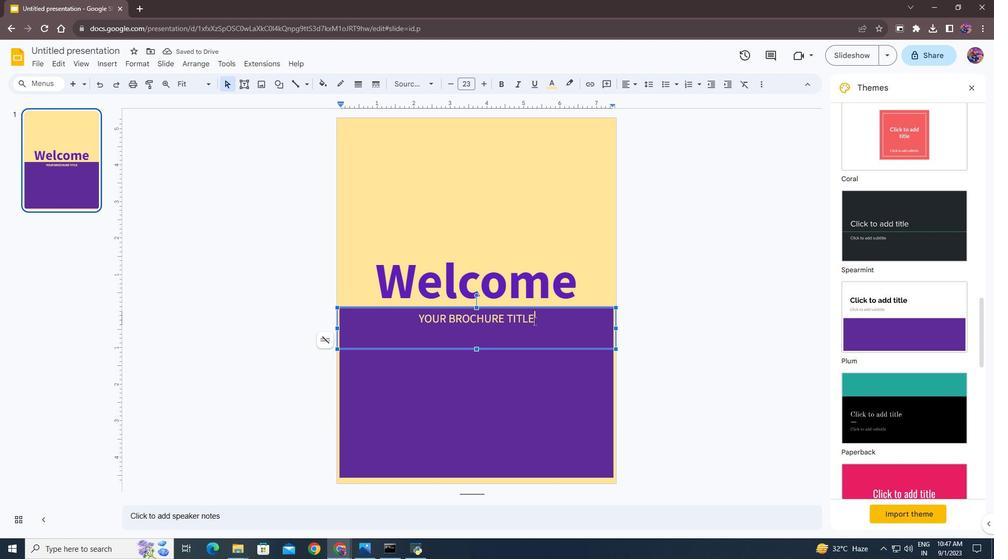 
Action: Mouse pressed left at (539, 322)
Screenshot: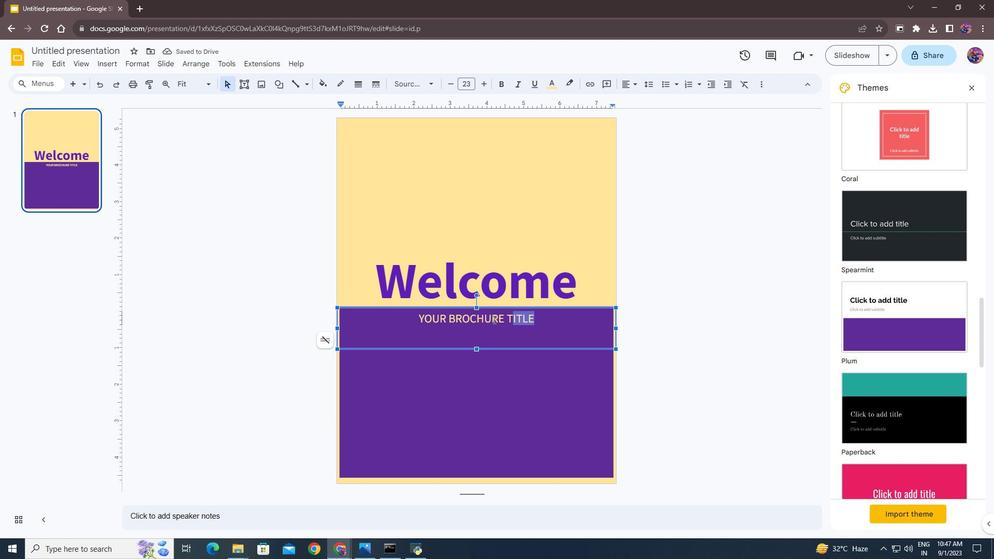 
Action: Mouse moved to (487, 85)
